 Task: Go to Program & Features. Select Whole Food Market. Add to cart Organic Kale-3. Select Amazon Health. Add to cart MSM Nutritional Supplements-3. Place order for Dale Allen, _x000D_
Rr 1_x000D_
Hamlin, Texas(TX), 79520, Cell Number (325) 576-2974
Action: Mouse moved to (16, 61)
Screenshot: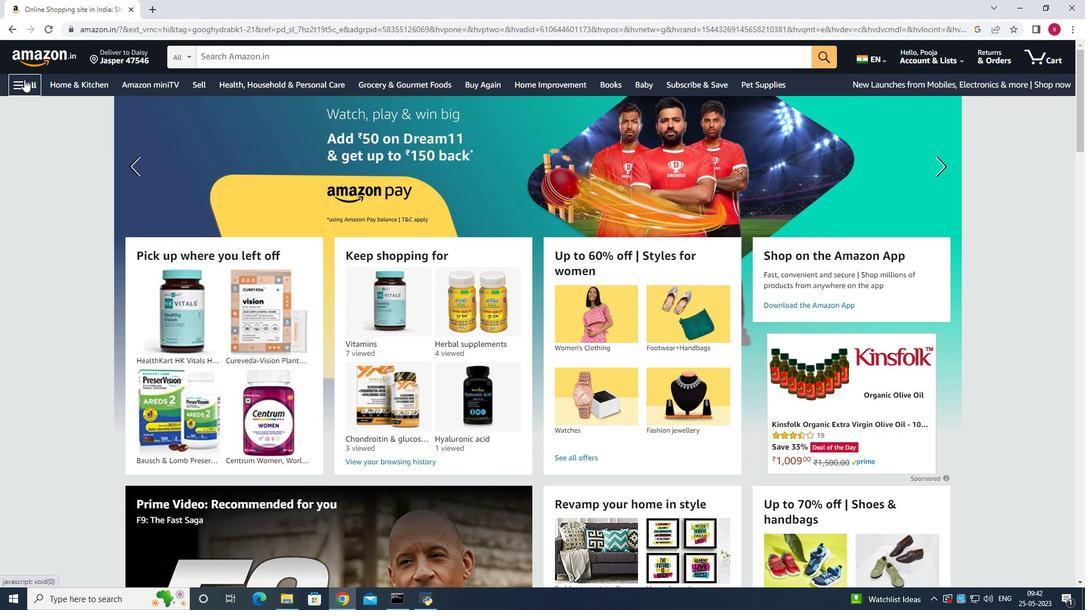
Action: Mouse pressed left at (16, 61)
Screenshot: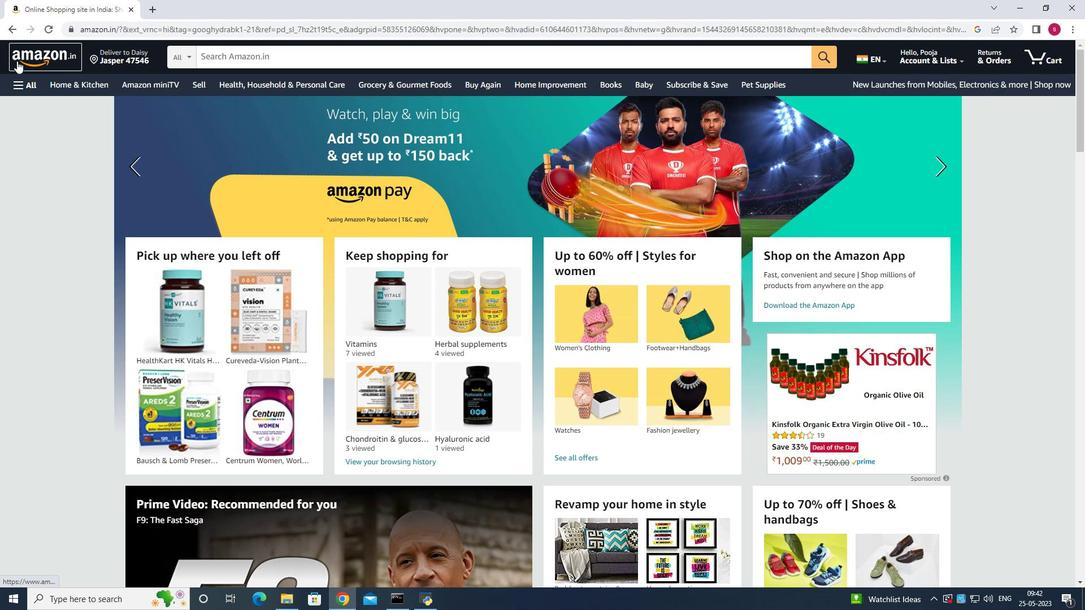 
Action: Mouse moved to (13, 79)
Screenshot: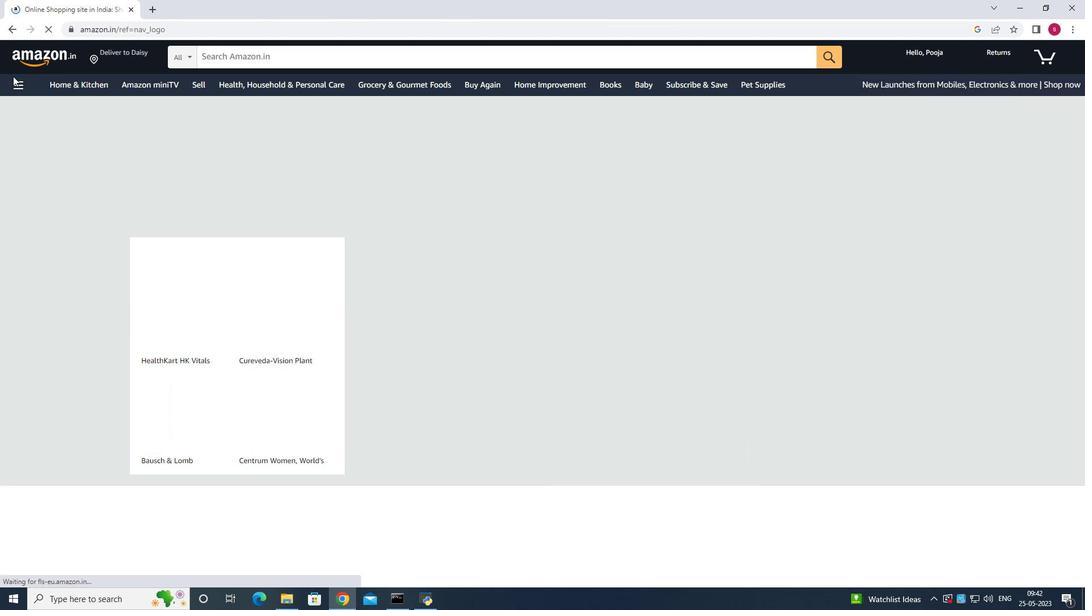 
Action: Mouse pressed left at (13, 79)
Screenshot: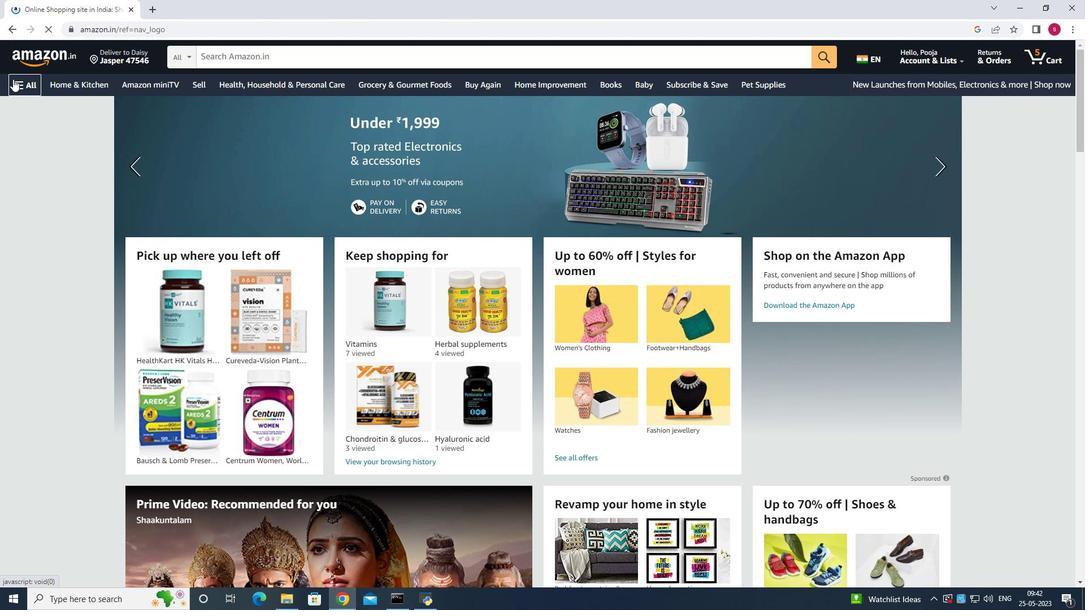 
Action: Mouse moved to (65, 161)
Screenshot: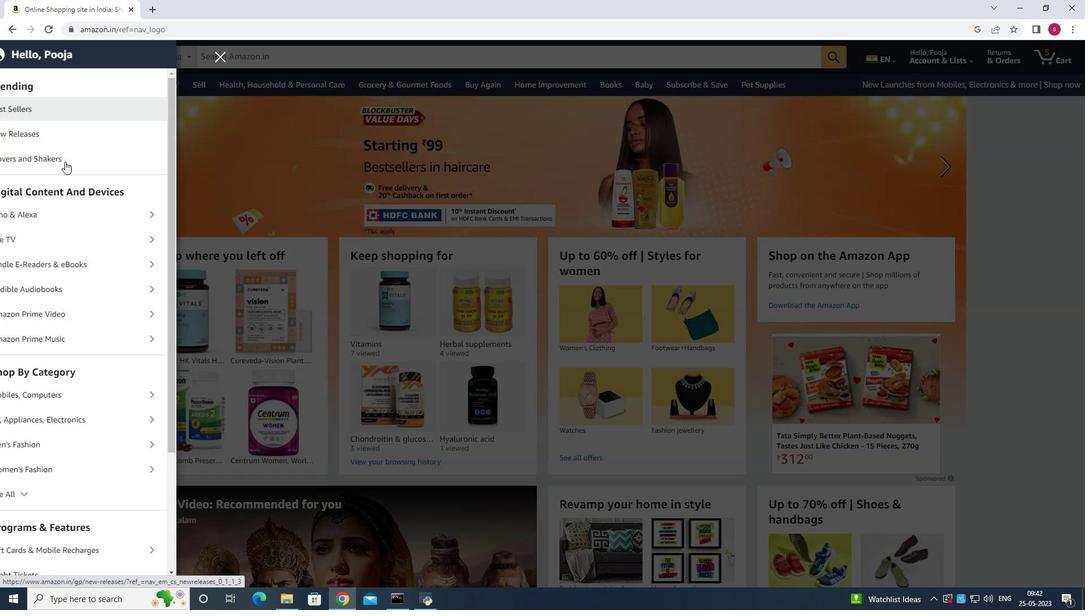 
Action: Mouse scrolled (65, 161) with delta (0, 0)
Screenshot: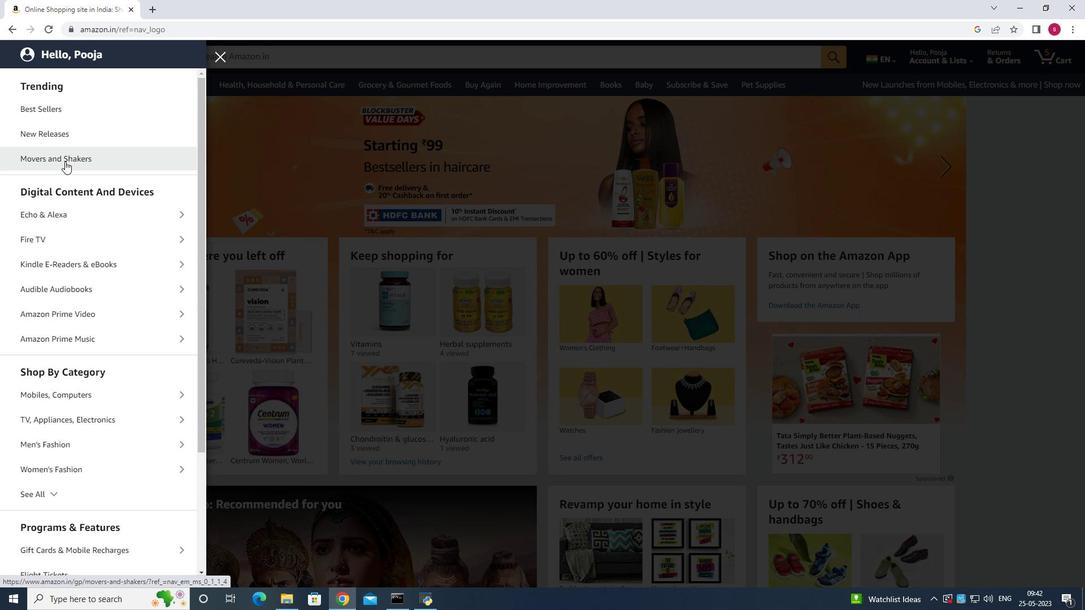 
Action: Mouse scrolled (65, 161) with delta (0, 0)
Screenshot: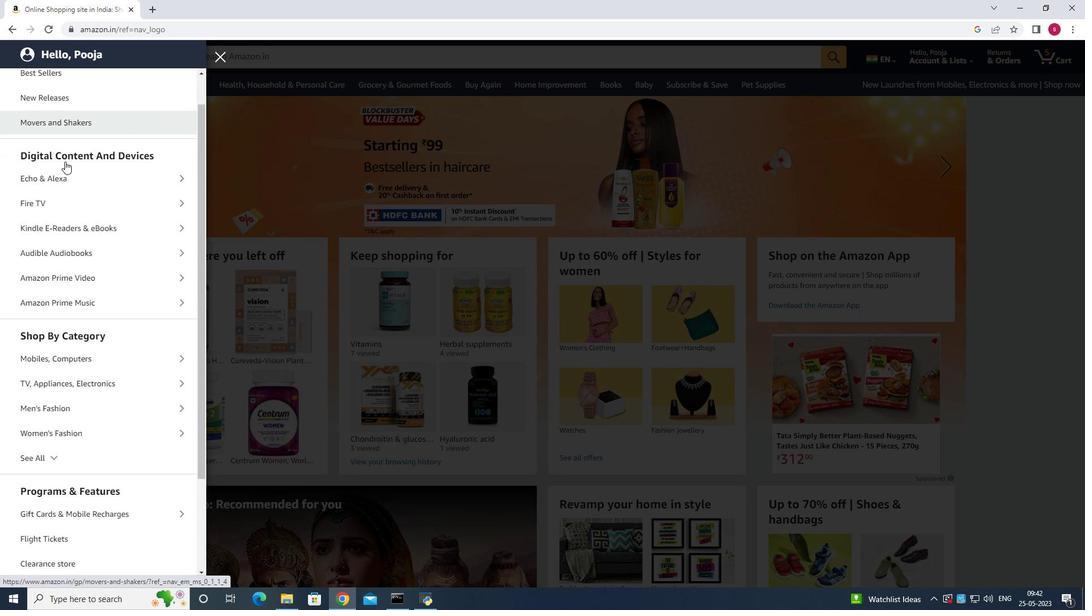 
Action: Mouse scrolled (65, 161) with delta (0, 0)
Screenshot: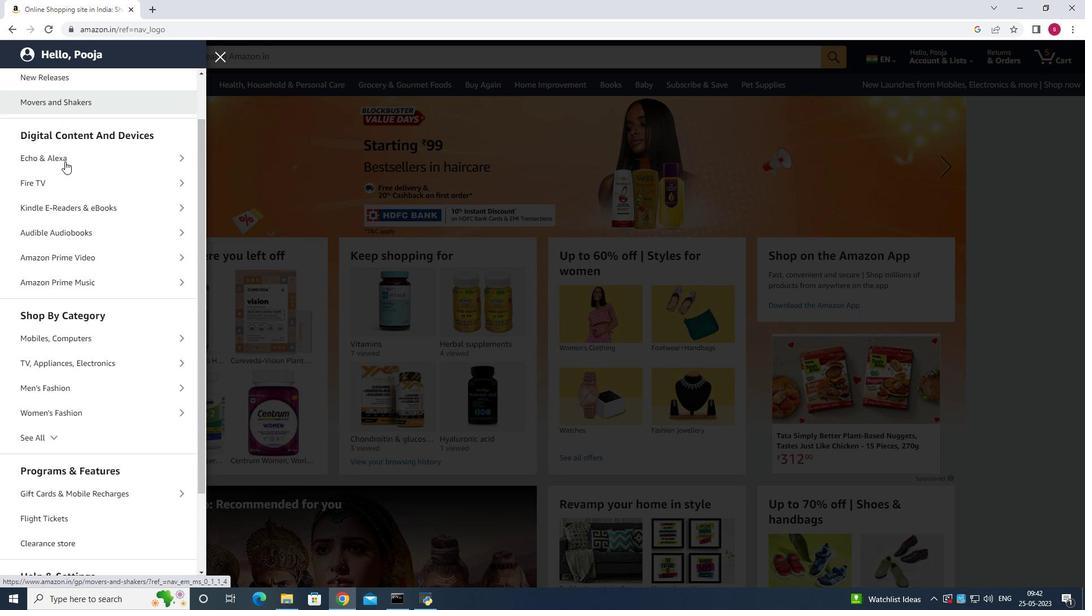 
Action: Mouse scrolled (65, 161) with delta (0, 0)
Screenshot: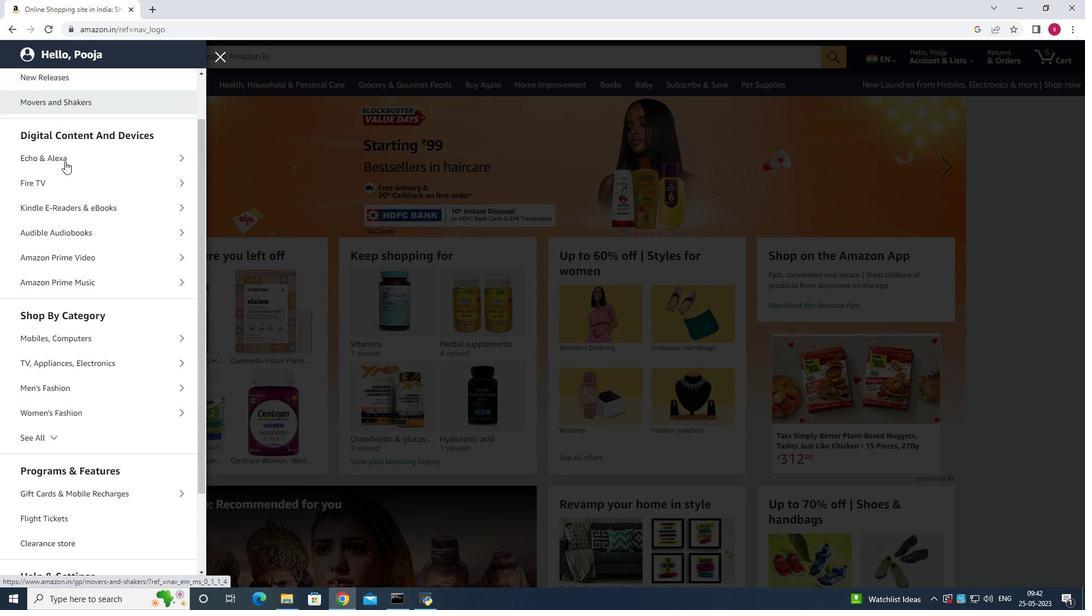
Action: Mouse scrolled (65, 161) with delta (0, 0)
Screenshot: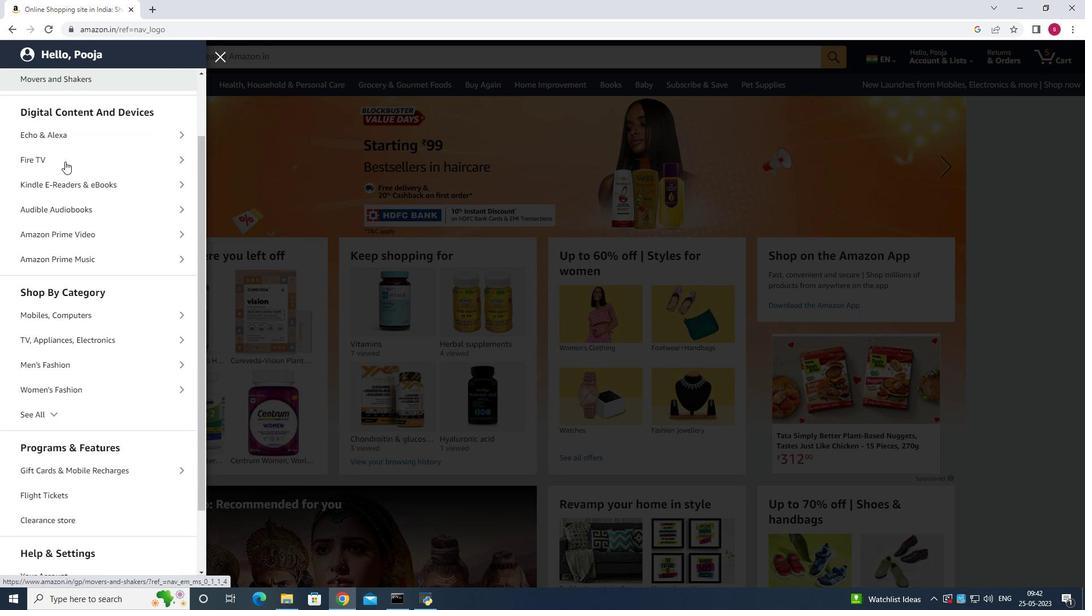 
Action: Mouse scrolled (65, 161) with delta (0, 0)
Screenshot: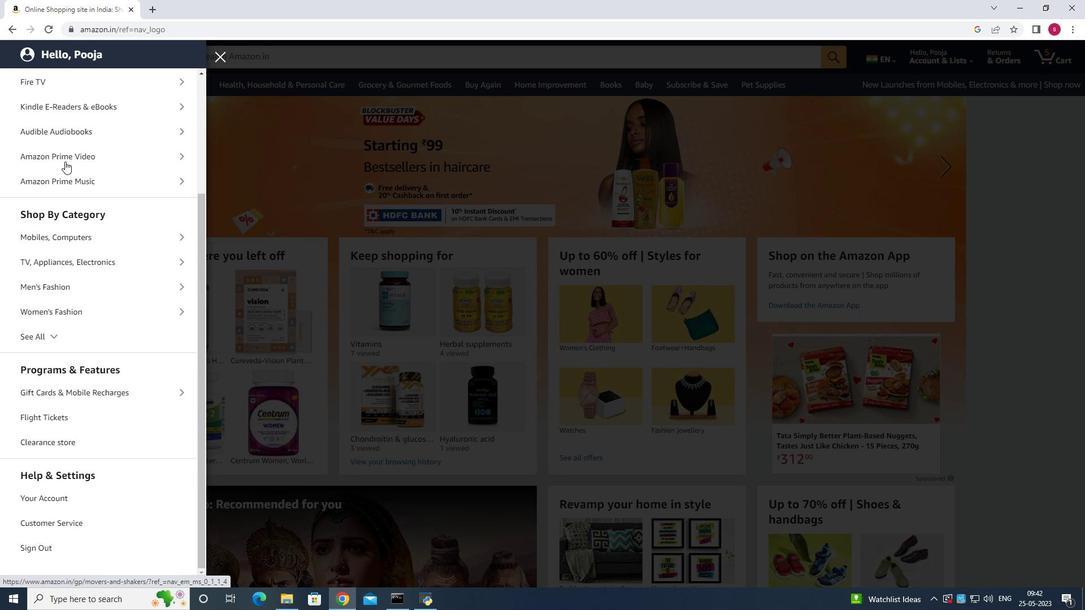 
Action: Mouse scrolled (65, 161) with delta (0, 0)
Screenshot: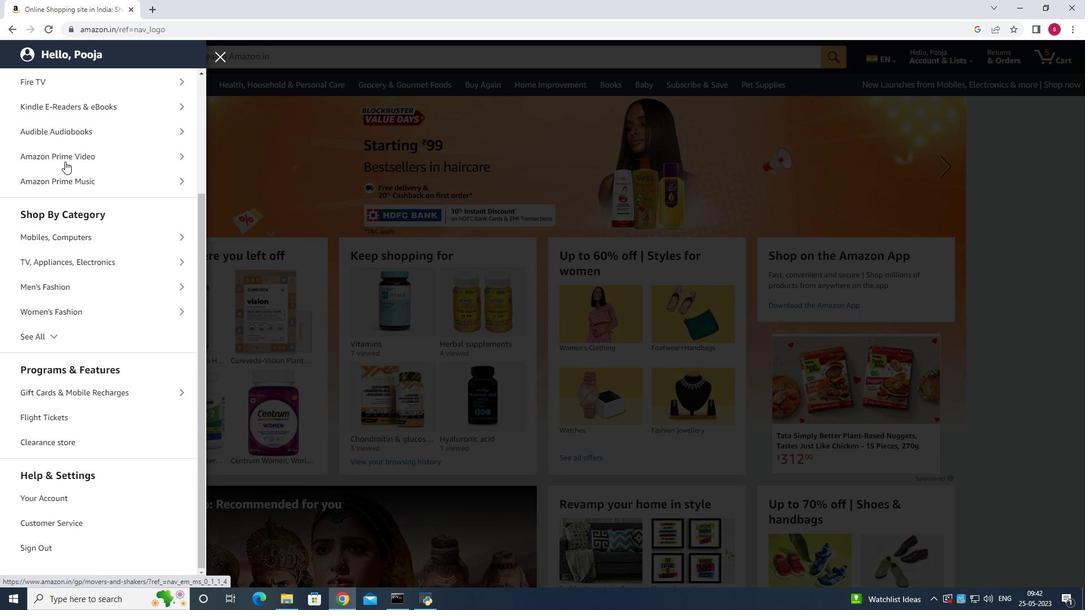 
Action: Mouse scrolled (65, 161) with delta (0, 0)
Screenshot: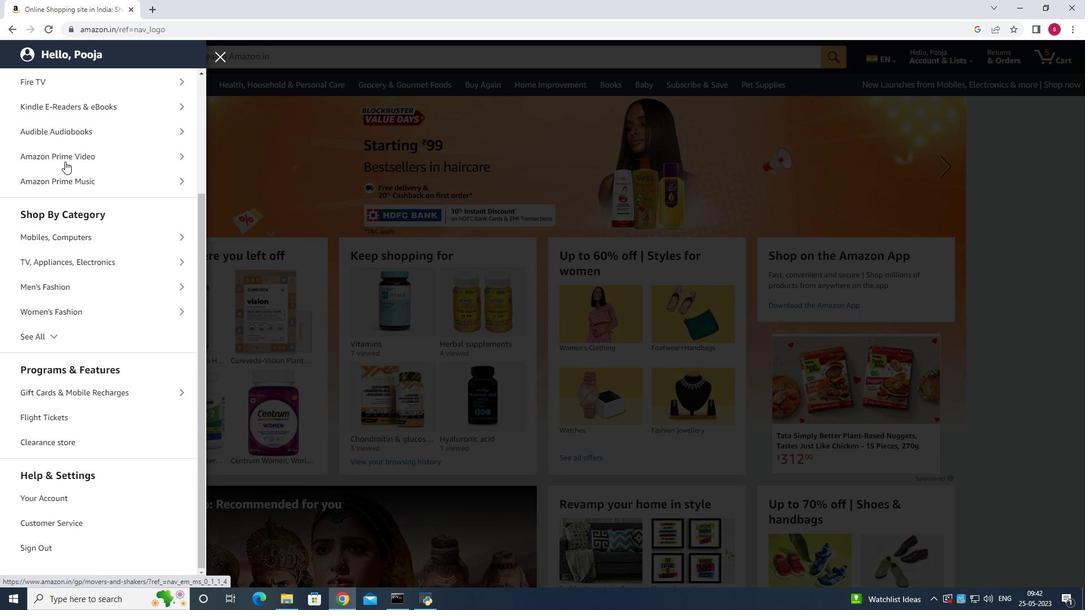 
Action: Mouse scrolled (65, 161) with delta (0, 0)
Screenshot: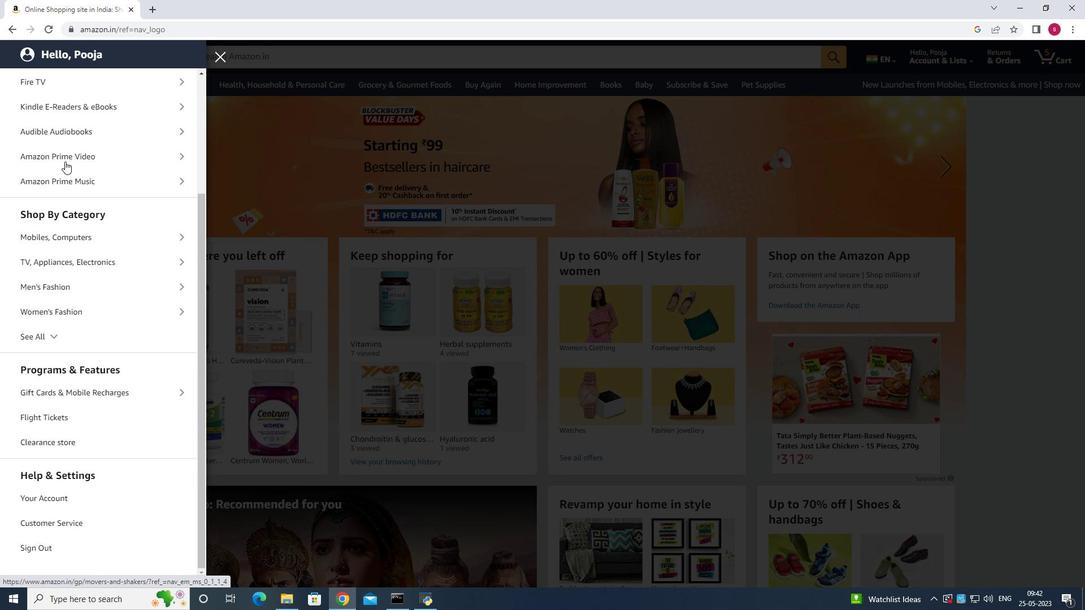 
Action: Mouse moved to (89, 371)
Screenshot: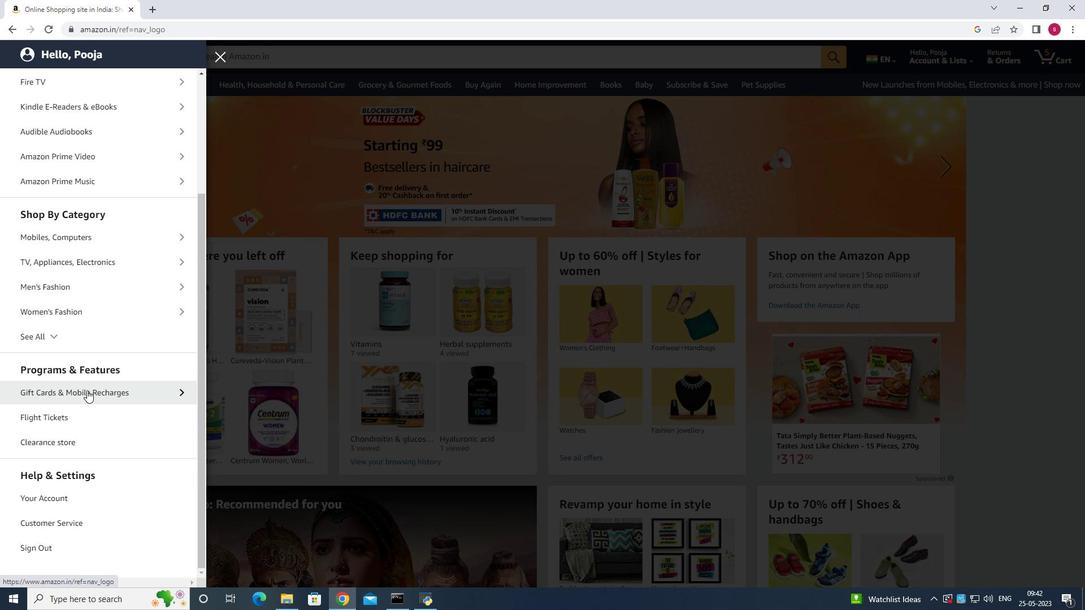 
Action: Mouse pressed left at (89, 371)
Screenshot: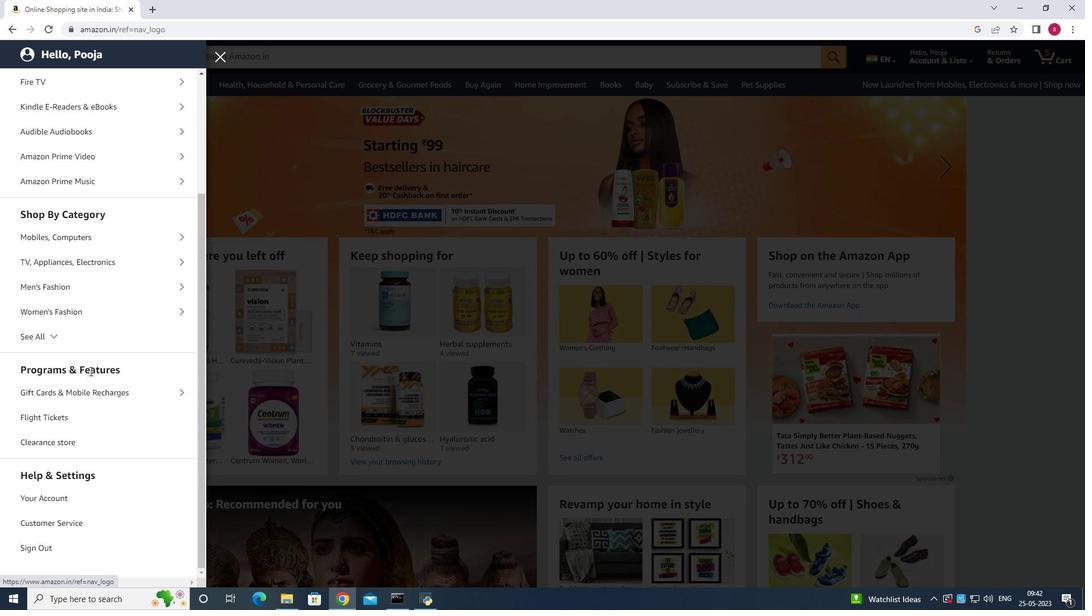 
Action: Mouse moved to (133, 395)
Screenshot: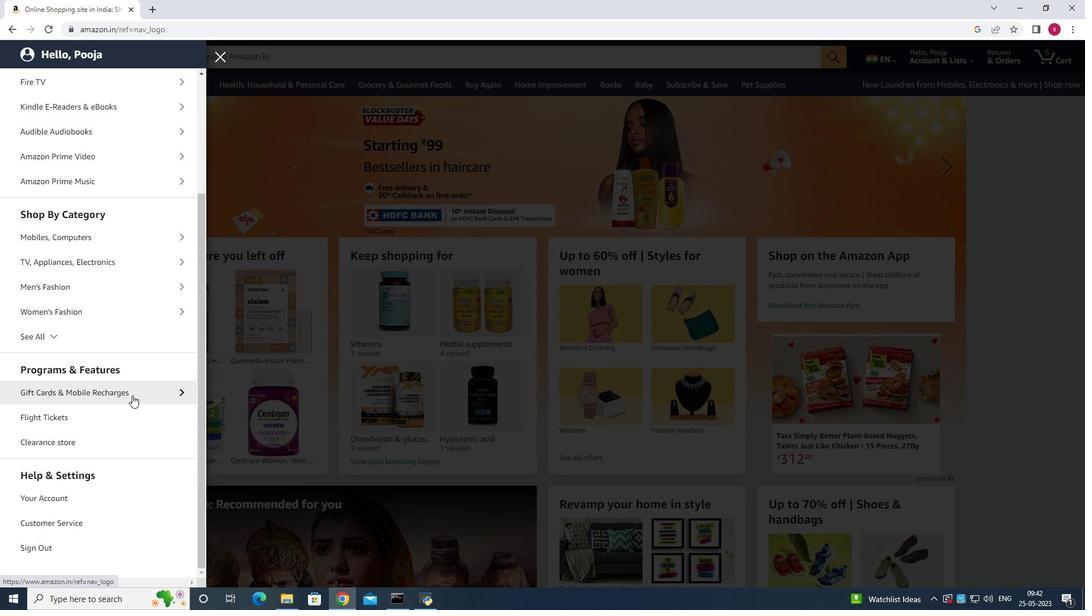 
Action: Mouse pressed left at (133, 395)
Screenshot: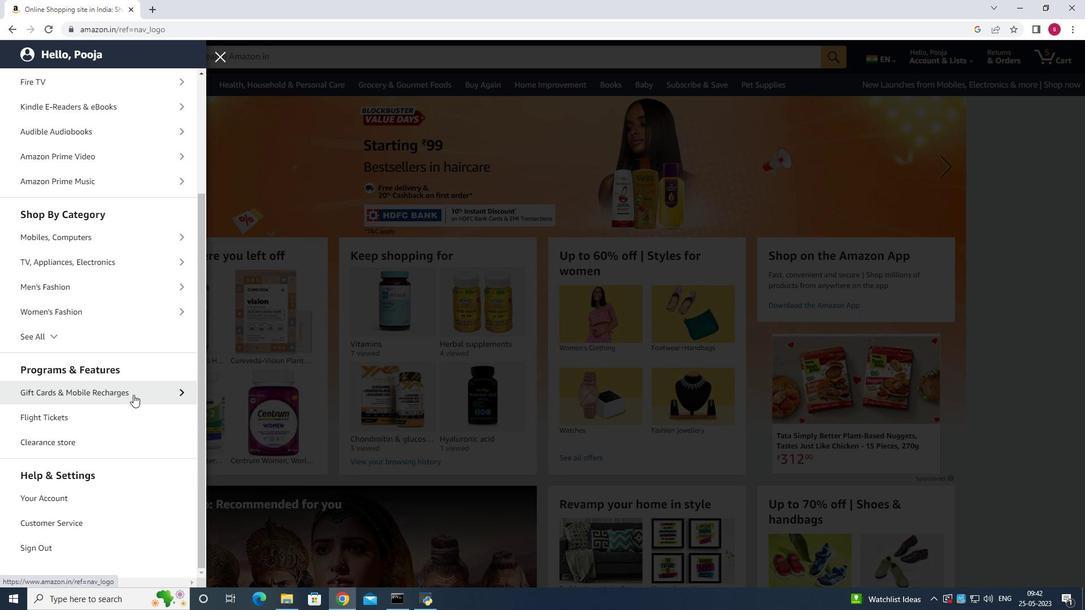 
Action: Mouse moved to (317, 296)
Screenshot: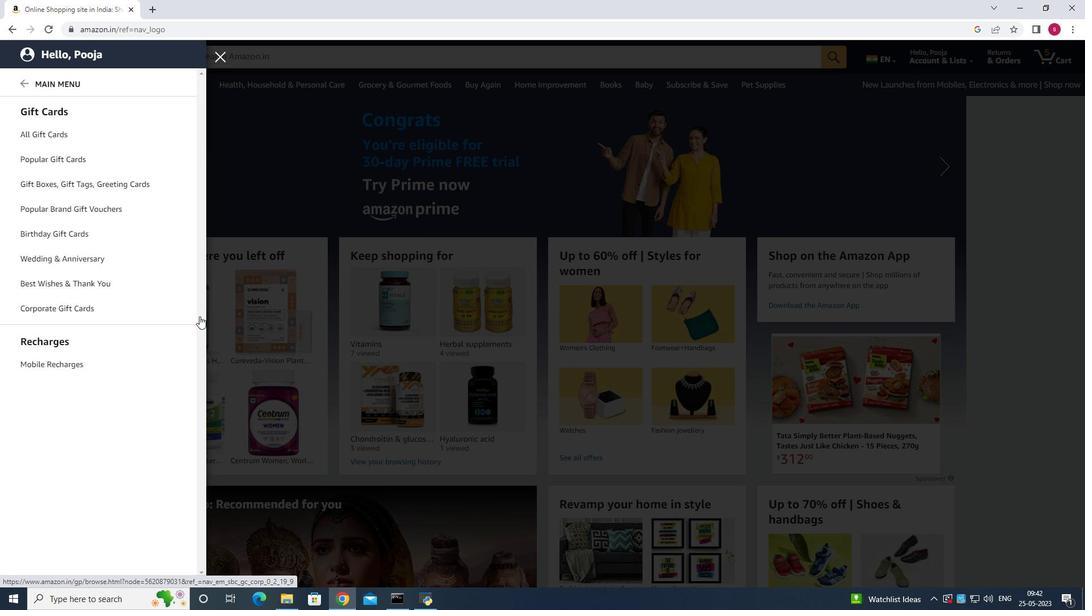 
Action: Mouse pressed left at (317, 296)
Screenshot: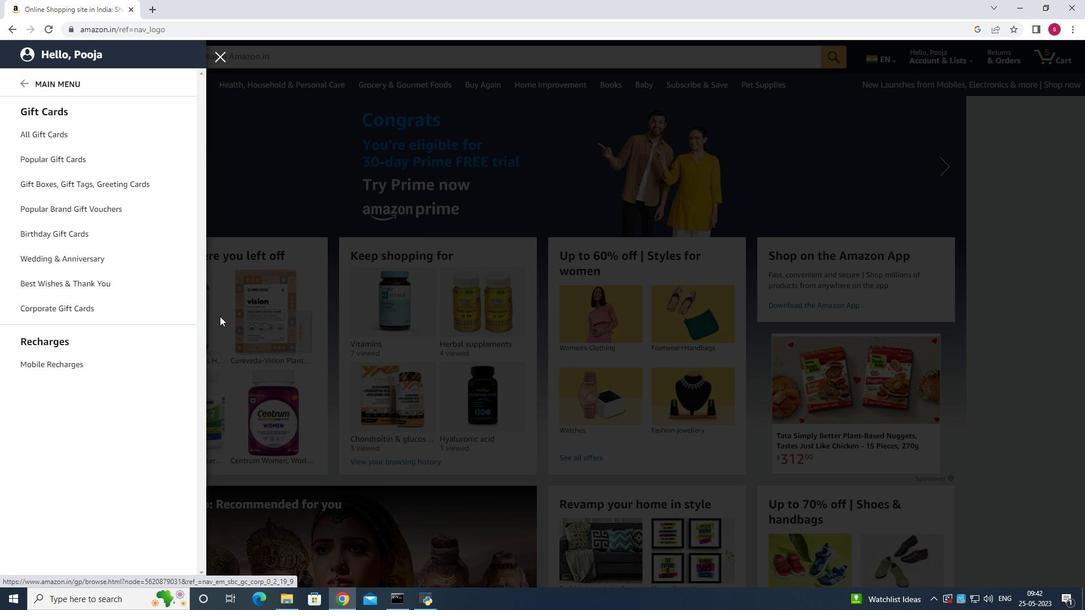 
Action: Mouse moved to (239, 58)
Screenshot: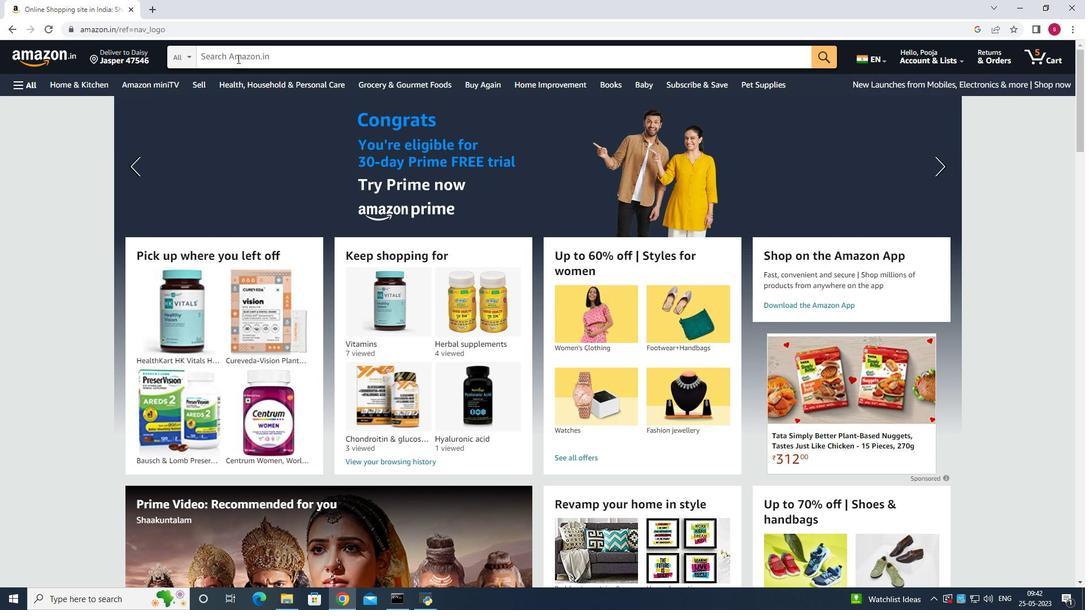 
Action: Mouse pressed left at (239, 58)
Screenshot: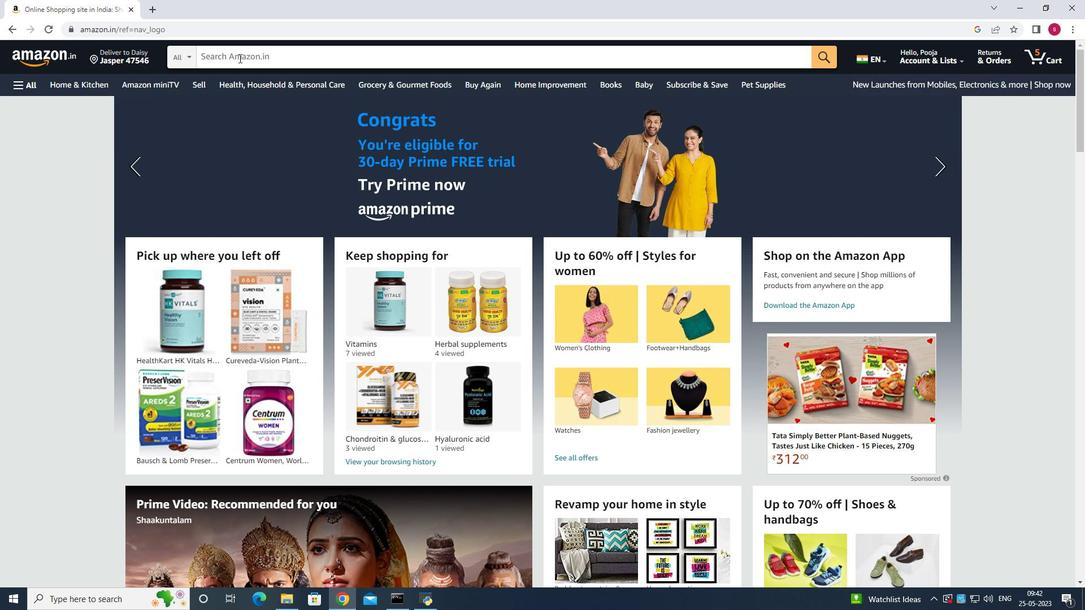 
Action: Key pressed <Key.down><Key.enter>
Screenshot: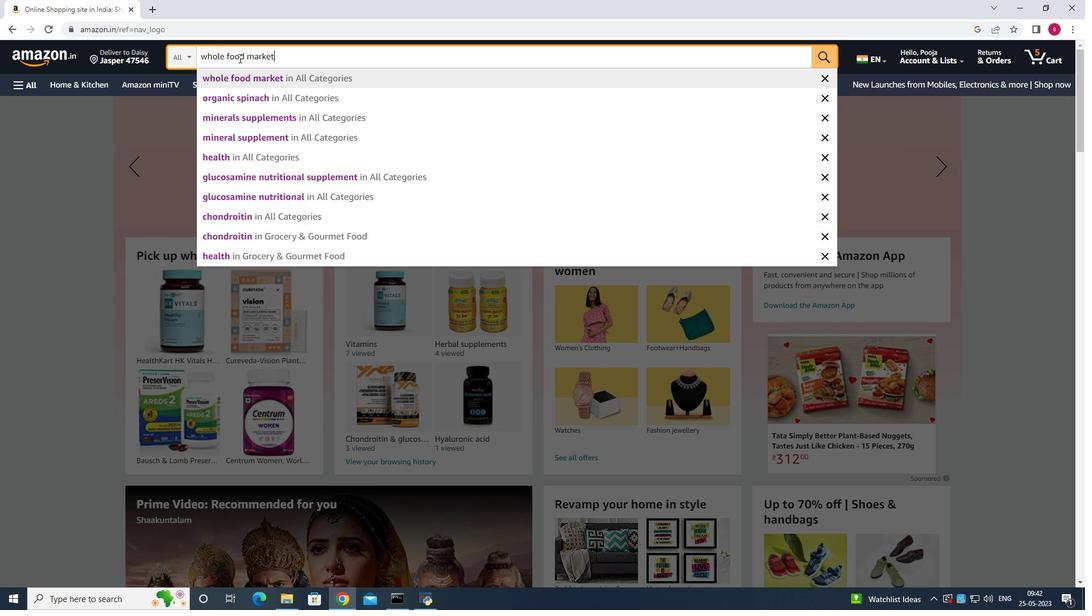 
Action: Mouse moved to (300, 52)
Screenshot: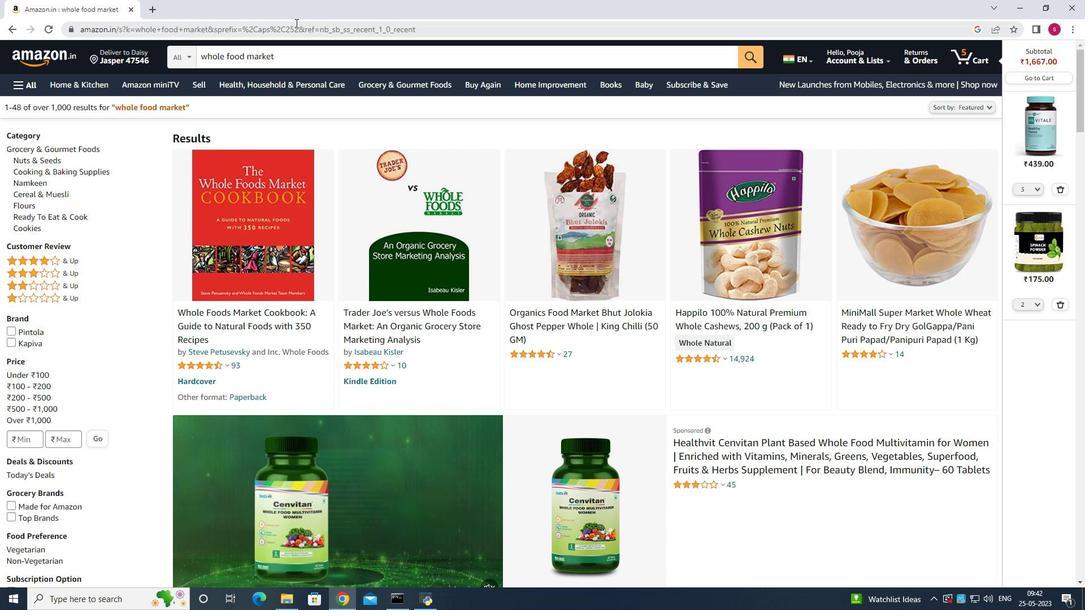 
Action: Mouse pressed left at (300, 52)
Screenshot: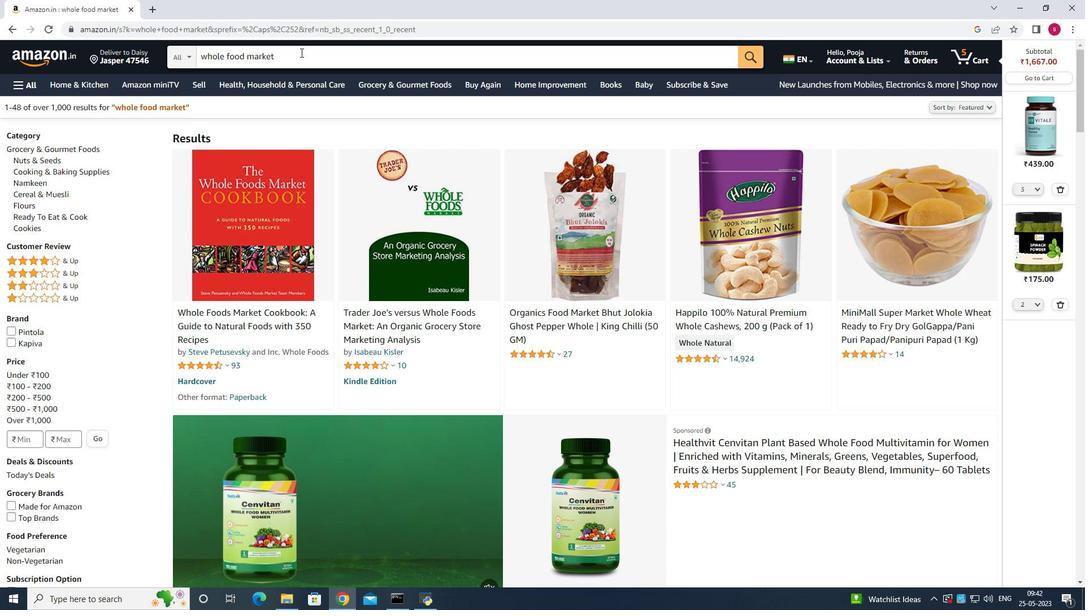 
Action: Key pressed <Key.backspace><Key.backspace><Key.backspace><Key.backspace><Key.backspace><Key.backspace><Key.backspace><Key.backspace><Key.backspace><Key.backspace><Key.backspace><Key.backspace><Key.backspace><Key.backspace><Key.backspace><Key.backspace><Key.backspace><Key.backspace><Key.backspace><Key.backspace><Key.backspace><Key.backspace><Key.backspace><Key.backspace><Key.backspace><Key.backspace><Key.backspace><Key.backspace><Key.backspace><Key.backspace><Key.backspace><Key.backspace><Key.backspace><Key.backspace>organic<Key.space>kale<Key.enter>
Screenshot: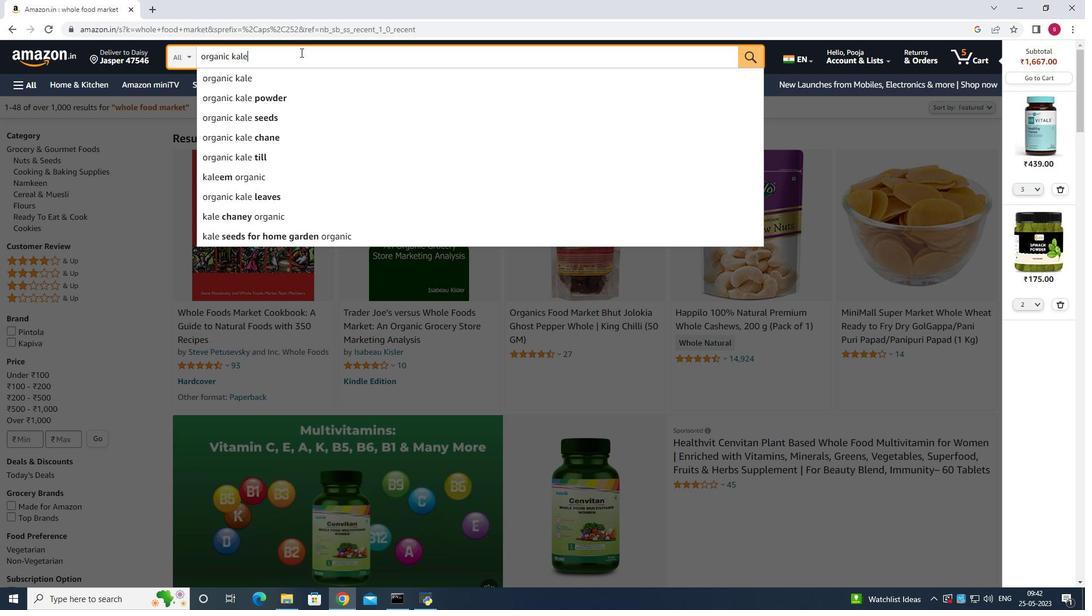 
Action: Mouse moved to (352, 3)
Screenshot: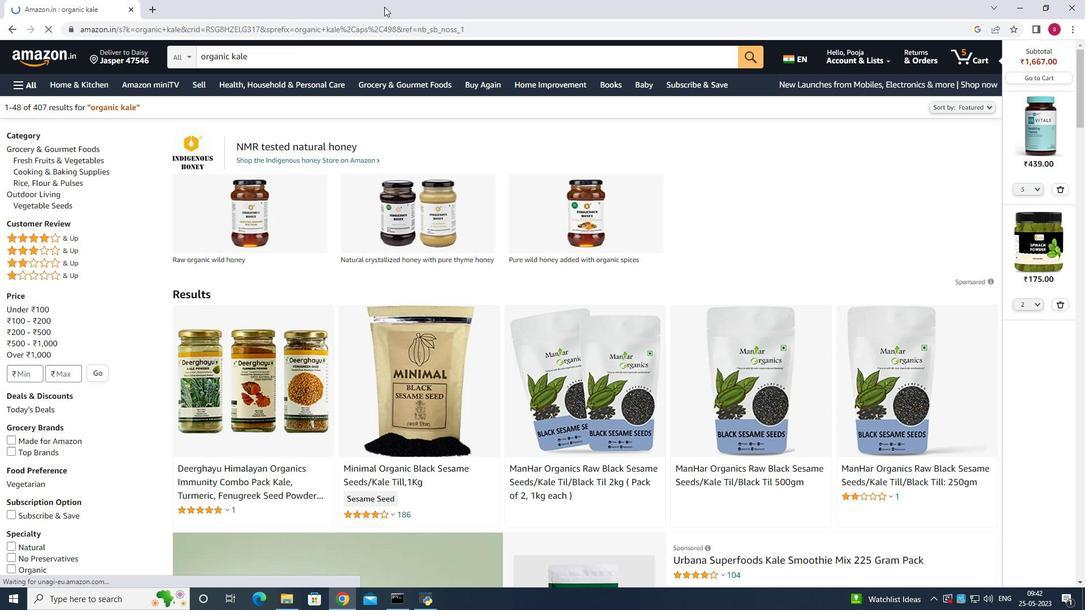 
Action: Mouse scrolled (352, 3) with delta (0, 0)
Screenshot: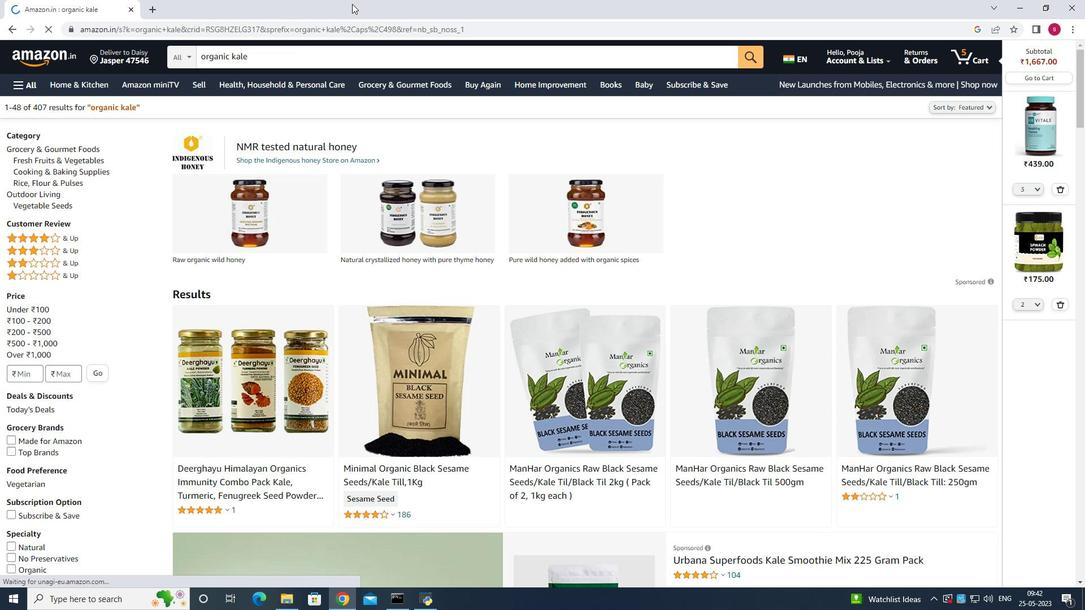 
Action: Mouse moved to (350, 4)
Screenshot: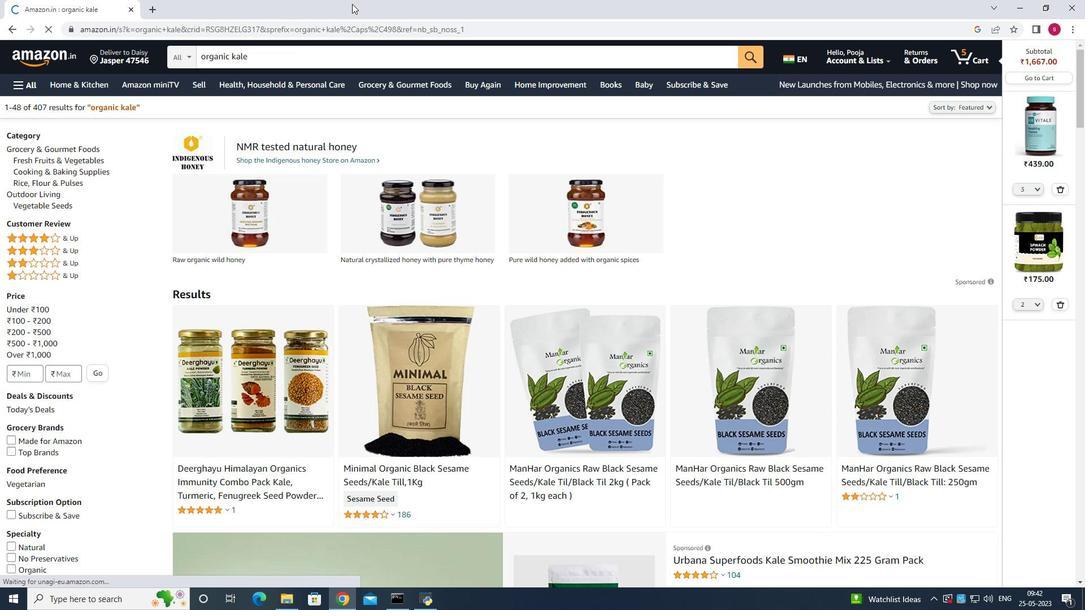 
Action: Mouse scrolled (350, 3) with delta (0, 0)
Screenshot: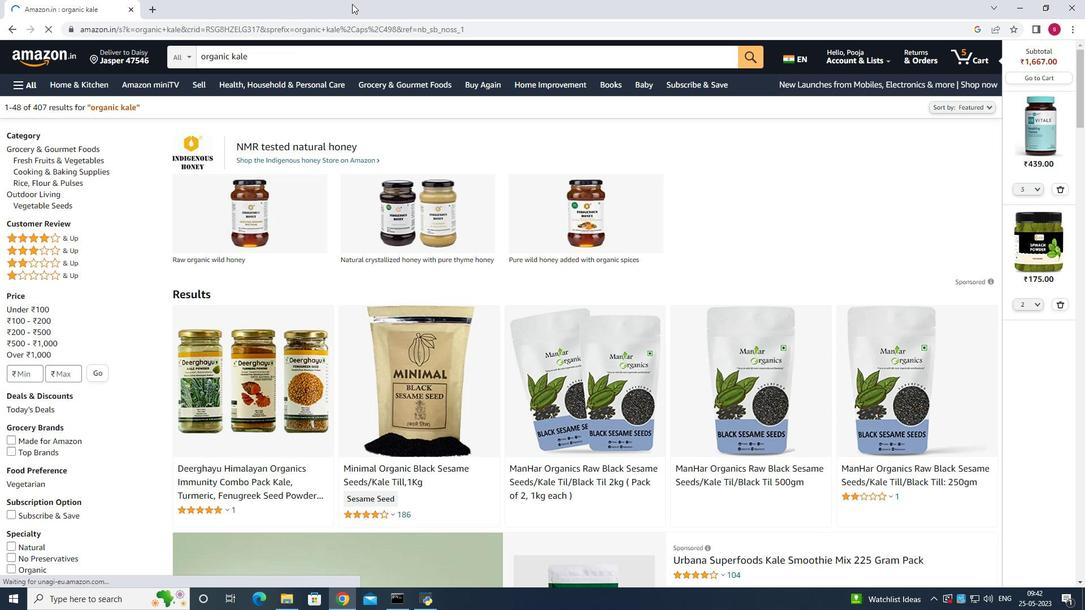 
Action: Mouse scrolled (350, 3) with delta (0, 0)
Screenshot: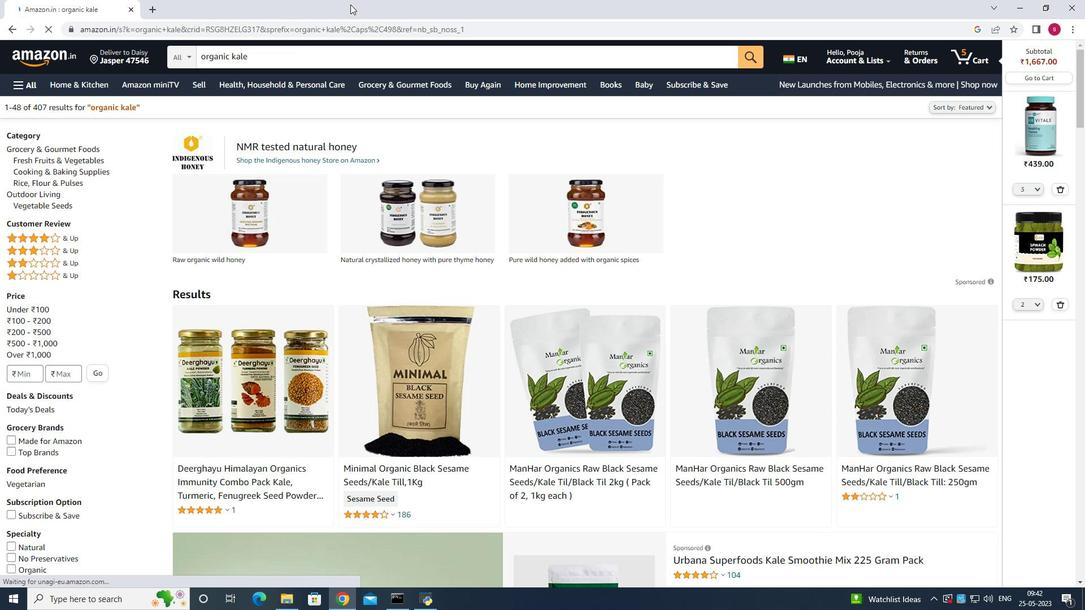 
Action: Mouse scrolled (350, 3) with delta (0, 0)
Screenshot: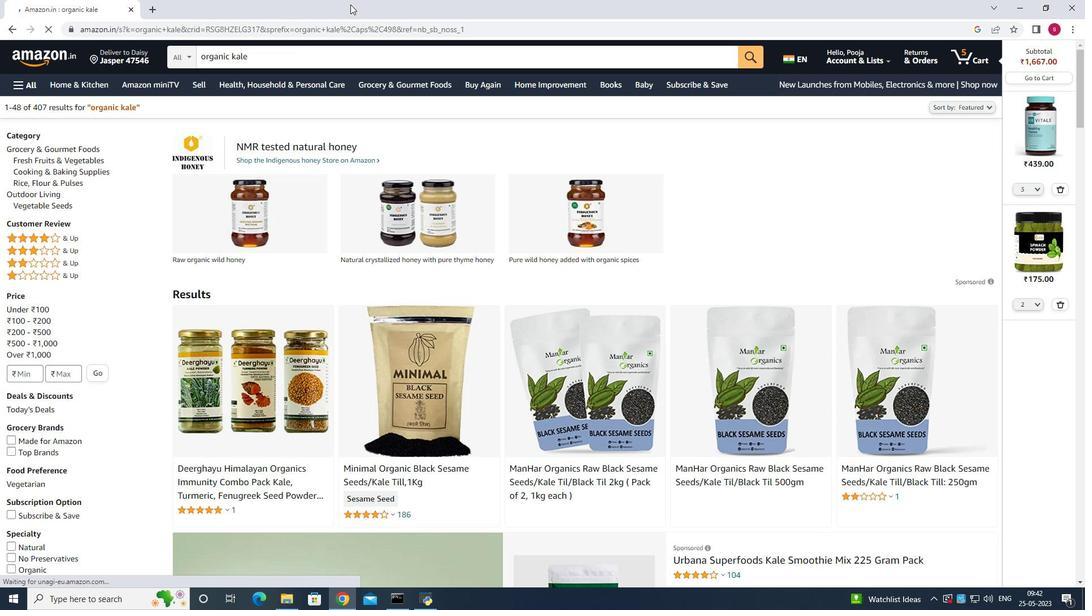 
Action: Mouse scrolled (350, 3) with delta (0, 0)
Screenshot: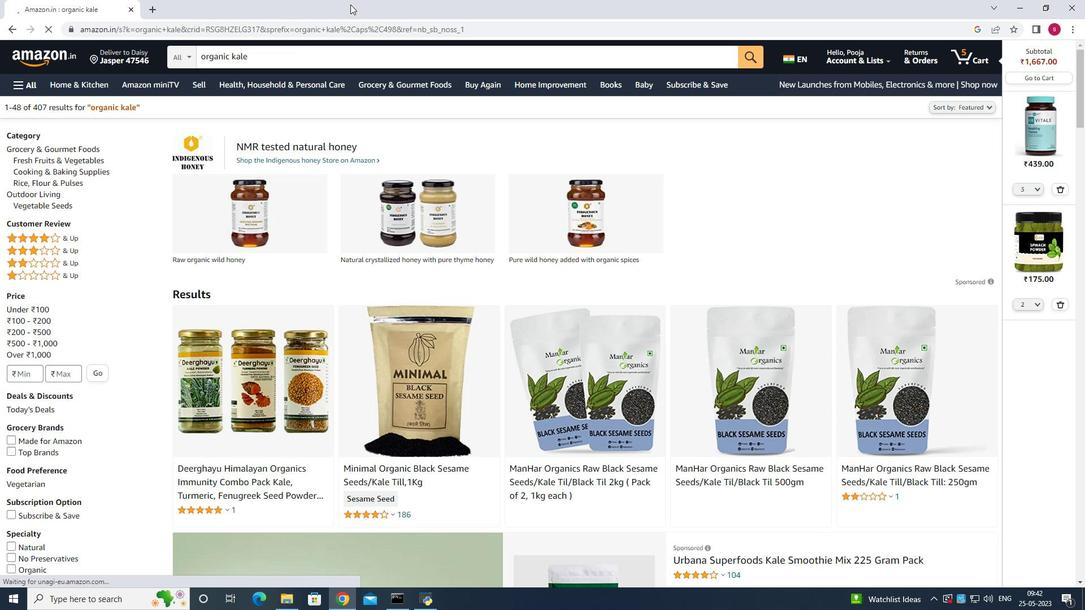 
Action: Mouse scrolled (350, 3) with delta (0, 0)
Screenshot: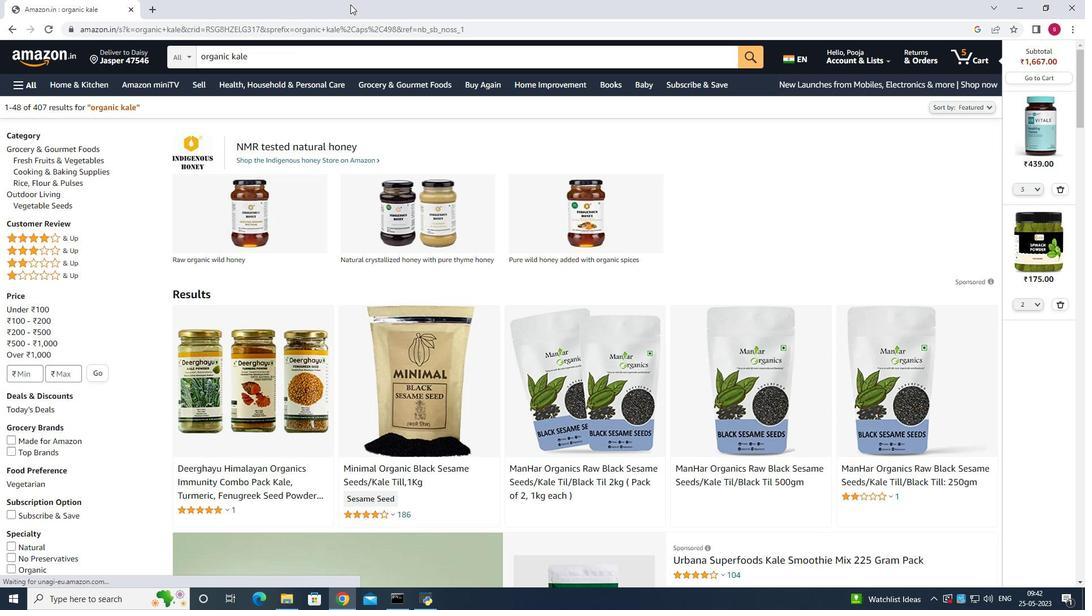
Action: Mouse scrolled (350, 3) with delta (0, 0)
Screenshot: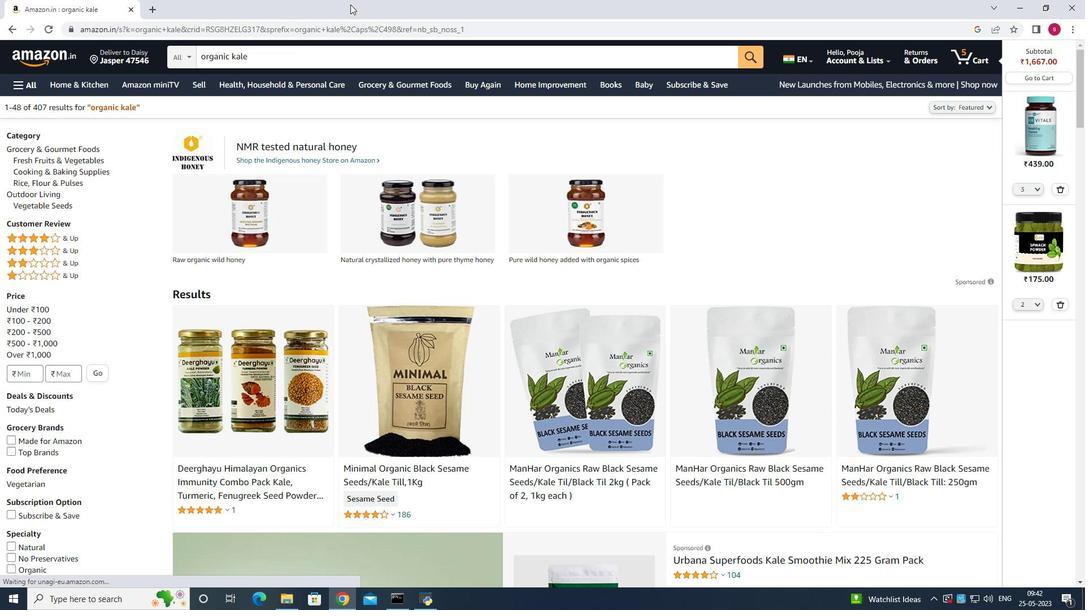 
Action: Mouse scrolled (350, 3) with delta (0, 0)
Screenshot: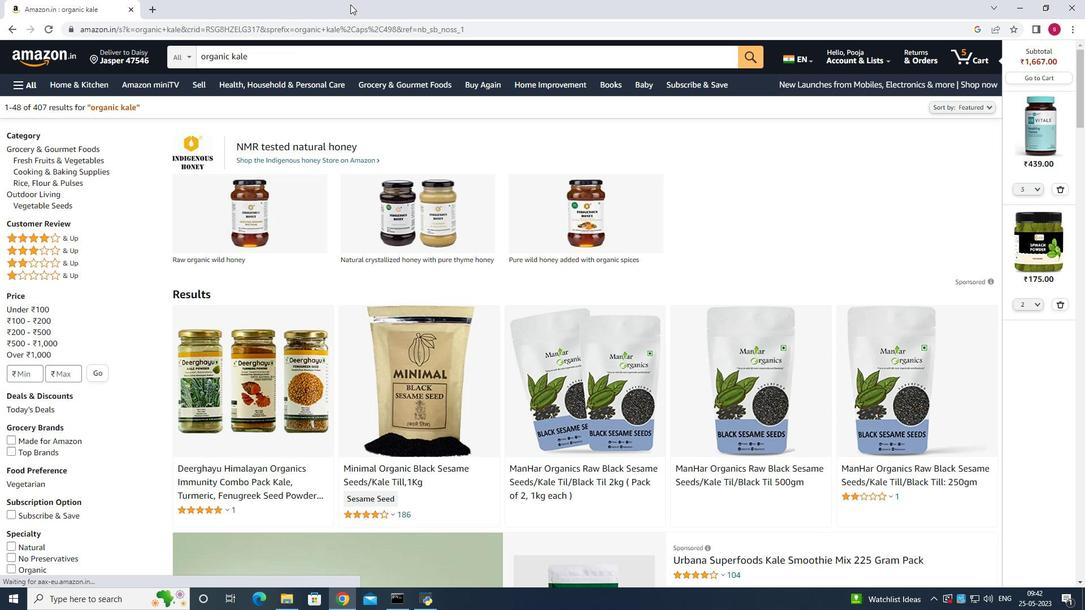 
Action: Mouse scrolled (350, 3) with delta (0, 0)
Screenshot: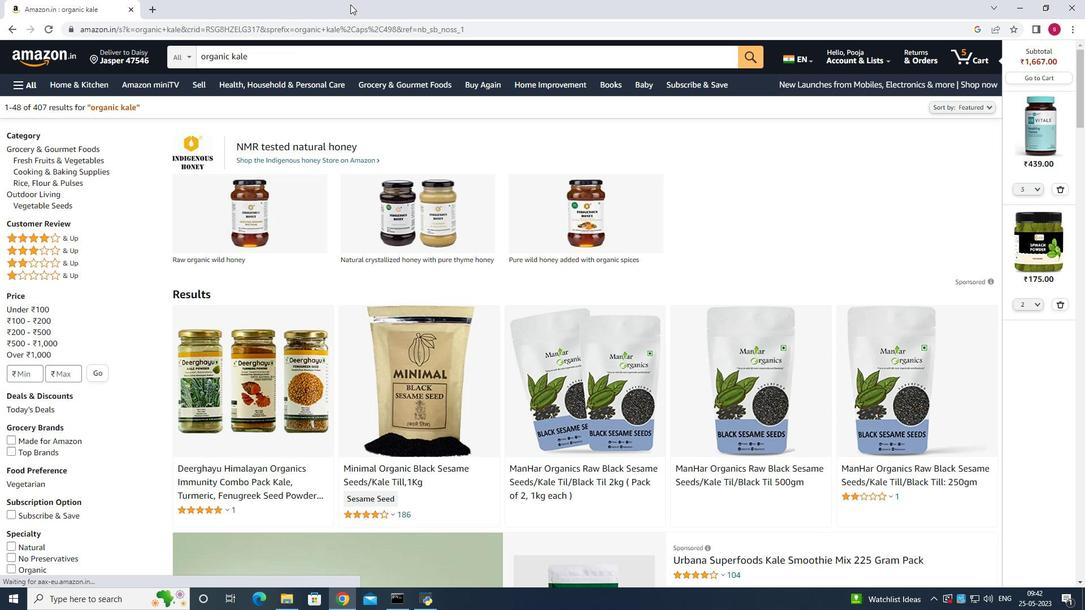 
Action: Mouse scrolled (350, 3) with delta (0, 0)
Screenshot: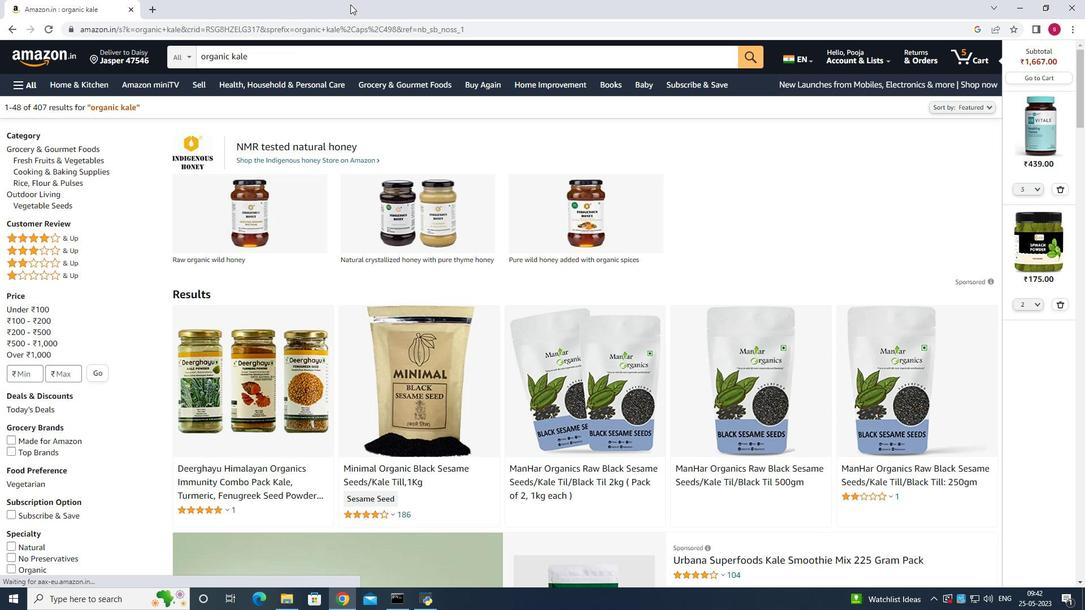 
Action: Mouse scrolled (350, 3) with delta (0, 0)
Screenshot: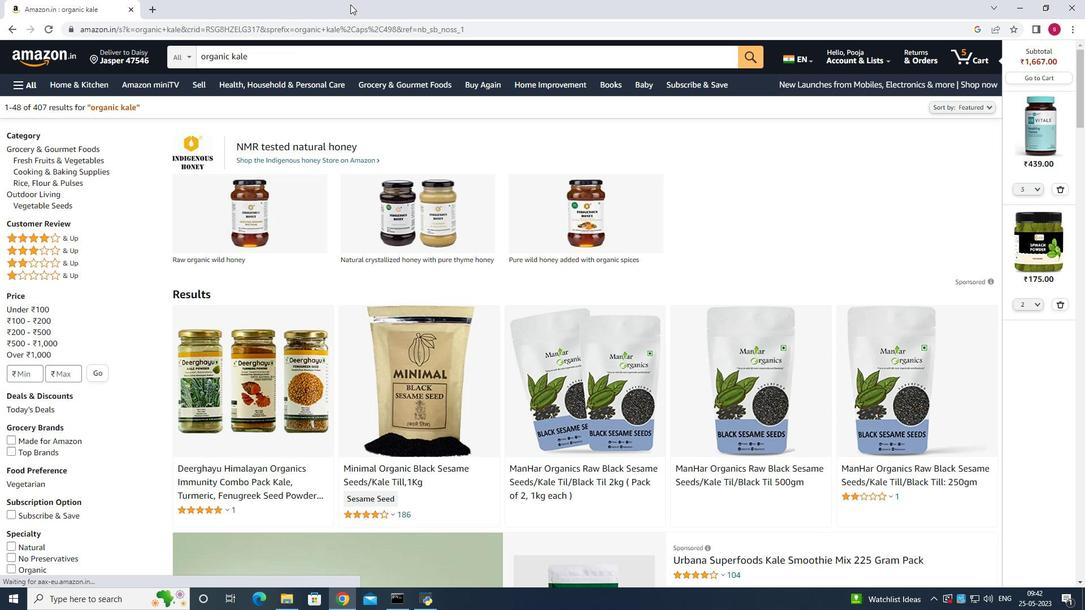 
Action: Mouse scrolled (350, 3) with delta (0, 0)
Screenshot: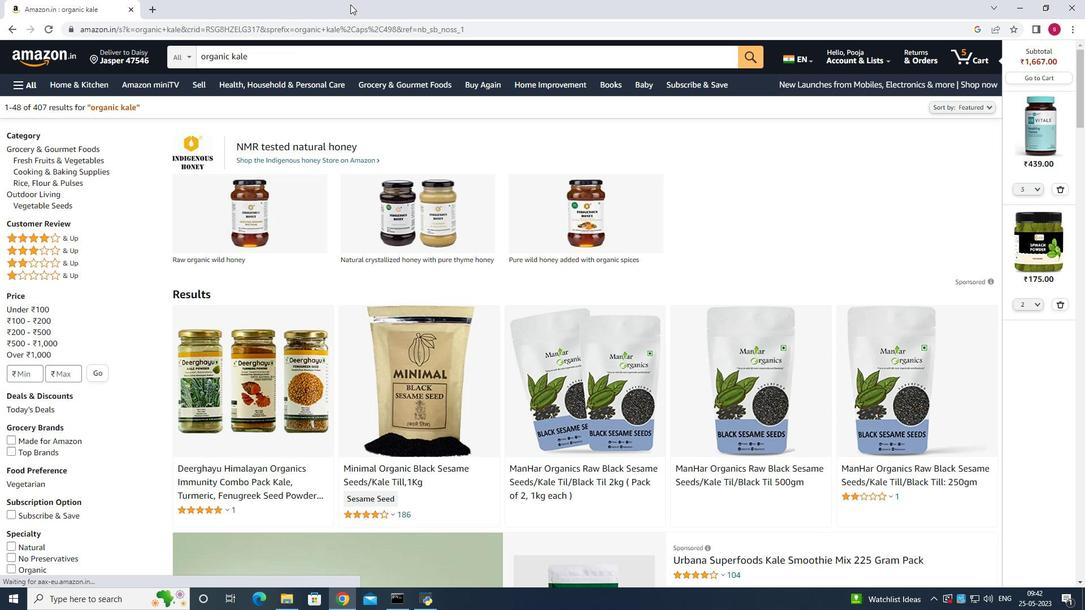 
Action: Mouse moved to (463, 350)
Screenshot: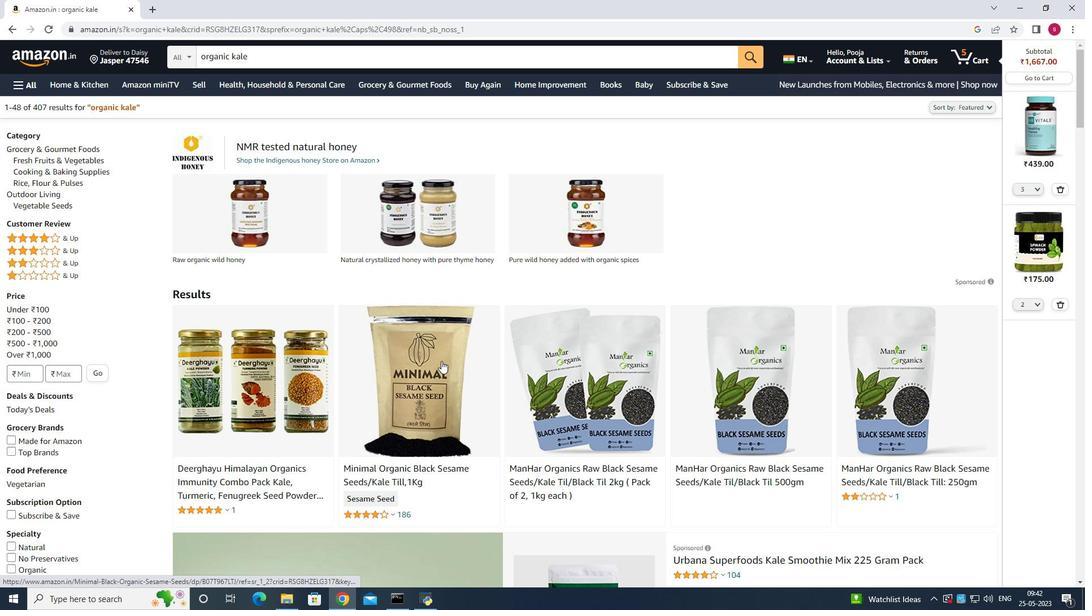
Action: Mouse scrolled (463, 349) with delta (0, 0)
Screenshot: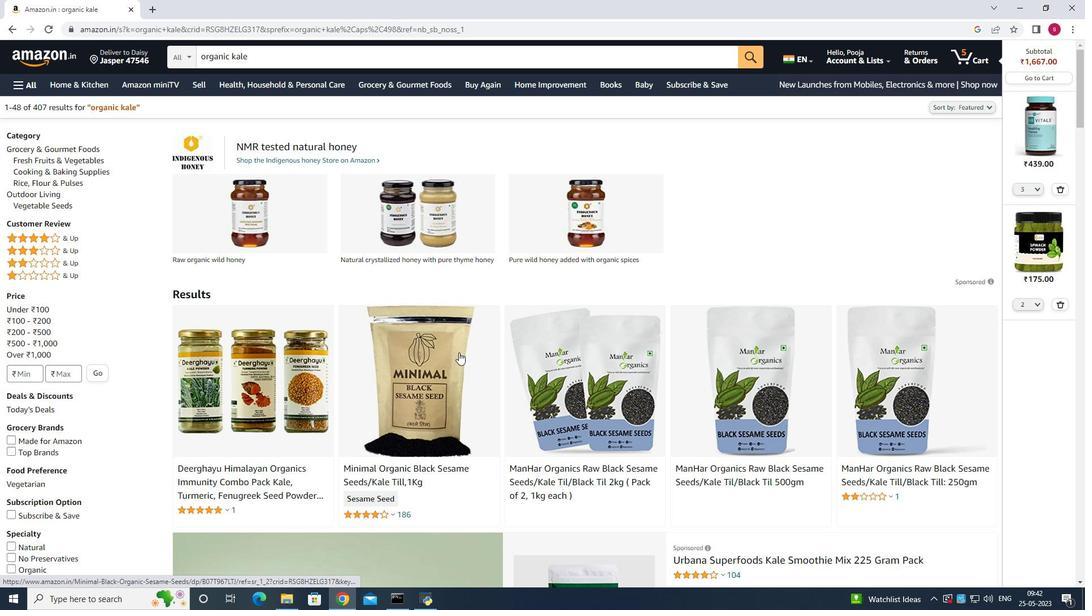 
Action: Mouse scrolled (463, 349) with delta (0, 0)
Screenshot: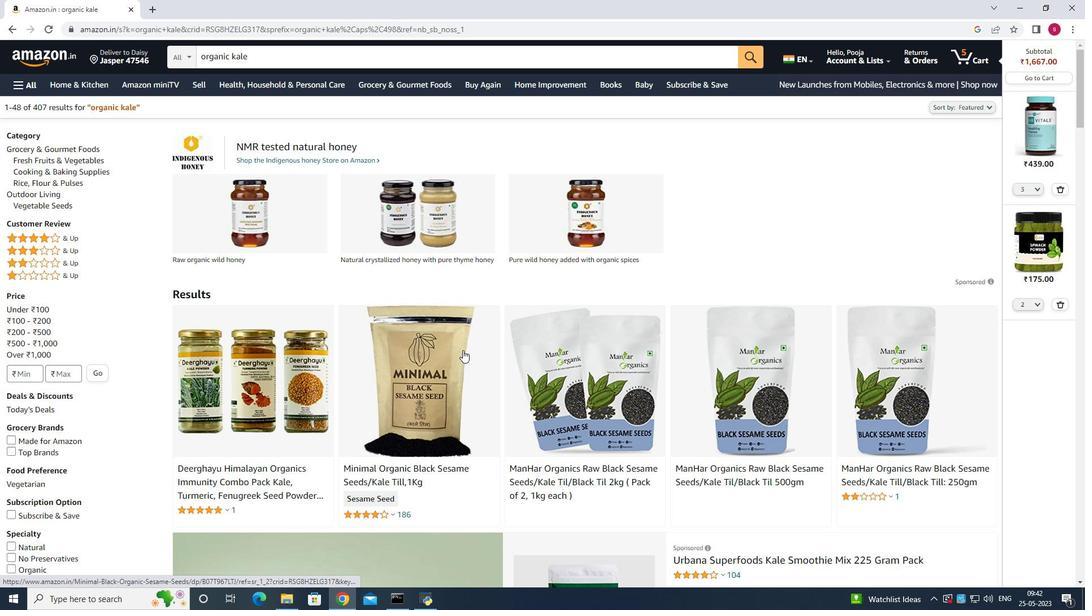 
Action: Mouse scrolled (463, 349) with delta (0, 0)
Screenshot: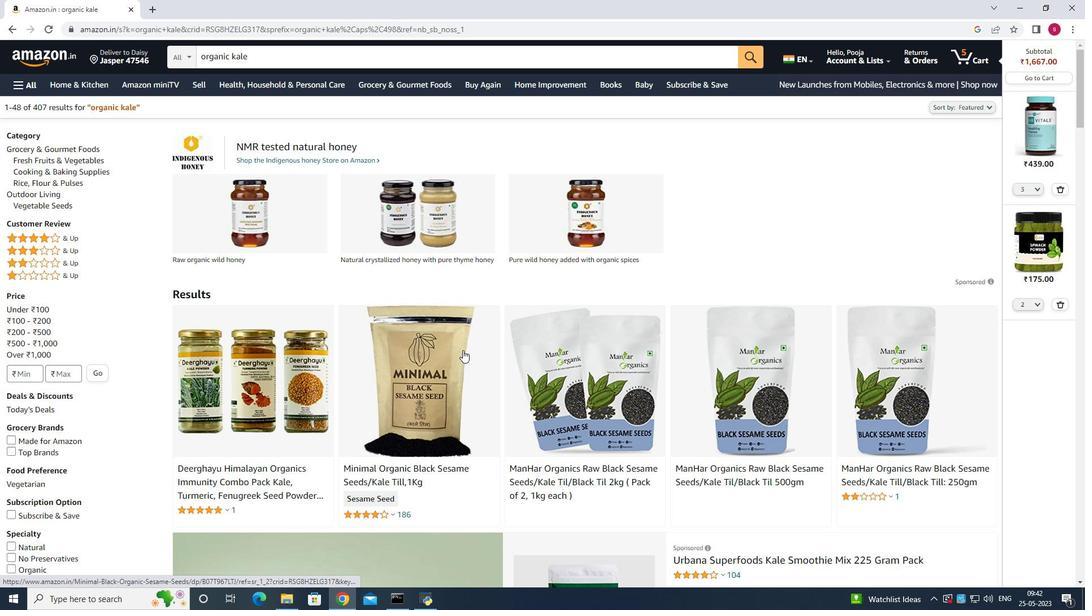 
Action: Mouse scrolled (463, 349) with delta (0, 0)
Screenshot: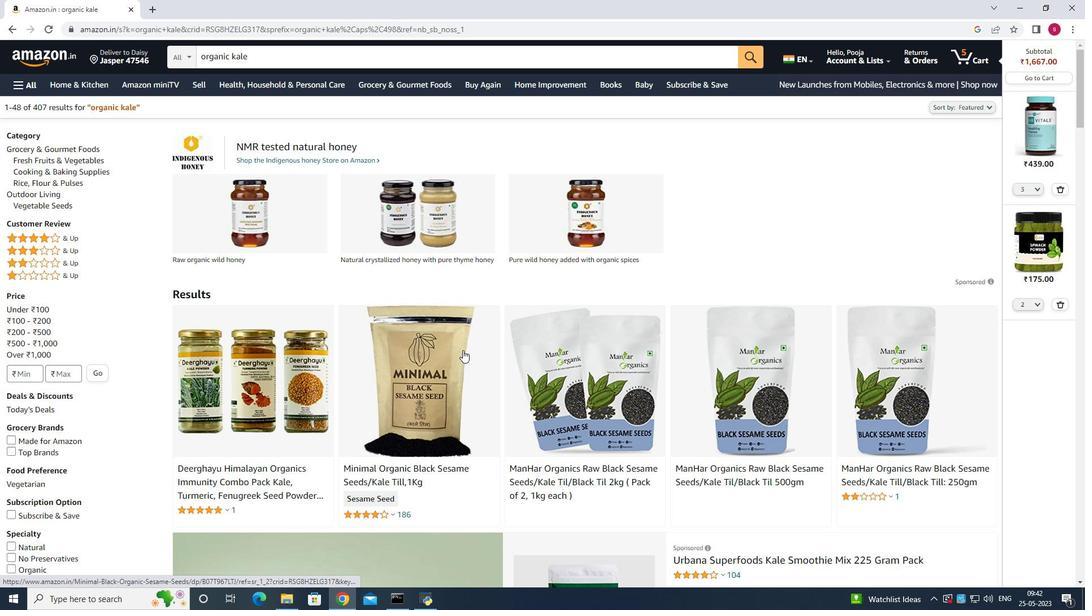 
Action: Mouse scrolled (463, 349) with delta (0, 0)
Screenshot: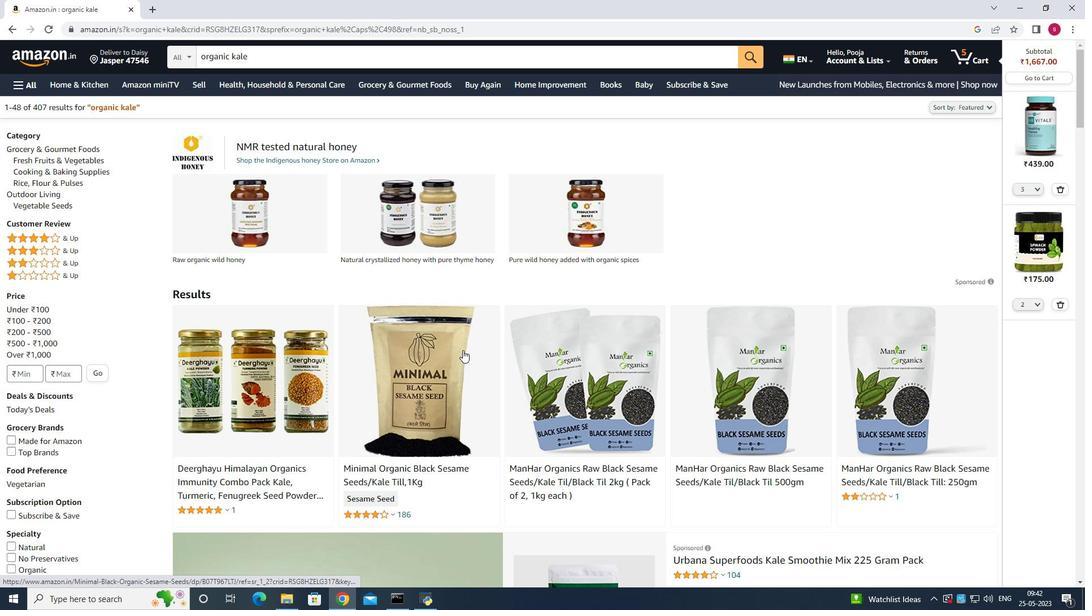 
Action: Mouse scrolled (463, 350) with delta (0, 0)
Screenshot: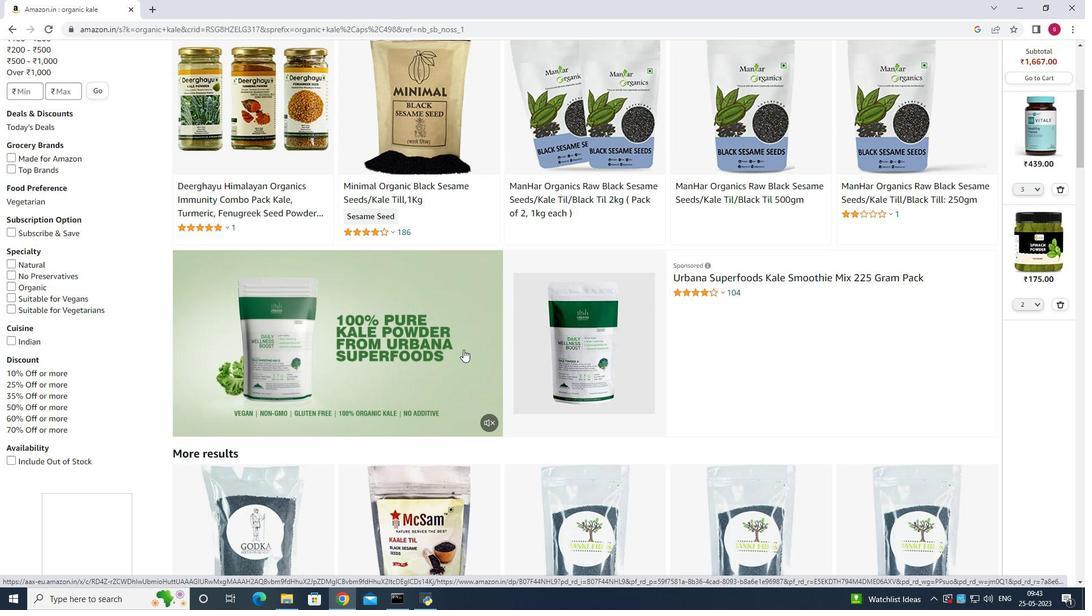 
Action: Mouse moved to (604, 373)
Screenshot: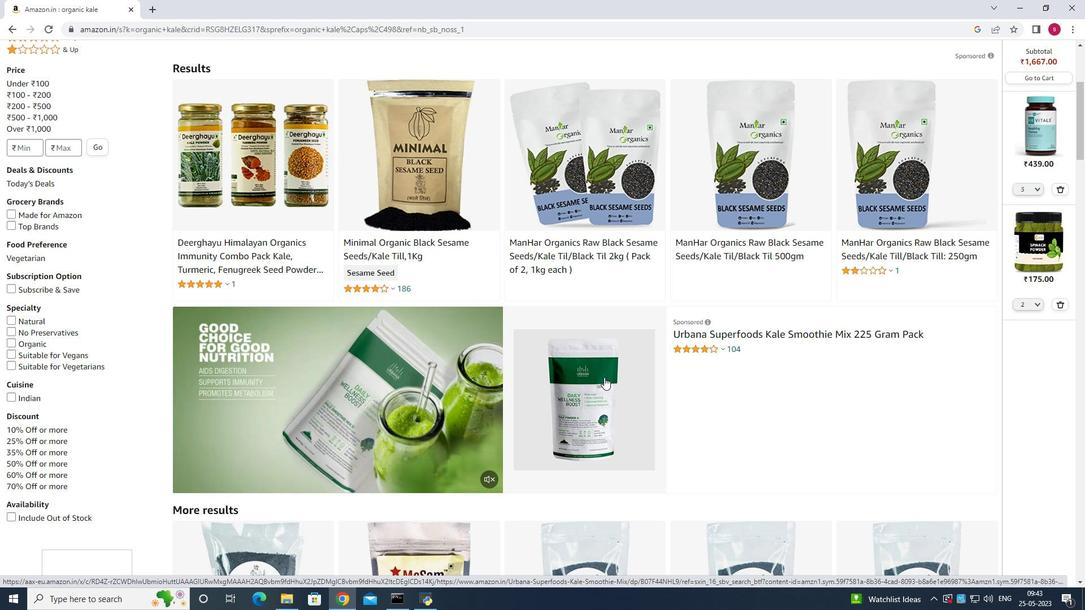 
Action: Mouse scrolled (604, 373) with delta (0, 0)
Screenshot: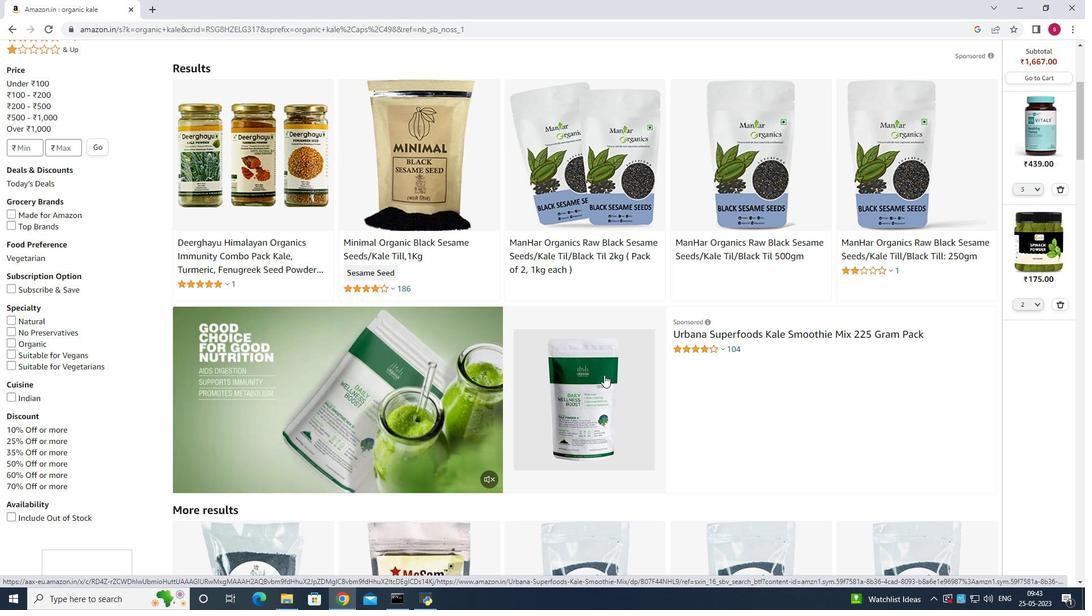 
Action: Mouse scrolled (604, 373) with delta (0, 0)
Screenshot: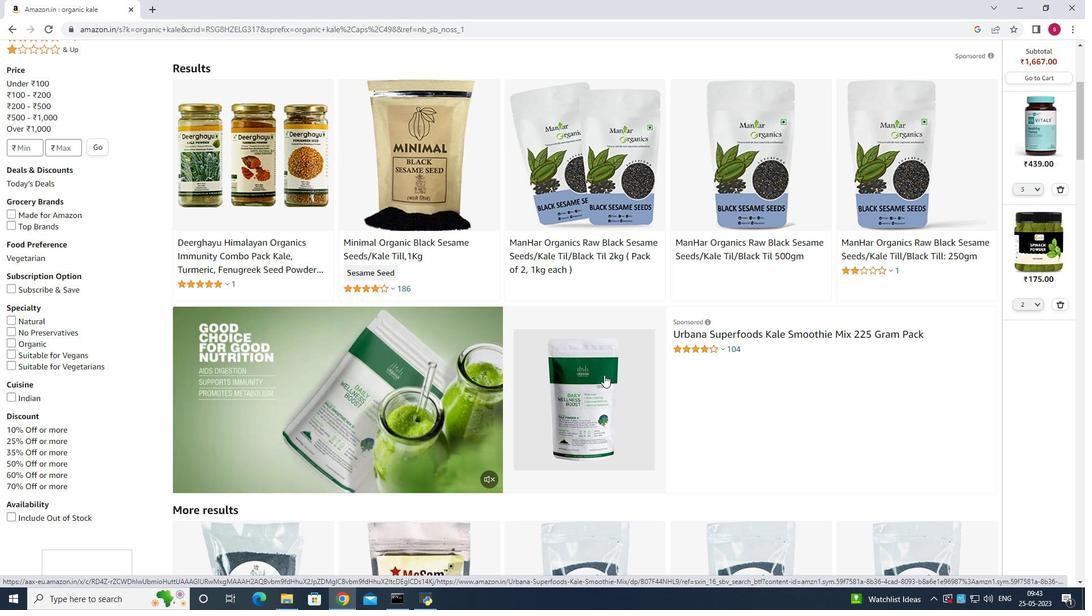 
Action: Mouse scrolled (604, 373) with delta (0, 0)
Screenshot: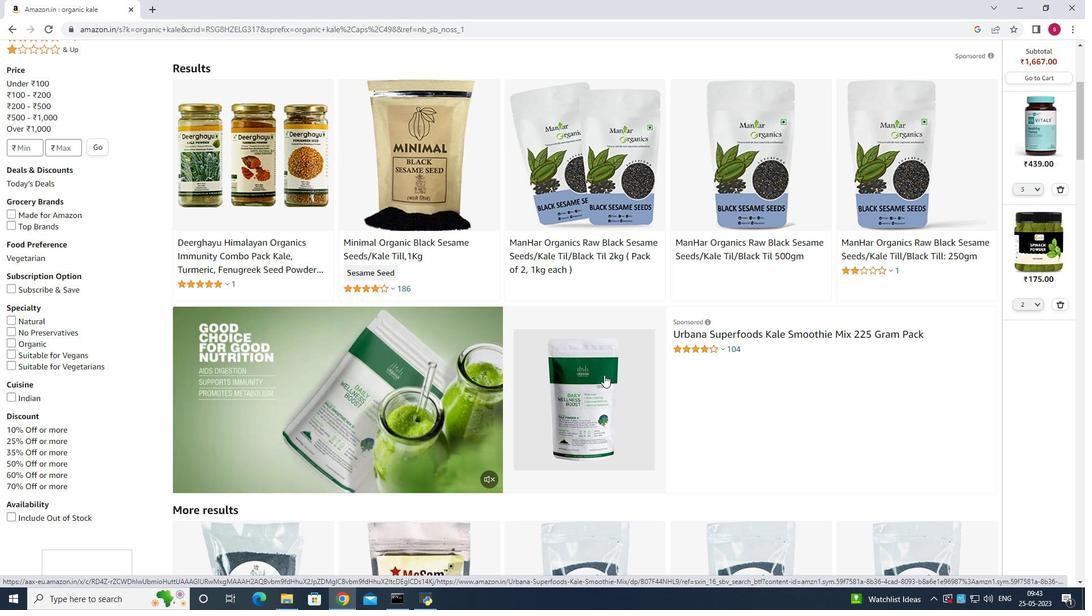 
Action: Mouse scrolled (604, 373) with delta (0, 0)
Screenshot: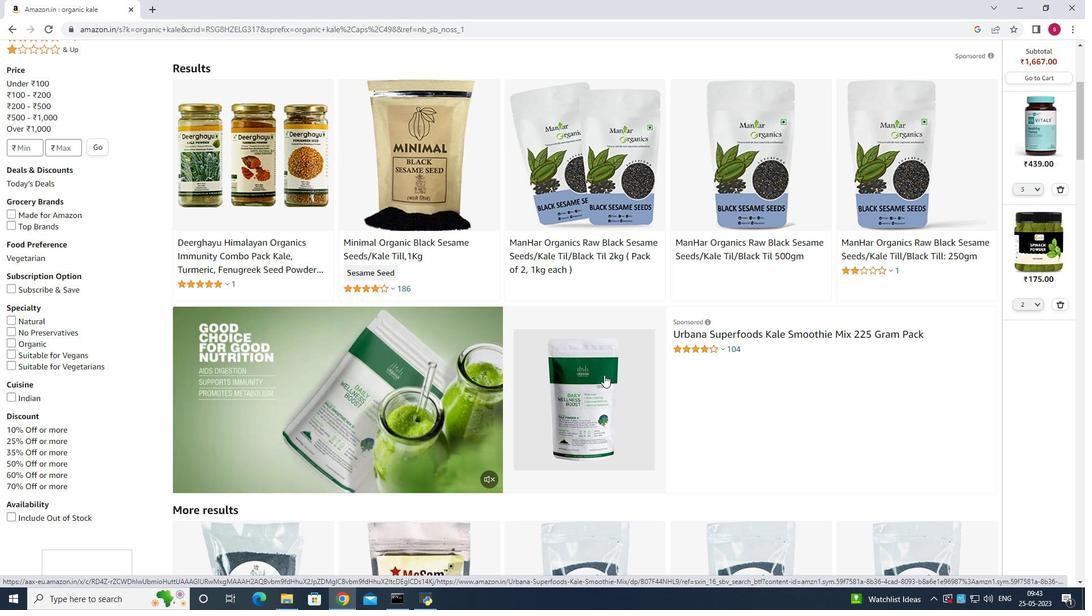 
Action: Mouse scrolled (604, 373) with delta (0, 0)
Screenshot: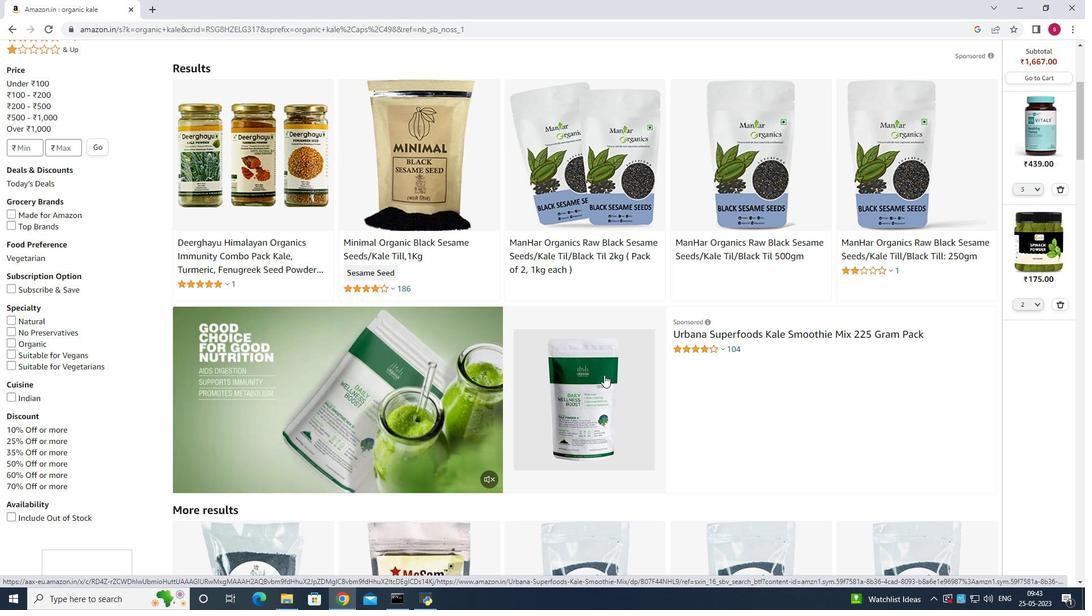 
Action: Mouse moved to (1058, 302)
Screenshot: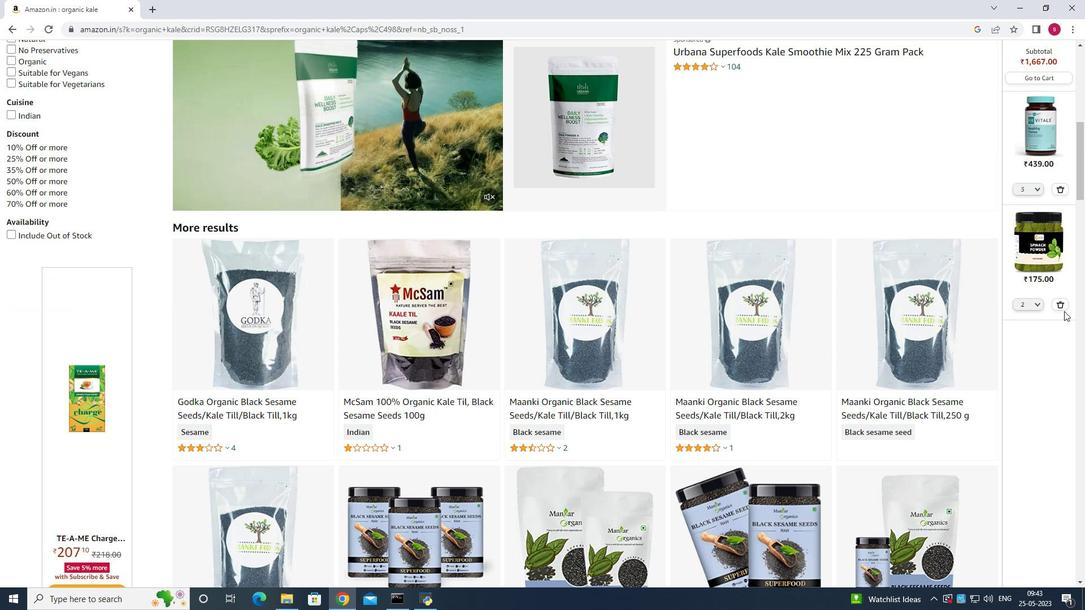 
Action: Mouse pressed left at (1058, 302)
Screenshot: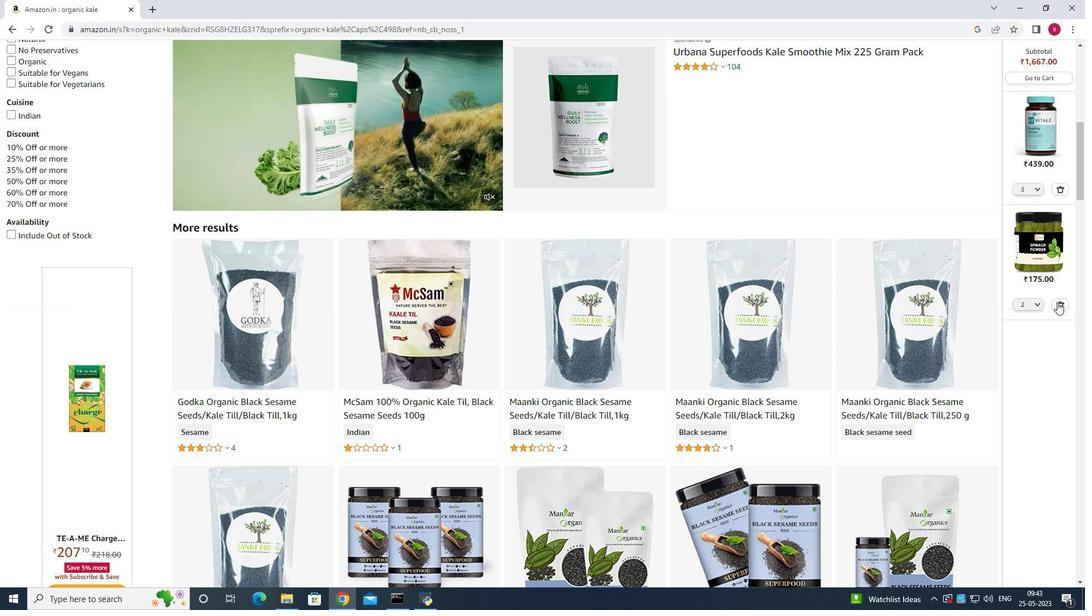 
Action: Mouse moved to (1065, 188)
Screenshot: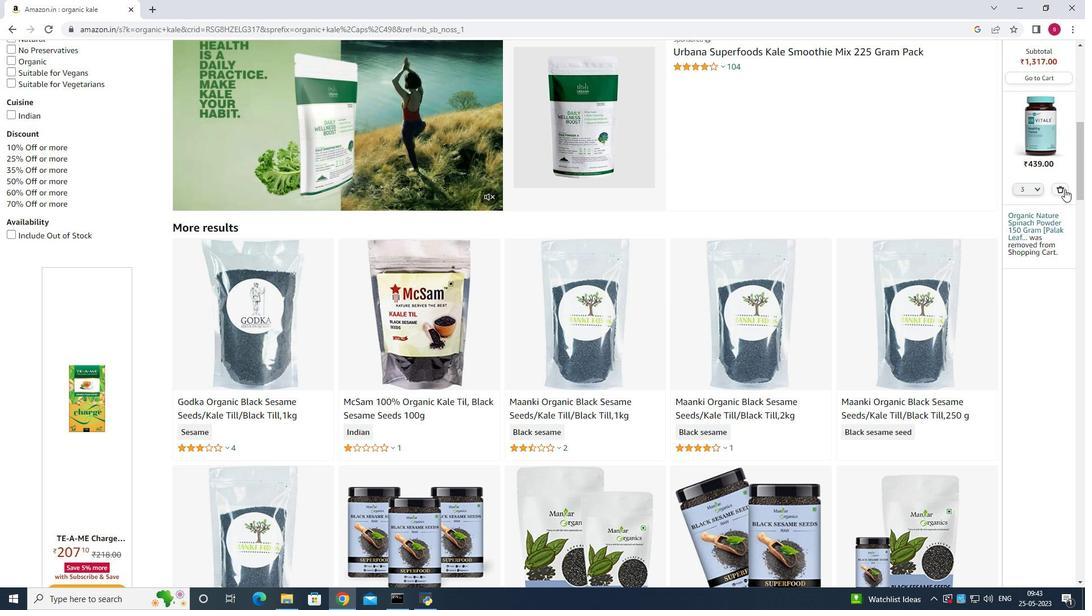 
Action: Mouse pressed left at (1065, 188)
Screenshot: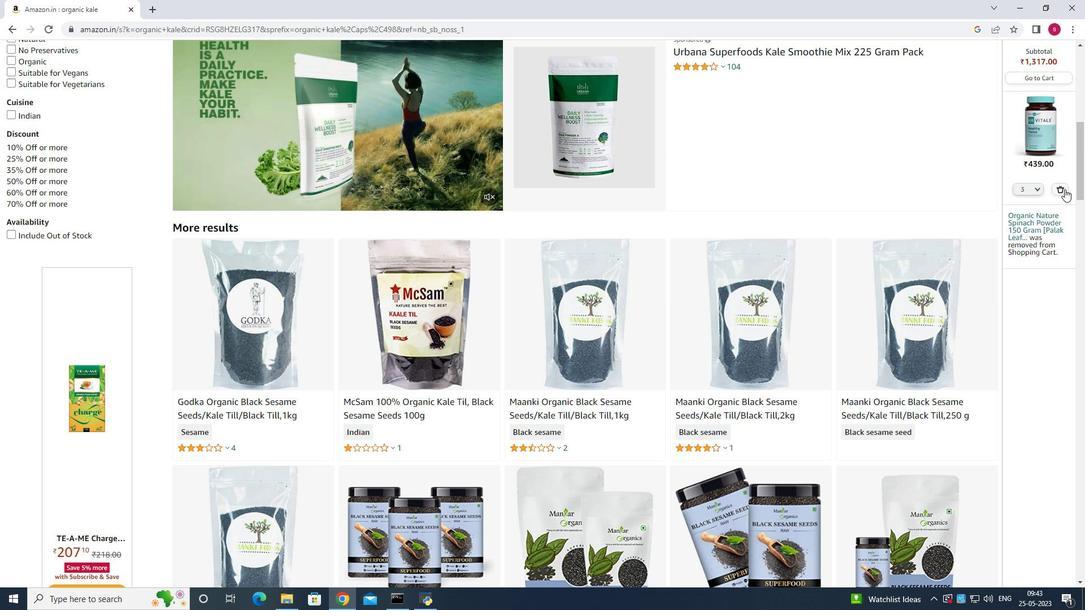 
Action: Mouse moved to (669, 344)
Screenshot: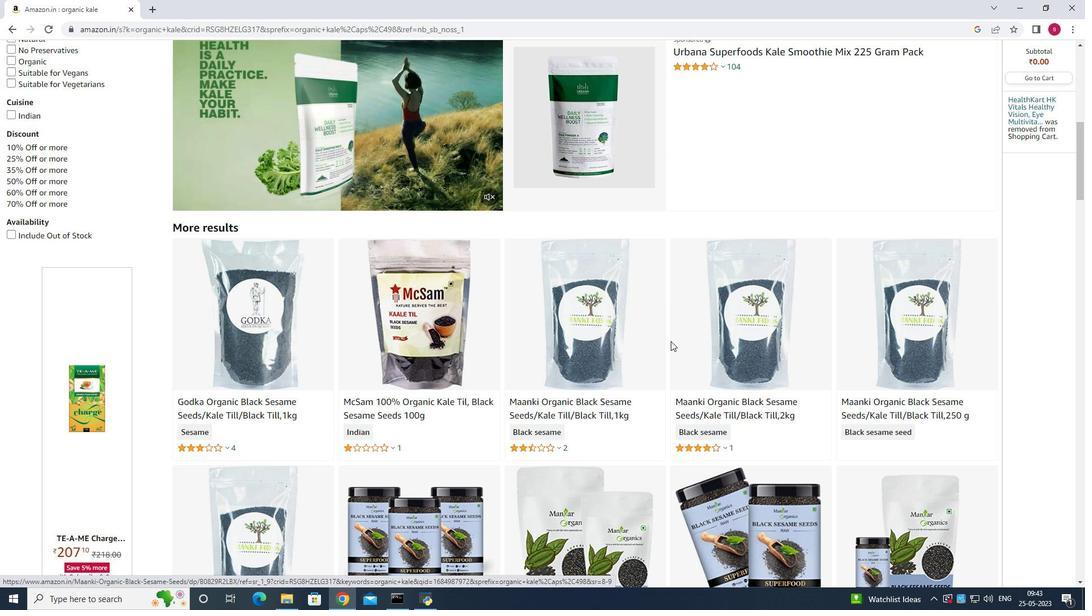 
Action: Mouse scrolled (669, 343) with delta (0, 0)
Screenshot: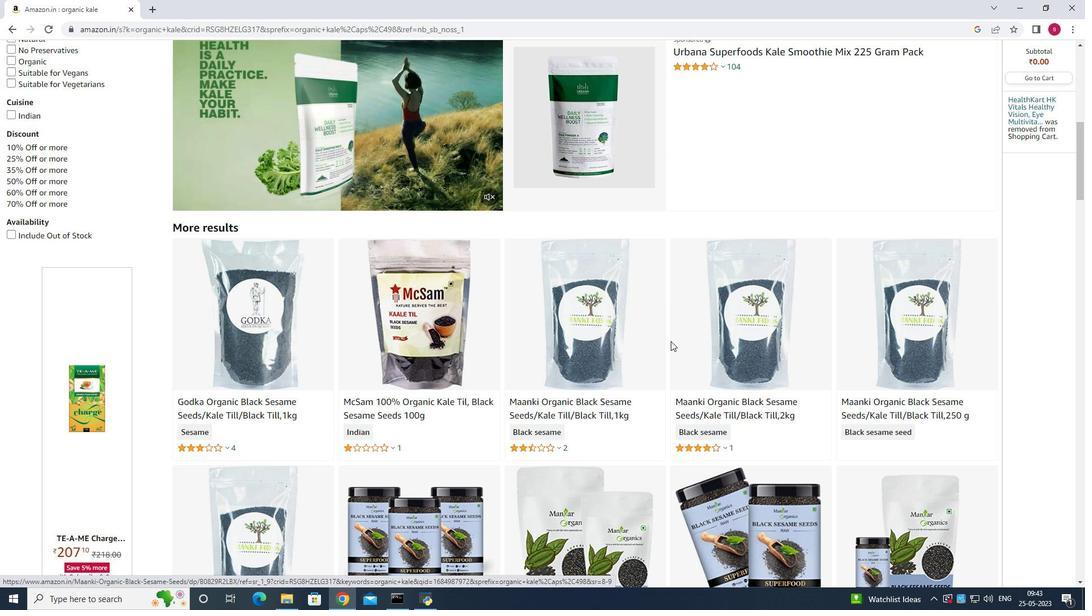 
Action: Mouse scrolled (669, 343) with delta (0, 0)
Screenshot: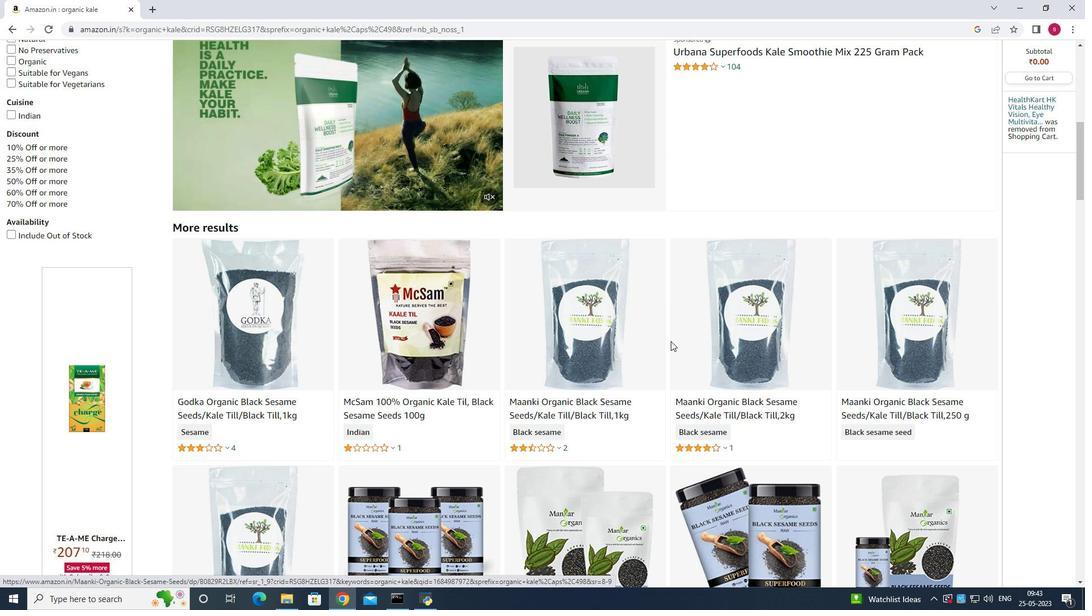 
Action: Mouse scrolled (669, 343) with delta (0, 0)
Screenshot: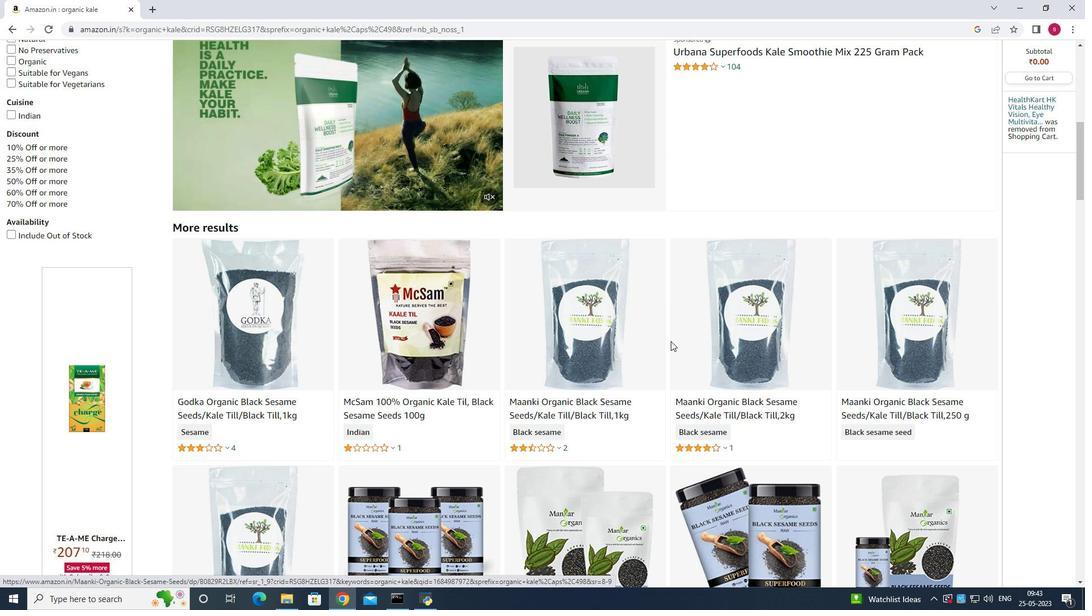 
Action: Mouse scrolled (669, 343) with delta (0, 0)
Screenshot: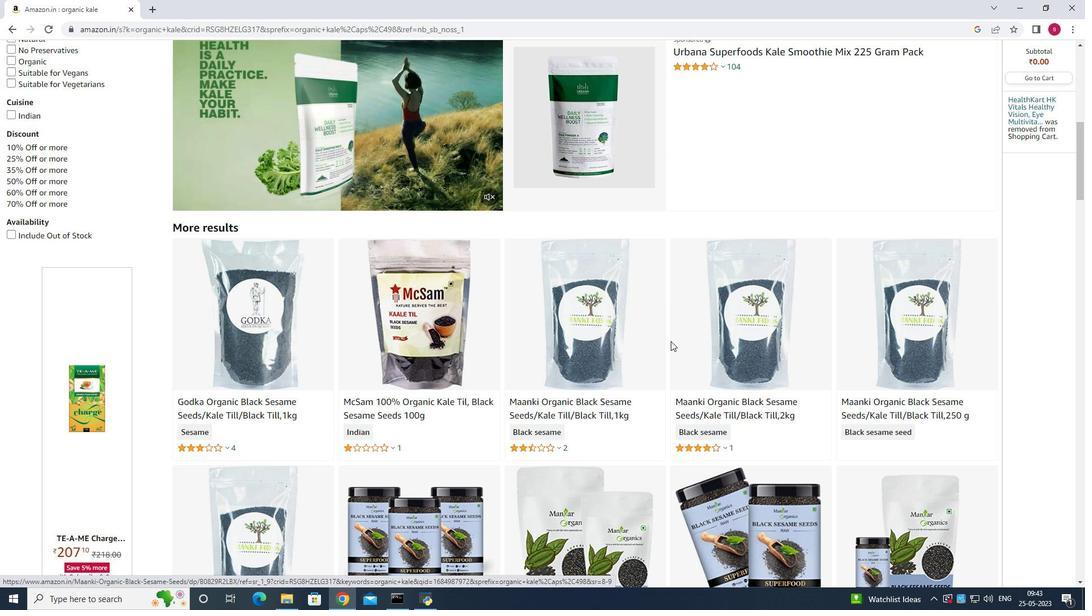 
Action: Mouse scrolled (669, 343) with delta (0, 0)
Screenshot: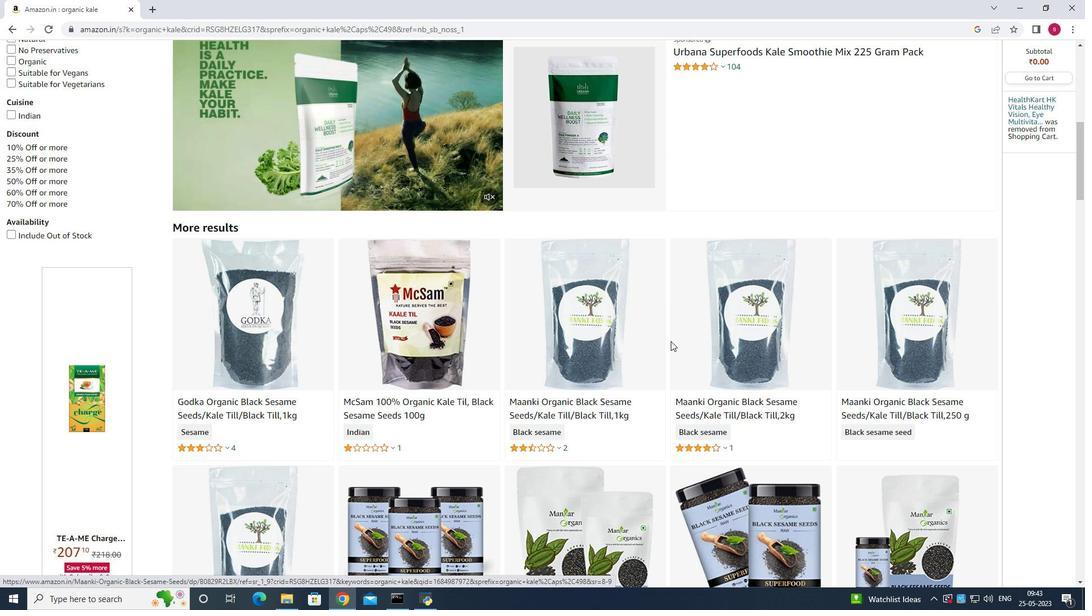 
Action: Mouse scrolled (669, 344) with delta (0, 0)
Screenshot: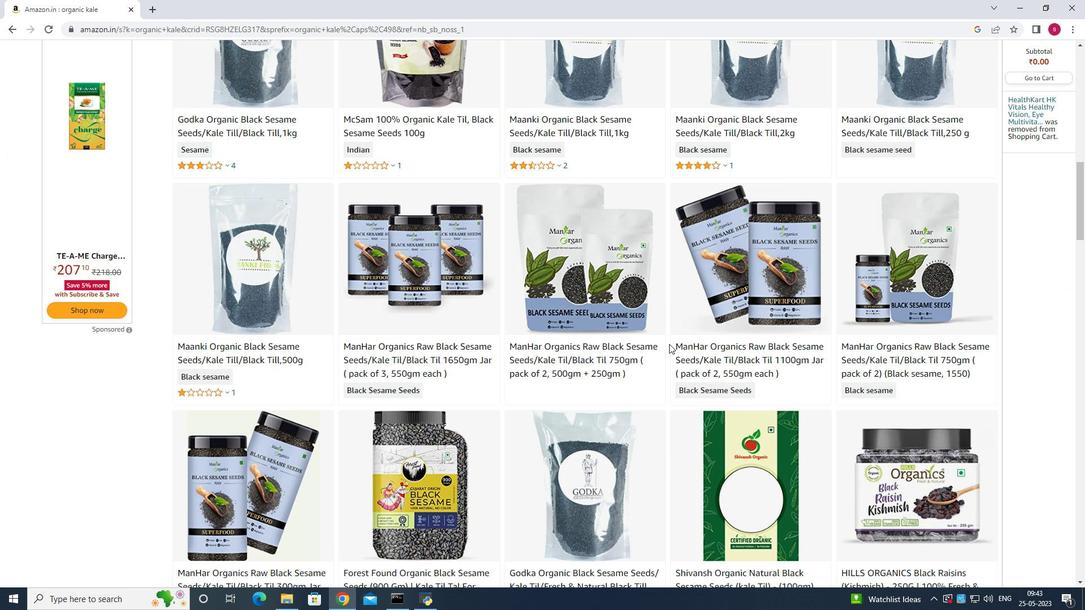 
Action: Mouse scrolled (669, 344) with delta (0, 0)
Screenshot: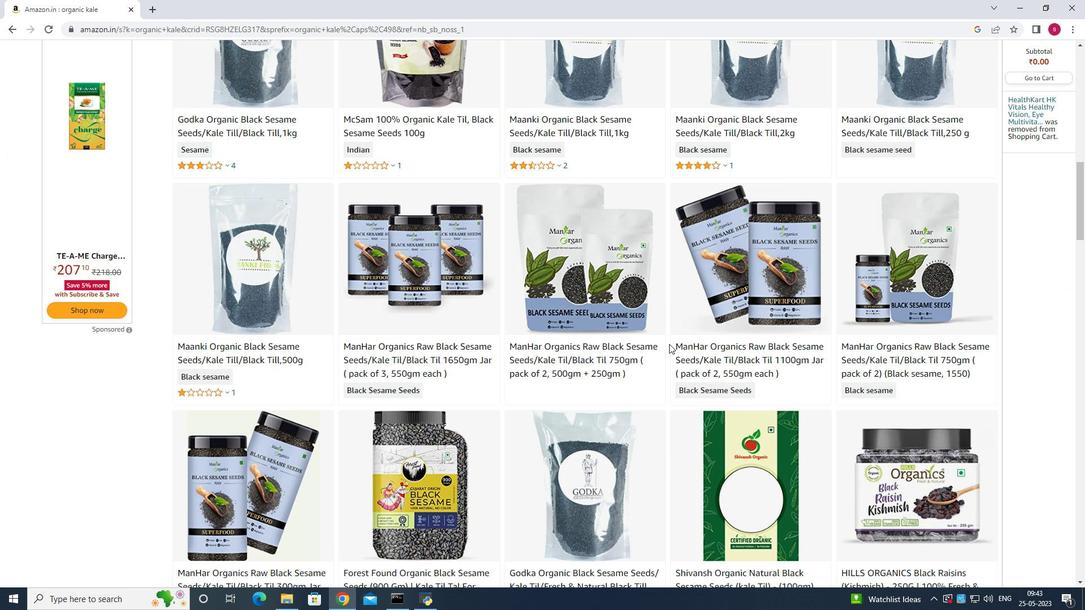 
Action: Mouse scrolled (669, 343) with delta (0, 0)
Screenshot: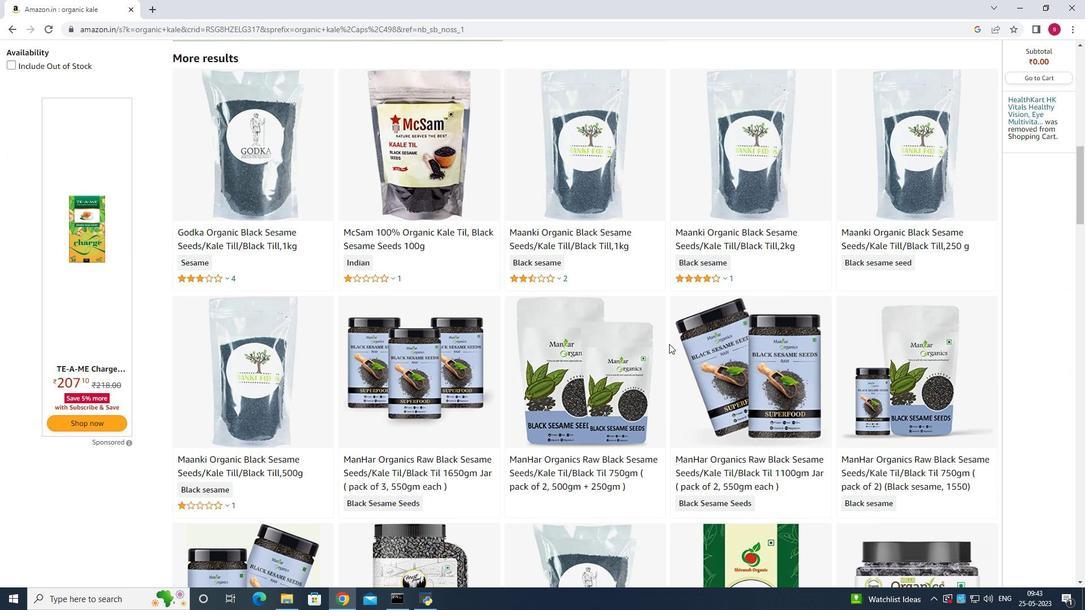 
Action: Mouse scrolled (669, 343) with delta (0, 0)
Screenshot: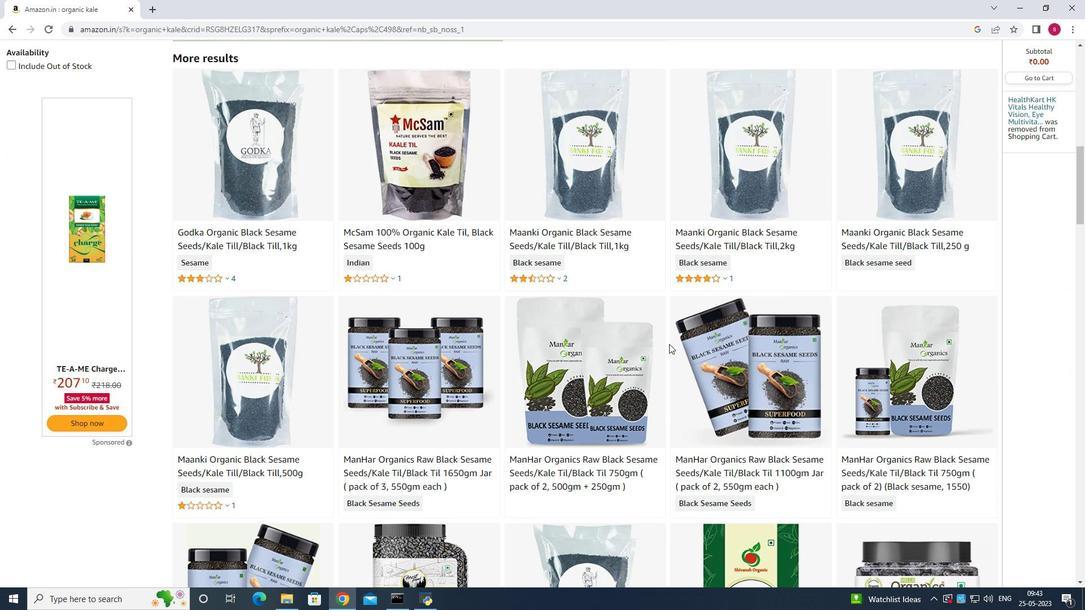 
Action: Mouse scrolled (669, 343) with delta (0, 0)
Screenshot: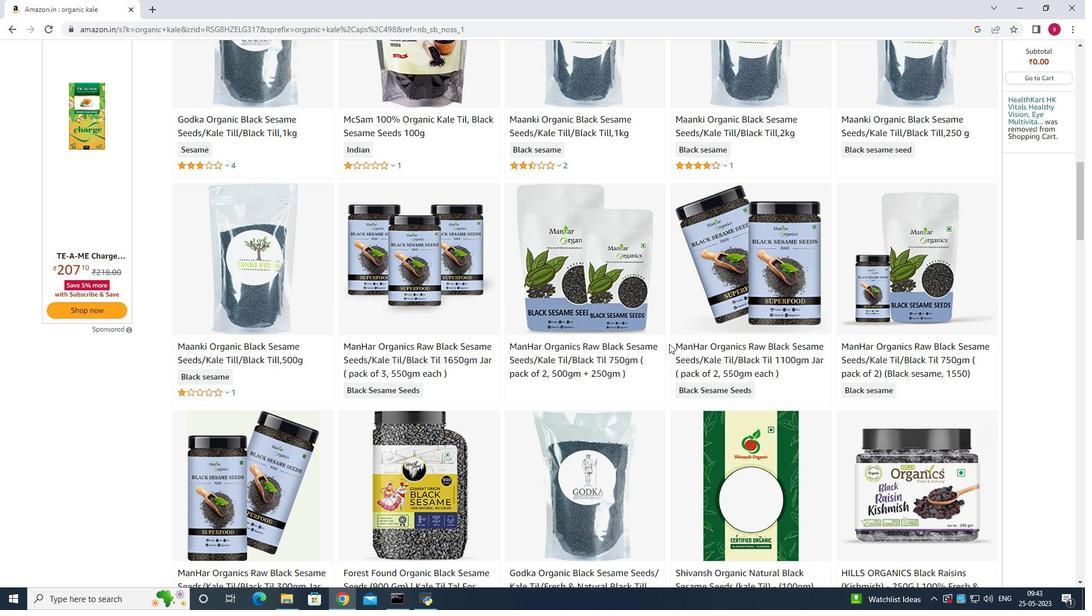 
Action: Mouse scrolled (669, 343) with delta (0, 0)
Screenshot: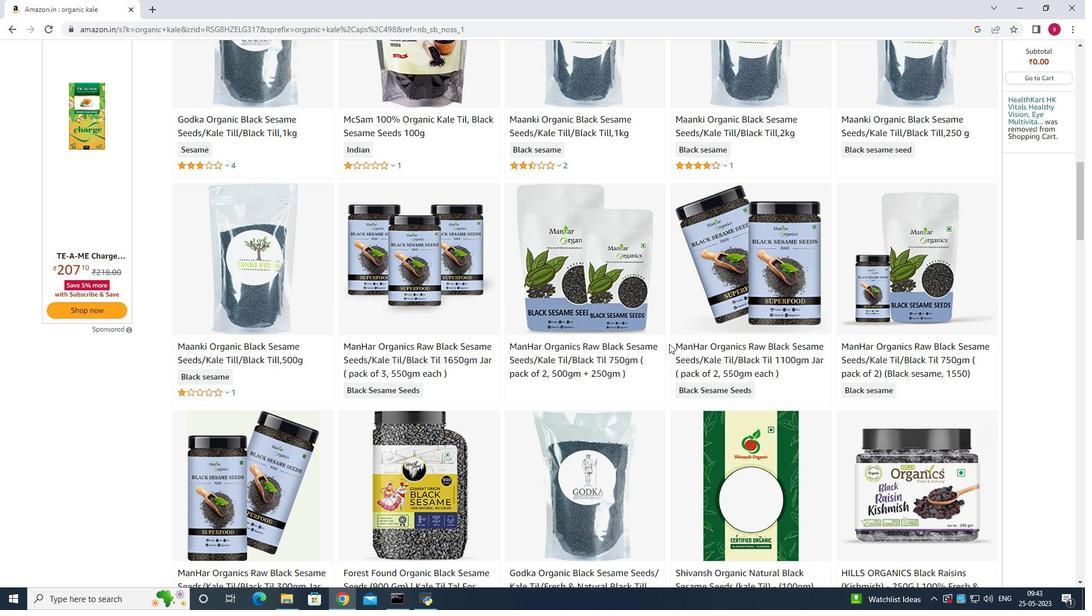 
Action: Mouse scrolled (669, 343) with delta (0, 0)
Screenshot: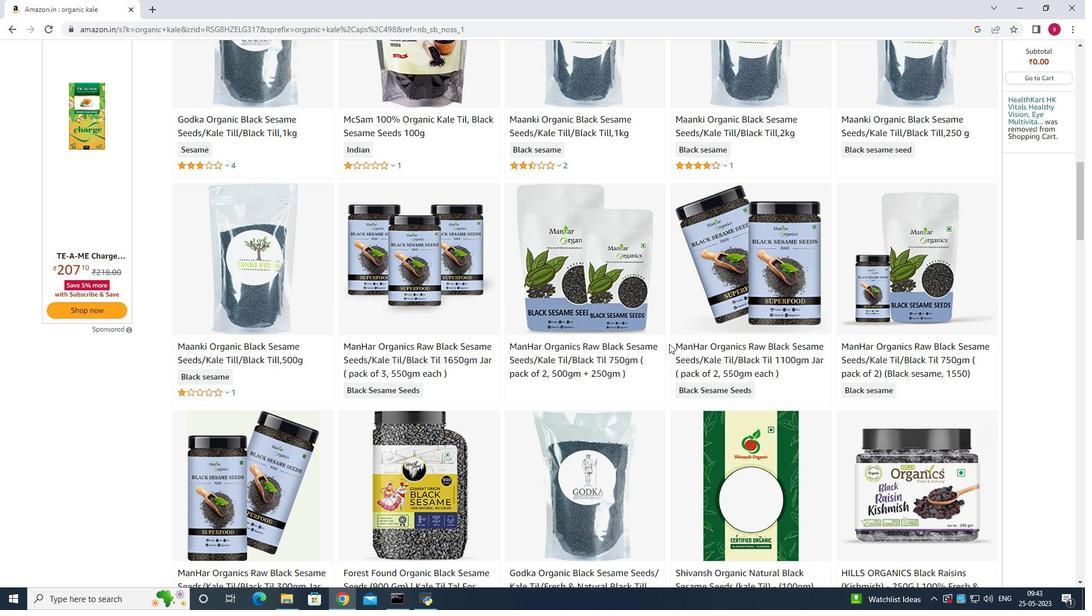 
Action: Mouse scrolled (669, 343) with delta (0, 0)
Screenshot: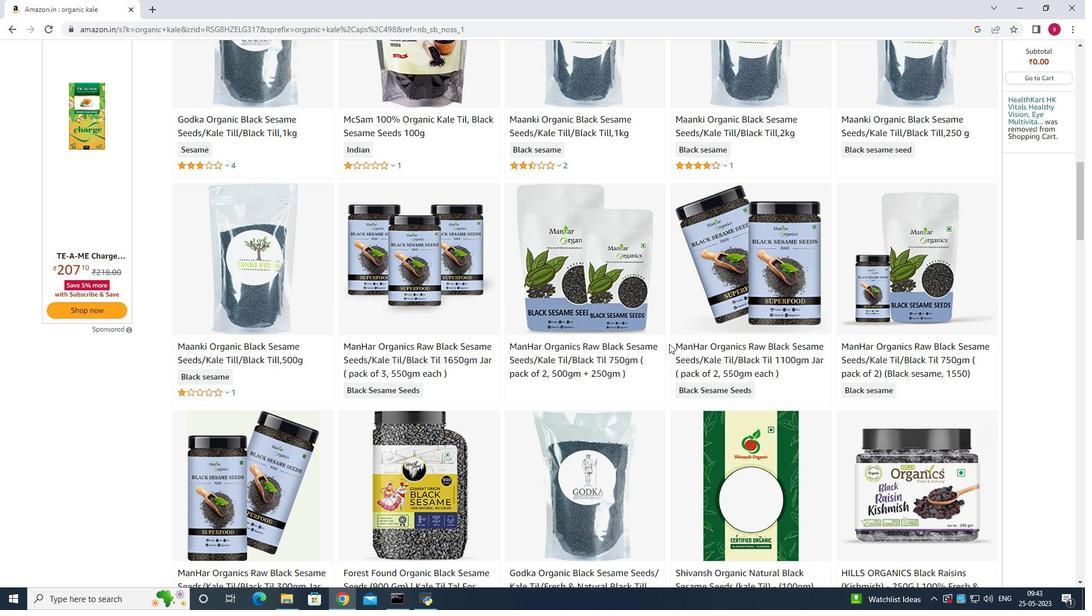 
Action: Mouse moved to (452, 320)
Screenshot: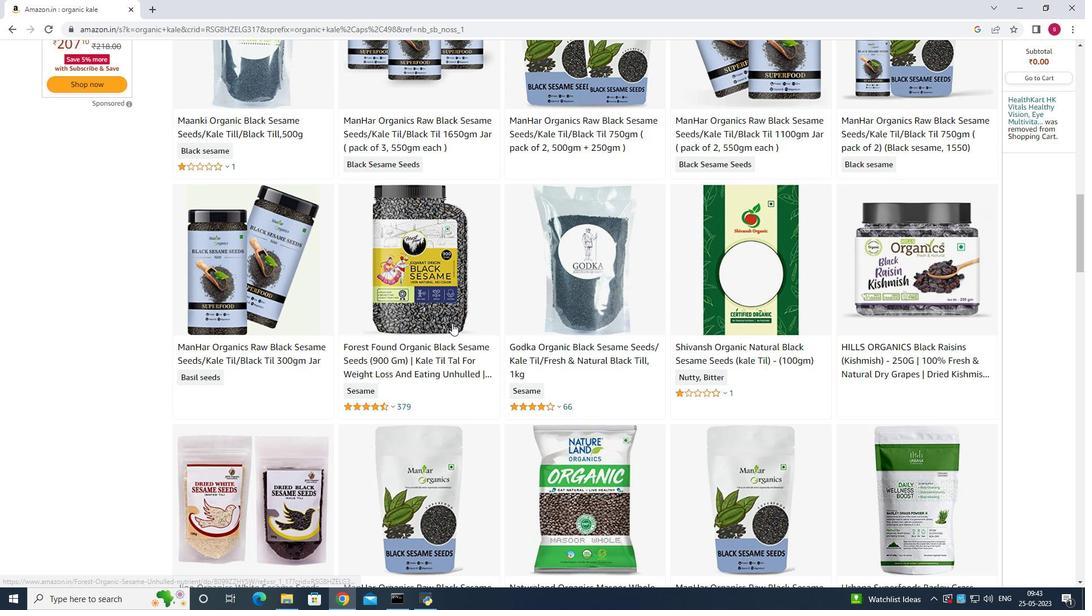 
Action: Mouse pressed left at (452, 320)
Screenshot: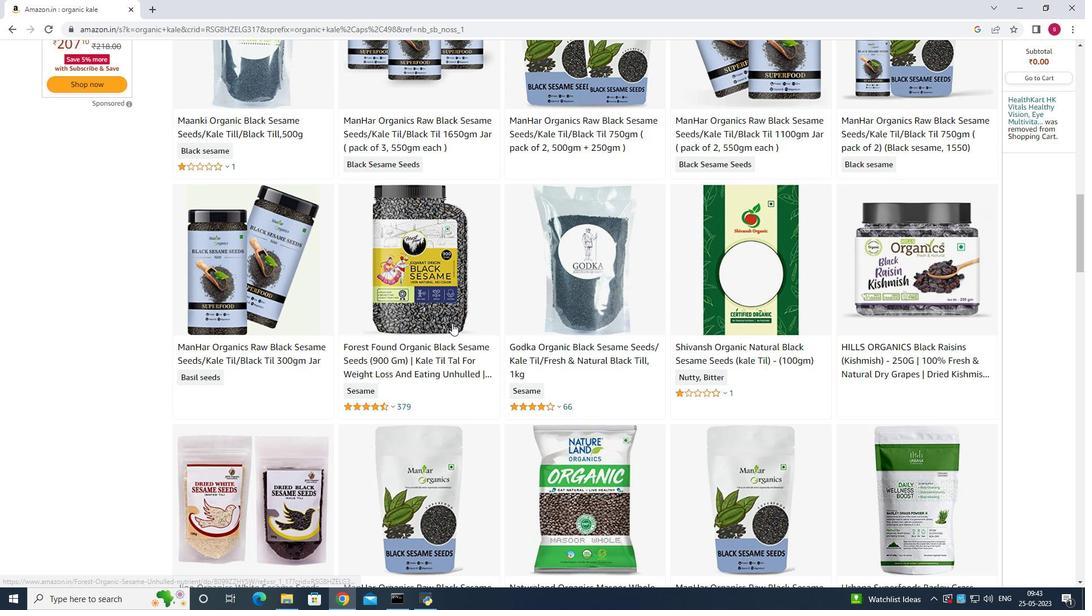 
Action: Mouse moved to (266, 8)
Screenshot: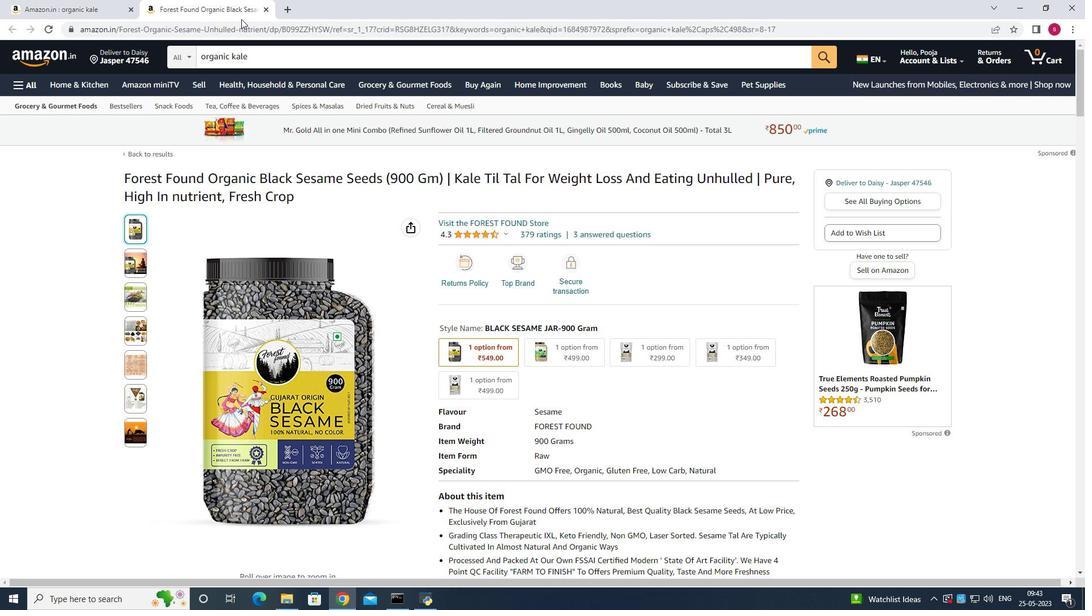 
Action: Mouse pressed left at (266, 8)
Screenshot: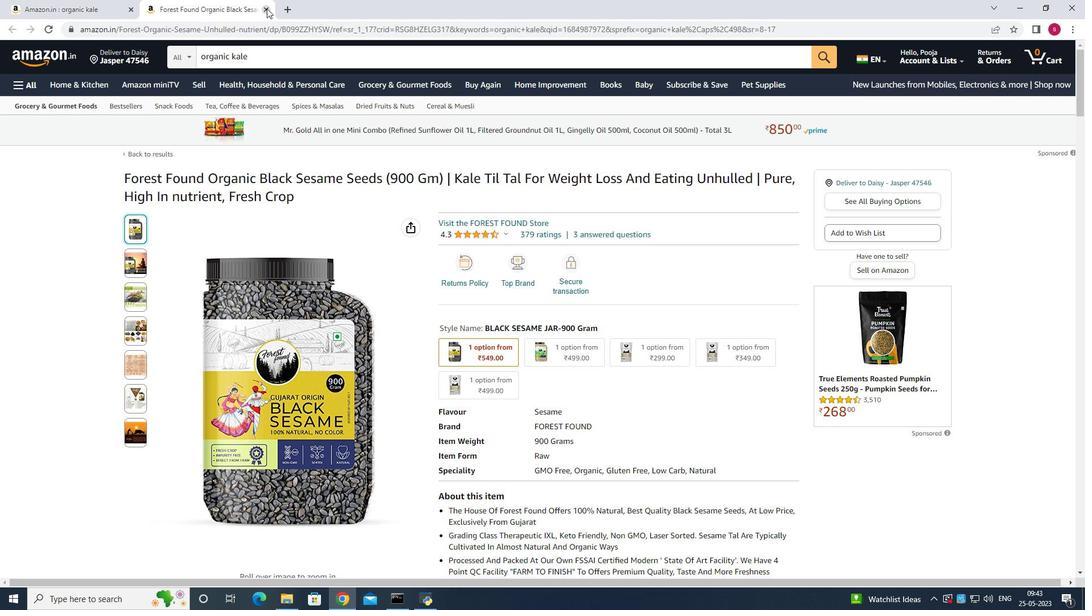 
Action: Mouse moved to (363, 178)
Screenshot: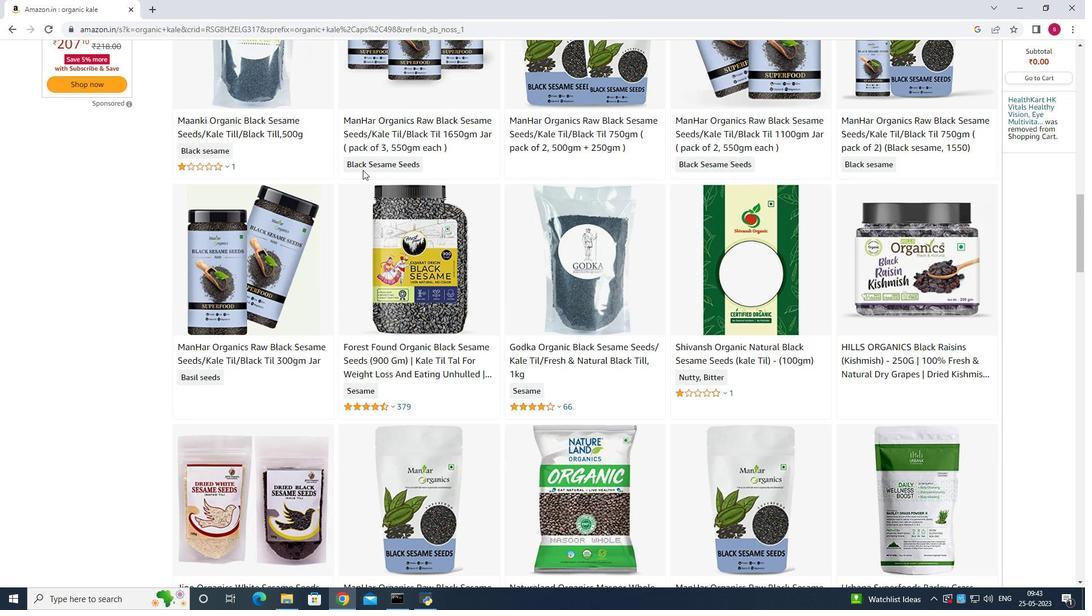 
Action: Mouse scrolled (363, 177) with delta (0, 0)
Screenshot: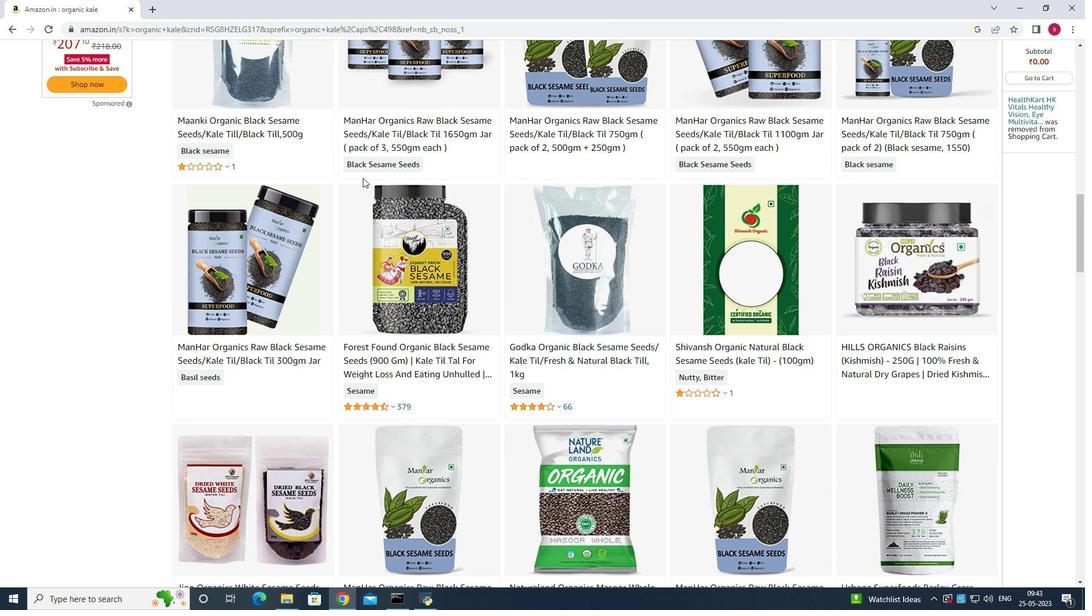 
Action: Mouse scrolled (363, 177) with delta (0, 0)
Screenshot: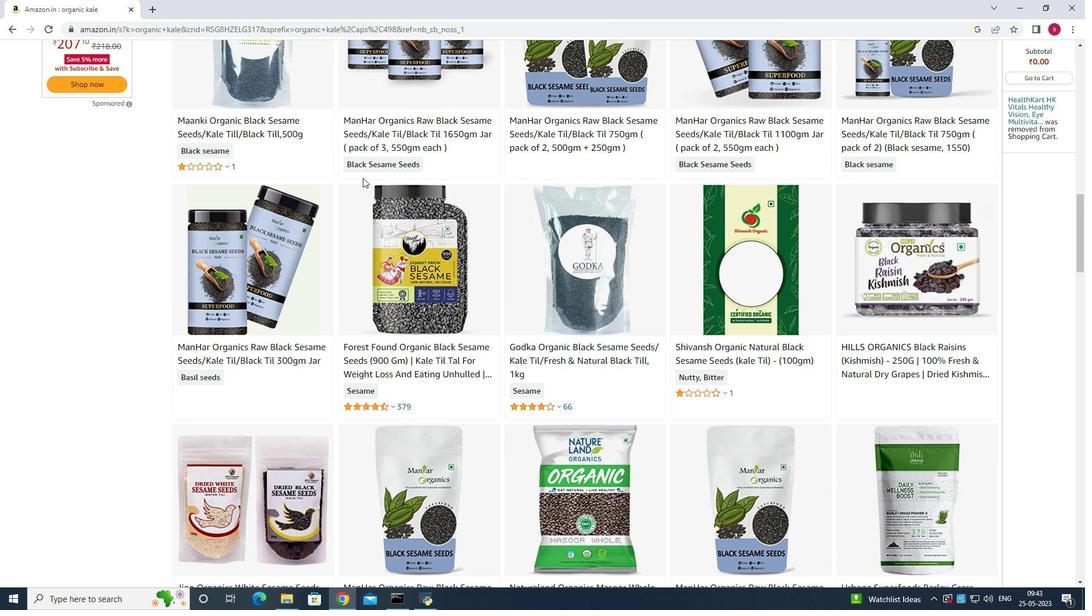 
Action: Mouse scrolled (363, 178) with delta (0, 0)
Screenshot: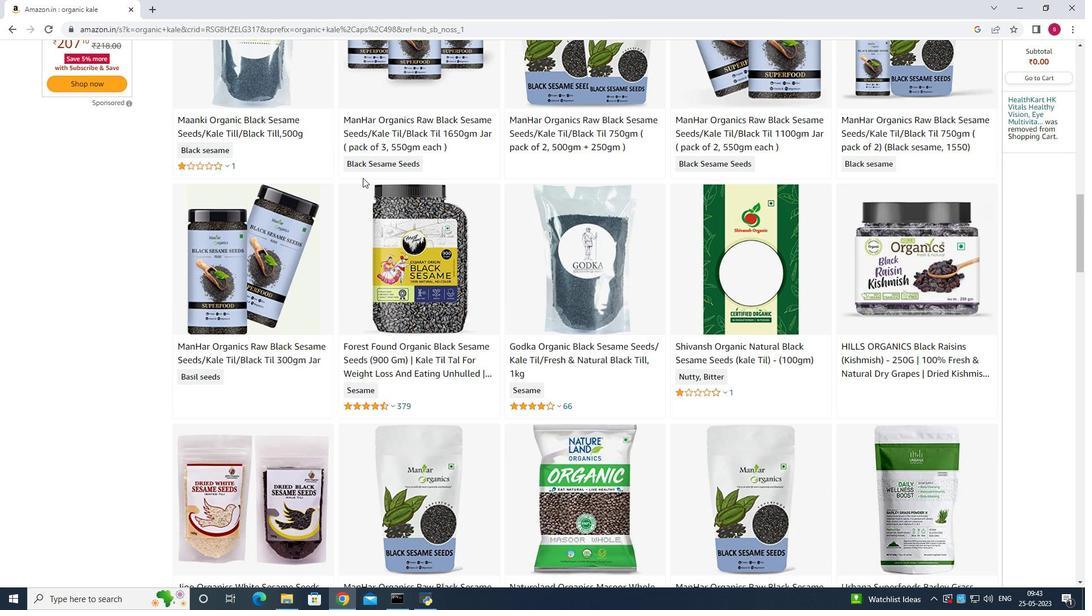 
Action: Mouse scrolled (363, 178) with delta (0, 0)
Screenshot: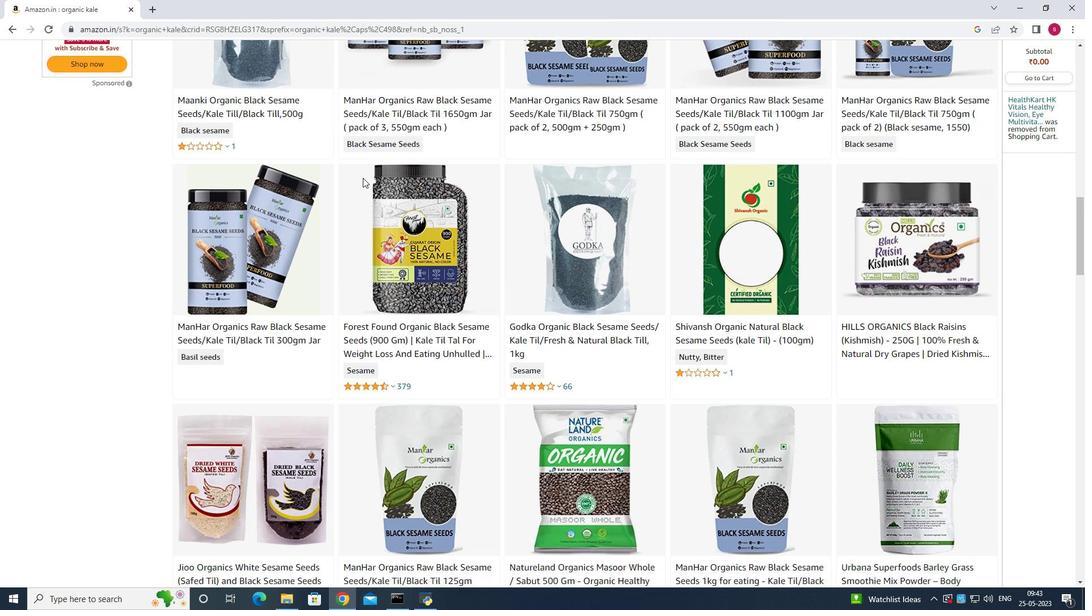 
Action: Mouse scrolled (363, 178) with delta (0, 0)
Screenshot: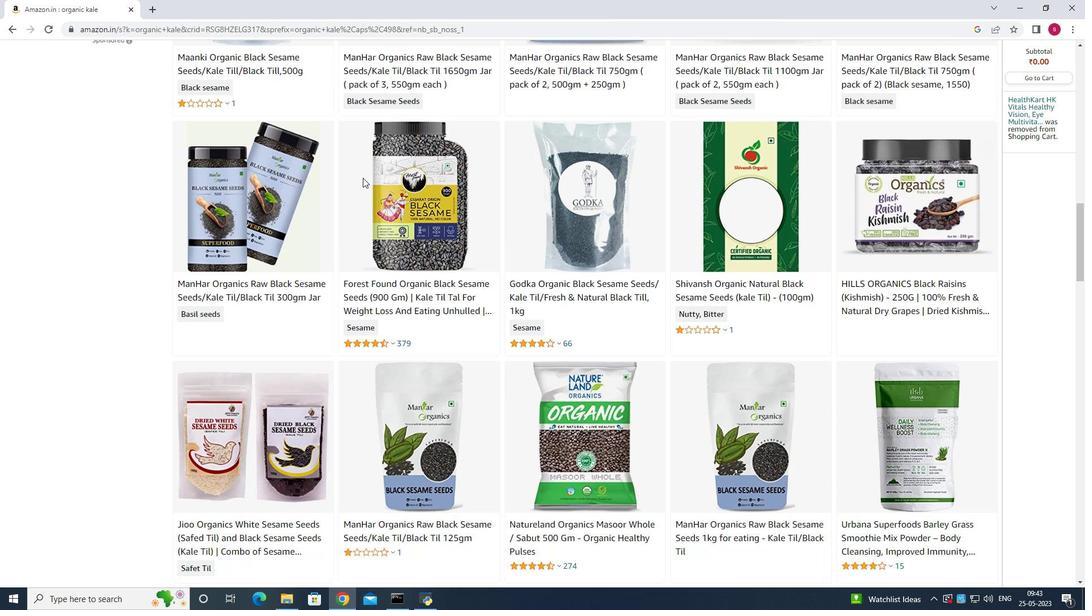 
Action: Mouse scrolled (363, 178) with delta (0, 0)
Screenshot: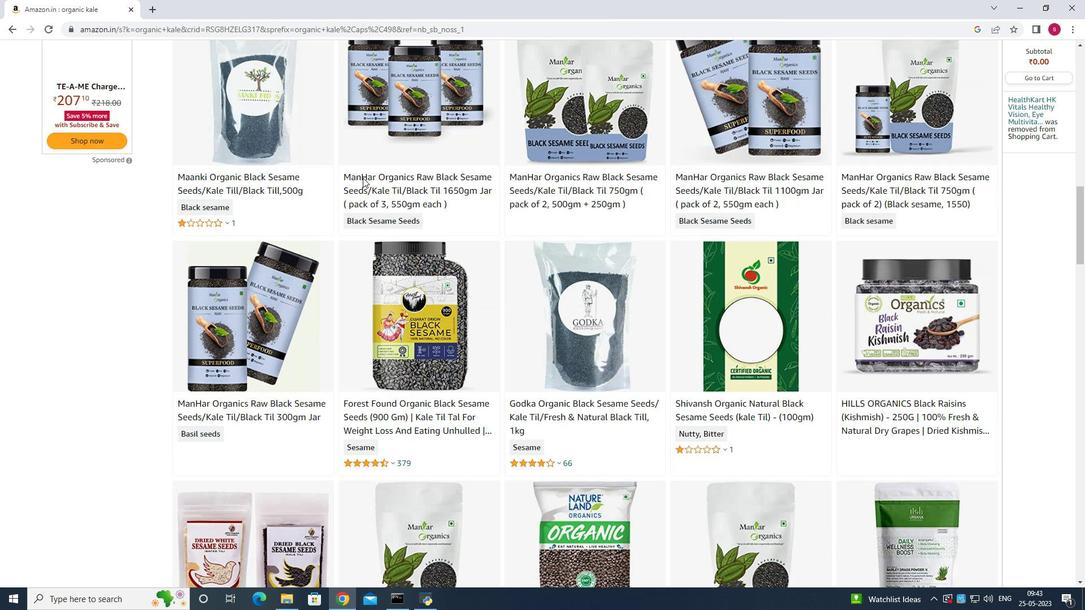
Action: Mouse scrolled (363, 178) with delta (0, 0)
Screenshot: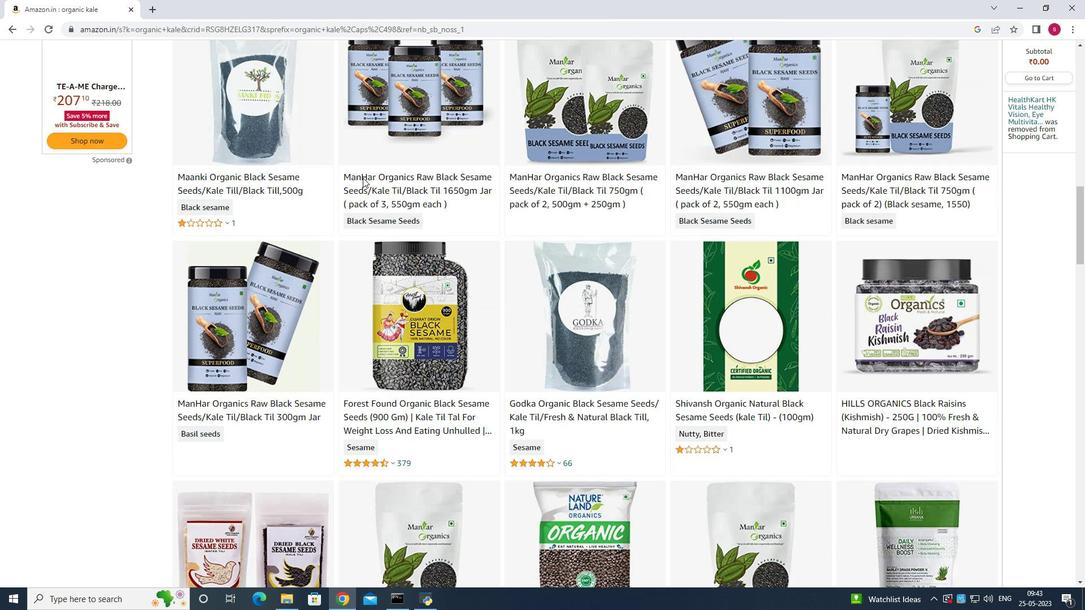 
Action: Mouse scrolled (363, 178) with delta (0, 0)
Screenshot: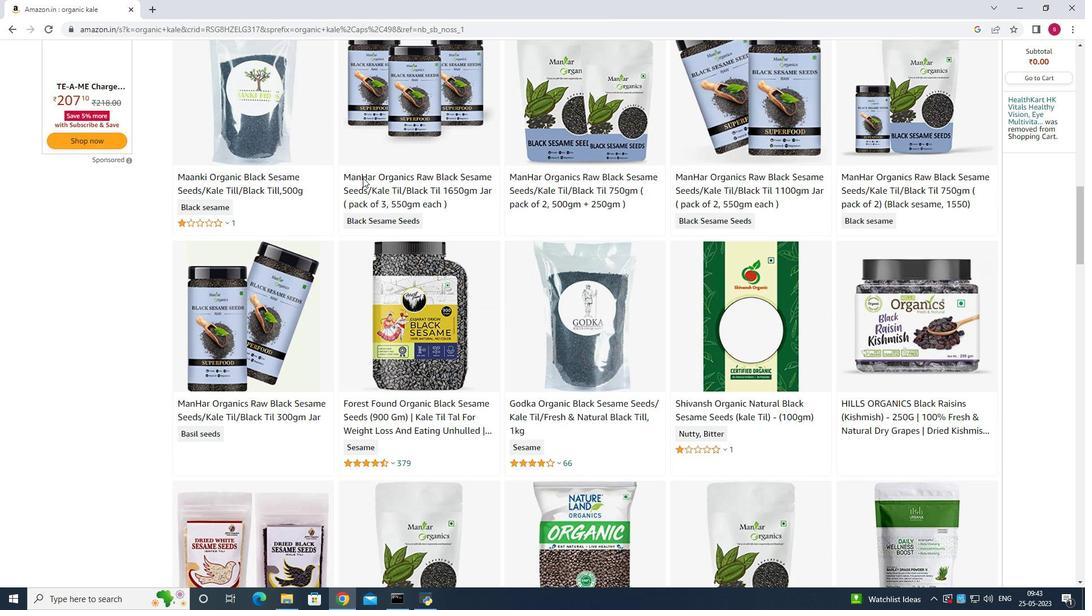 
Action: Mouse scrolled (363, 178) with delta (0, 0)
Screenshot: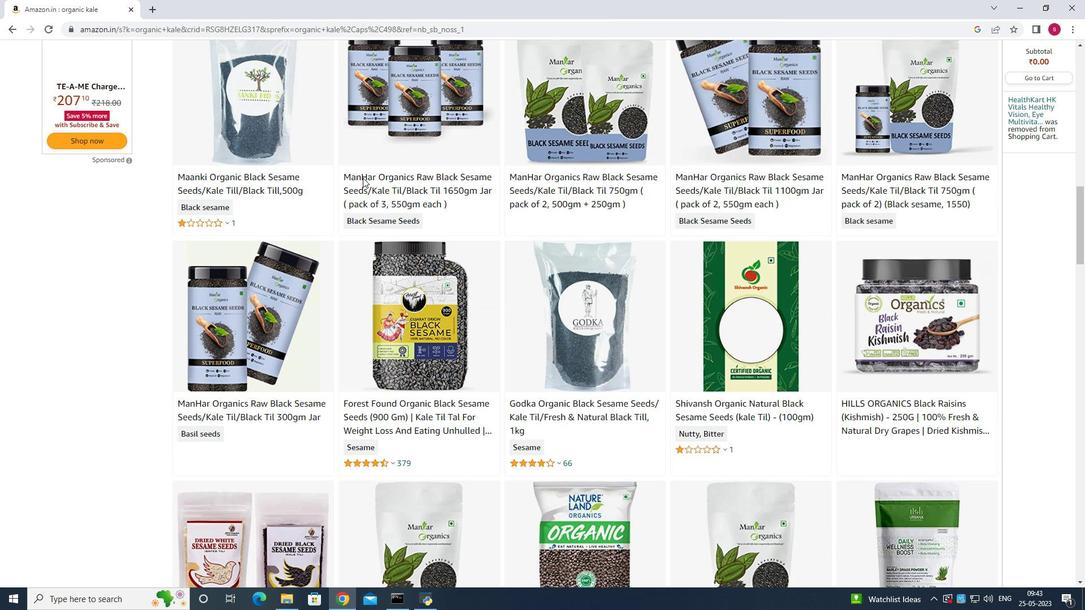 
Action: Mouse scrolled (363, 178) with delta (0, 0)
Screenshot: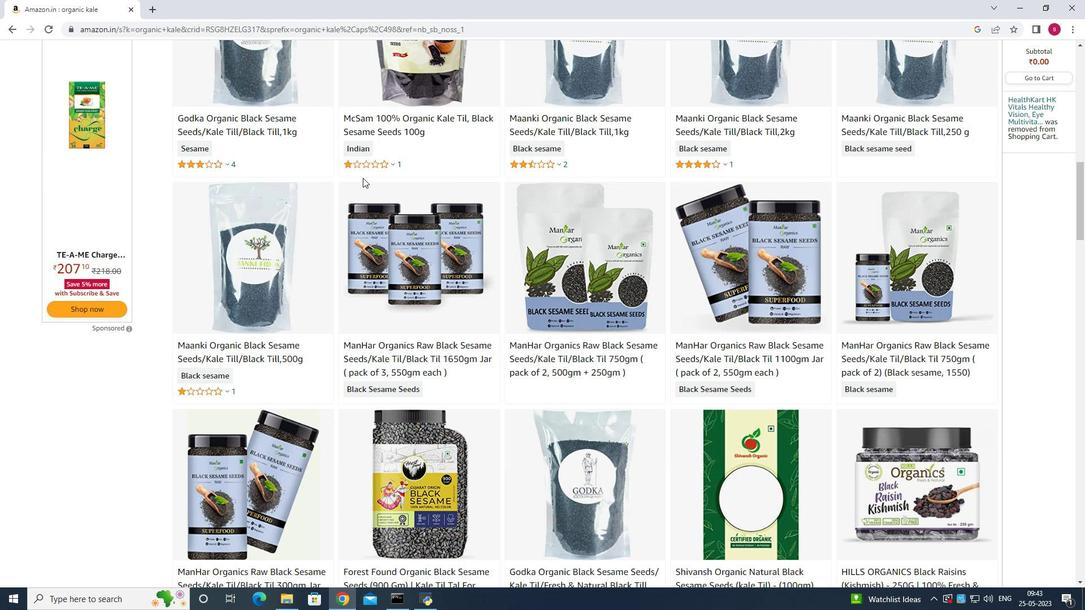 
Action: Mouse scrolled (363, 178) with delta (0, 0)
Screenshot: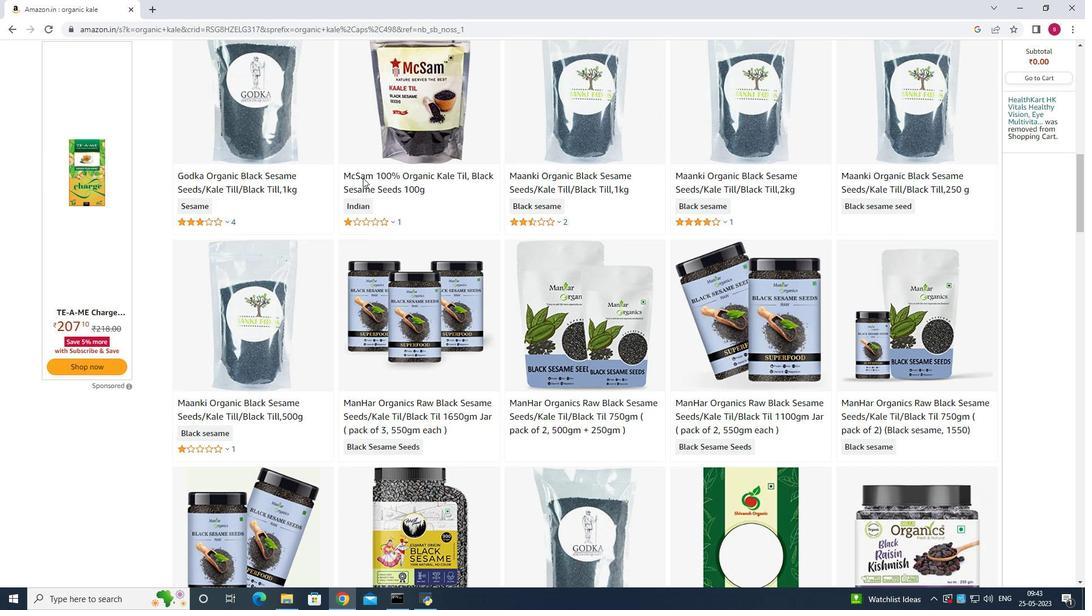 
Action: Mouse scrolled (363, 178) with delta (0, 0)
Screenshot: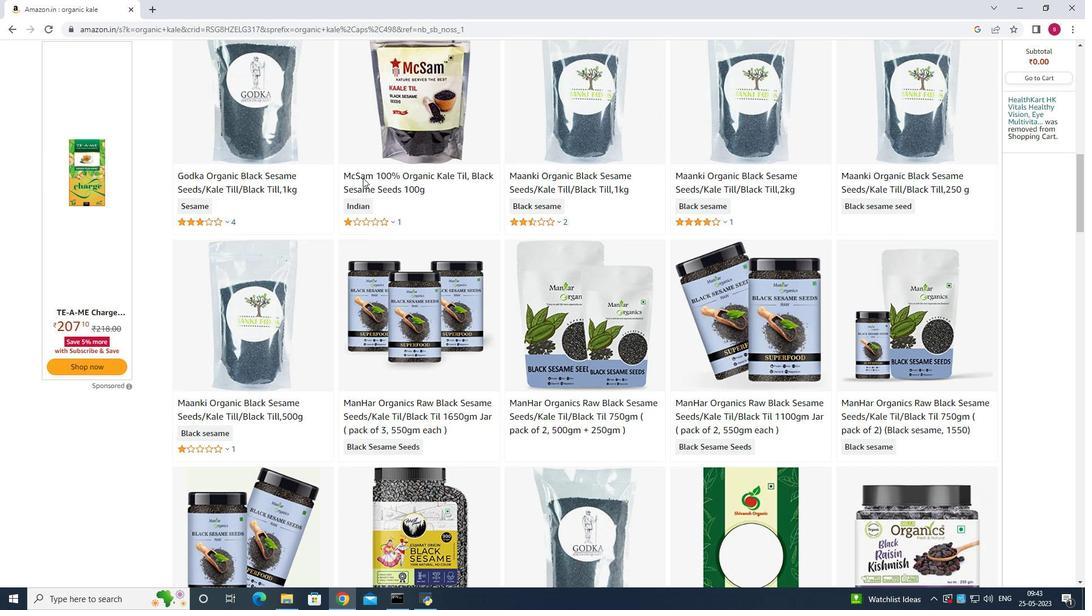 
Action: Mouse scrolled (363, 178) with delta (0, 0)
Screenshot: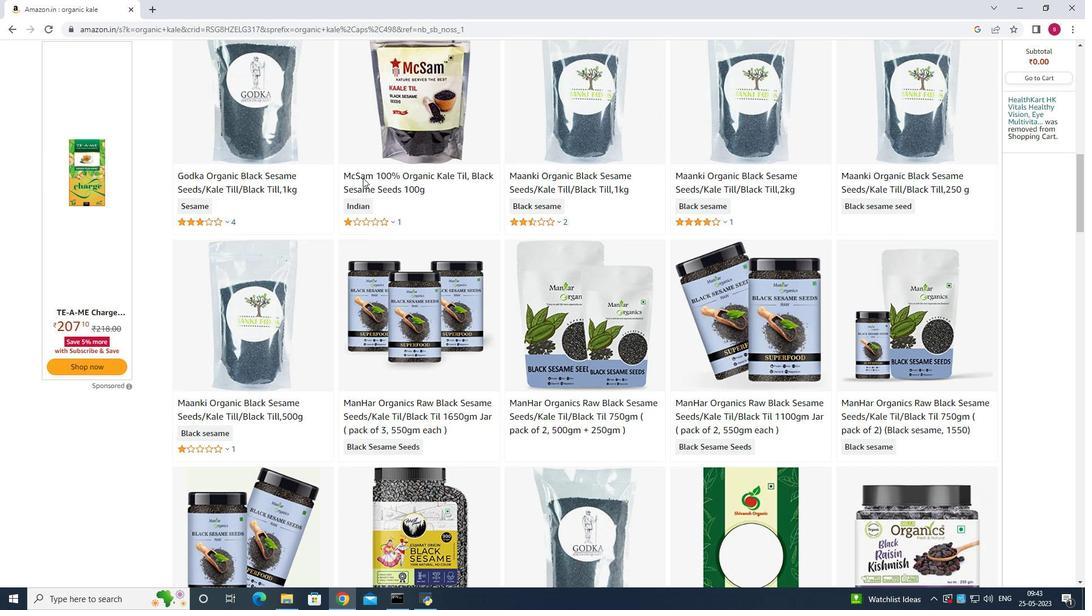 
Action: Mouse scrolled (363, 178) with delta (0, 0)
Screenshot: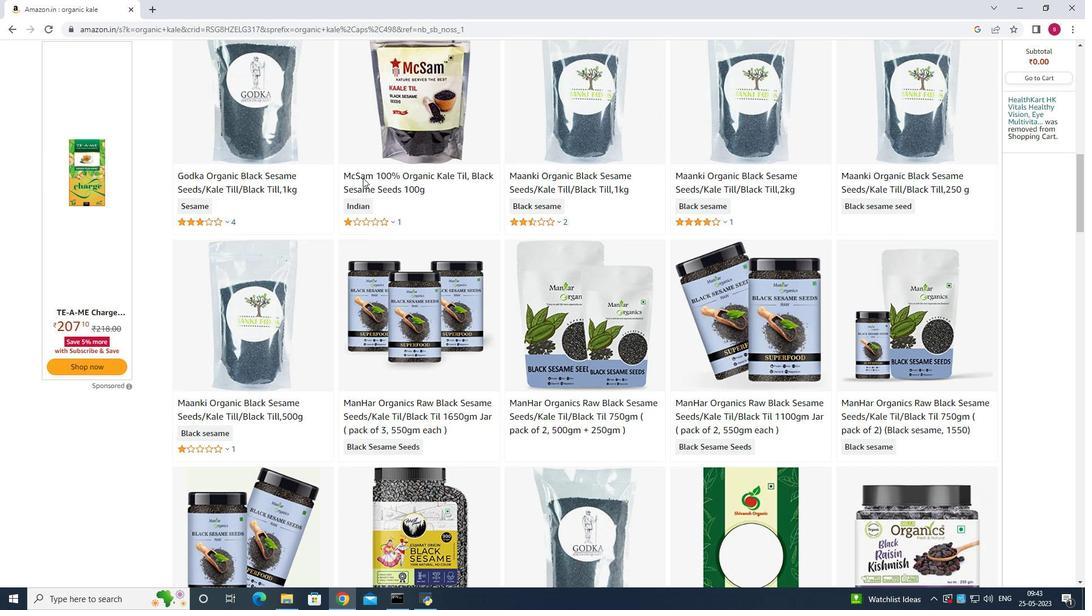 
Action: Mouse scrolled (363, 178) with delta (0, 0)
Screenshot: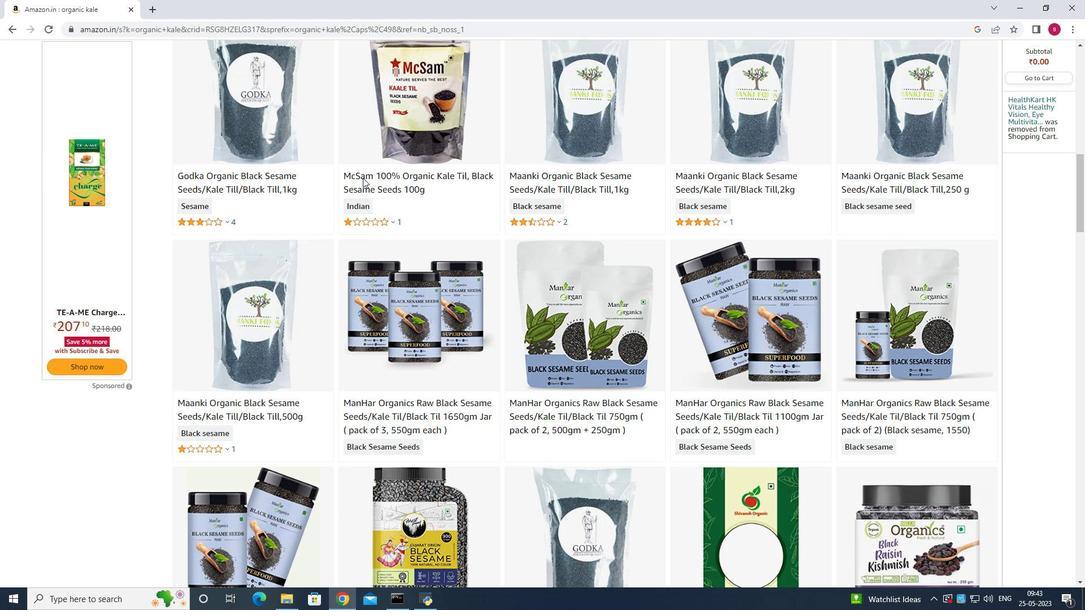 
Action: Mouse scrolled (363, 178) with delta (0, 0)
Screenshot: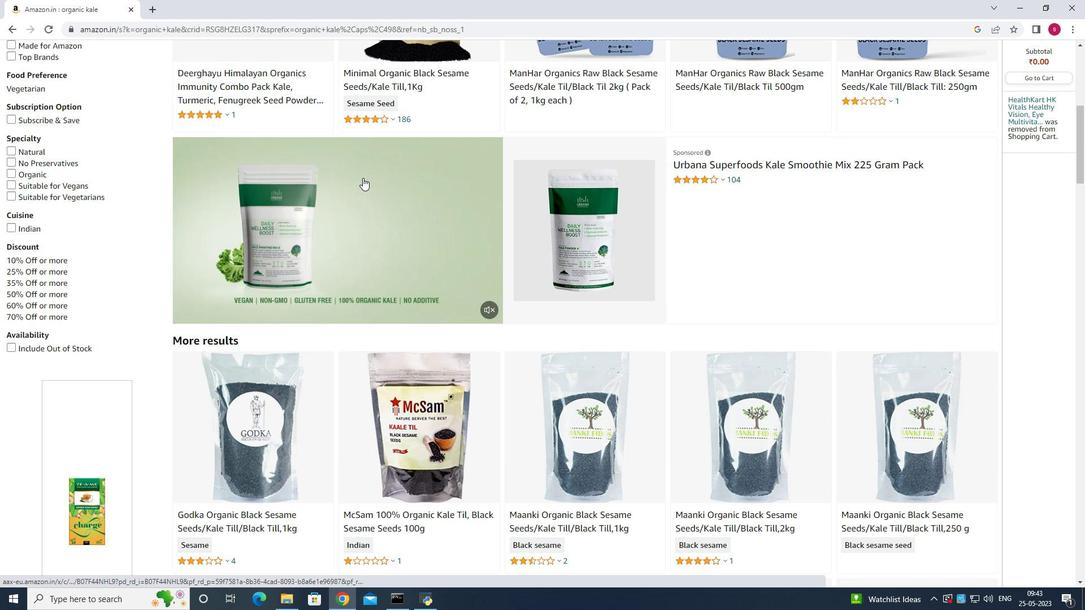 
Action: Mouse scrolled (363, 178) with delta (0, 0)
Screenshot: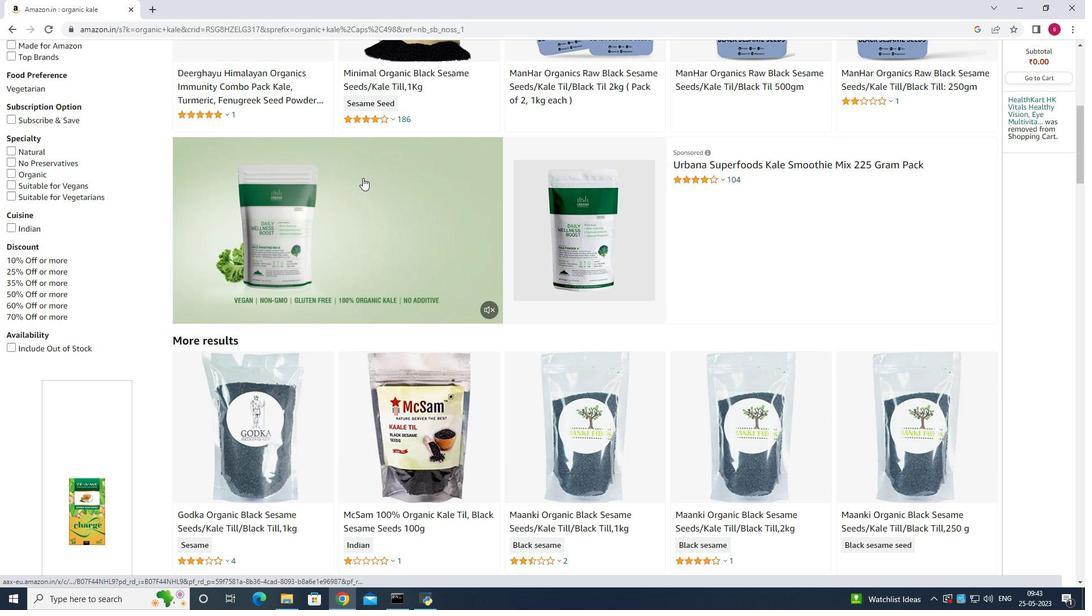 
Action: Mouse scrolled (363, 178) with delta (0, 0)
Screenshot: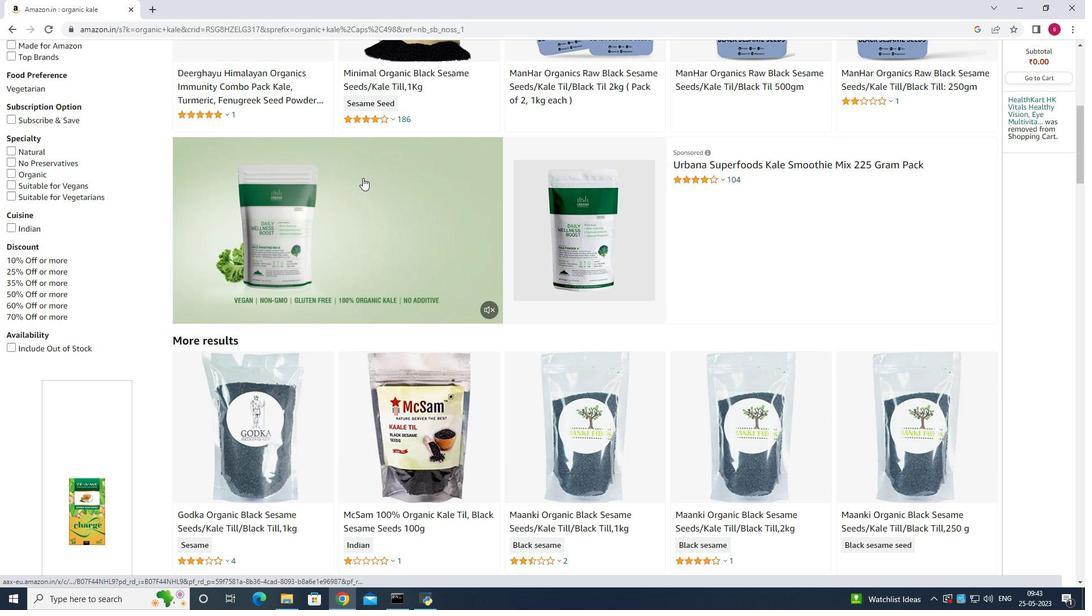
Action: Mouse scrolled (363, 178) with delta (0, 0)
Screenshot: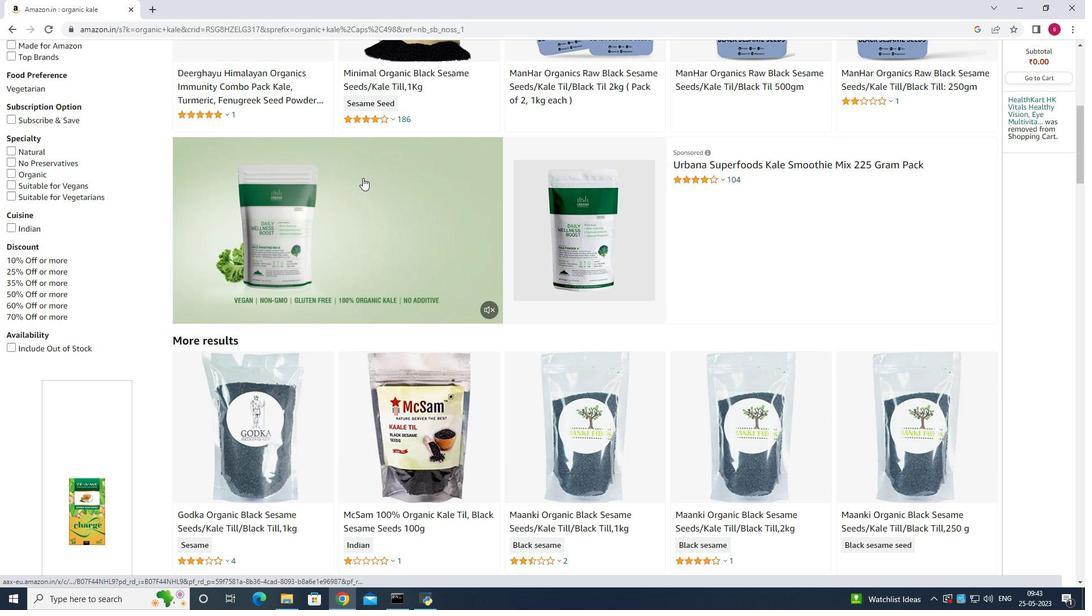 
Action: Mouse scrolled (363, 178) with delta (0, 0)
Screenshot: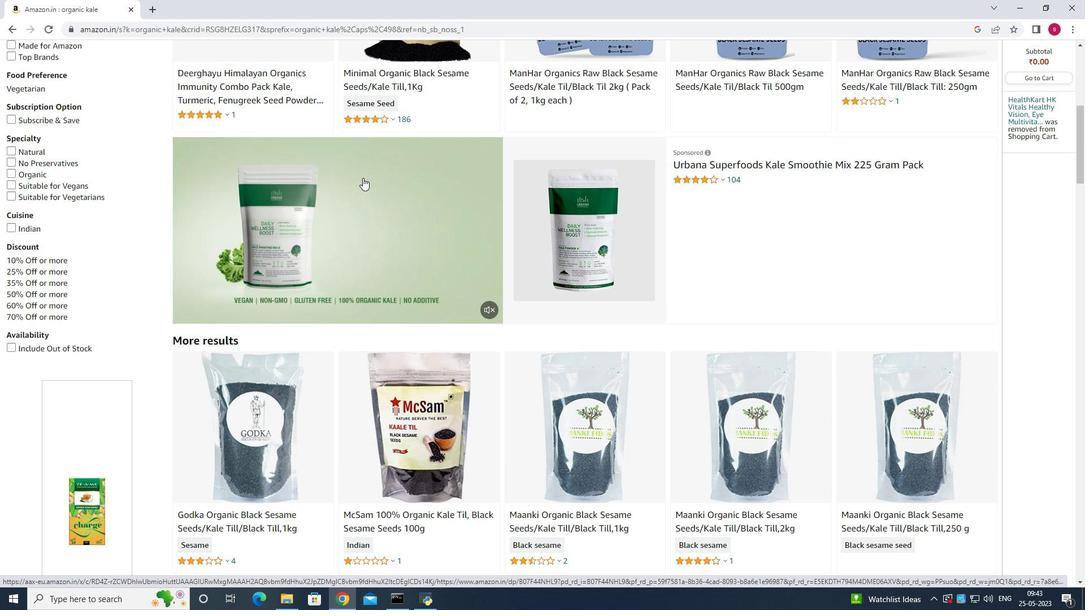 
Action: Mouse moved to (220, 315)
Screenshot: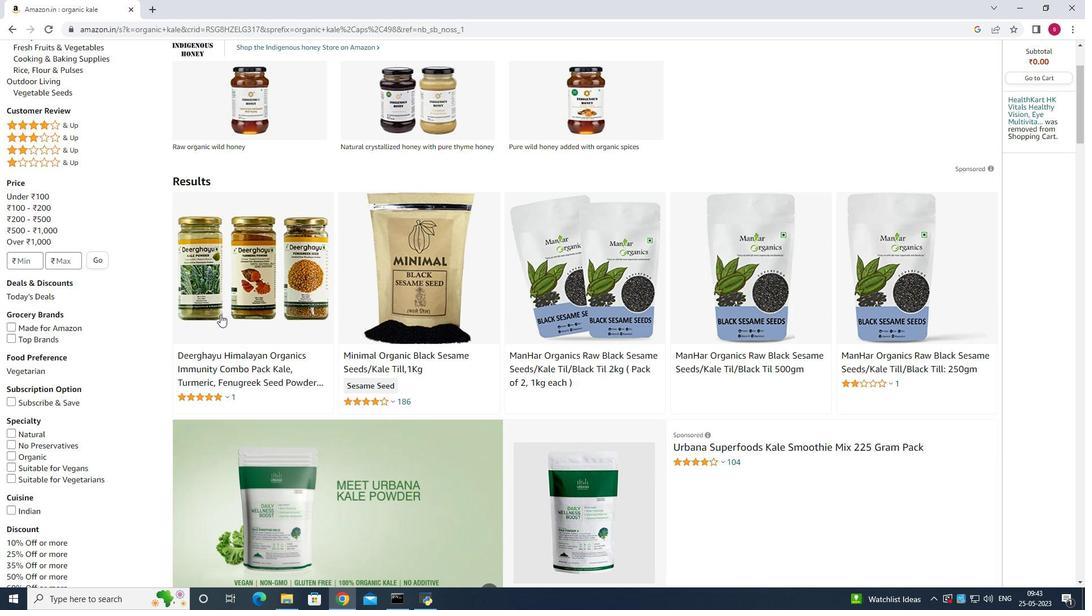 
Action: Mouse scrolled (220, 315) with delta (0, 0)
Screenshot: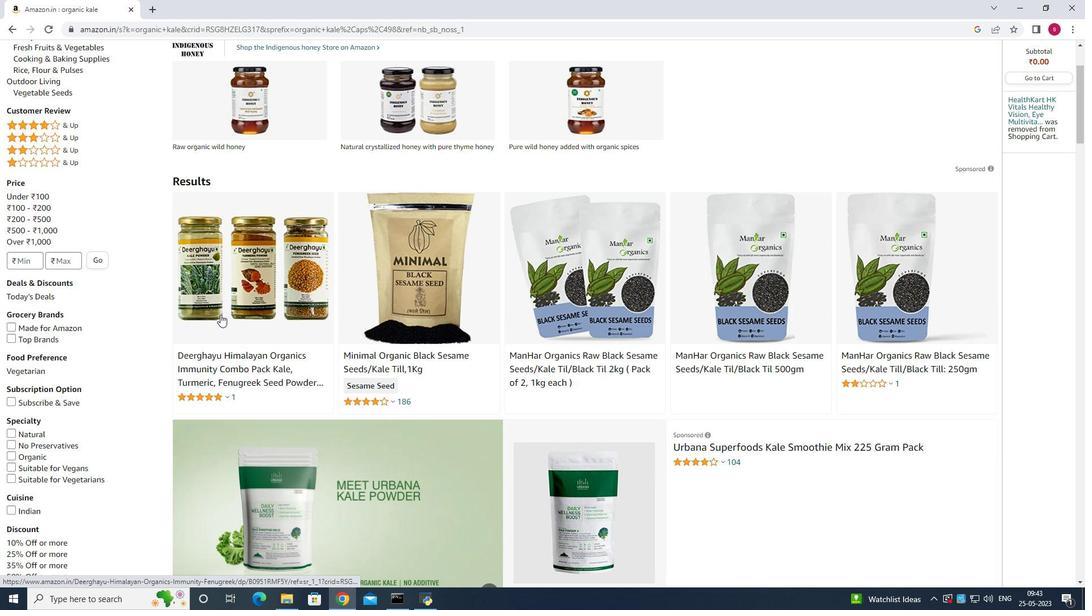 
Action: Mouse scrolled (220, 315) with delta (0, 0)
Screenshot: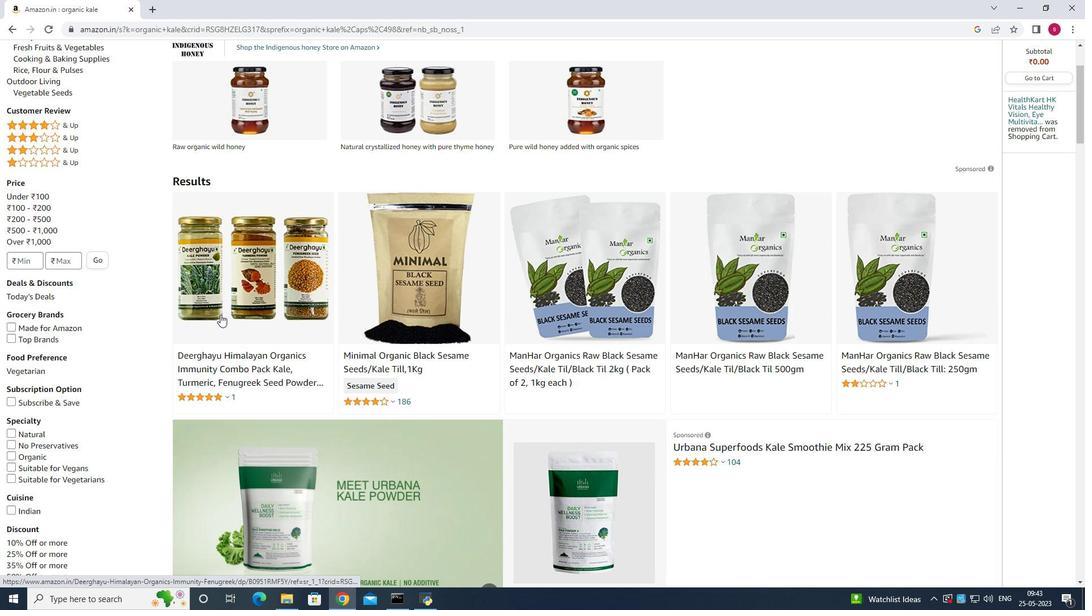 
Action: Mouse scrolled (220, 315) with delta (0, 0)
Screenshot: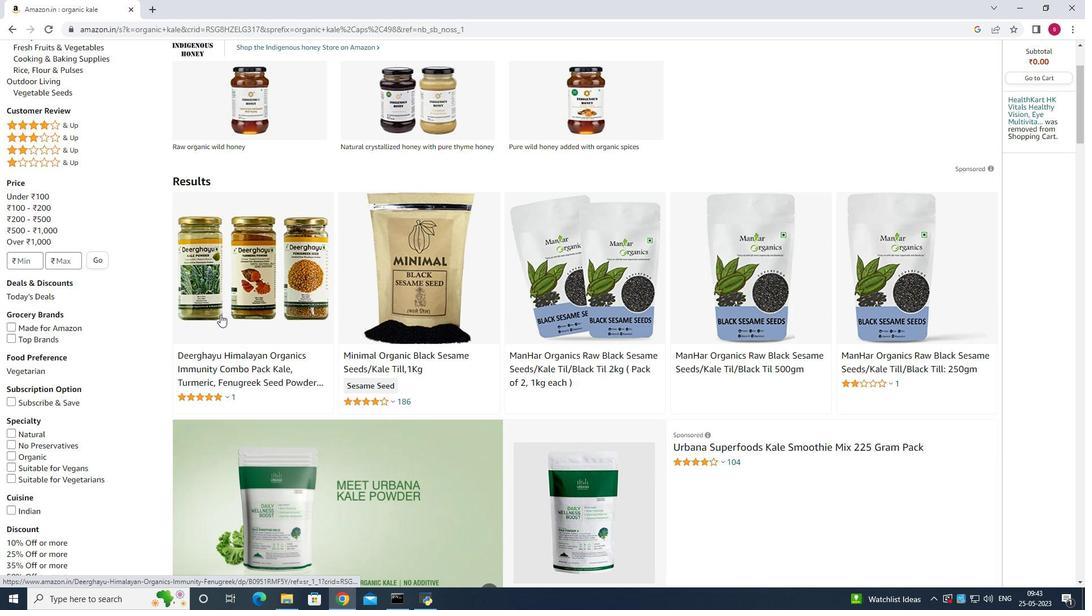 
Action: Mouse moved to (608, 268)
Screenshot: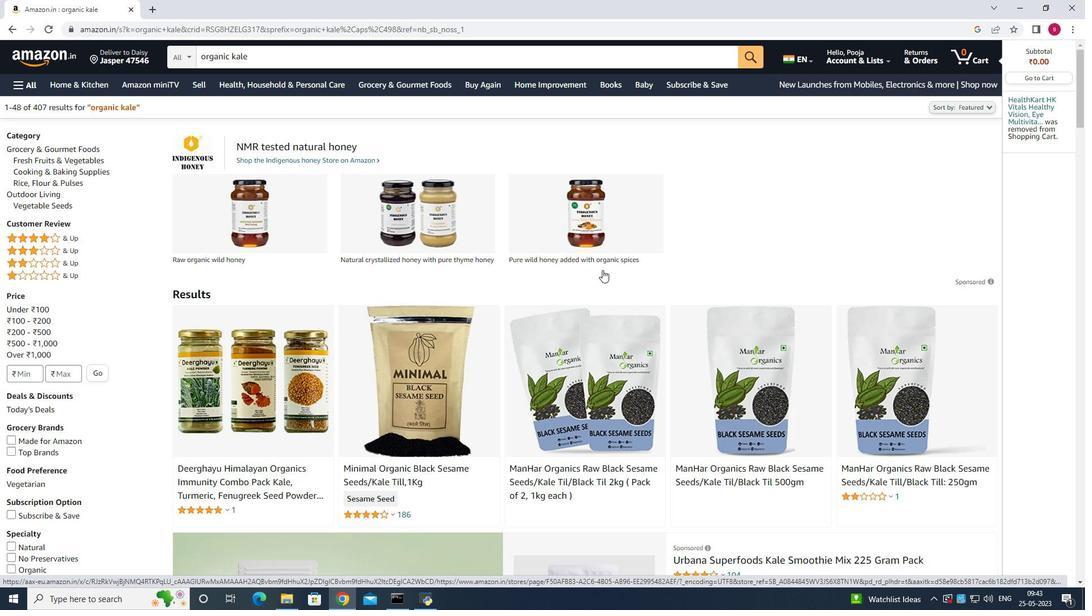 
Action: Mouse scrolled (608, 267) with delta (0, 0)
Screenshot: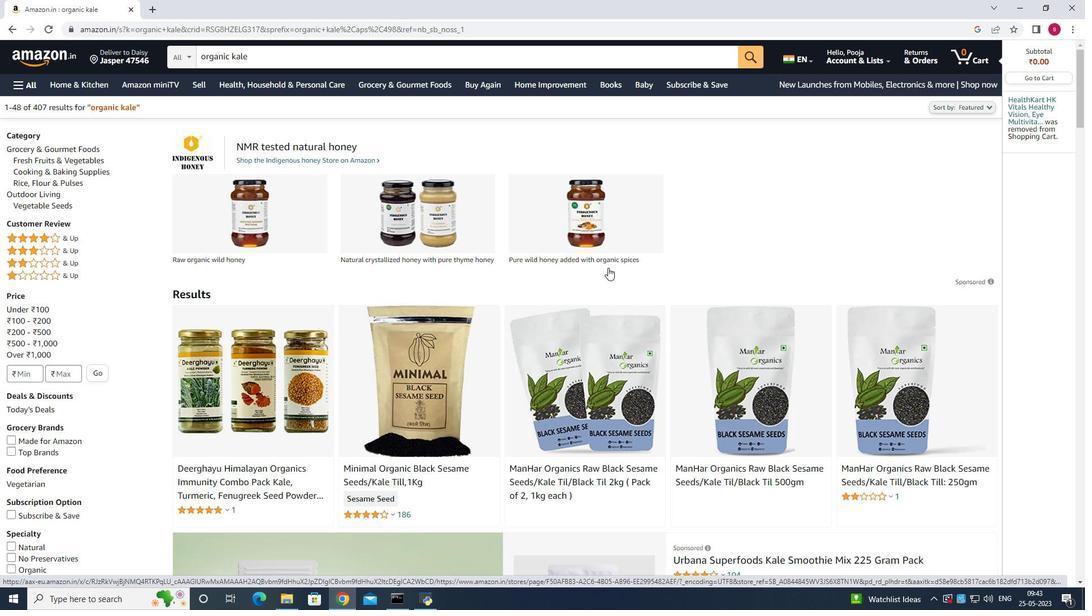 
Action: Mouse scrolled (608, 267) with delta (0, 0)
Screenshot: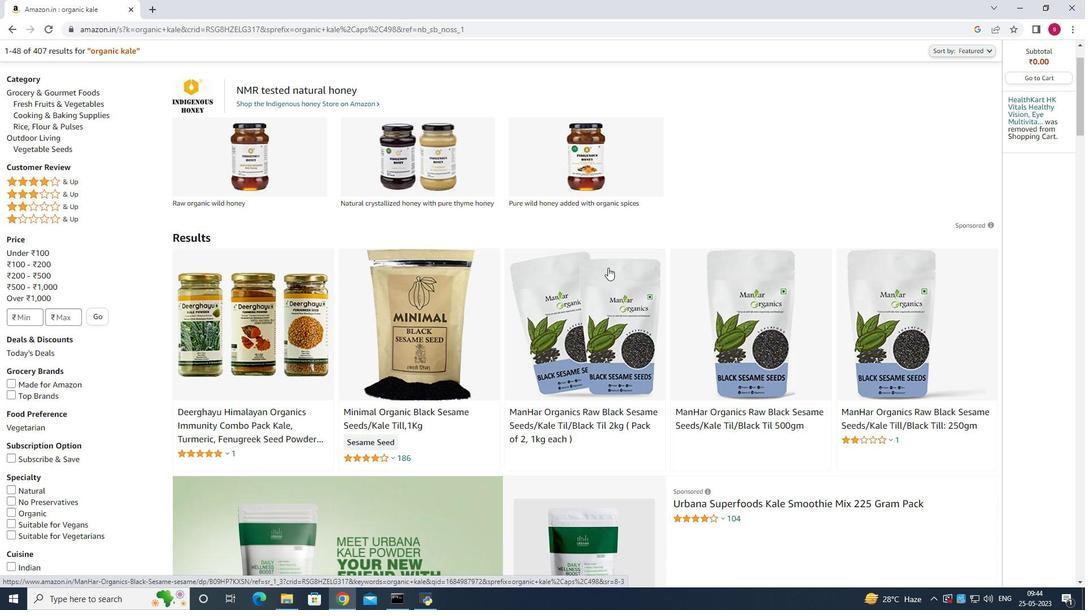 
Action: Mouse scrolled (608, 267) with delta (0, 0)
Screenshot: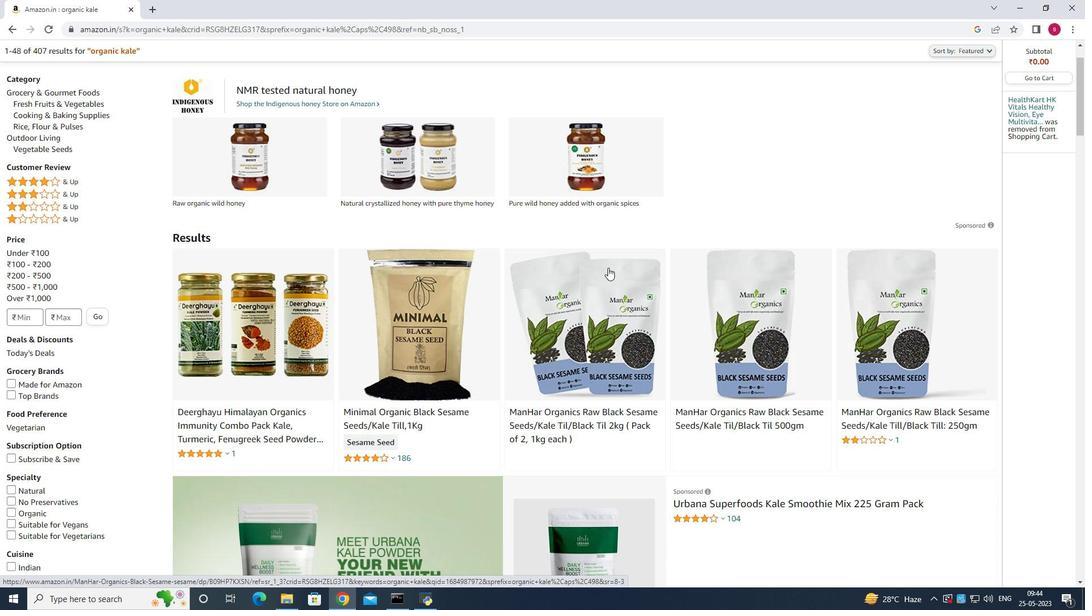 
Action: Mouse moved to (549, 308)
Screenshot: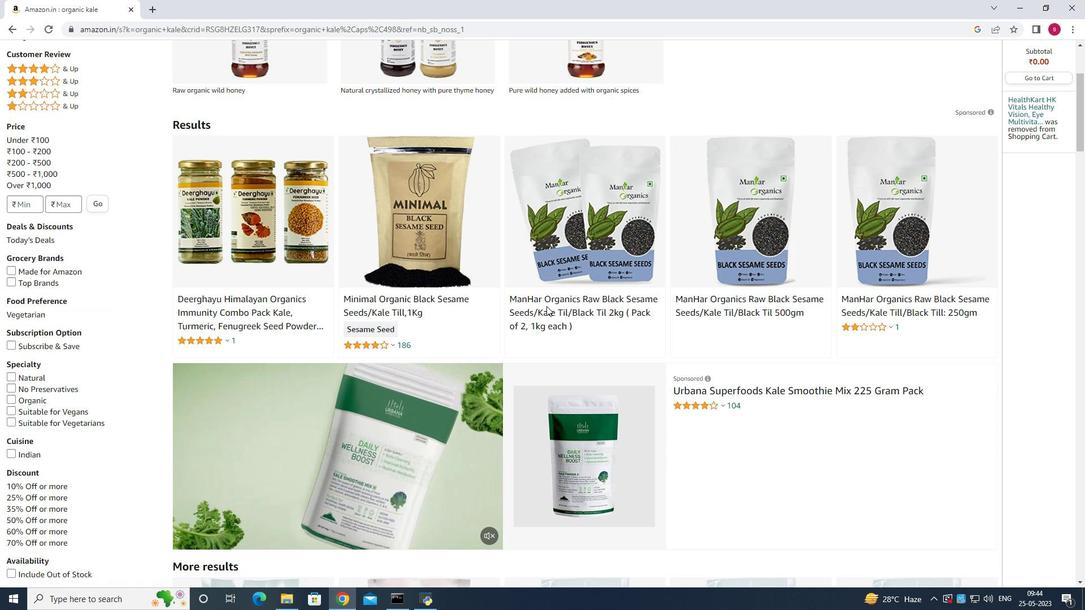
Action: Mouse scrolled (549, 308) with delta (0, 0)
Screenshot: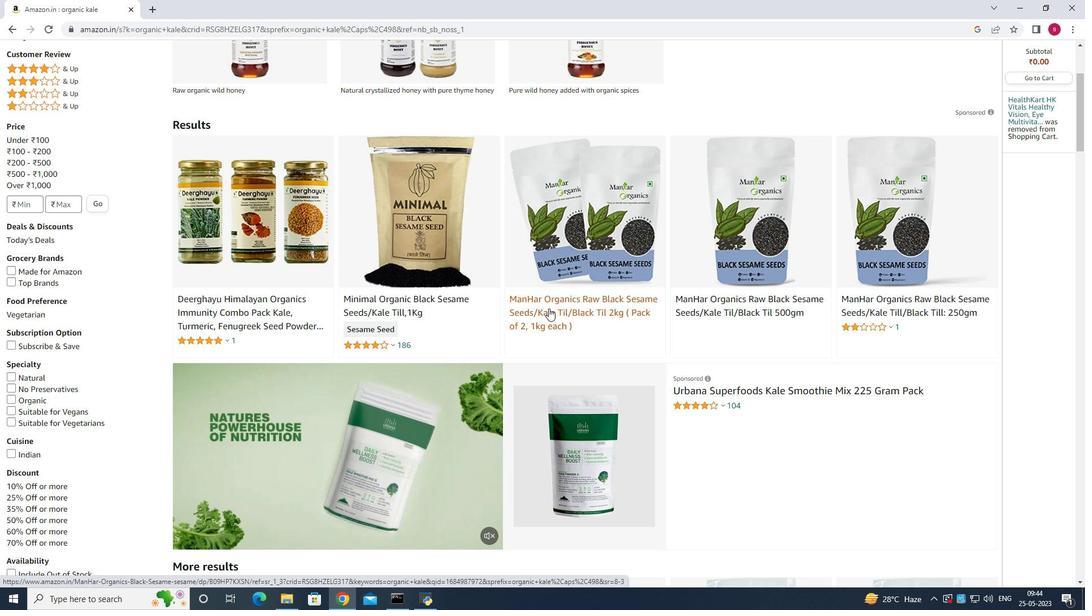 
Action: Mouse scrolled (549, 308) with delta (0, 0)
Screenshot: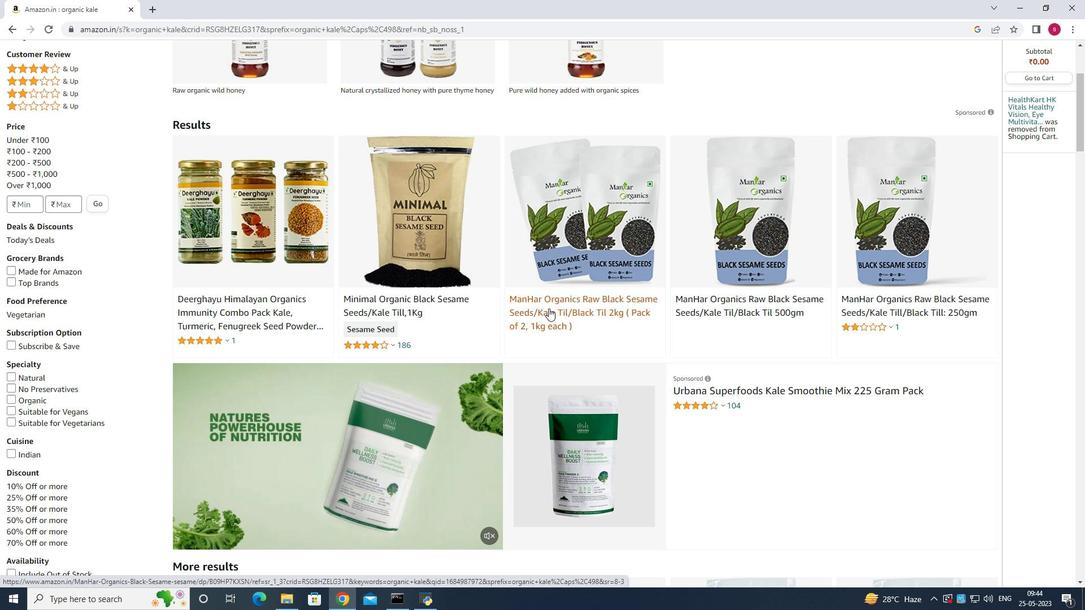 
Action: Mouse scrolled (549, 308) with delta (0, 0)
Screenshot: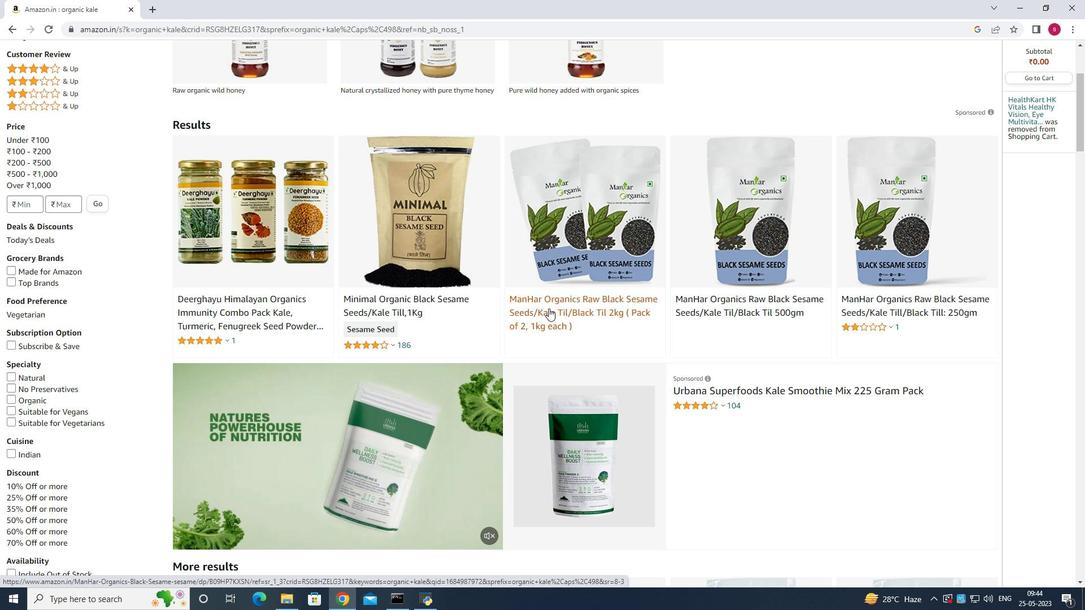 
Action: Mouse scrolled (549, 308) with delta (0, 0)
Screenshot: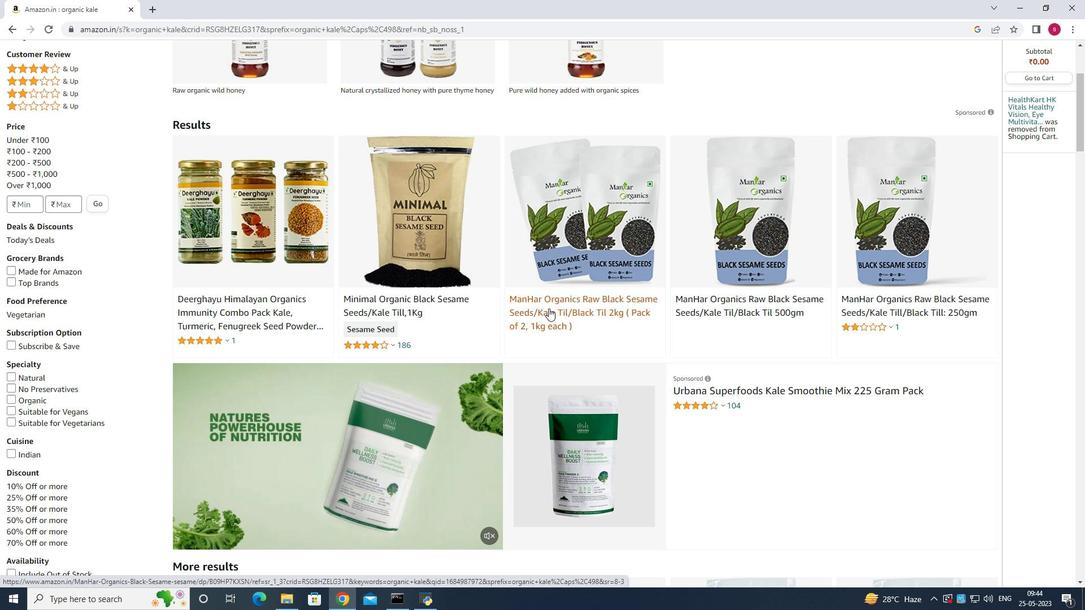 
Action: Mouse scrolled (549, 308) with delta (0, 0)
Screenshot: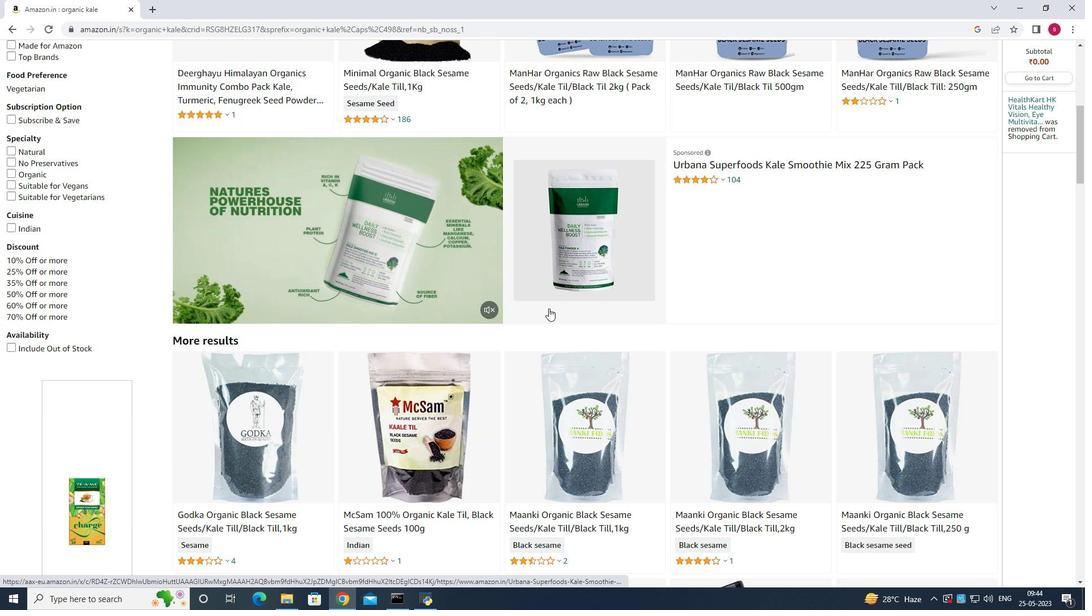 
Action: Mouse scrolled (549, 308) with delta (0, 0)
Screenshot: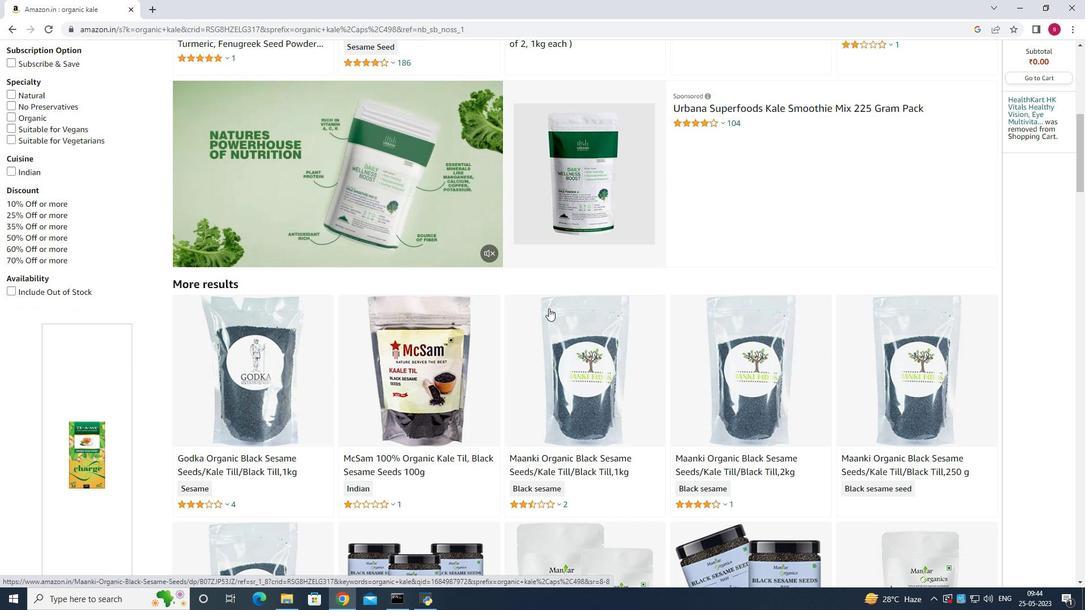 
Action: Mouse scrolled (549, 308) with delta (0, 0)
Screenshot: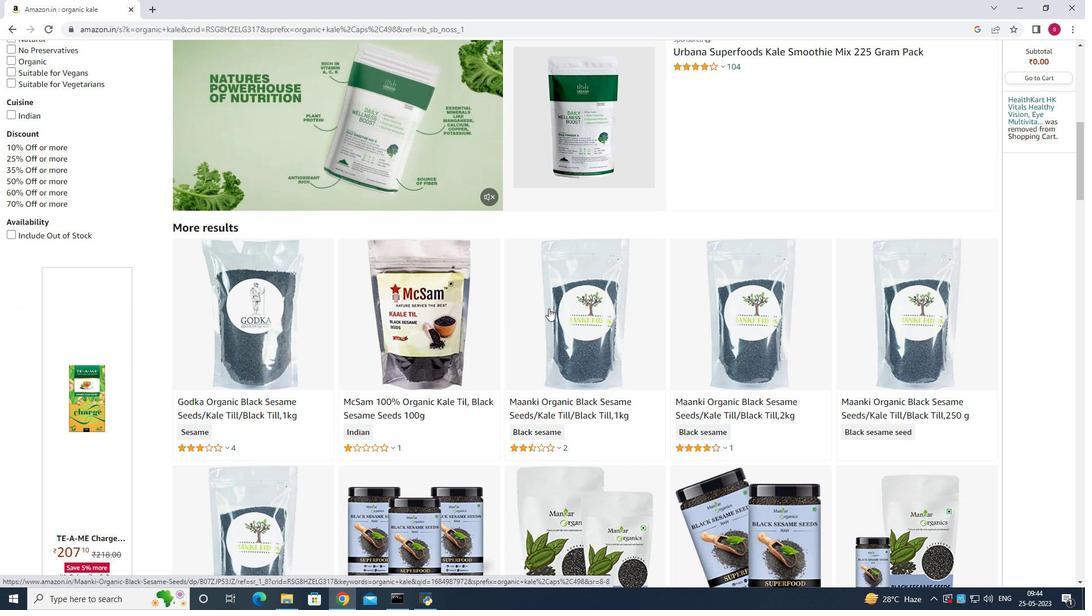 
Action: Mouse scrolled (549, 308) with delta (0, 0)
Screenshot: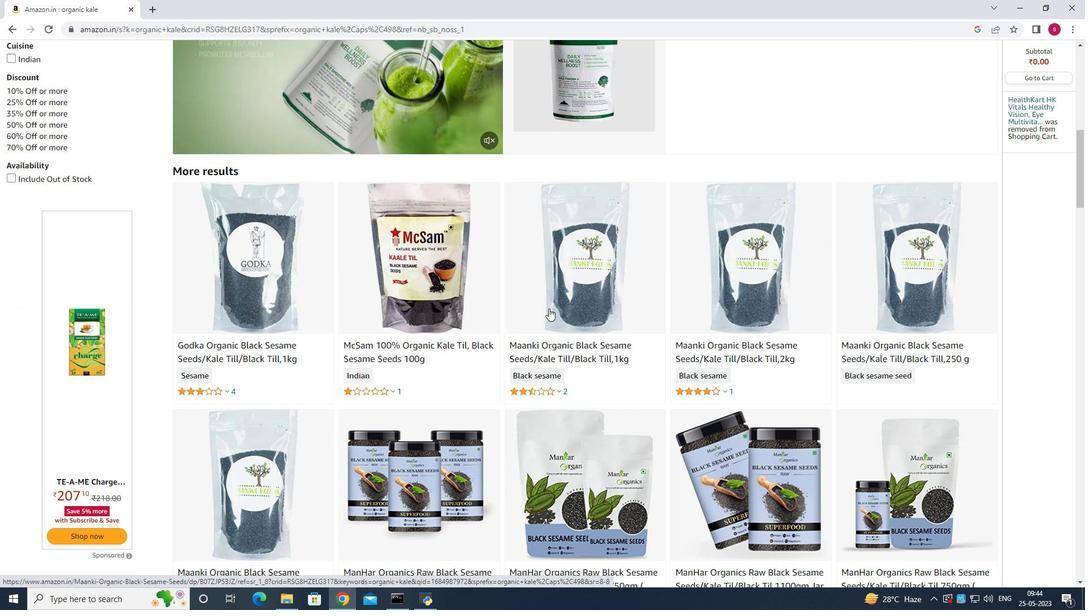 
Action: Mouse scrolled (549, 308) with delta (0, 0)
Screenshot: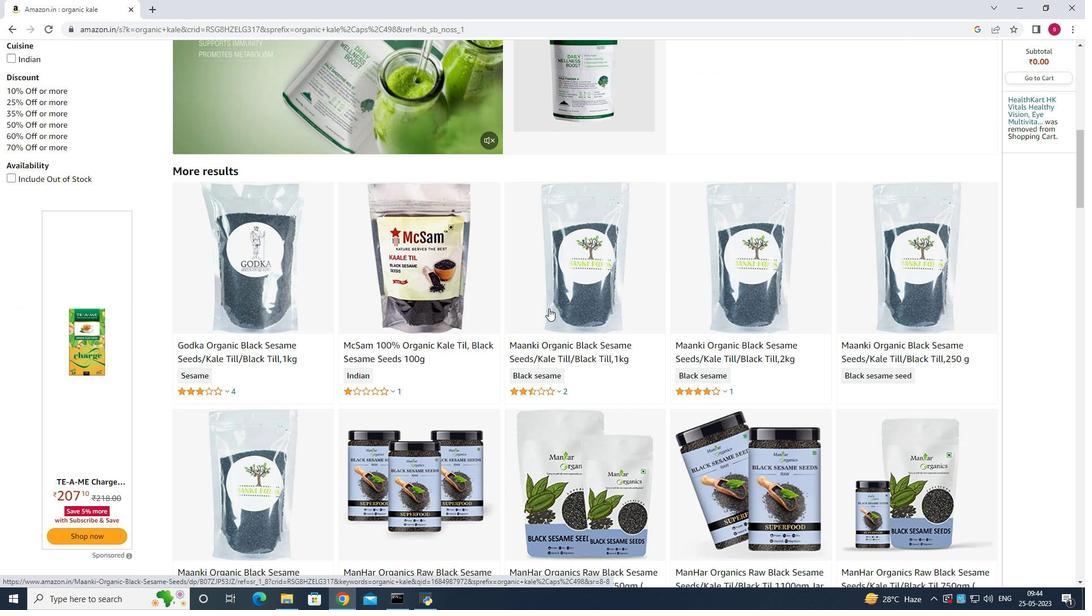 
Action: Mouse scrolled (549, 308) with delta (0, 0)
Screenshot: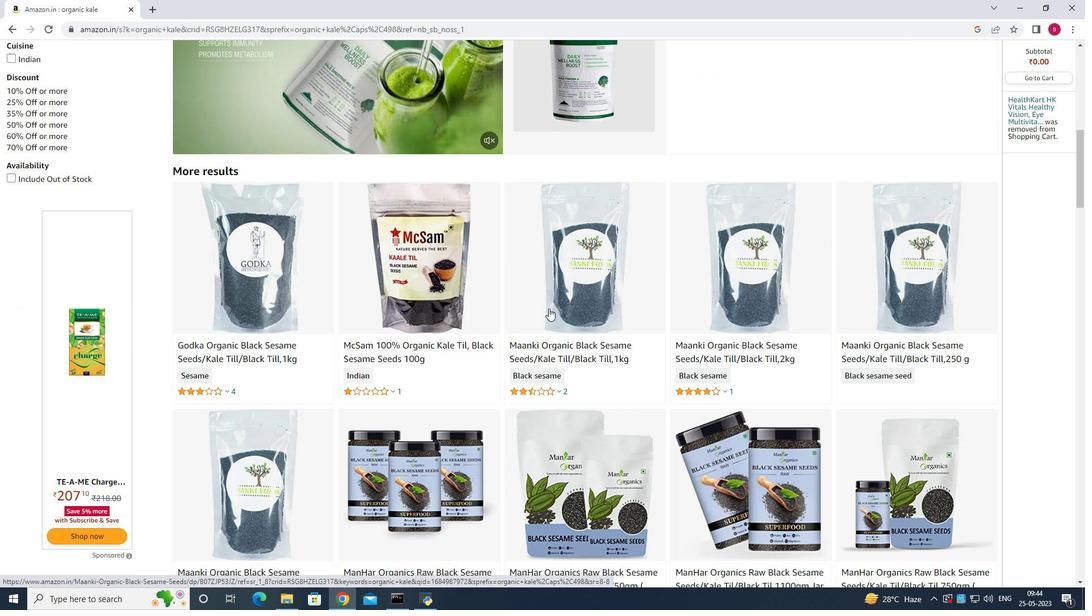 
Action: Mouse scrolled (549, 308) with delta (0, 0)
Screenshot: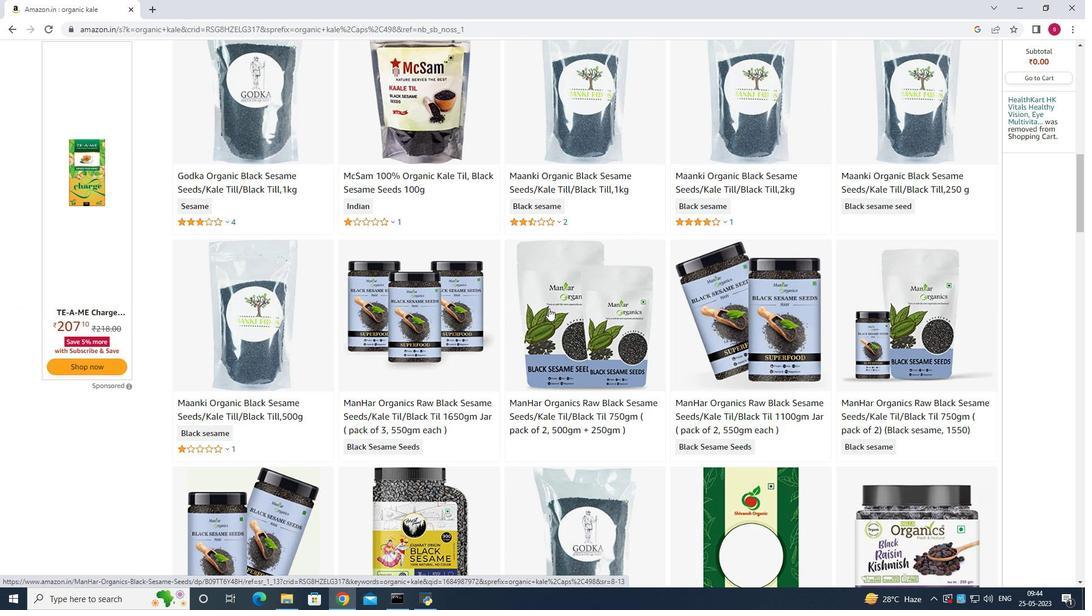 
Action: Mouse scrolled (549, 308) with delta (0, 0)
Screenshot: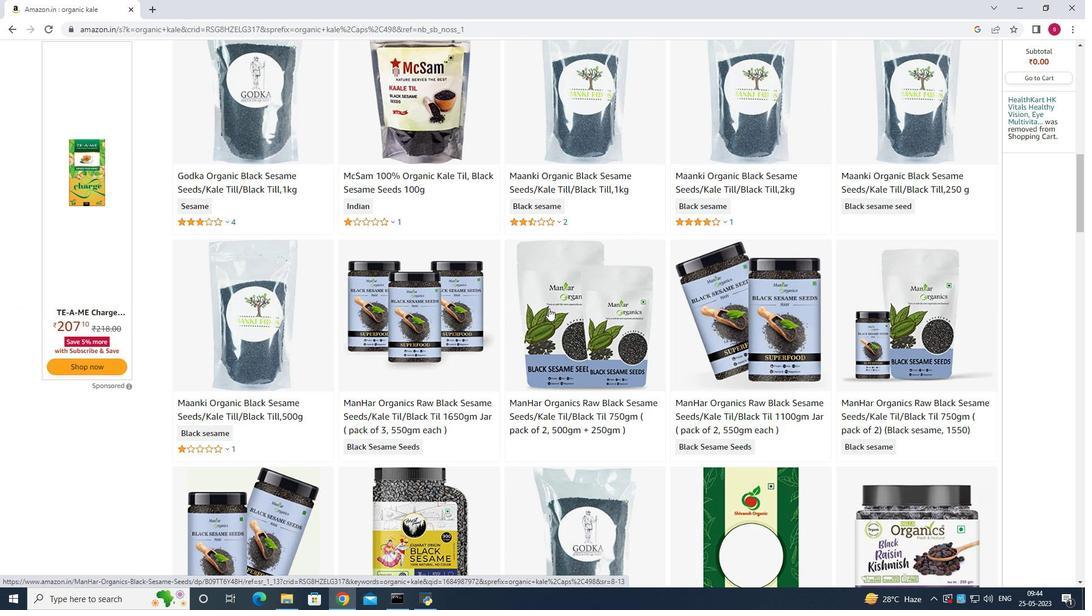 
Action: Mouse scrolled (549, 308) with delta (0, 0)
Screenshot: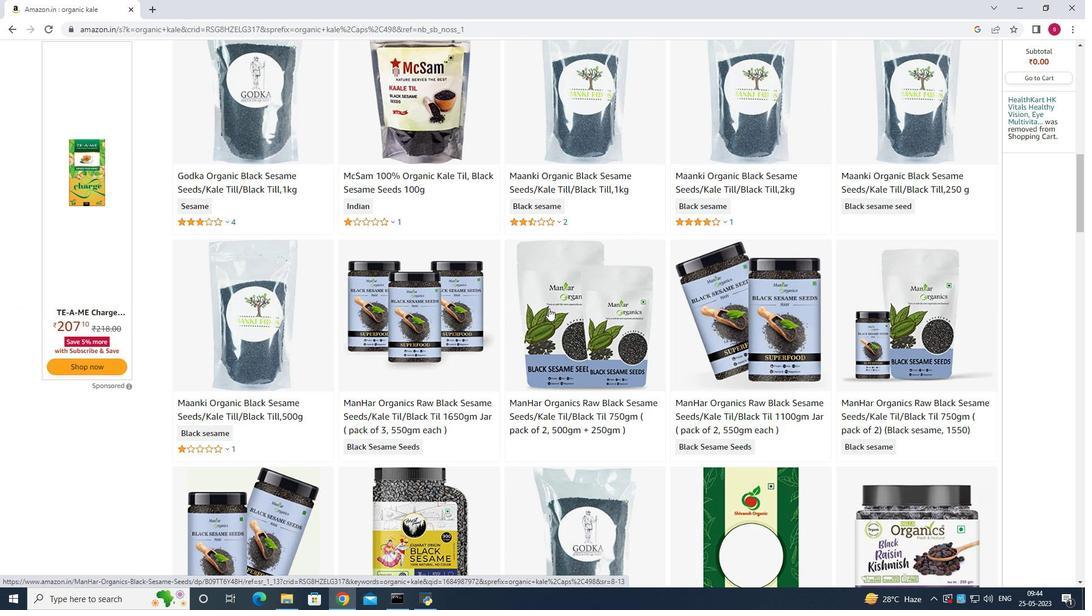 
Action: Mouse scrolled (549, 308) with delta (0, 0)
Screenshot: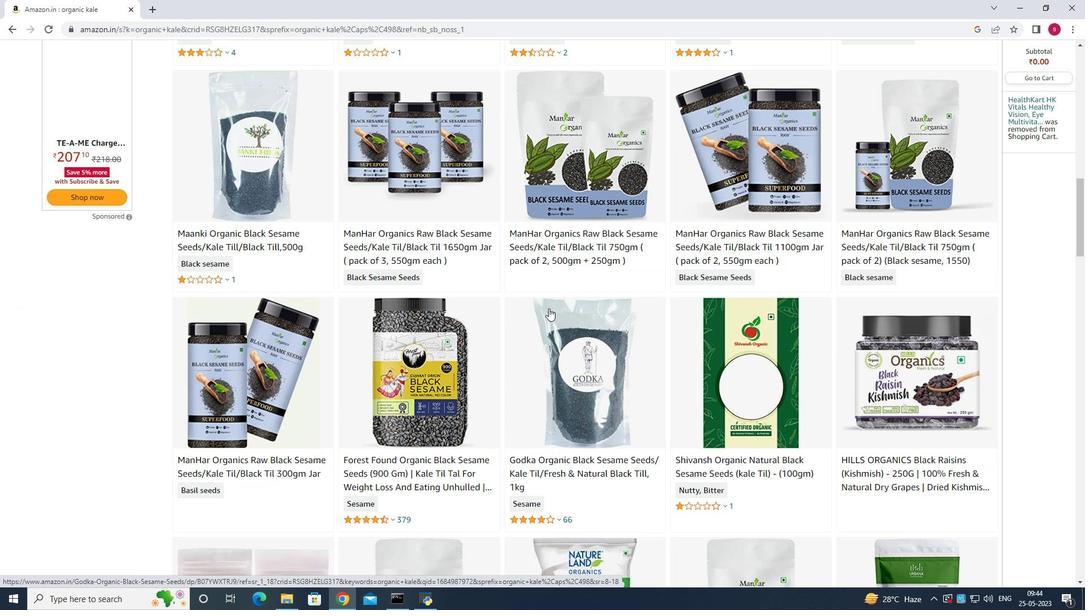 
Action: Mouse scrolled (549, 308) with delta (0, 0)
Screenshot: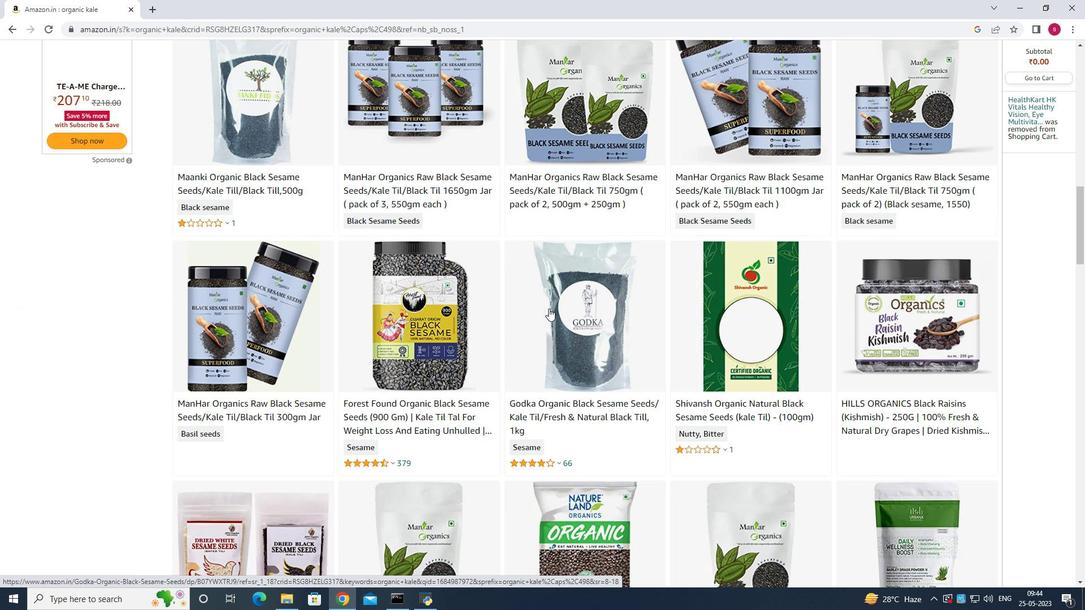 
Action: Mouse scrolled (549, 308) with delta (0, 0)
Screenshot: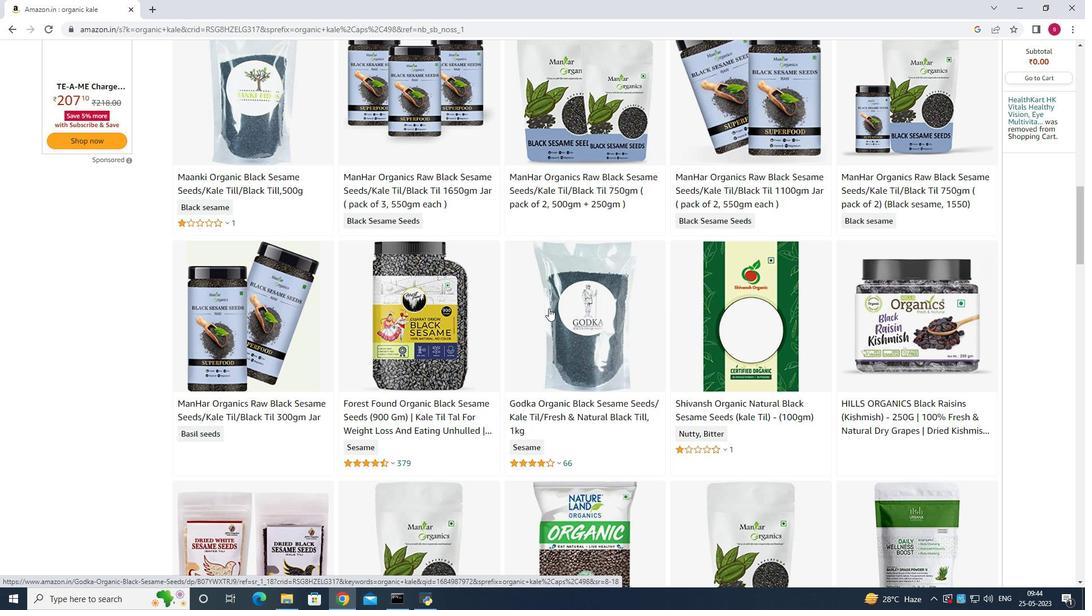 
Action: Mouse scrolled (549, 308) with delta (0, 0)
Screenshot: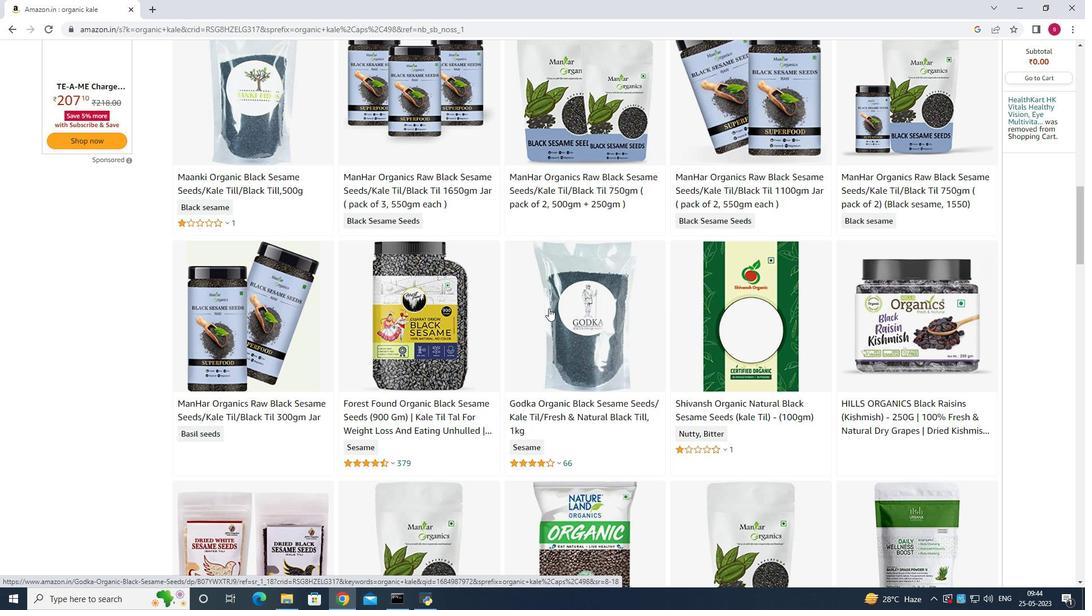 
Action: Mouse moved to (565, 360)
Screenshot: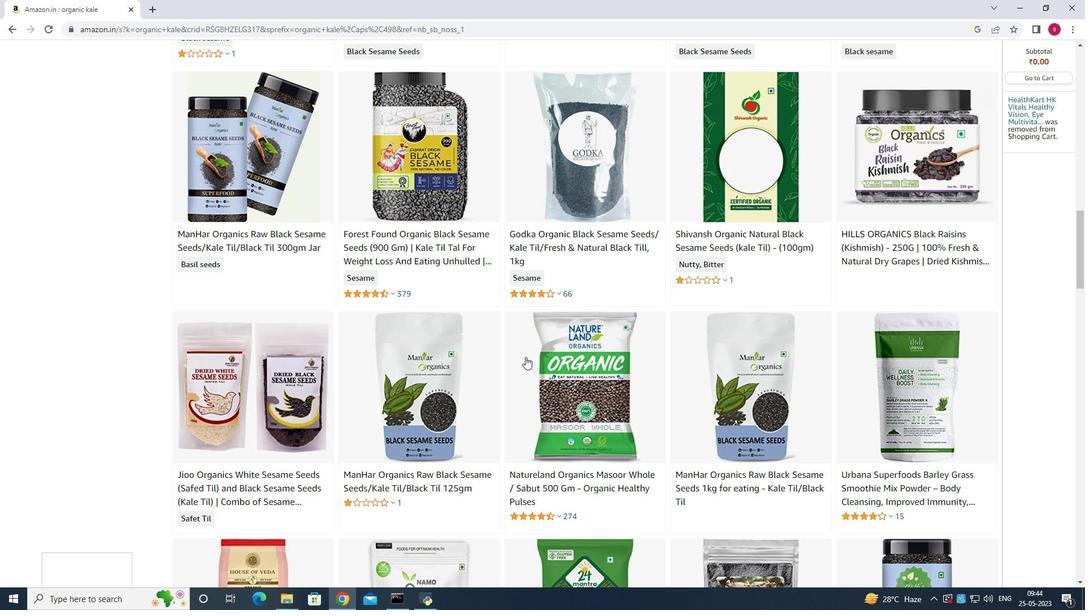 
Action: Mouse pressed left at (565, 360)
Screenshot: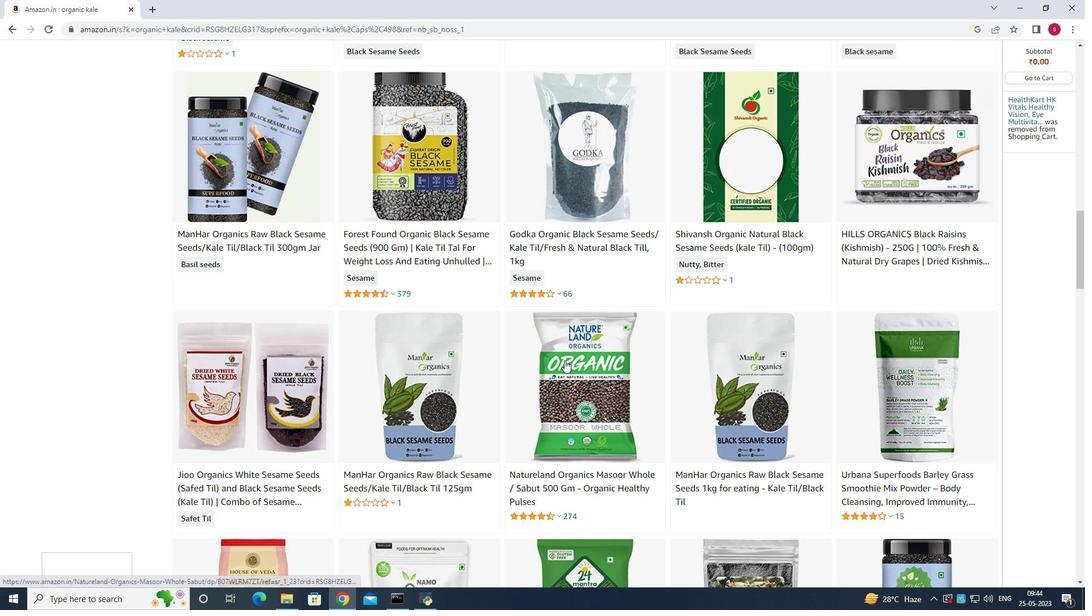 
Action: Mouse moved to (268, 14)
Screenshot: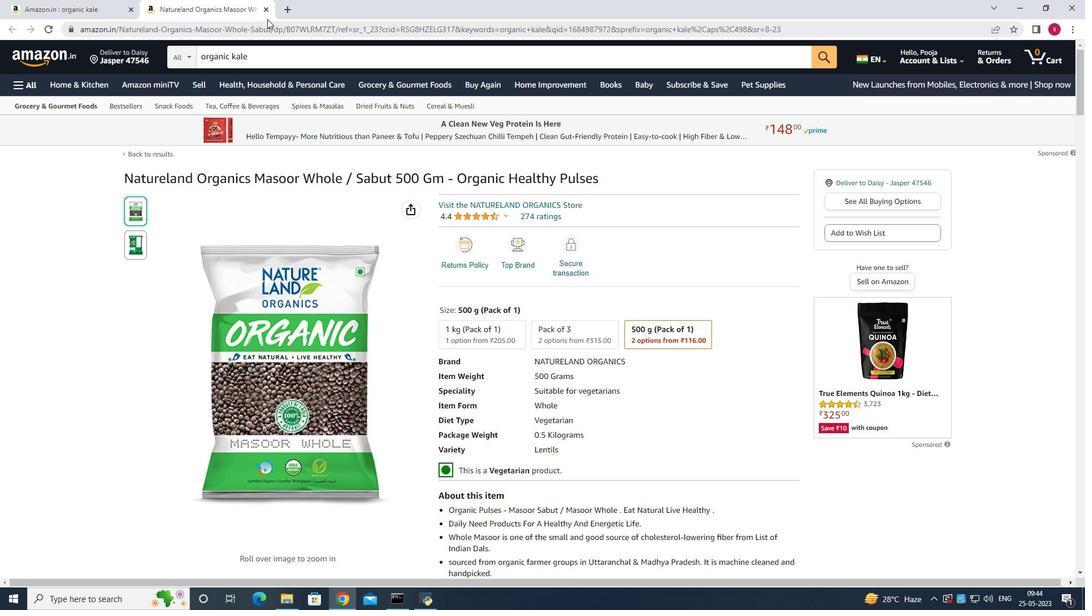 
Action: Mouse pressed left at (268, 14)
Screenshot: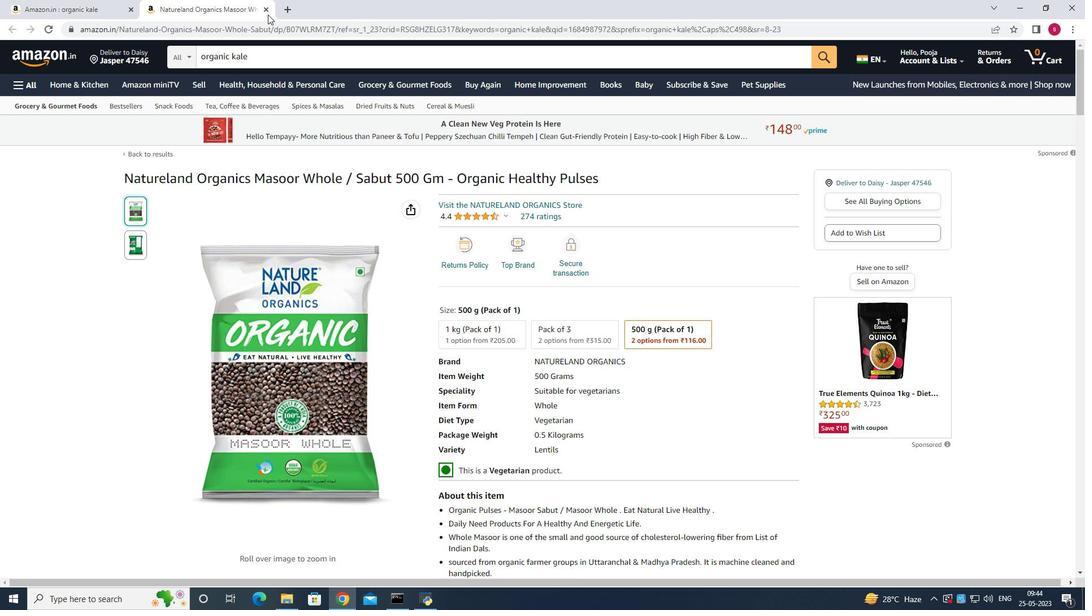 
Action: Mouse moved to (264, 6)
Screenshot: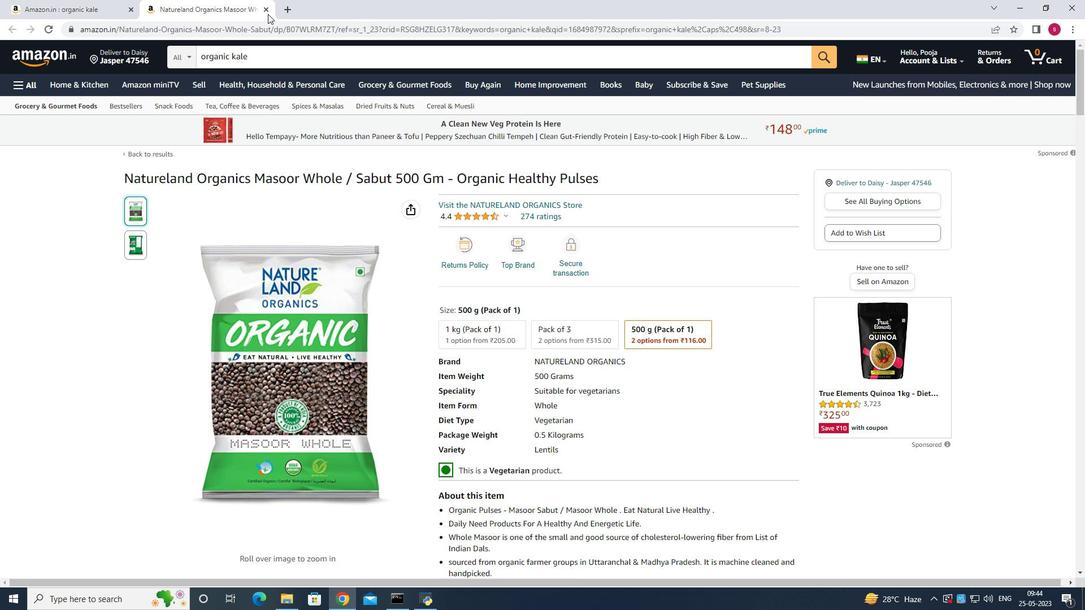 
Action: Mouse pressed left at (264, 6)
Screenshot: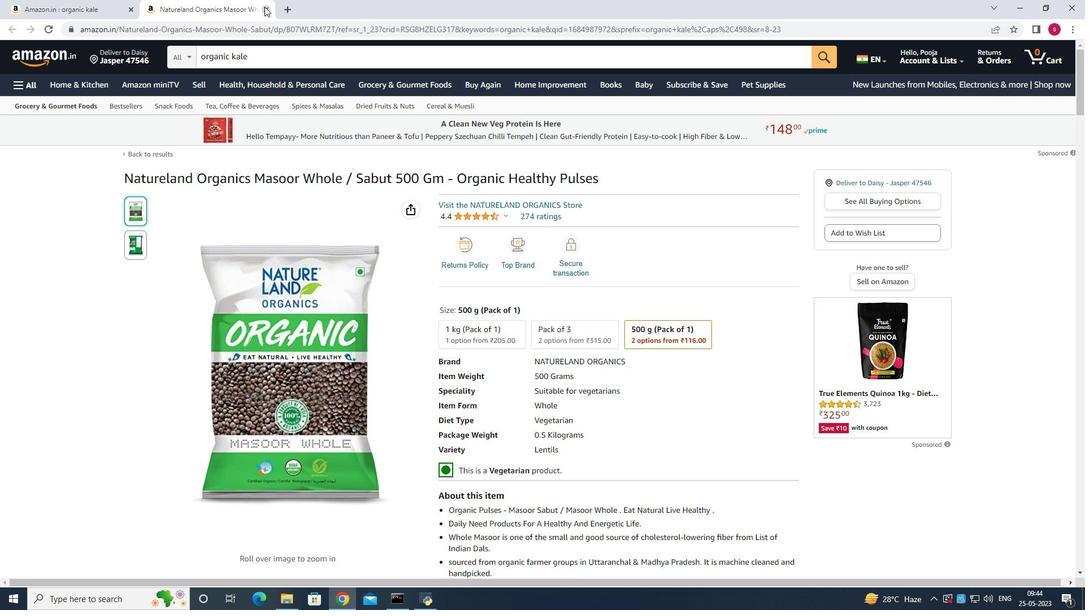 
Action: Mouse moved to (600, 204)
Screenshot: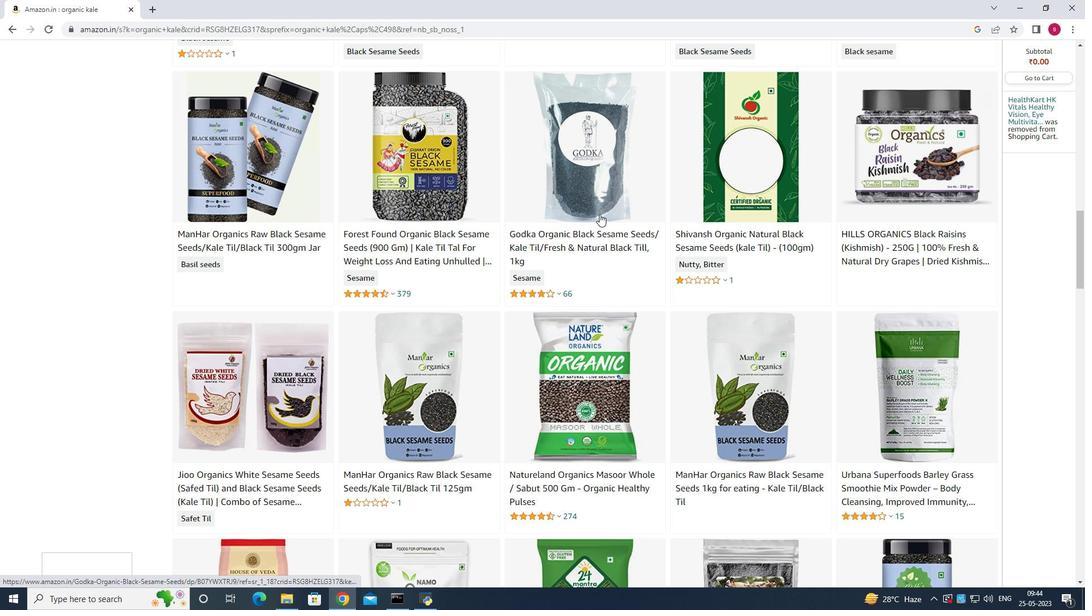 
Action: Mouse scrolled (600, 204) with delta (0, 0)
Screenshot: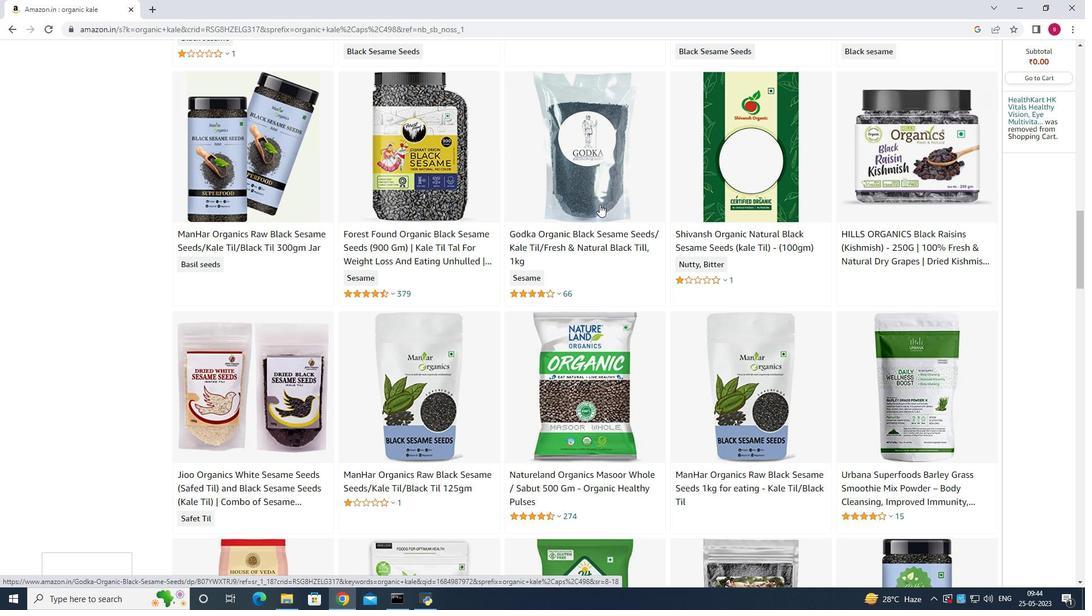 
Action: Mouse scrolled (600, 204) with delta (0, 0)
Screenshot: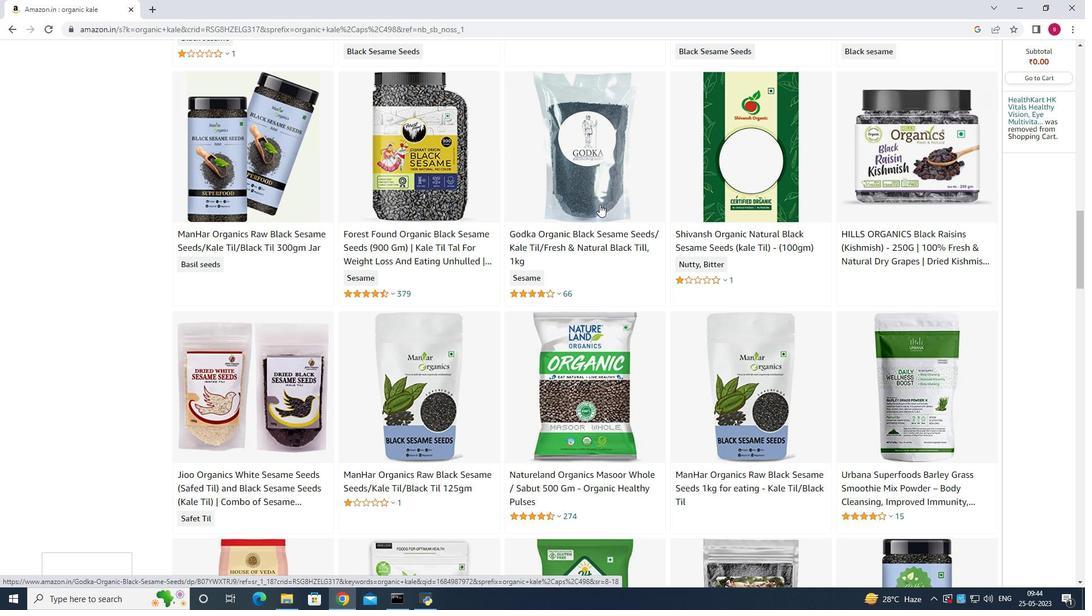 
Action: Mouse scrolled (600, 204) with delta (0, 0)
Screenshot: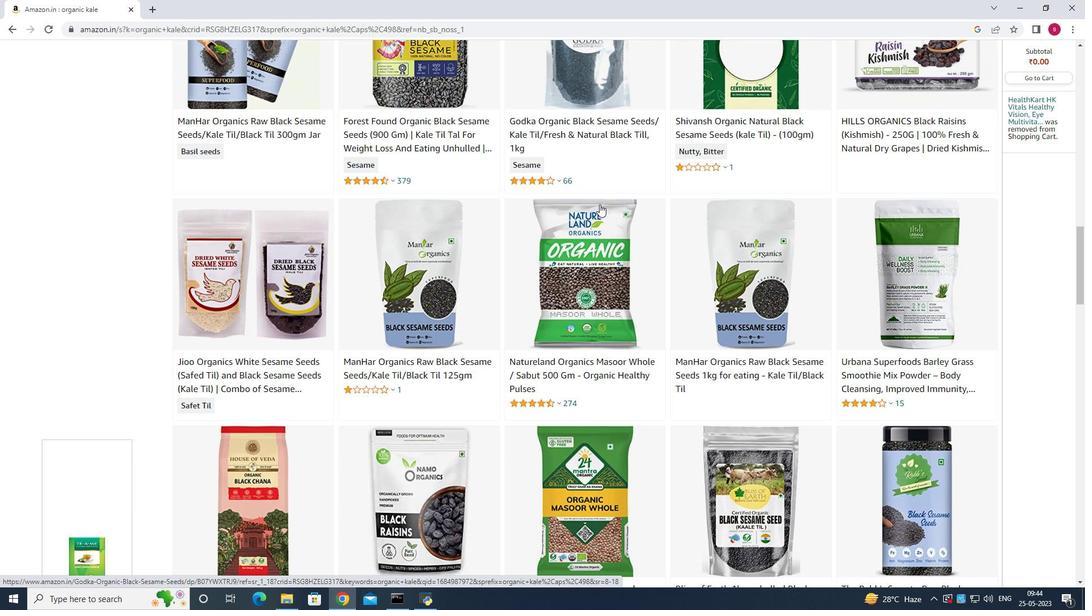 
Action: Mouse scrolled (600, 204) with delta (0, 0)
Screenshot: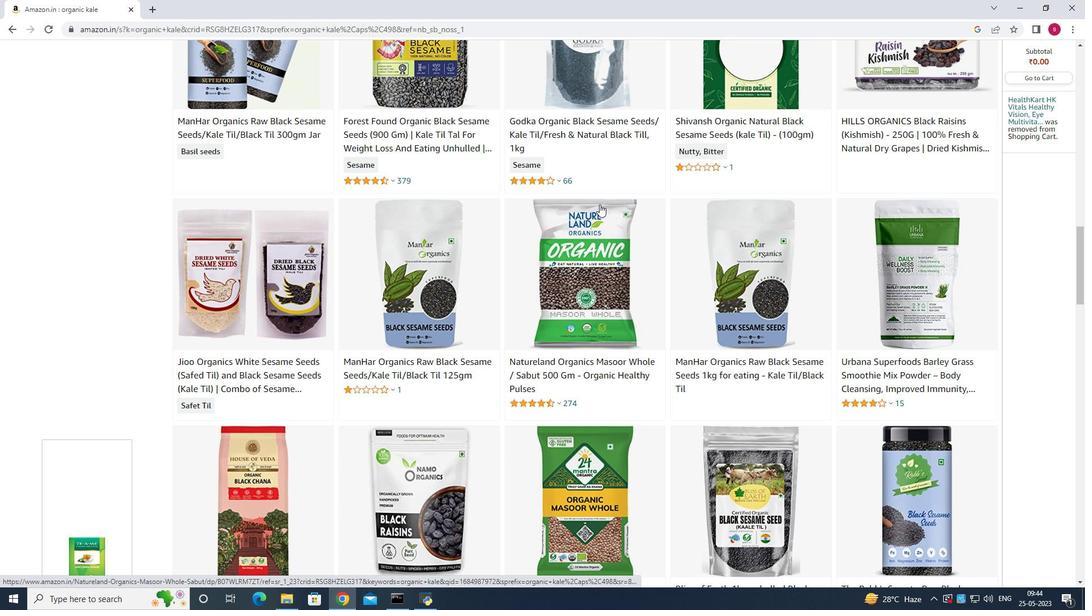 
Action: Mouse scrolled (600, 204) with delta (0, 0)
Screenshot: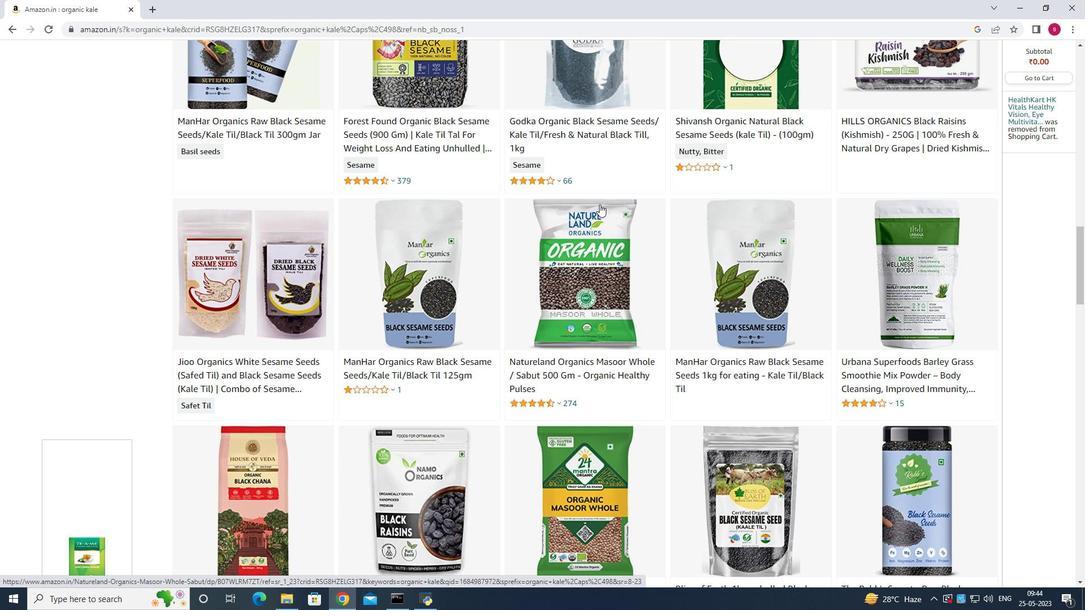 
Action: Mouse moved to (775, 351)
Screenshot: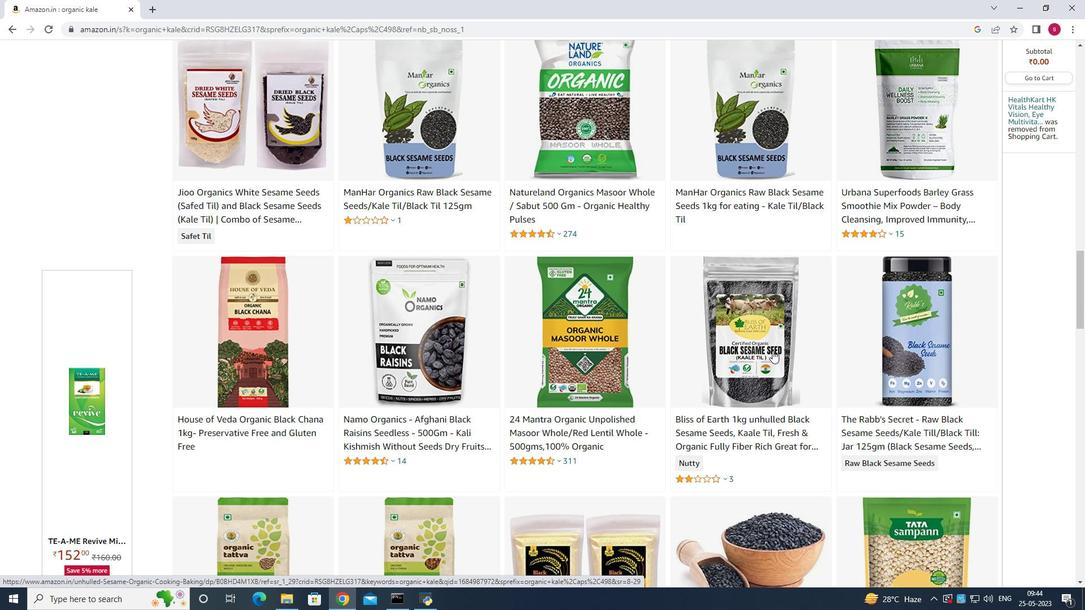 
Action: Mouse scrolled (775, 350) with delta (0, 0)
Screenshot: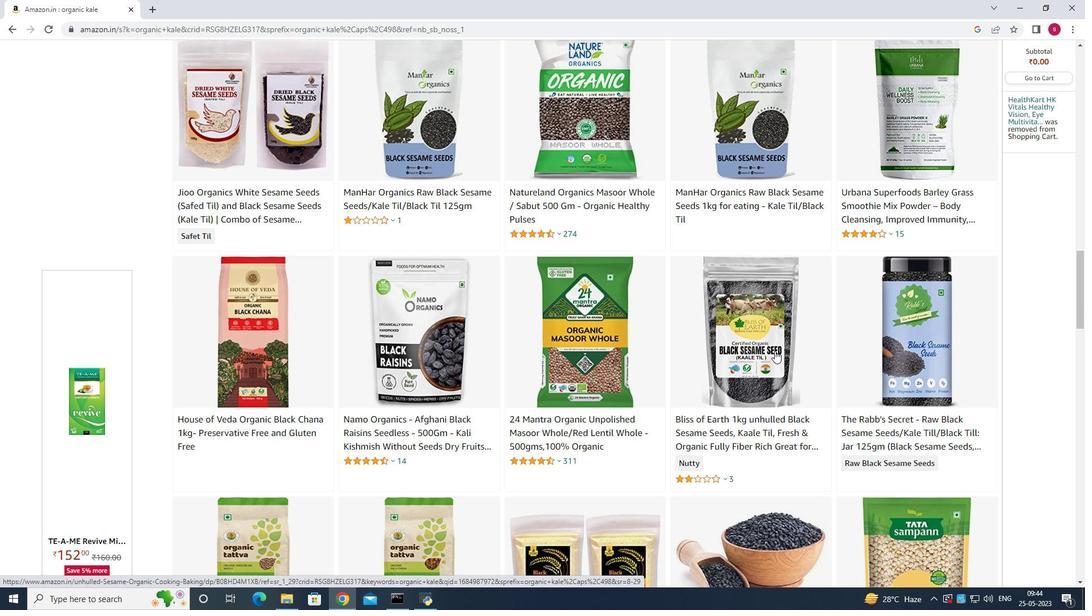 
Action: Mouse scrolled (775, 350) with delta (0, 0)
Screenshot: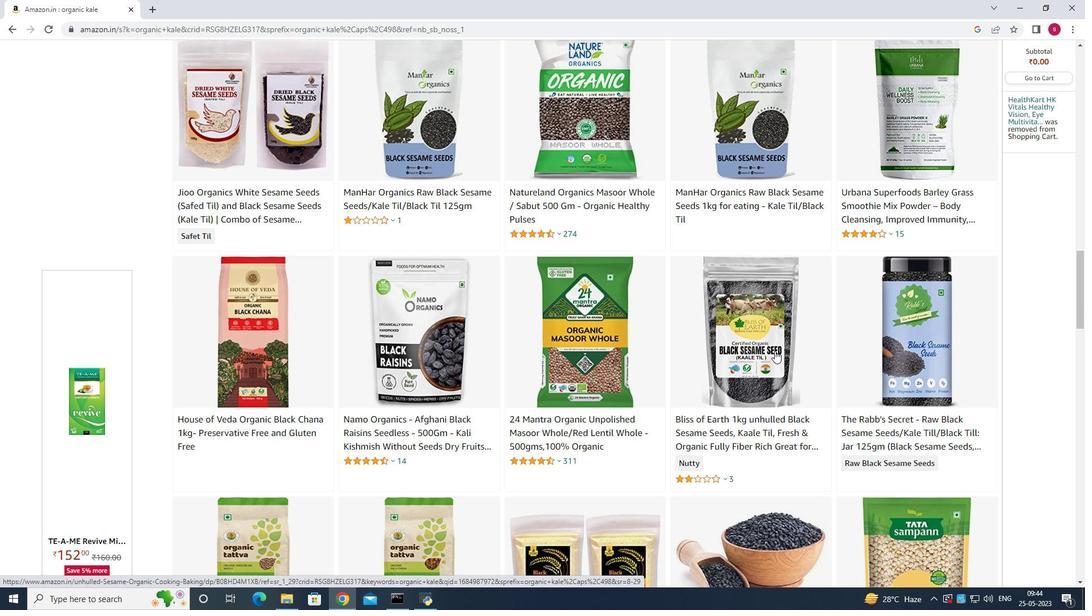 
Action: Mouse moved to (774, 351)
Screenshot: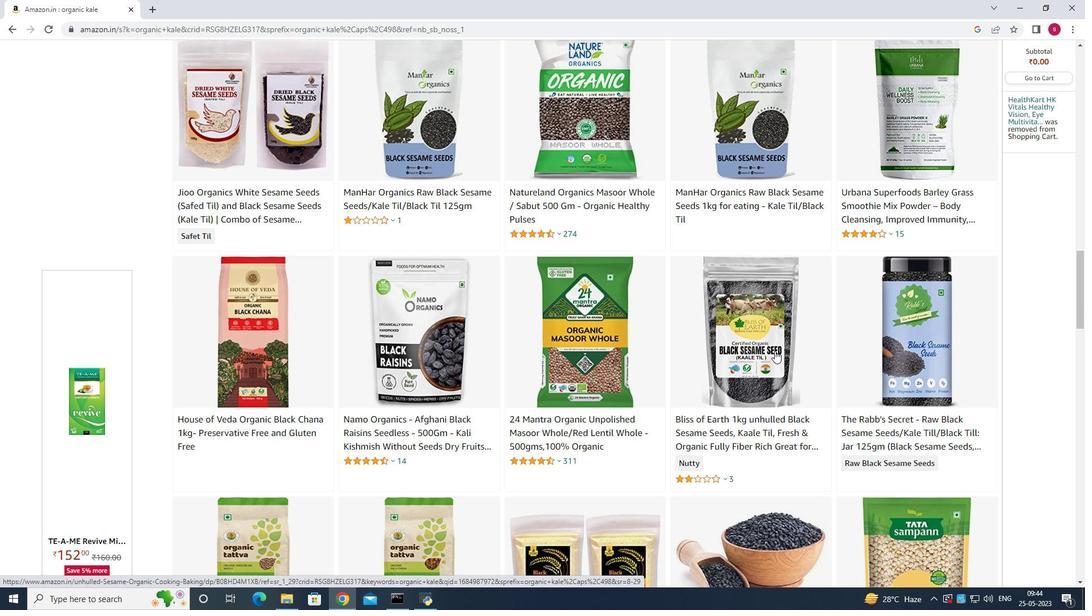 
Action: Mouse scrolled (774, 350) with delta (0, 0)
Screenshot: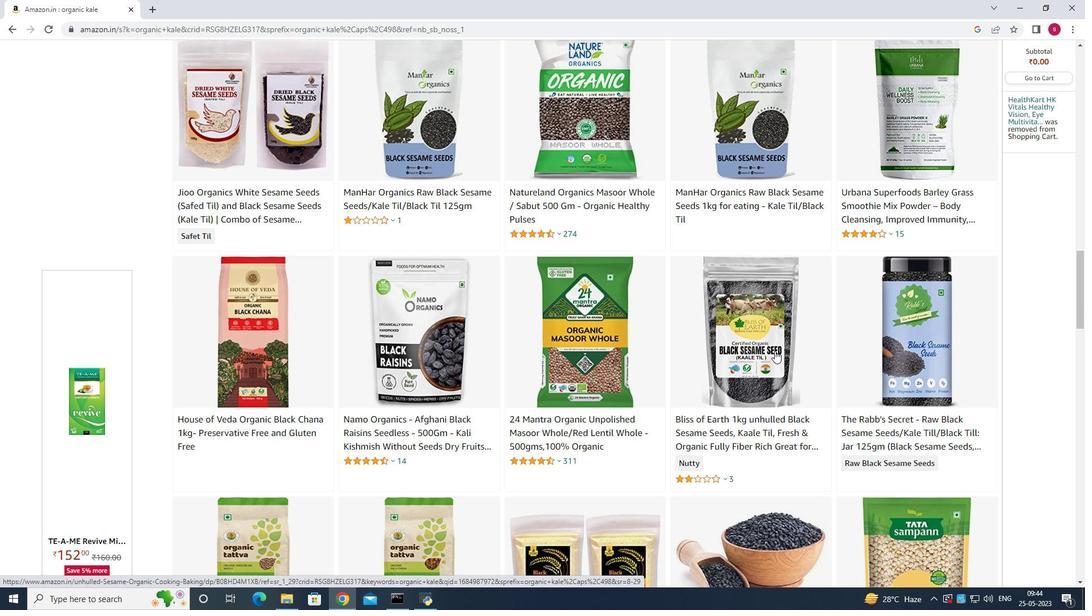 
Action: Mouse moved to (774, 351)
Screenshot: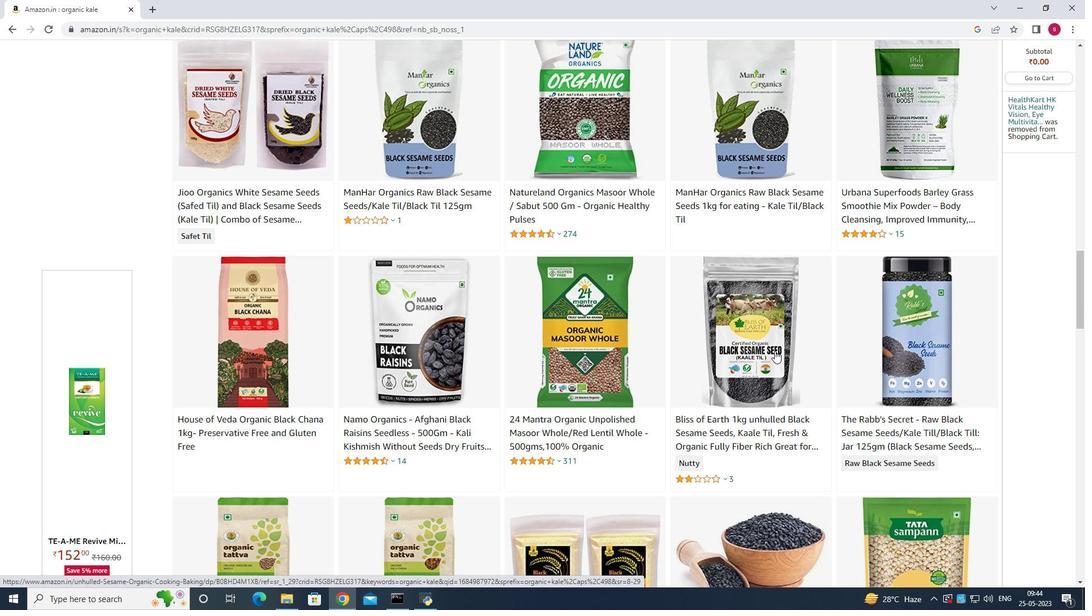 
Action: Mouse scrolled (774, 350) with delta (0, 0)
Screenshot: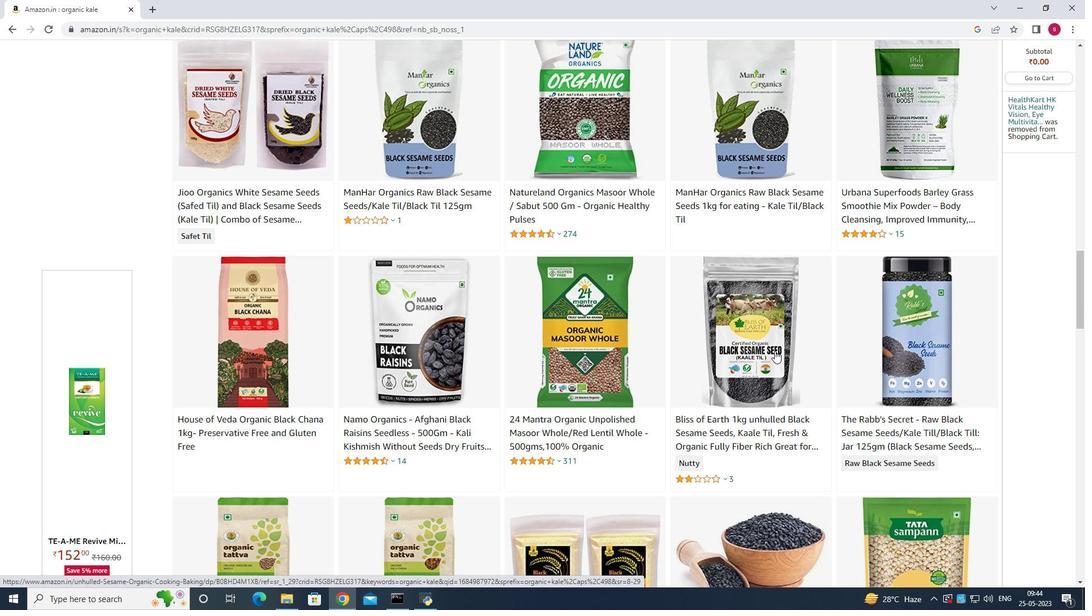 
Action: Mouse moved to (773, 352)
Screenshot: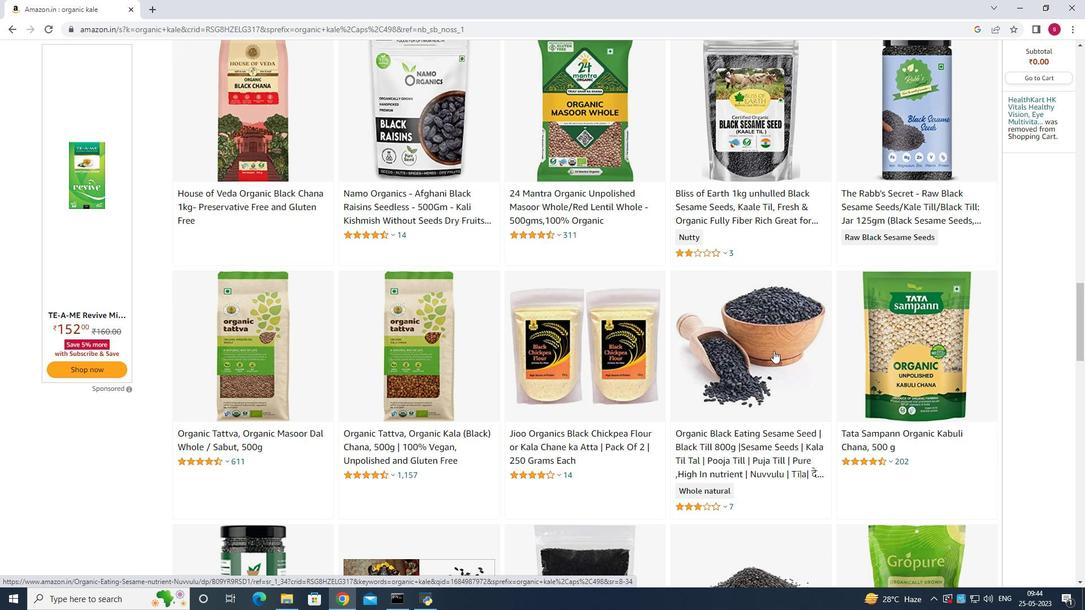 
Action: Mouse pressed left at (773, 352)
Screenshot: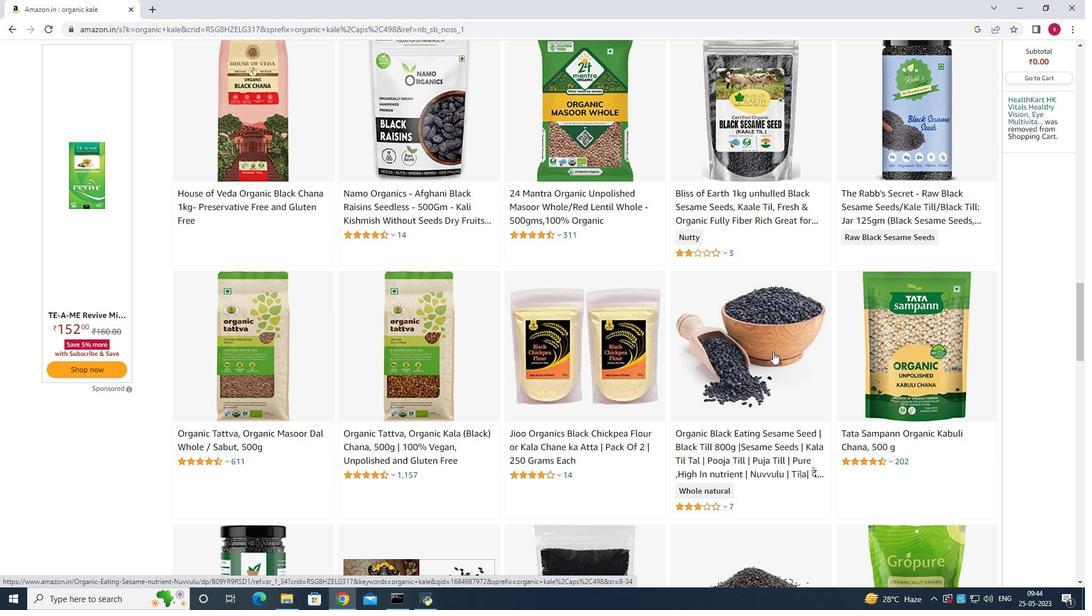 
Action: Mouse moved to (368, 436)
Screenshot: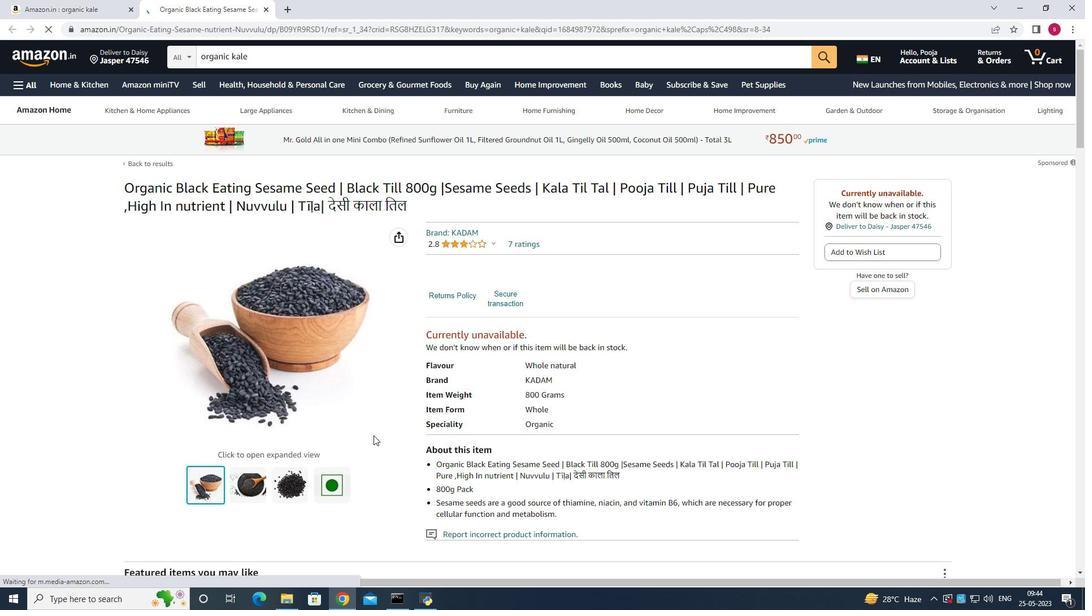 
Action: Mouse scrolled (368, 436) with delta (0, 0)
Screenshot: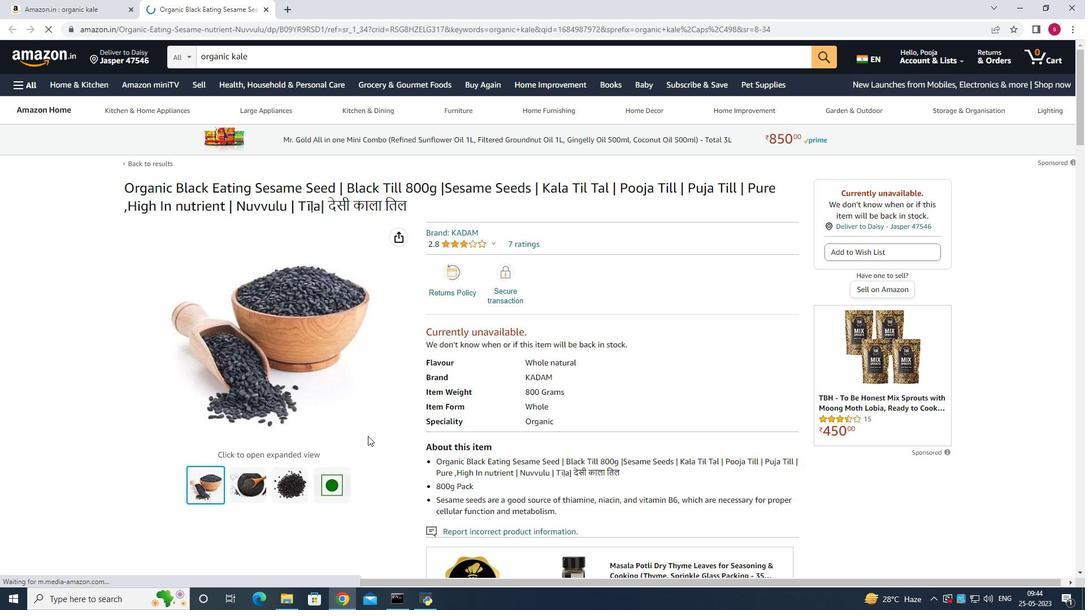 
Action: Mouse scrolled (368, 436) with delta (0, 0)
Screenshot: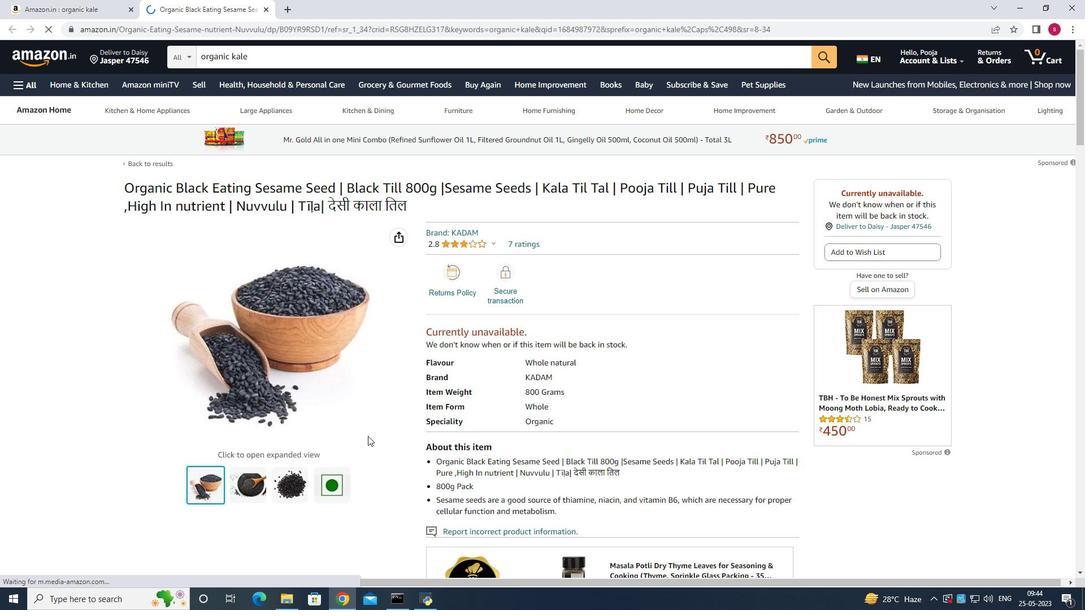 
Action: Mouse scrolled (368, 436) with delta (0, 0)
Screenshot: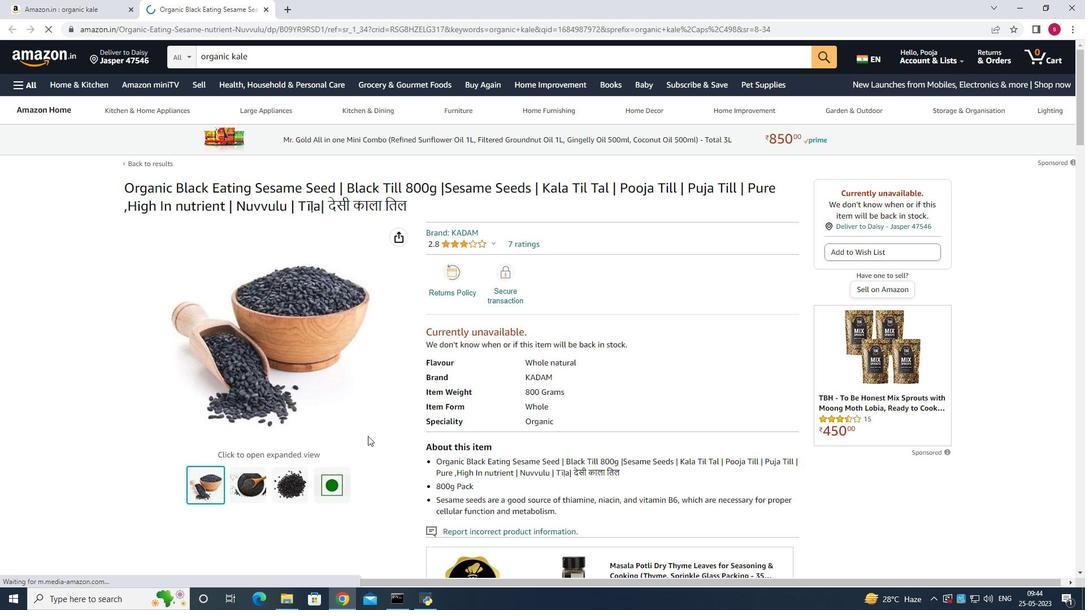 
Action: Mouse scrolled (368, 436) with delta (0, 0)
Screenshot: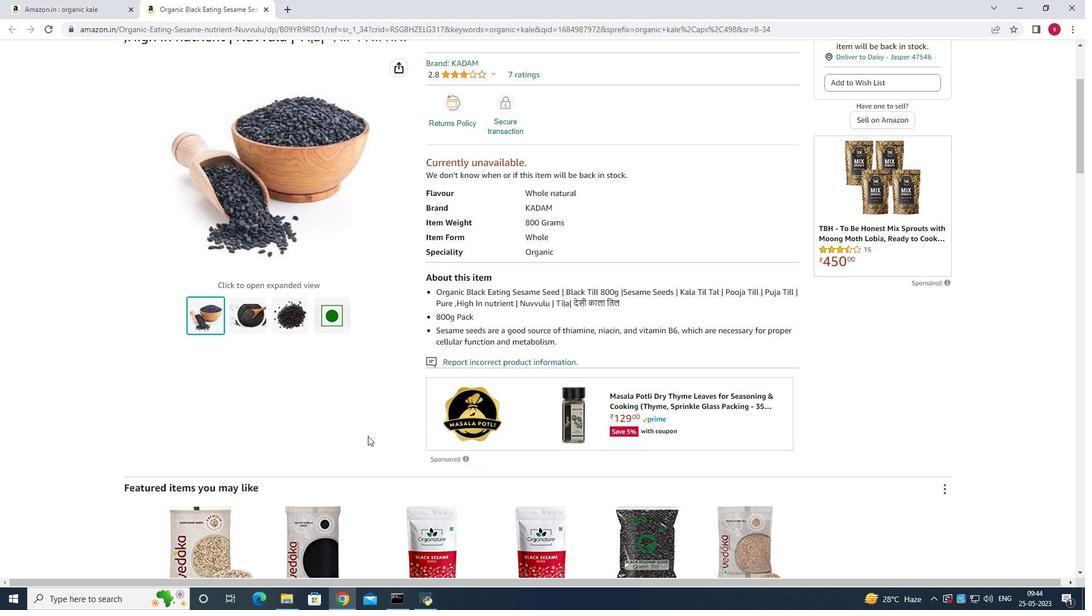 
Action: Mouse scrolled (368, 436) with delta (0, 0)
Screenshot: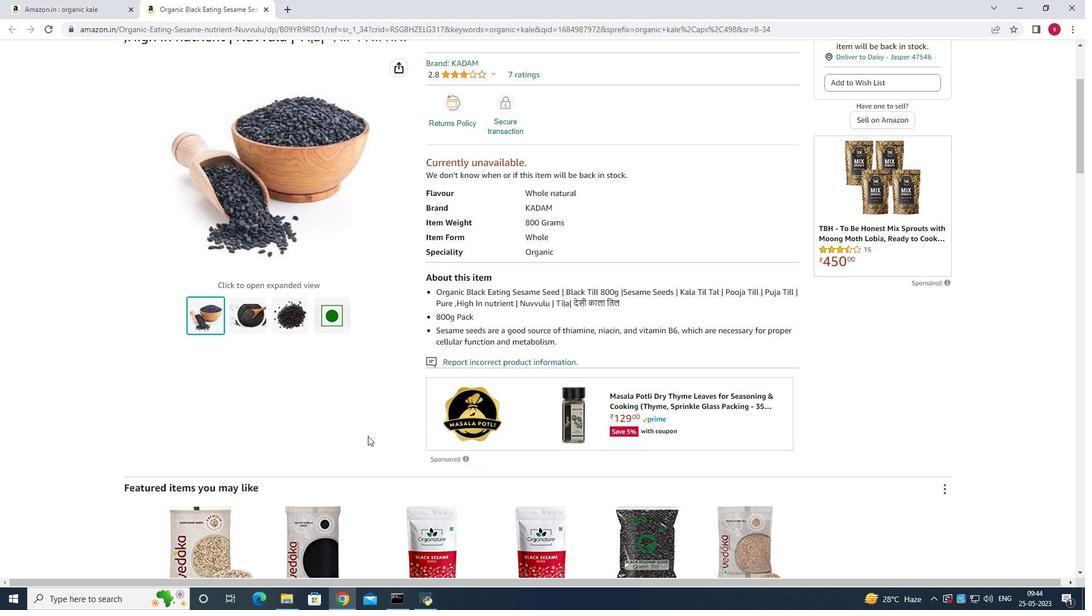 
Action: Mouse scrolled (368, 436) with delta (0, 0)
Screenshot: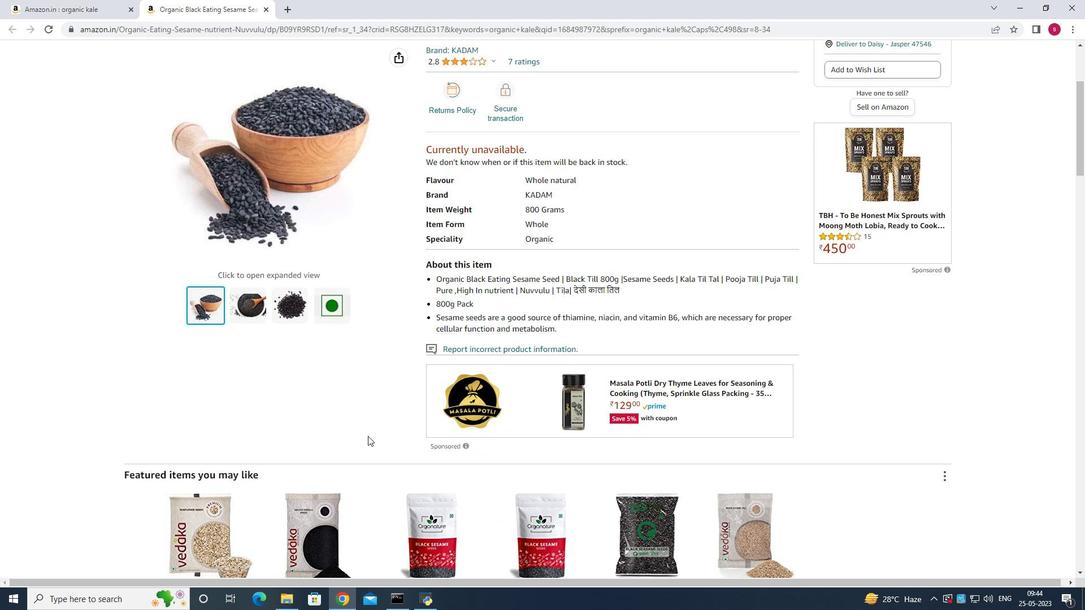 
Action: Mouse scrolled (368, 436) with delta (0, 0)
Screenshot: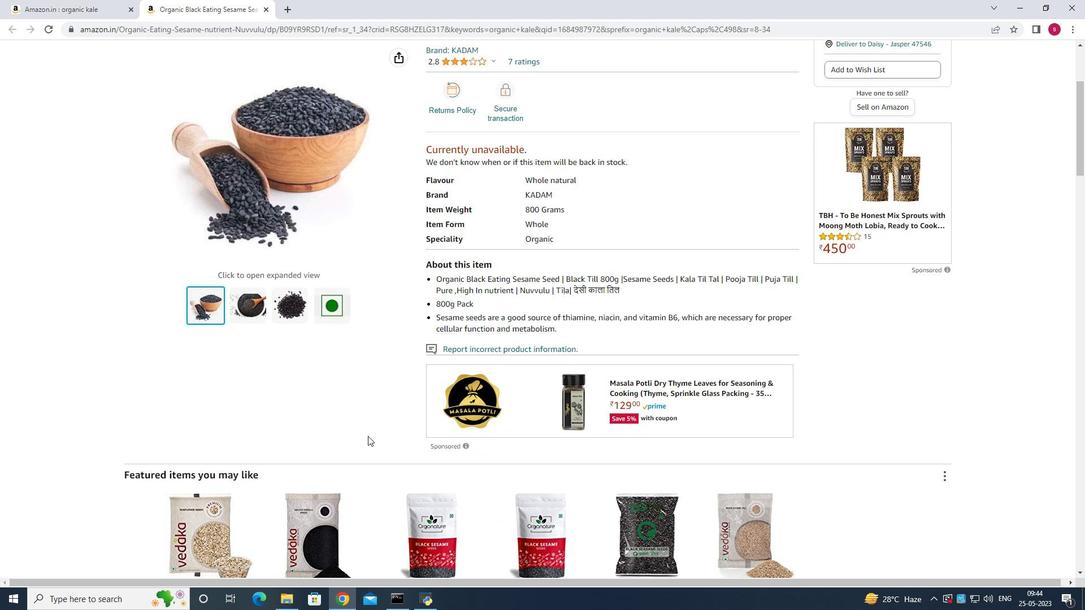 
Action: Mouse scrolled (368, 436) with delta (0, 0)
Screenshot: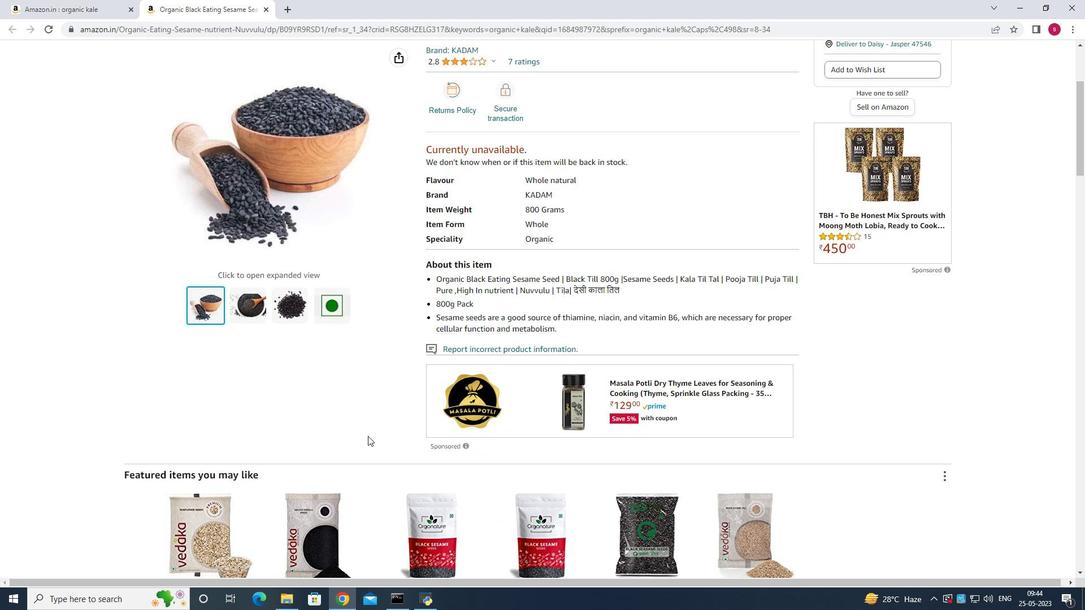 
Action: Mouse scrolled (368, 437) with delta (0, 0)
Screenshot: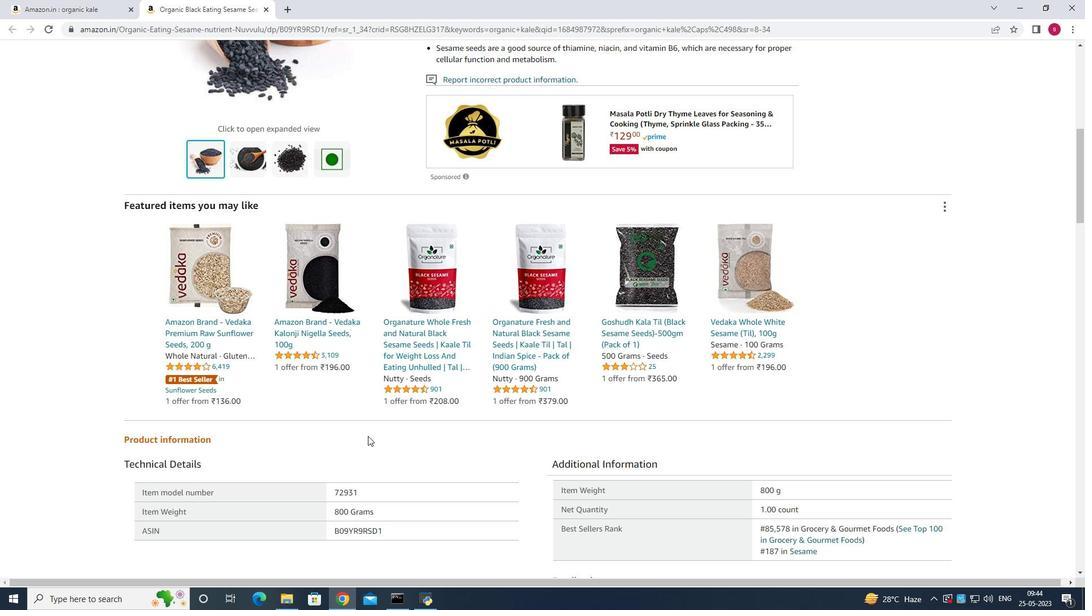 
Action: Mouse scrolled (368, 437) with delta (0, 0)
Screenshot: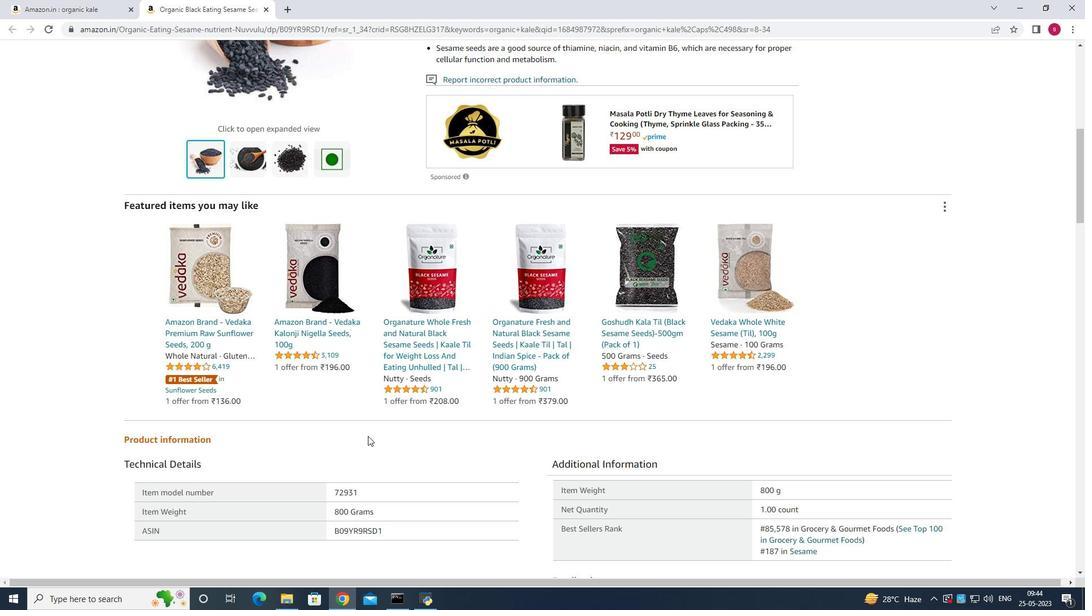 
Action: Mouse scrolled (368, 437) with delta (0, 0)
Screenshot: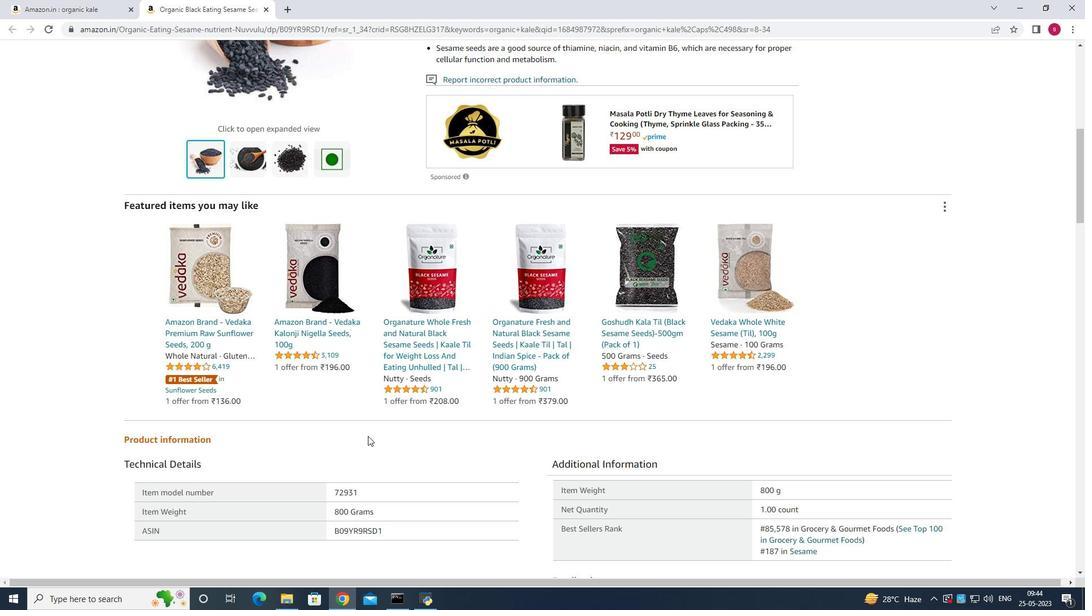 
Action: Mouse scrolled (368, 437) with delta (0, 0)
Screenshot: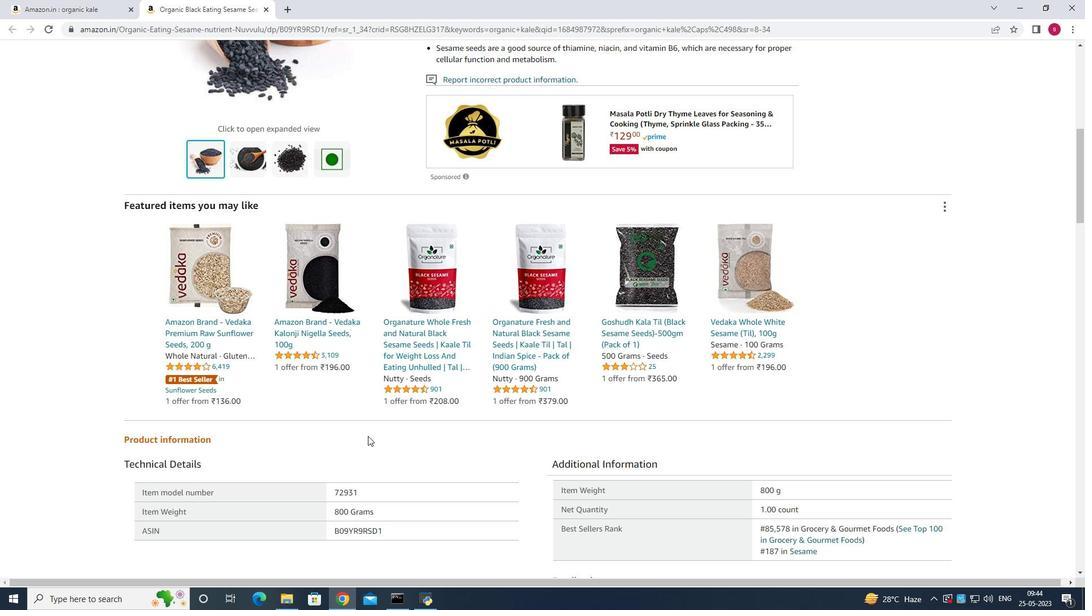 
Action: Mouse scrolled (368, 437) with delta (0, 0)
Screenshot: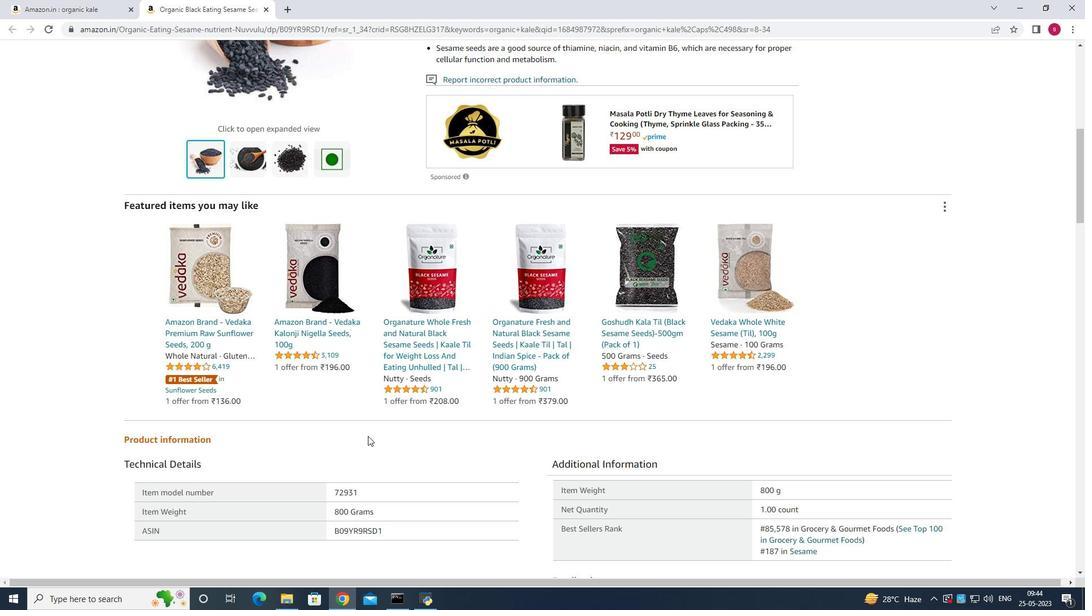 
Action: Mouse scrolled (368, 437) with delta (0, 0)
Screenshot: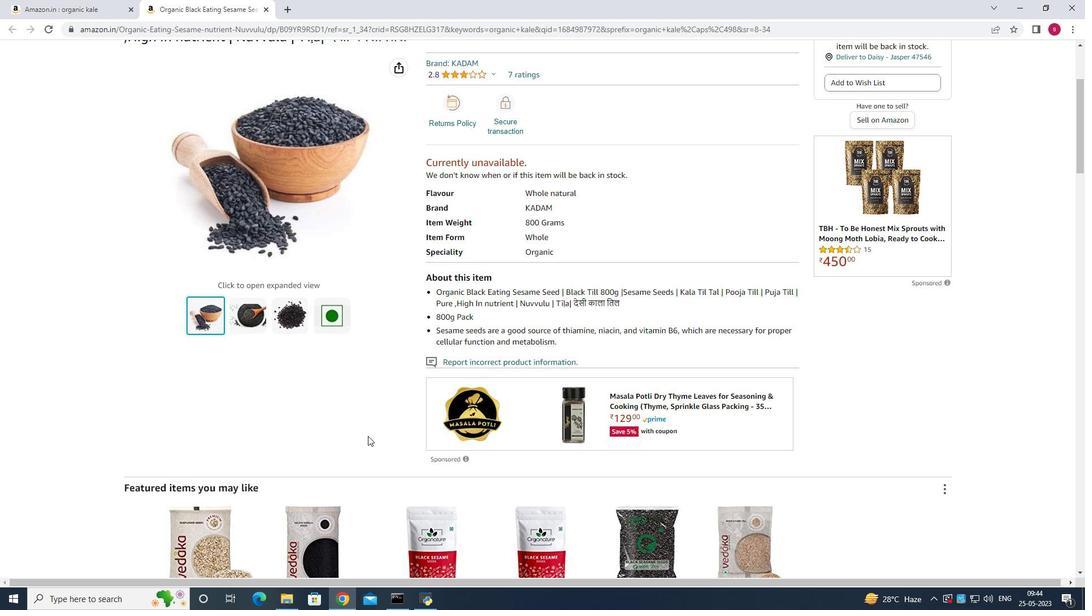 
Action: Mouse scrolled (368, 437) with delta (0, 0)
Screenshot: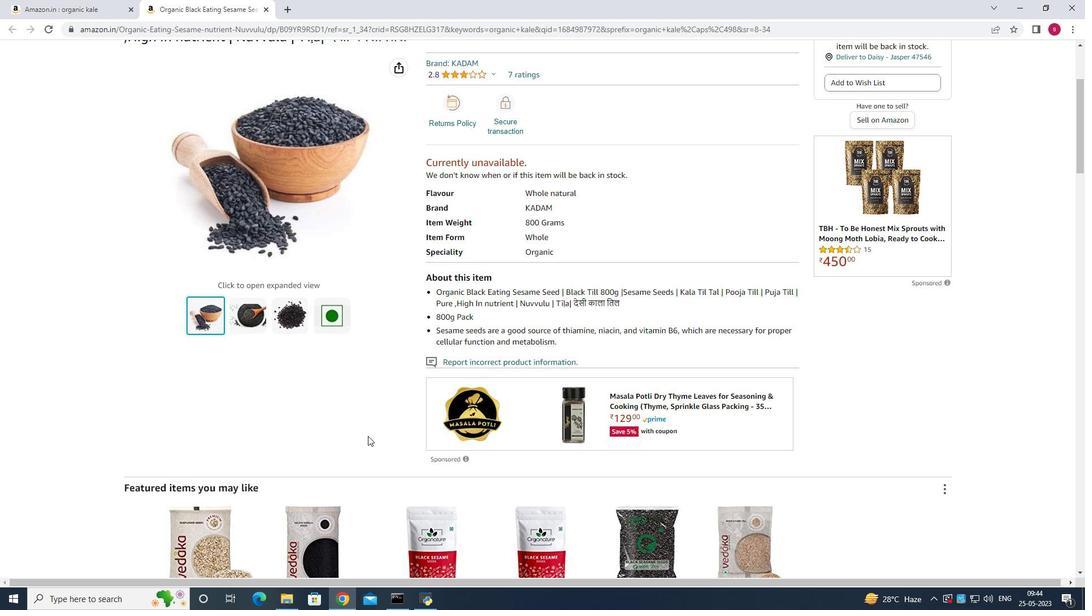 
Action: Mouse scrolled (368, 437) with delta (0, 0)
Screenshot: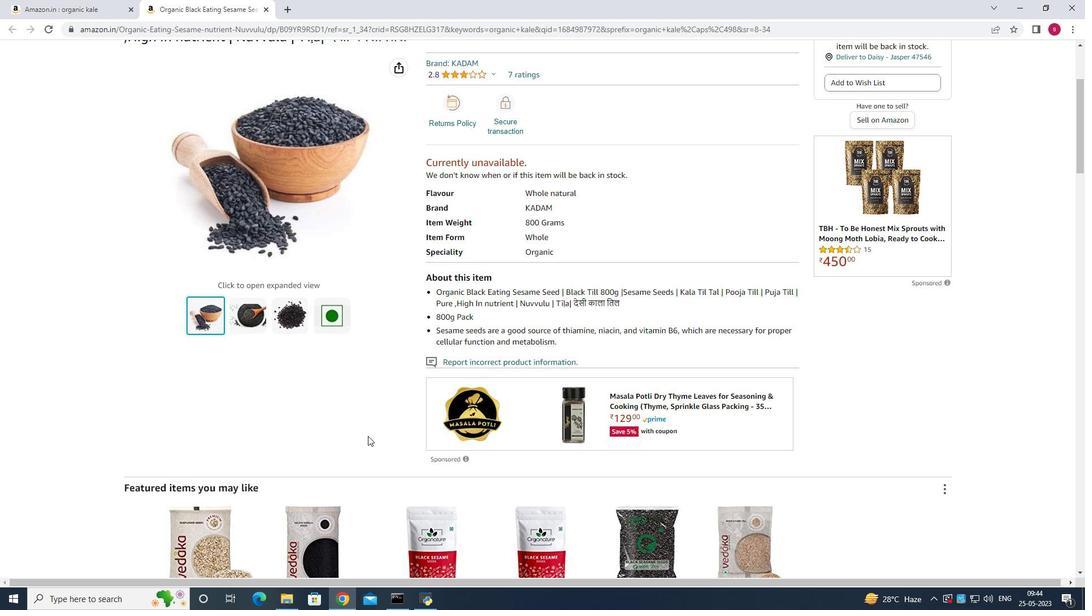 
Action: Mouse scrolled (368, 437) with delta (0, 0)
Screenshot: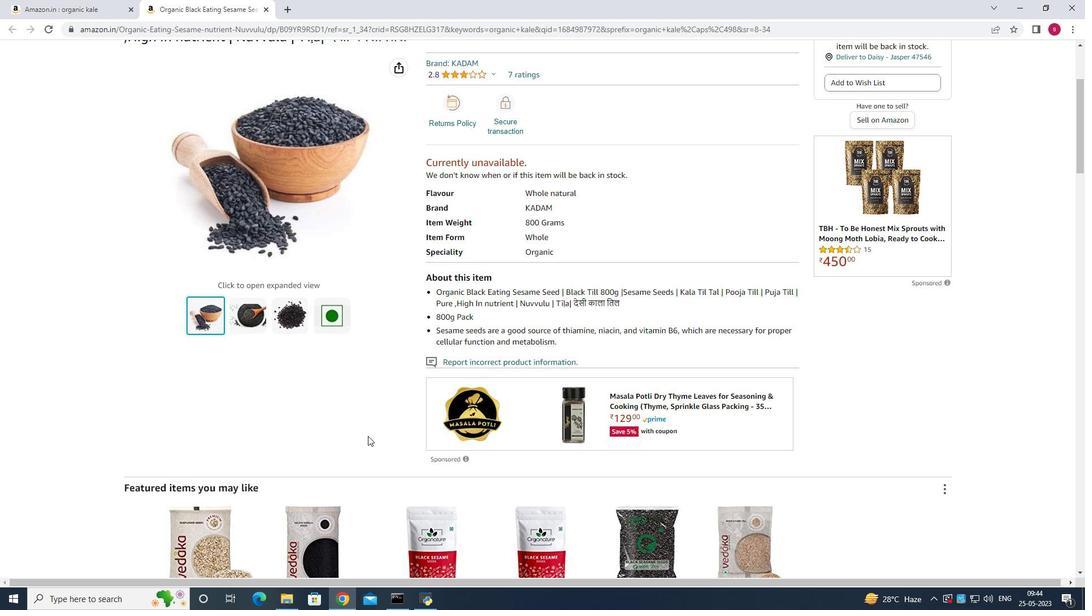 
Action: Mouse scrolled (368, 437) with delta (0, 0)
Screenshot: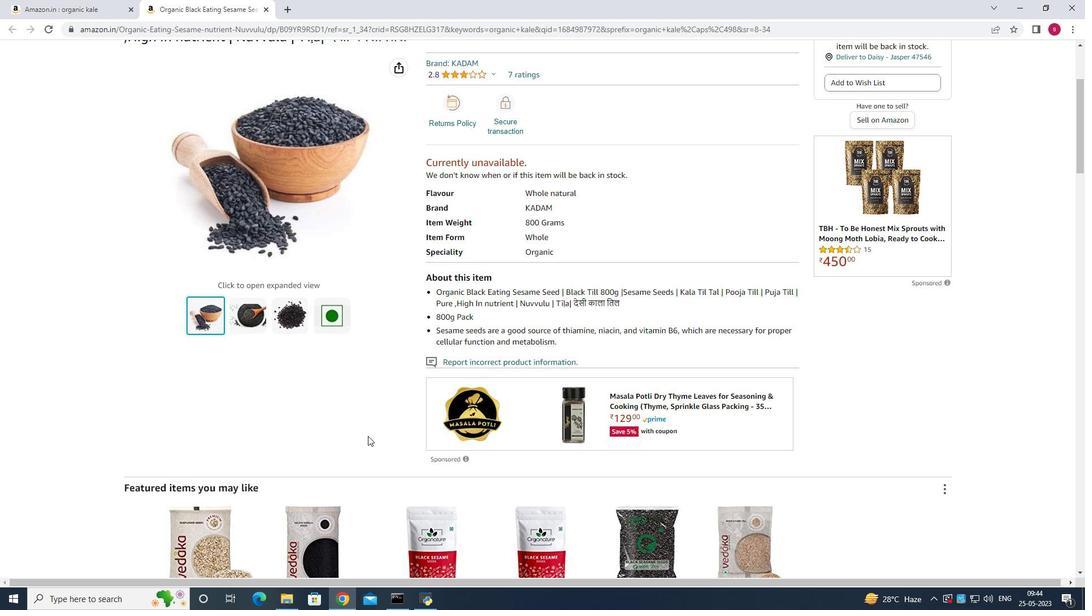 
Action: Mouse moved to (864, 248)
Screenshot: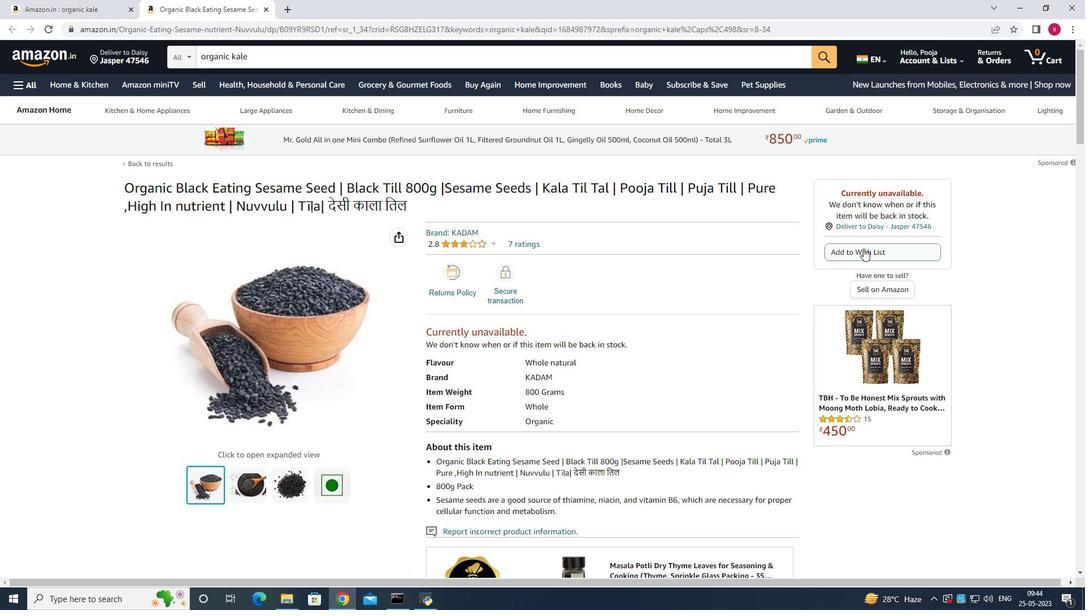 
Action: Mouse pressed left at (864, 248)
Screenshot: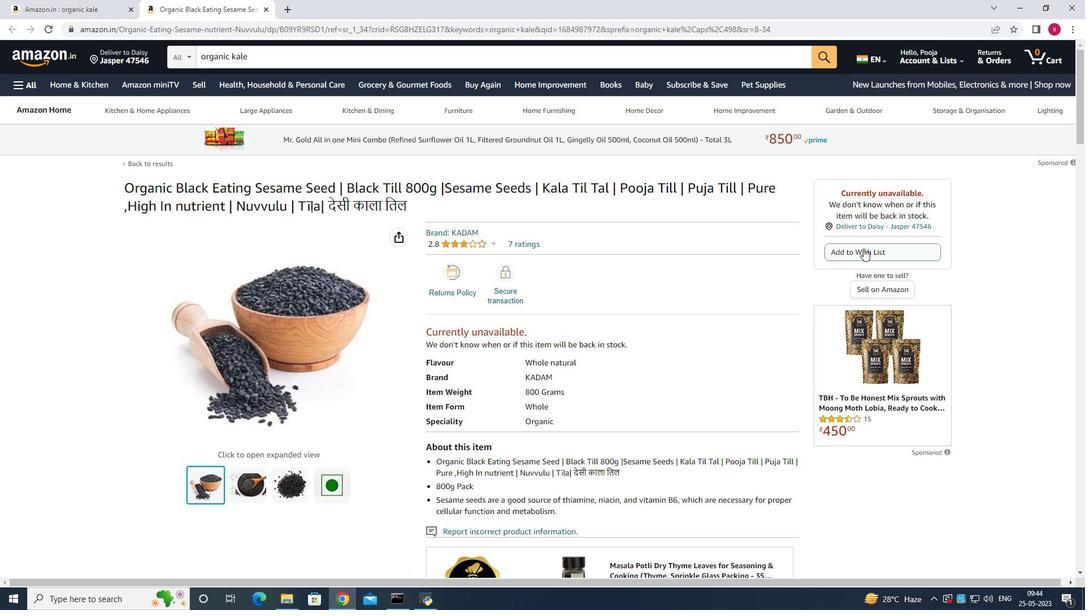 
Action: Mouse moved to (714, 249)
Screenshot: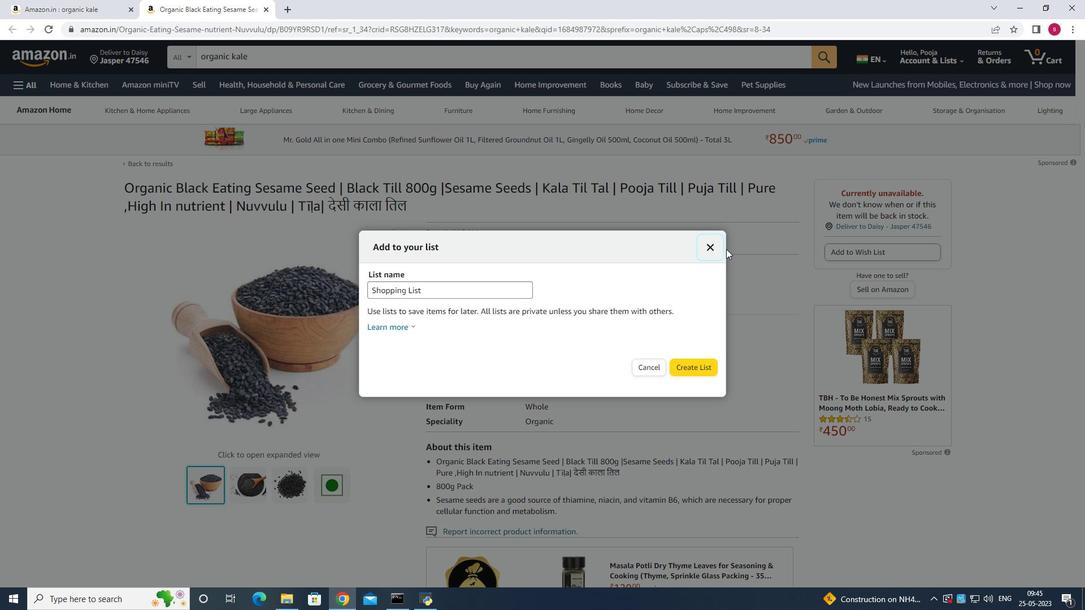 
Action: Mouse pressed left at (714, 249)
Screenshot: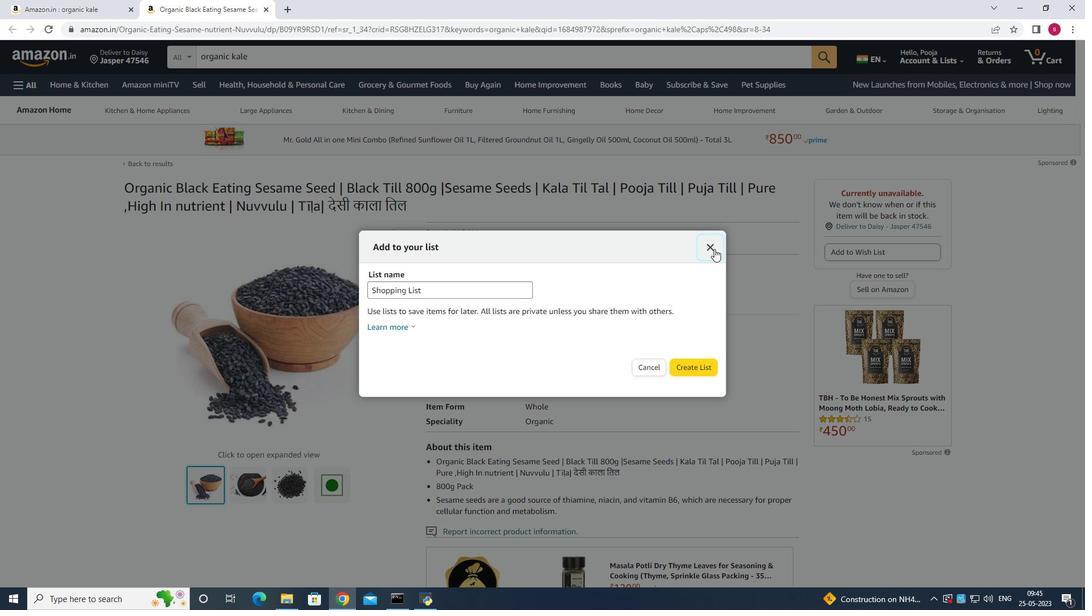 
Action: Mouse moved to (269, 7)
Screenshot: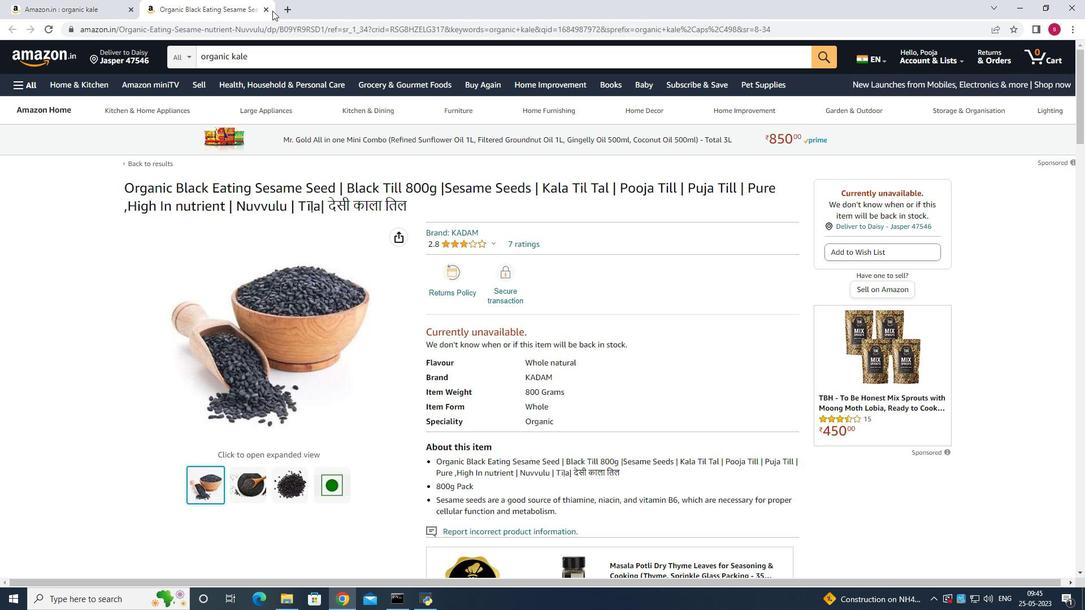 
Action: Mouse pressed left at (269, 7)
Screenshot: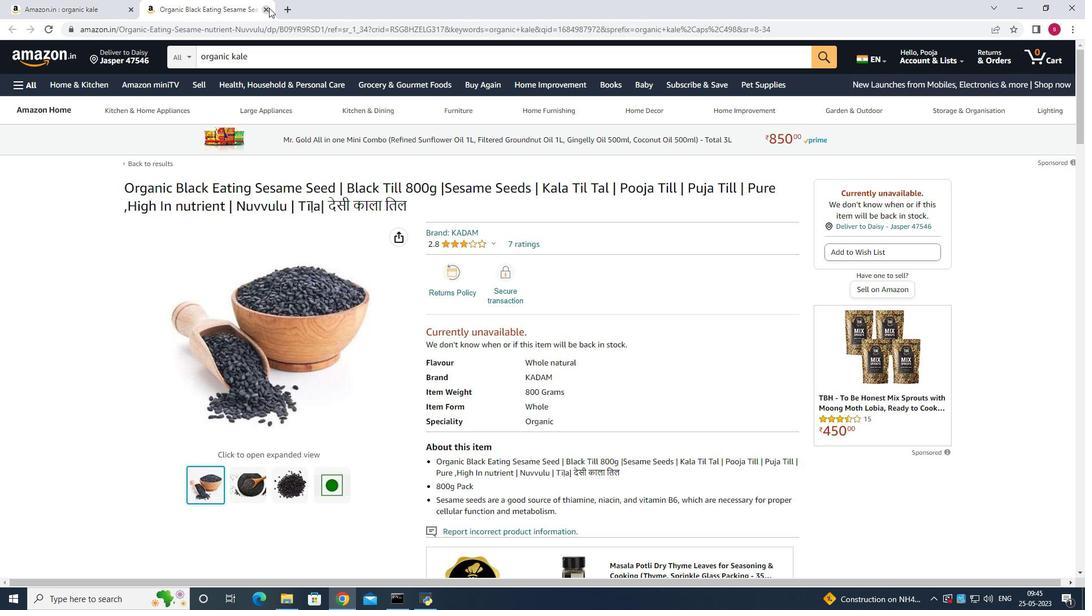 
Action: Mouse moved to (277, 337)
Screenshot: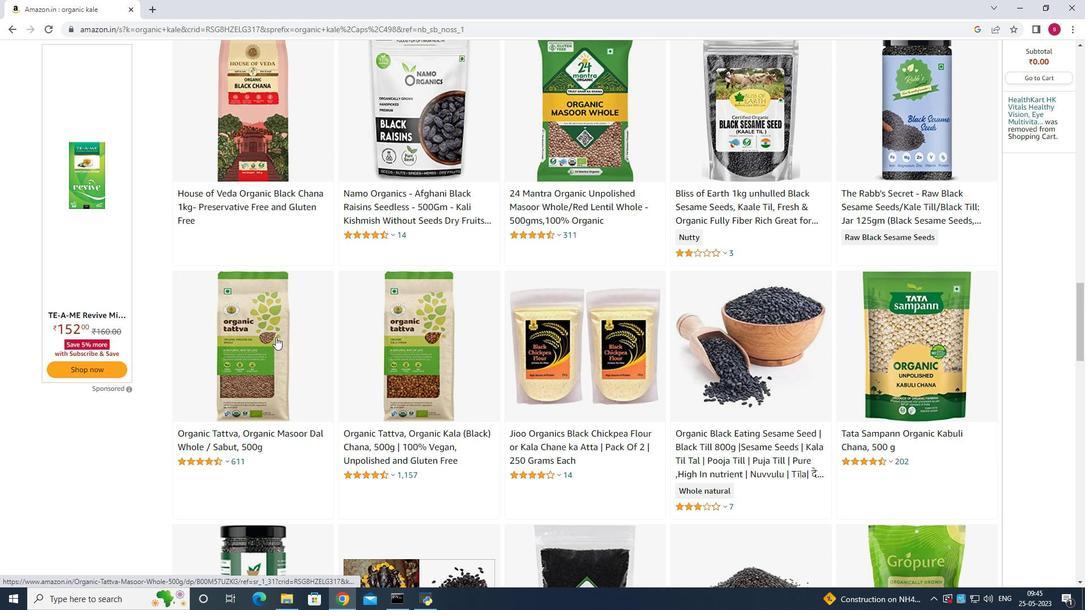 
Action: Mouse scrolled (277, 337) with delta (0, 0)
Screenshot: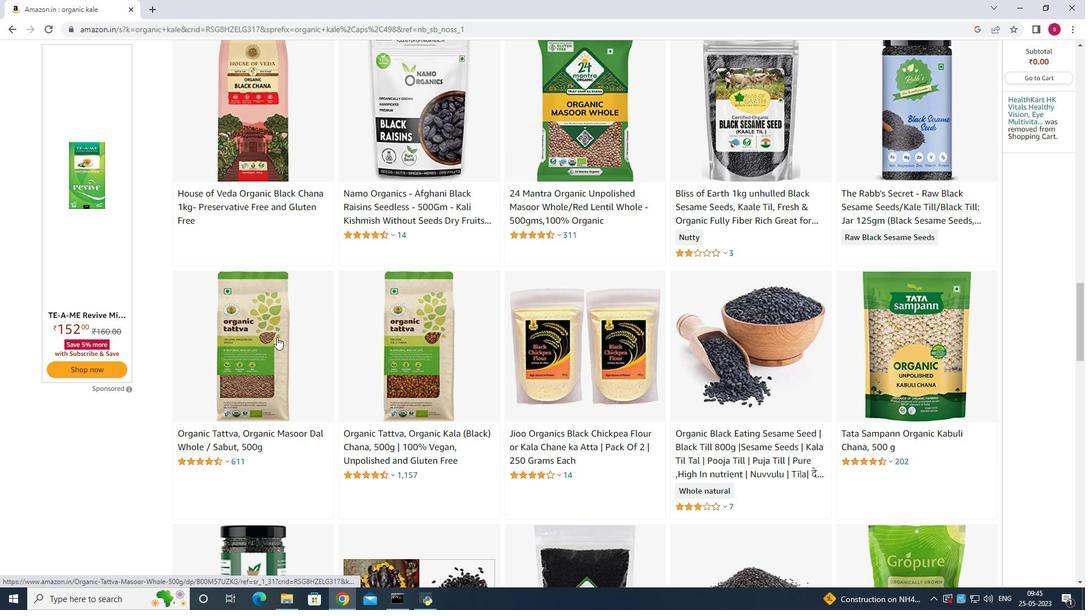 
Action: Mouse scrolled (277, 337) with delta (0, 0)
Screenshot: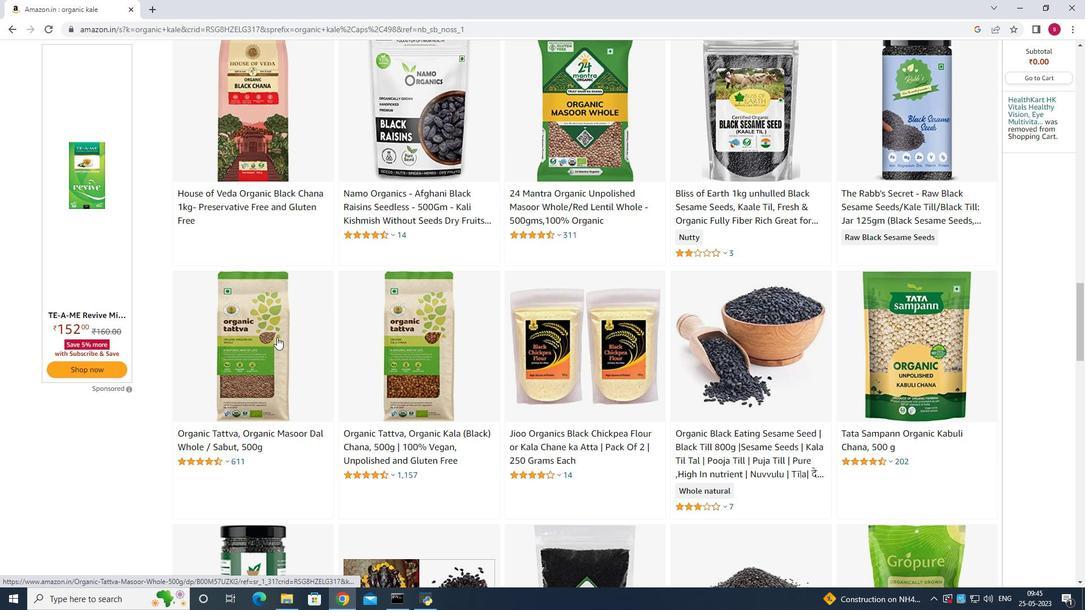 
Action: Mouse moved to (567, 298)
Screenshot: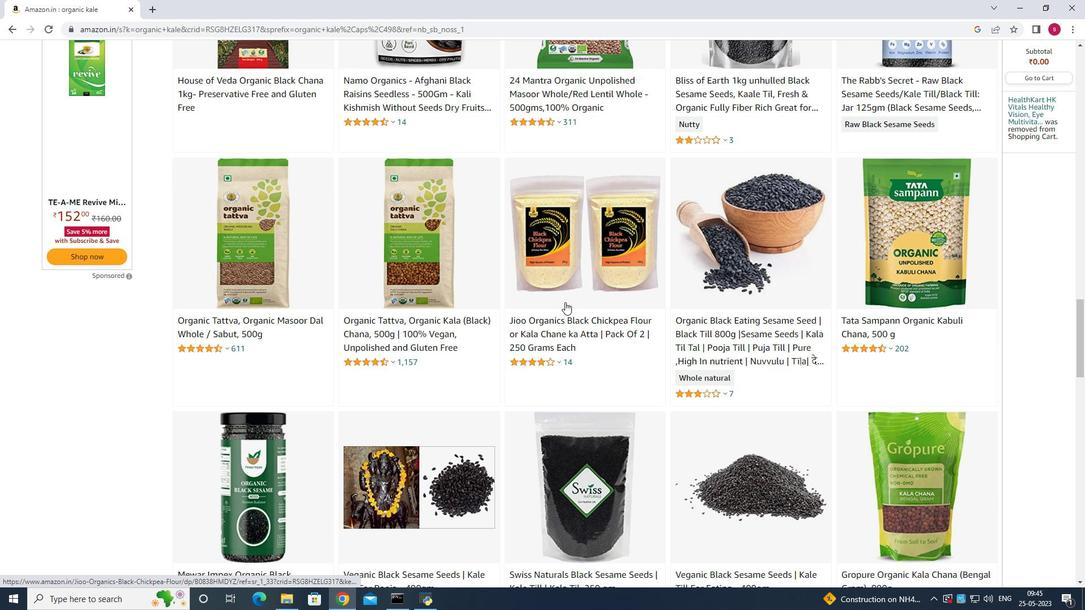 
Action: Mouse scrolled (567, 297) with delta (0, 0)
Screenshot: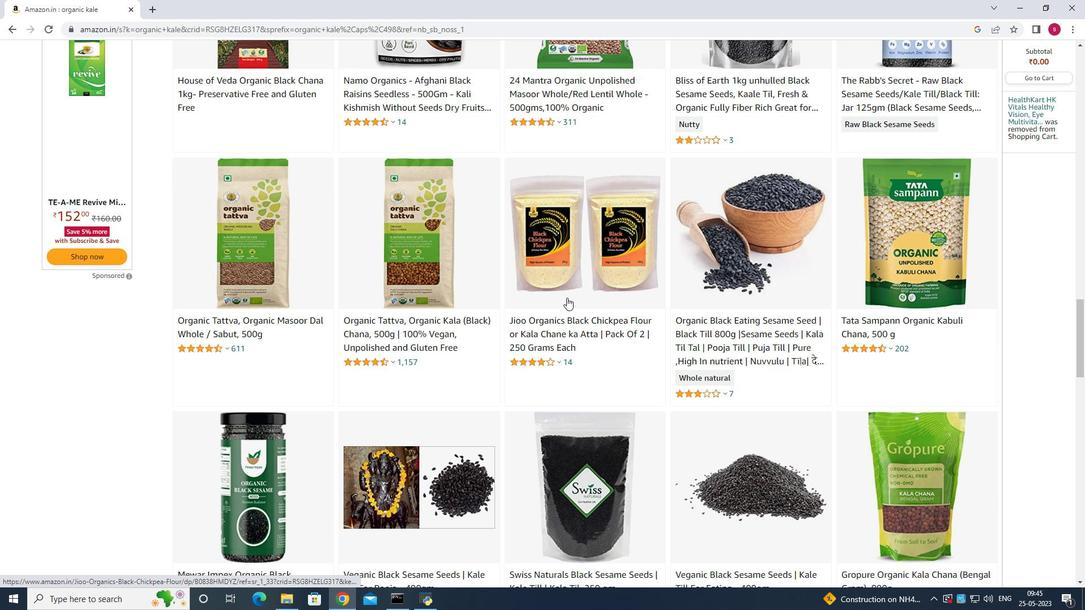 
Action: Mouse scrolled (567, 297) with delta (0, 0)
Screenshot: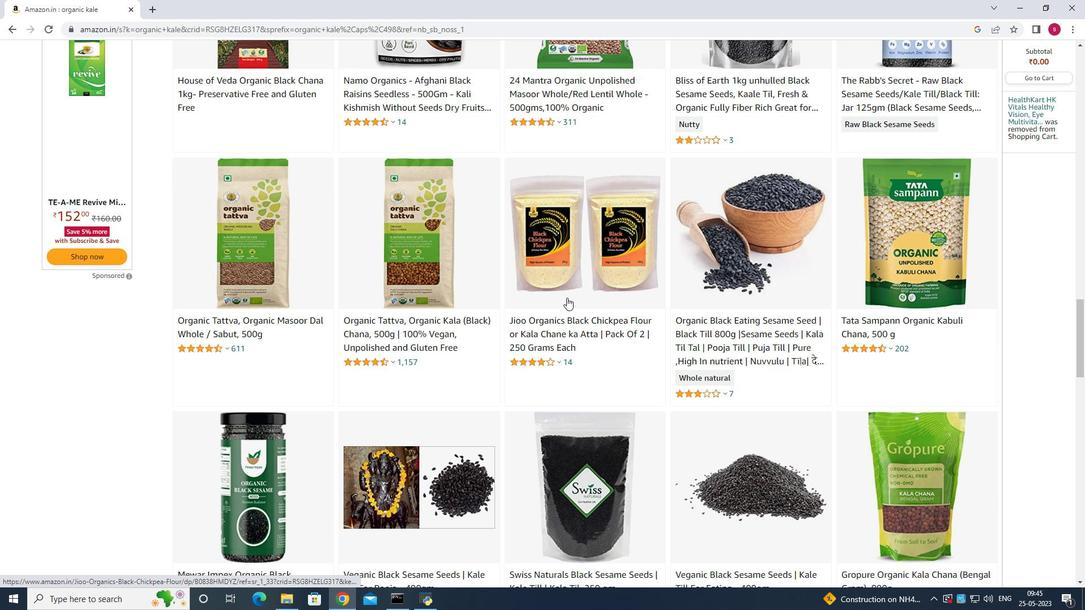 
Action: Mouse scrolled (567, 297) with delta (0, 0)
Screenshot: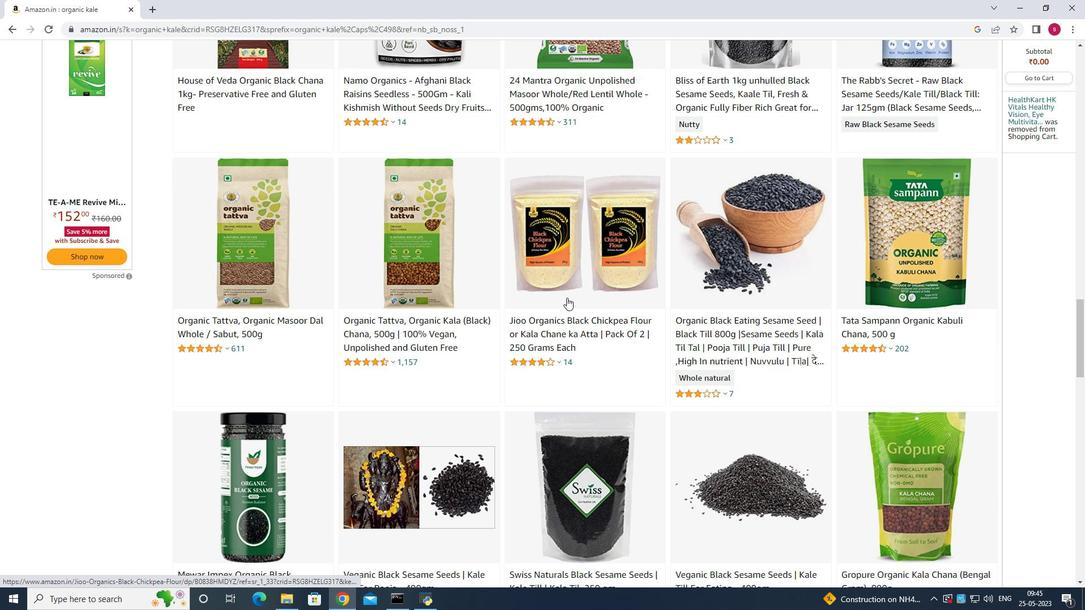 
Action: Mouse moved to (460, 355)
Screenshot: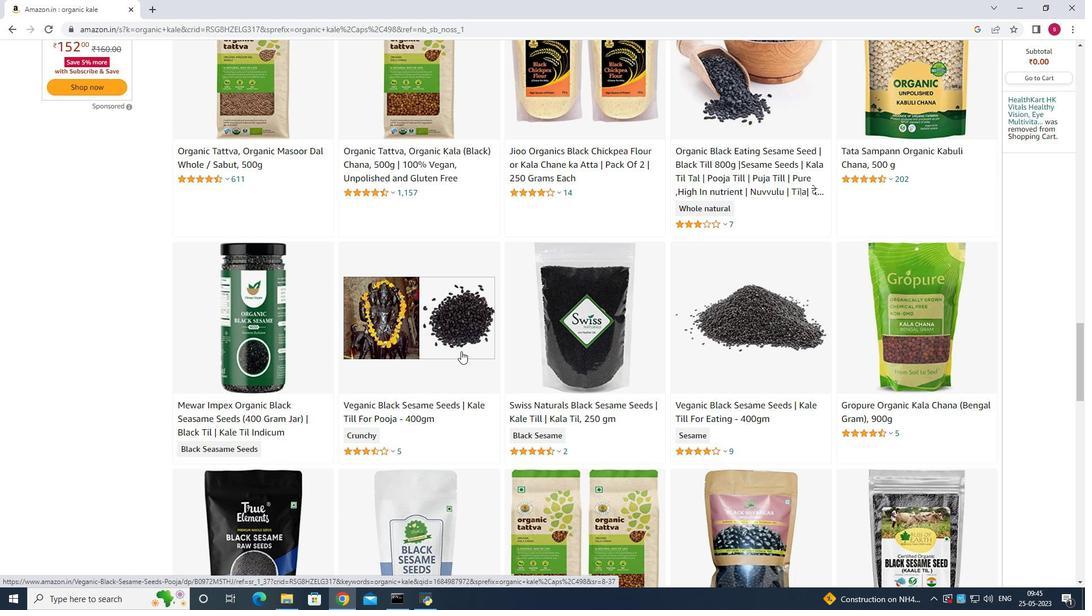 
Action: Mouse scrolled (460, 354) with delta (0, 0)
Screenshot: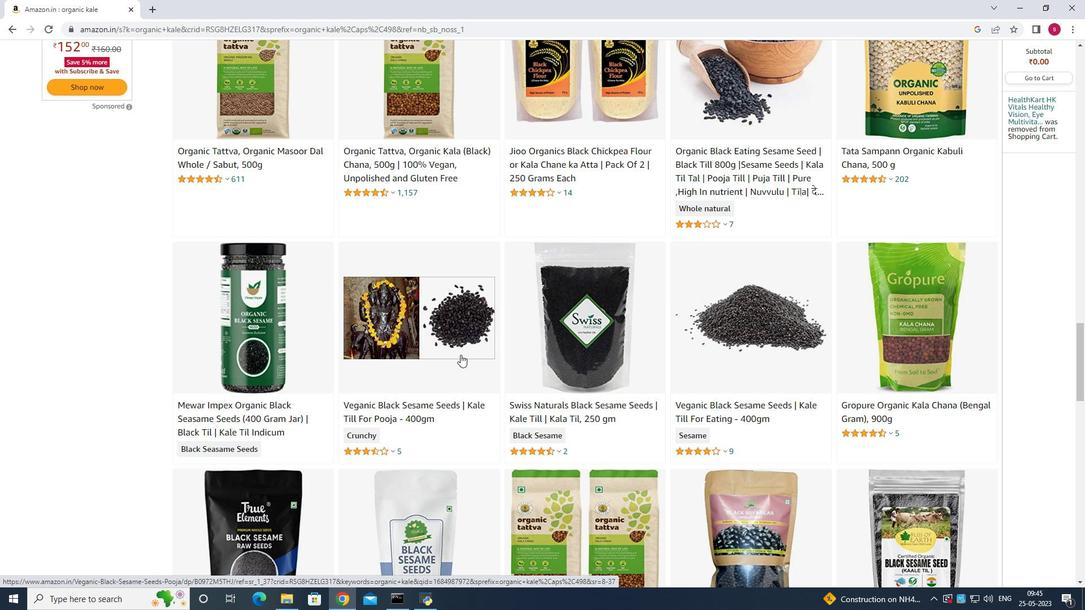 
Action: Mouse moved to (451, 328)
Screenshot: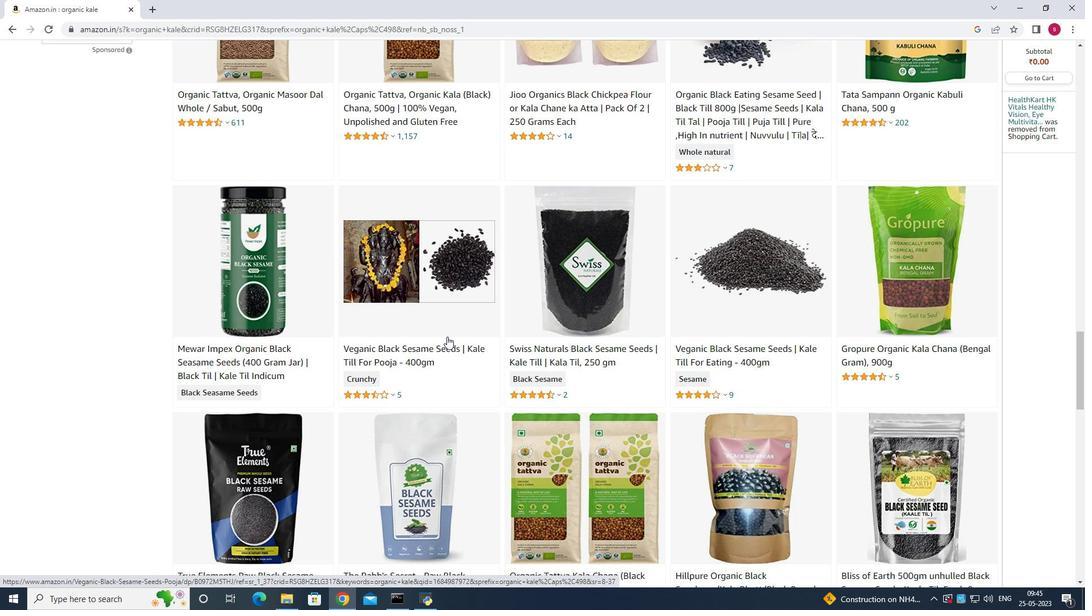 
Action: Mouse pressed left at (451, 328)
Screenshot: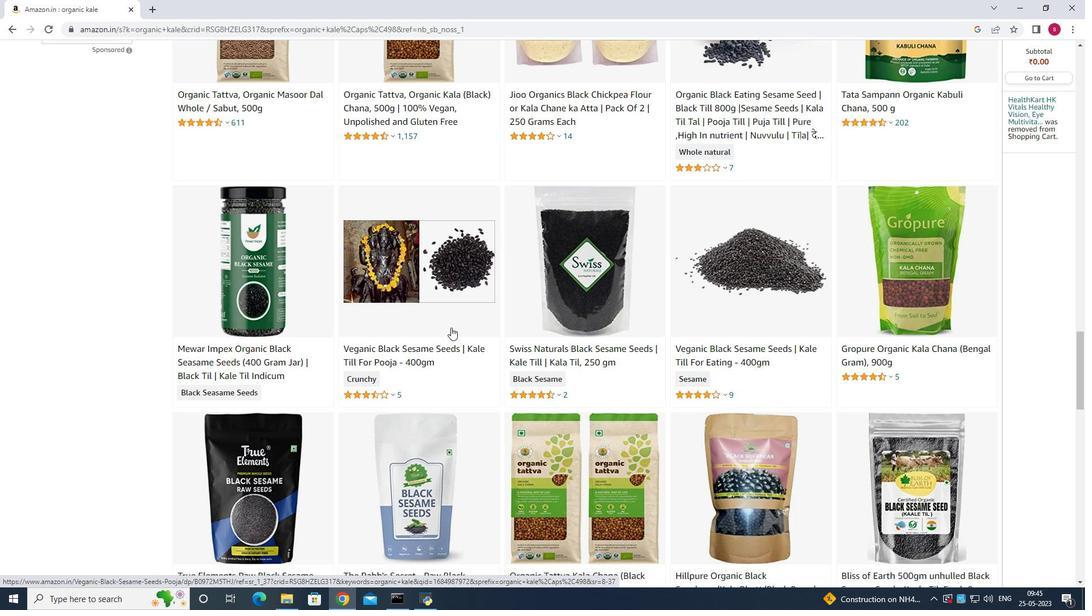 
Action: Mouse scrolled (451, 327) with delta (0, 0)
Screenshot: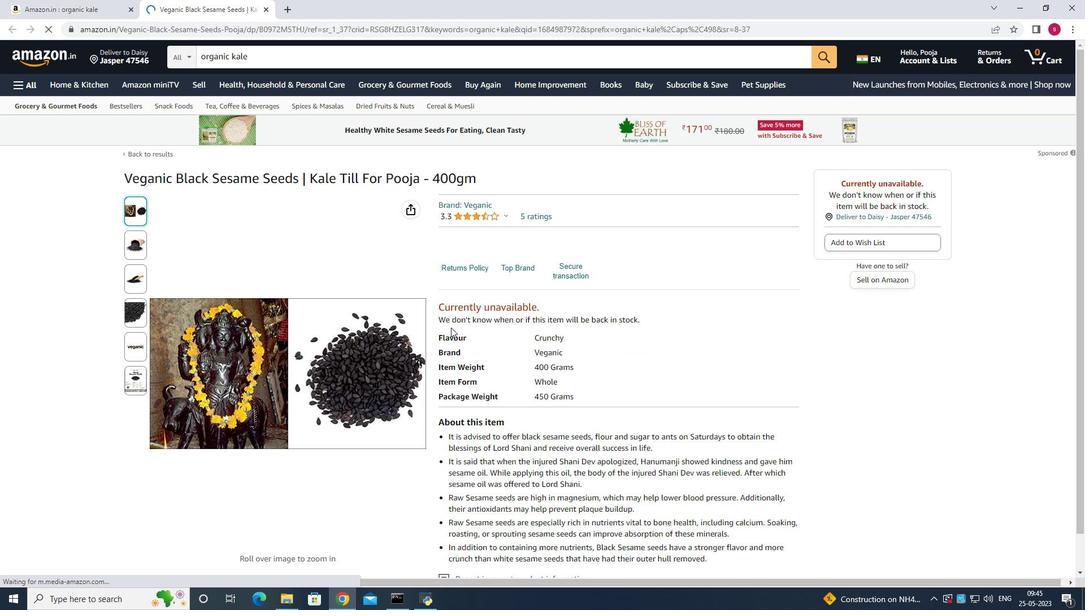 
Action: Mouse scrolled (451, 327) with delta (0, 0)
Screenshot: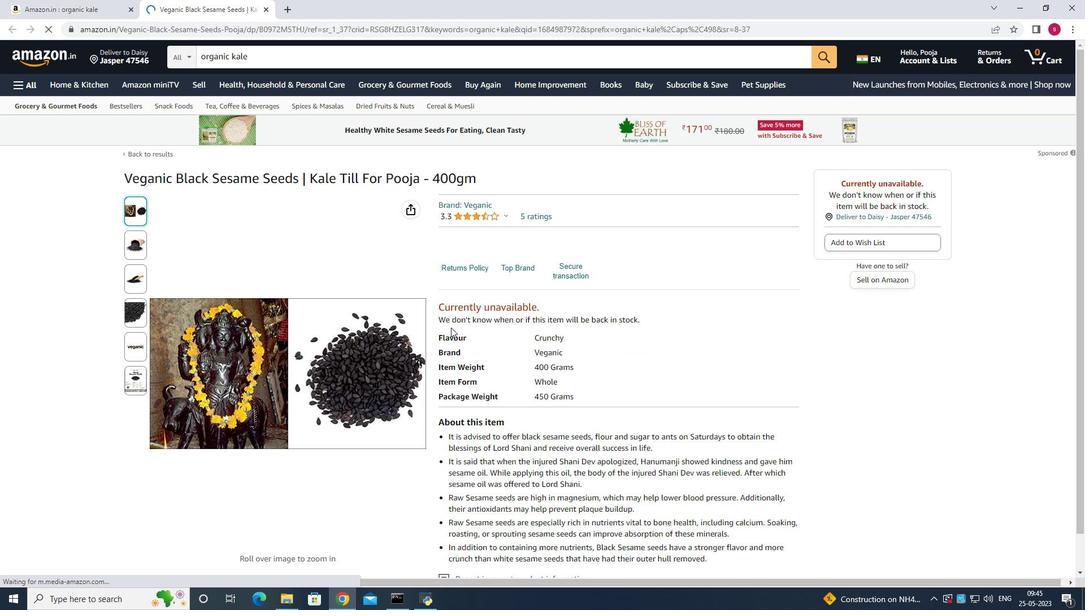 
Action: Mouse scrolled (451, 327) with delta (0, 0)
Screenshot: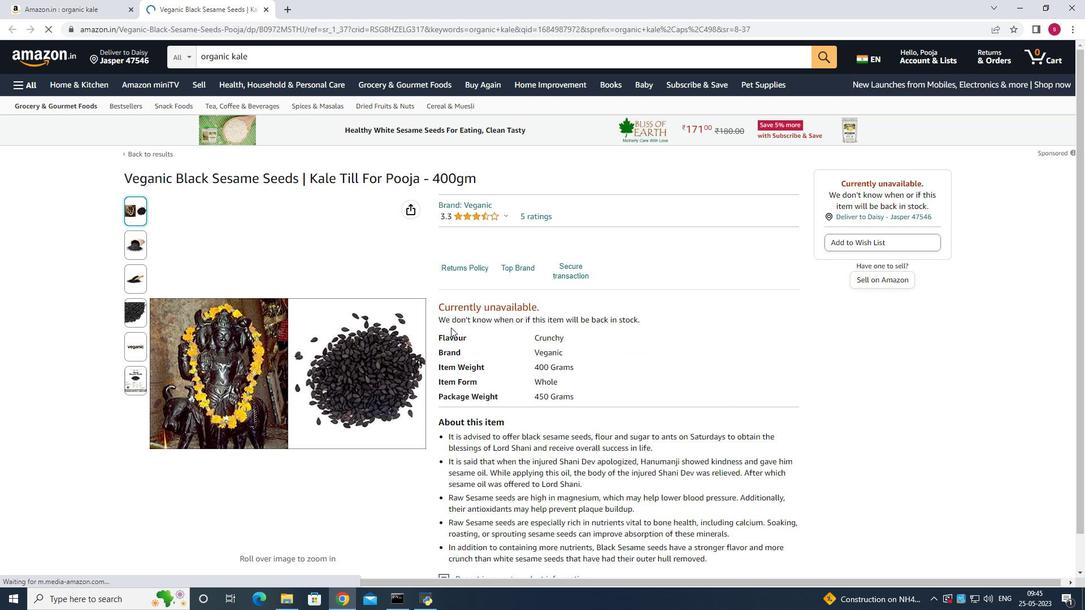 
Action: Mouse scrolled (451, 327) with delta (0, 0)
Screenshot: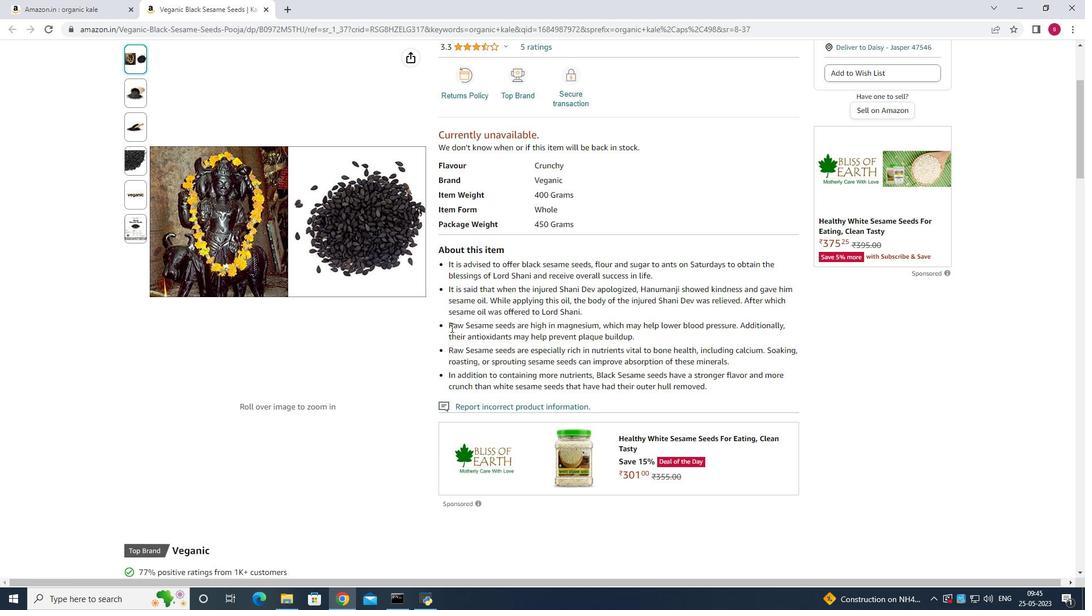 
Action: Mouse scrolled (451, 327) with delta (0, 0)
Screenshot: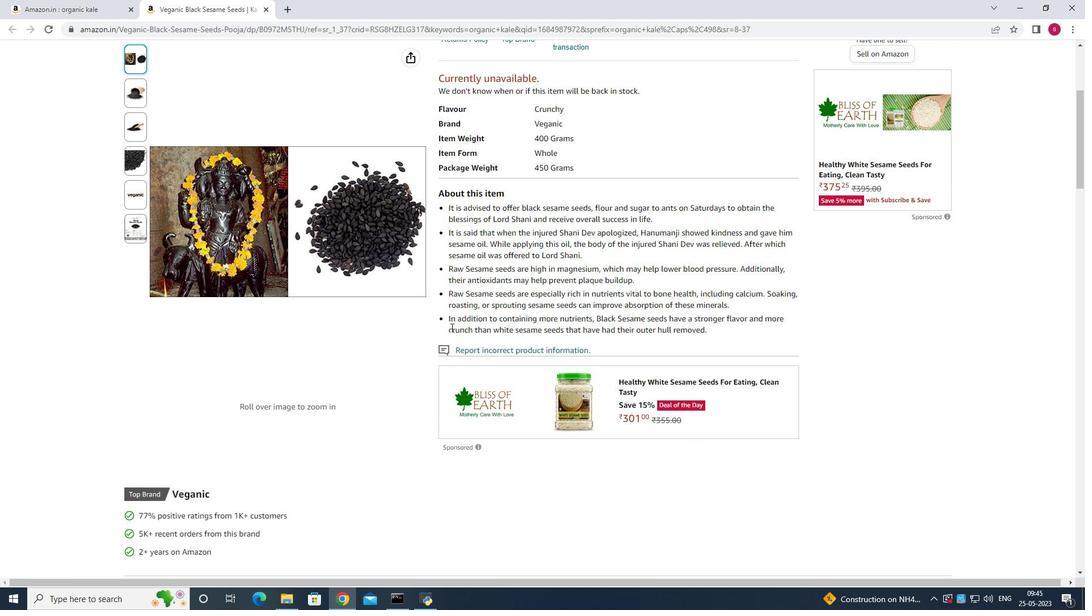 
Action: Mouse scrolled (451, 327) with delta (0, 0)
Screenshot: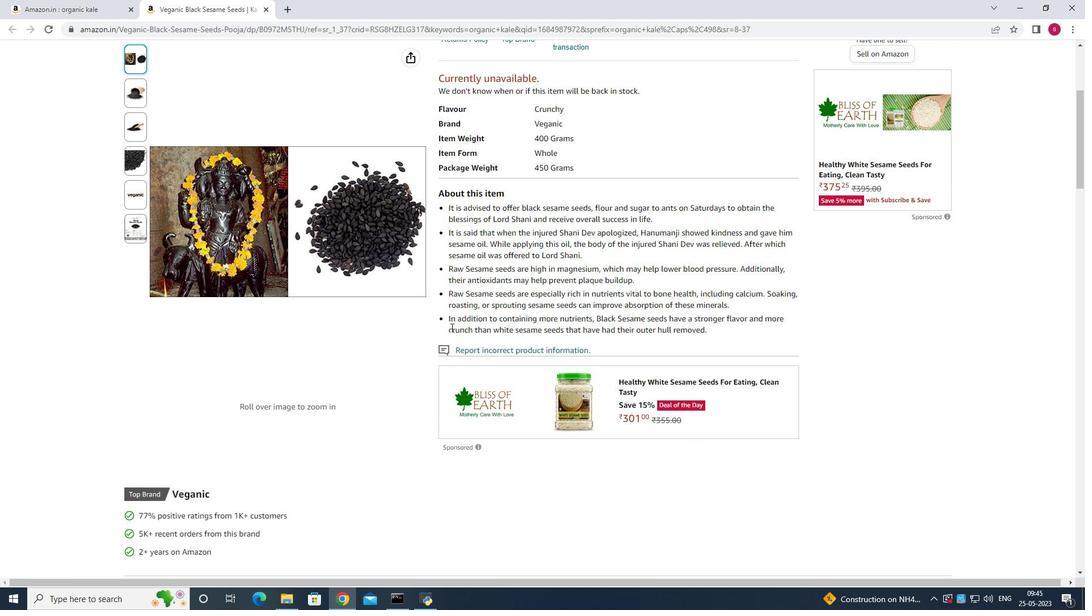 
Action: Mouse scrolled (451, 328) with delta (0, 0)
Screenshot: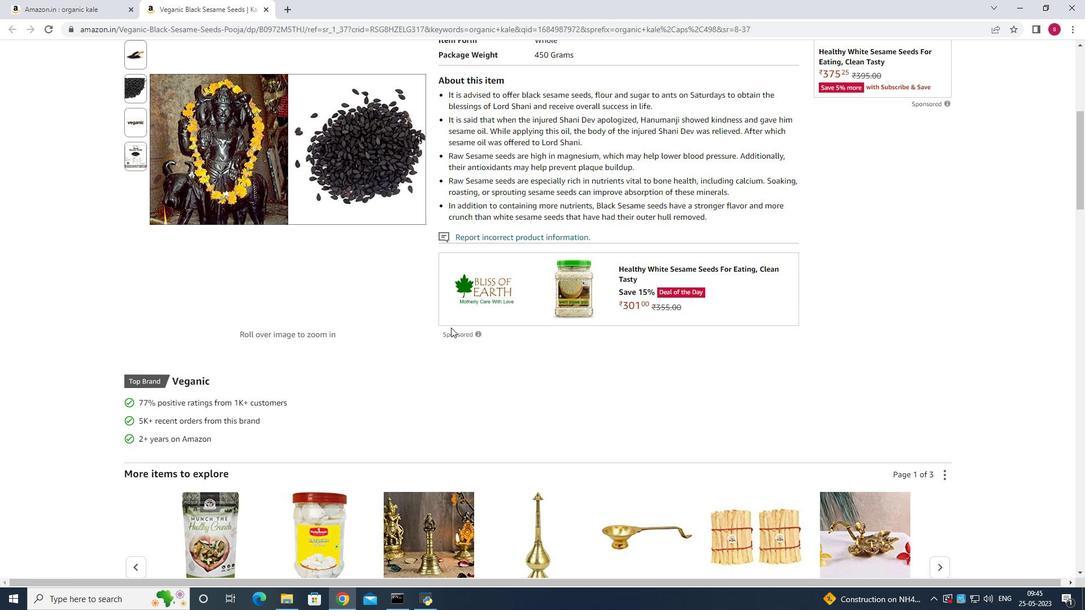 
Action: Mouse scrolled (451, 328) with delta (0, 0)
Screenshot: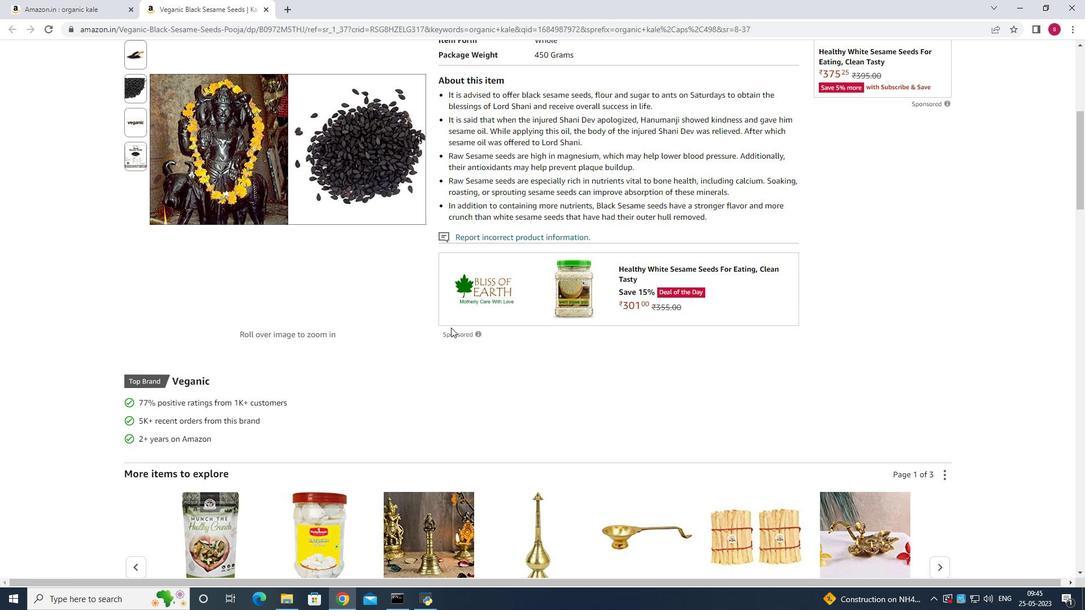 
Action: Mouse scrolled (451, 328) with delta (0, 0)
Screenshot: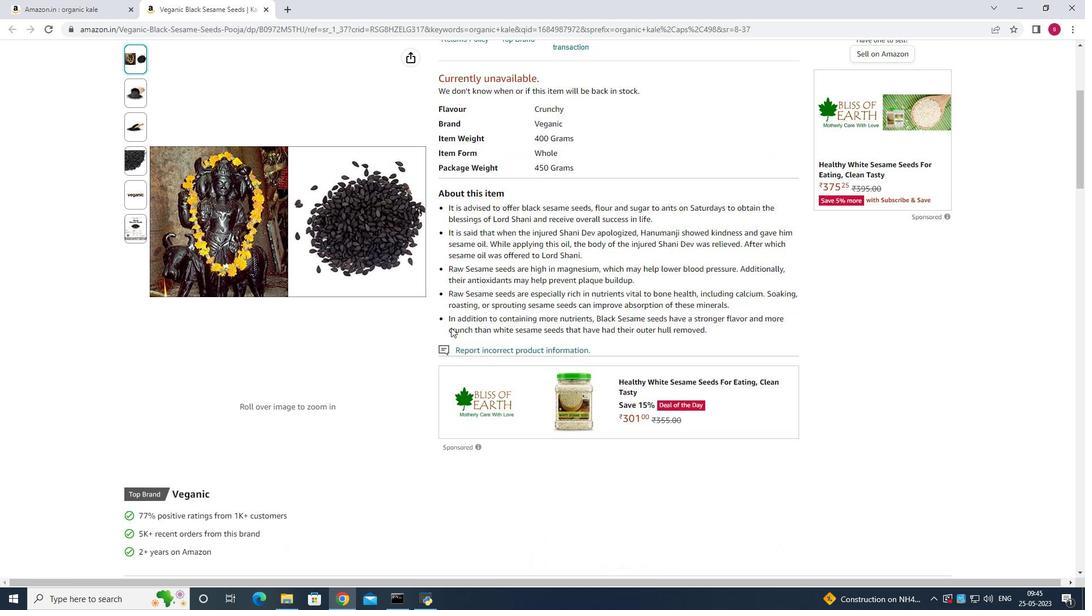 
Action: Mouse scrolled (451, 328) with delta (0, 0)
Screenshot: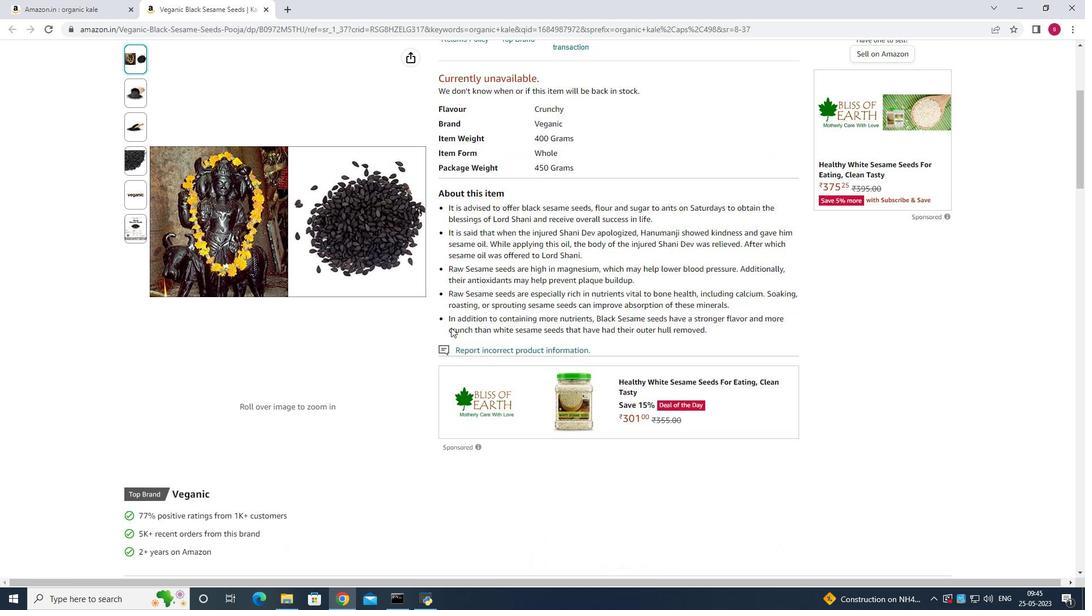 
Action: Mouse scrolled (451, 328) with delta (0, 0)
Screenshot: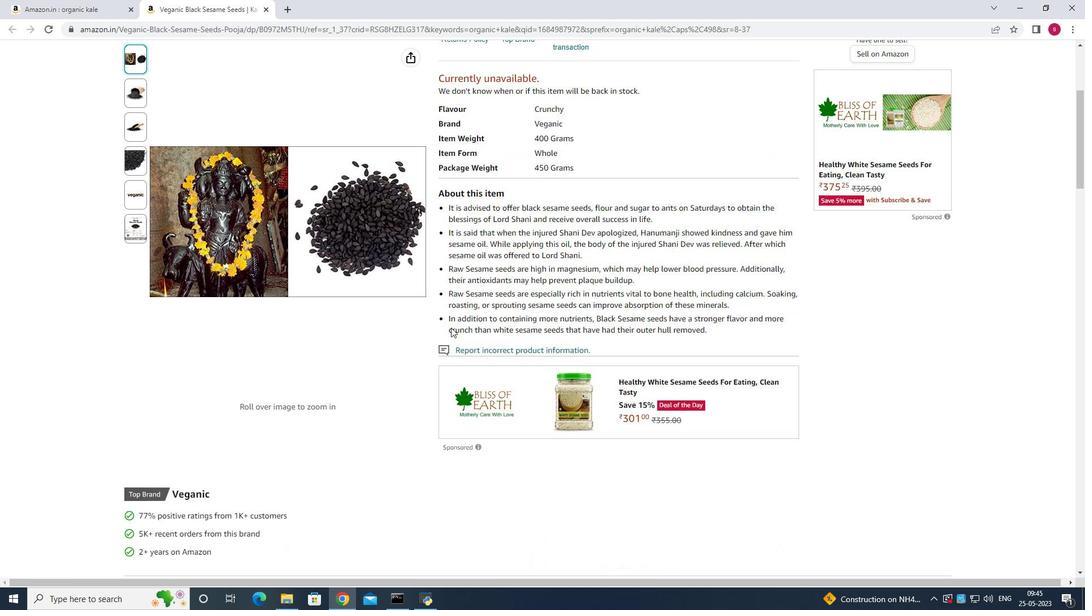 
Action: Mouse scrolled (451, 328) with delta (0, 0)
Screenshot: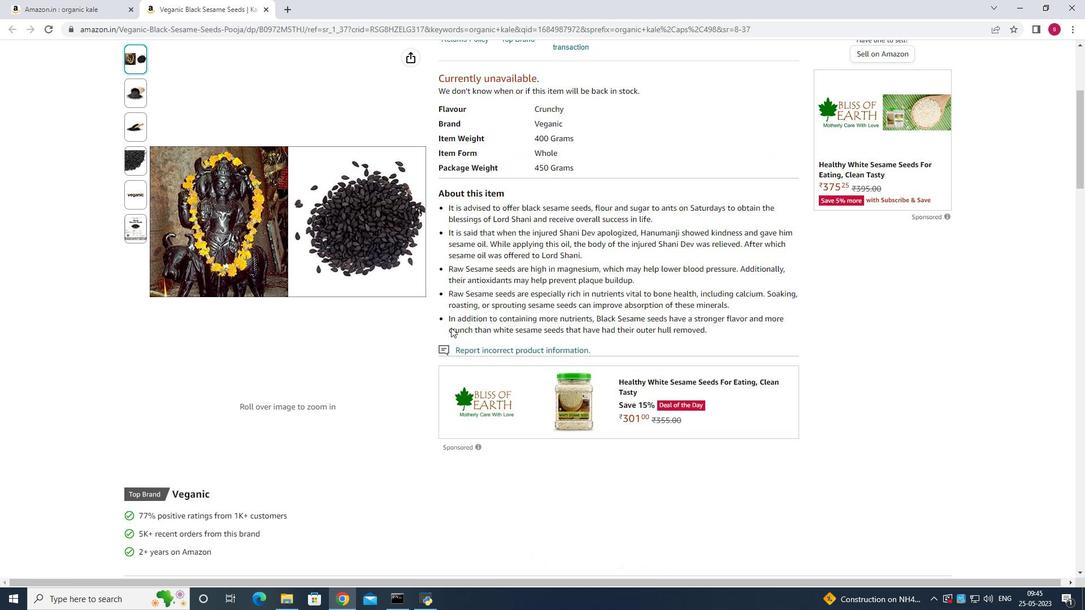 
Action: Mouse scrolled (451, 328) with delta (0, 0)
Screenshot: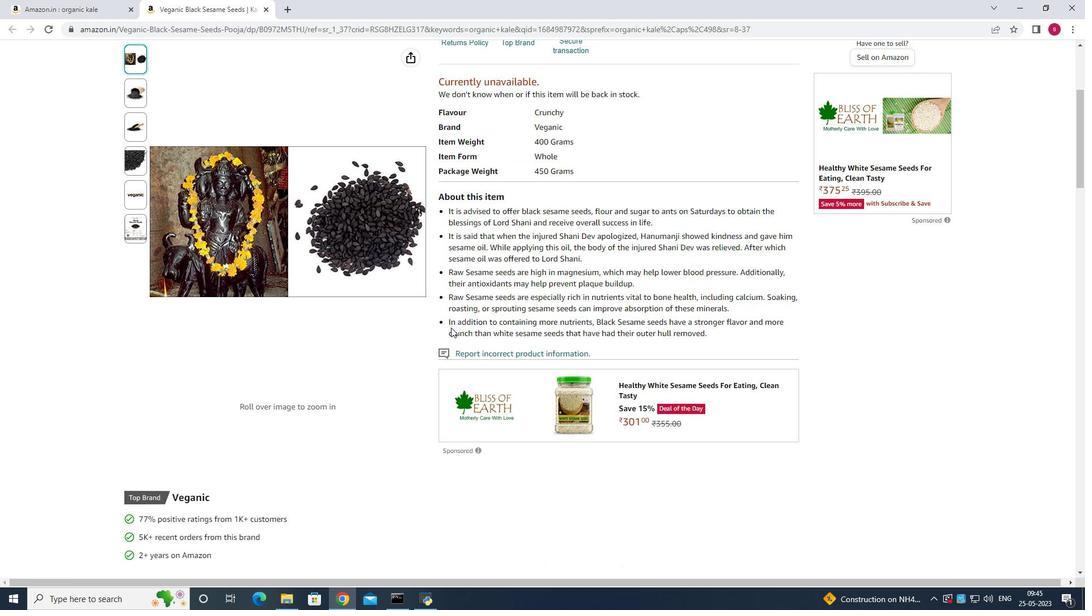 
Action: Mouse scrolled (451, 327) with delta (0, 0)
Screenshot: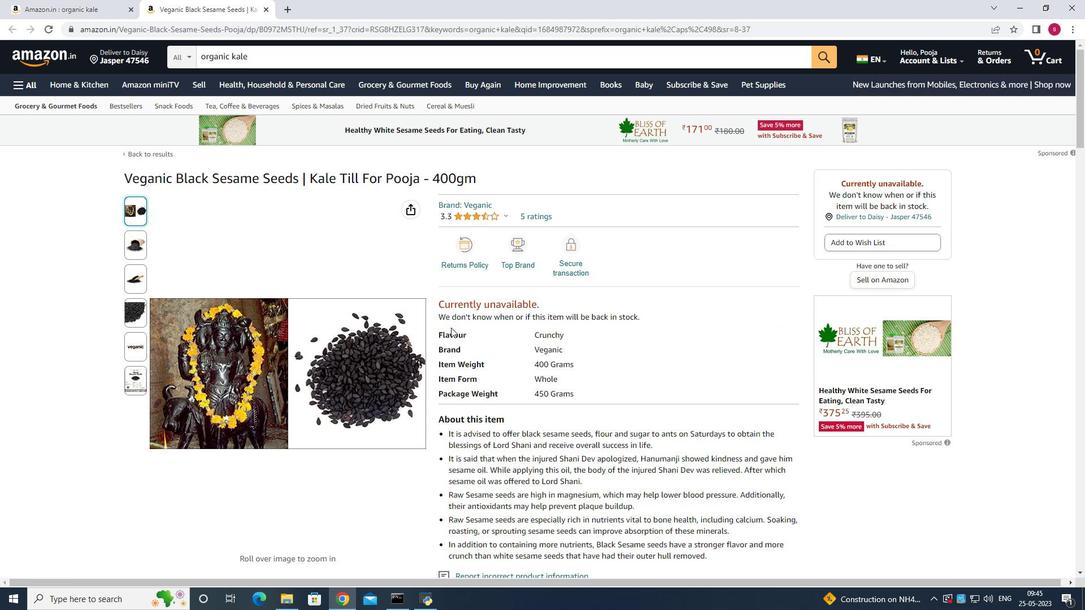 
Action: Mouse scrolled (451, 327) with delta (0, 0)
Screenshot: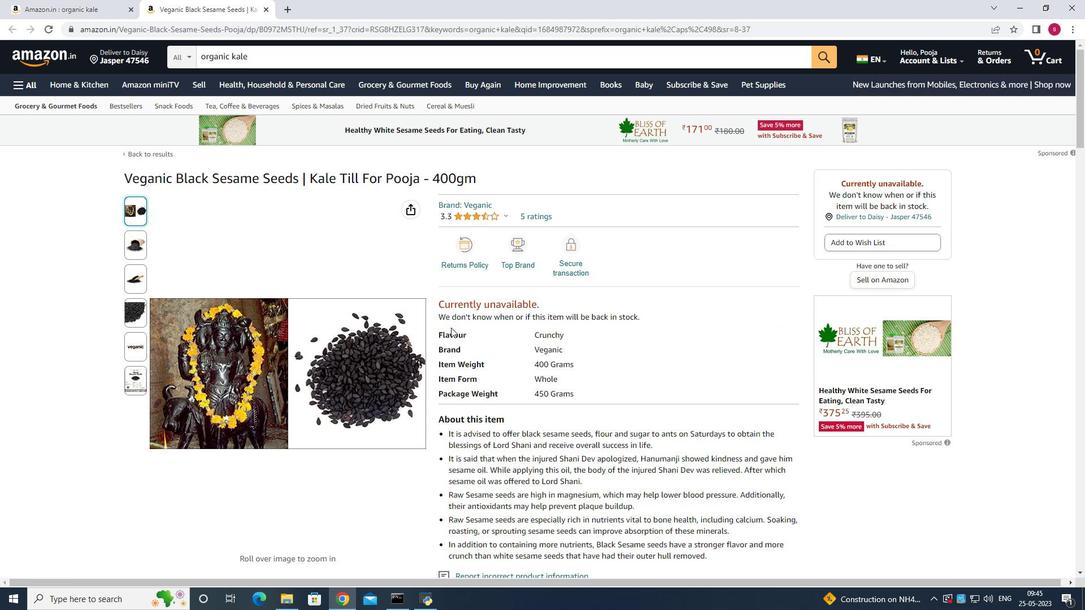 
Action: Mouse scrolled (451, 327) with delta (0, 0)
Screenshot: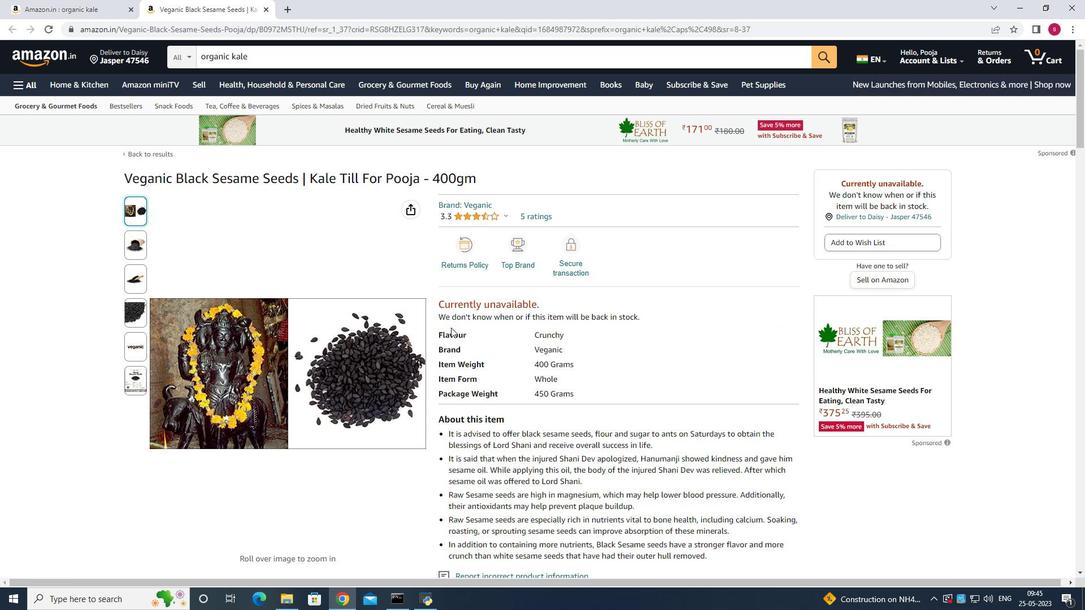 
Action: Mouse scrolled (451, 327) with delta (0, 0)
Screenshot: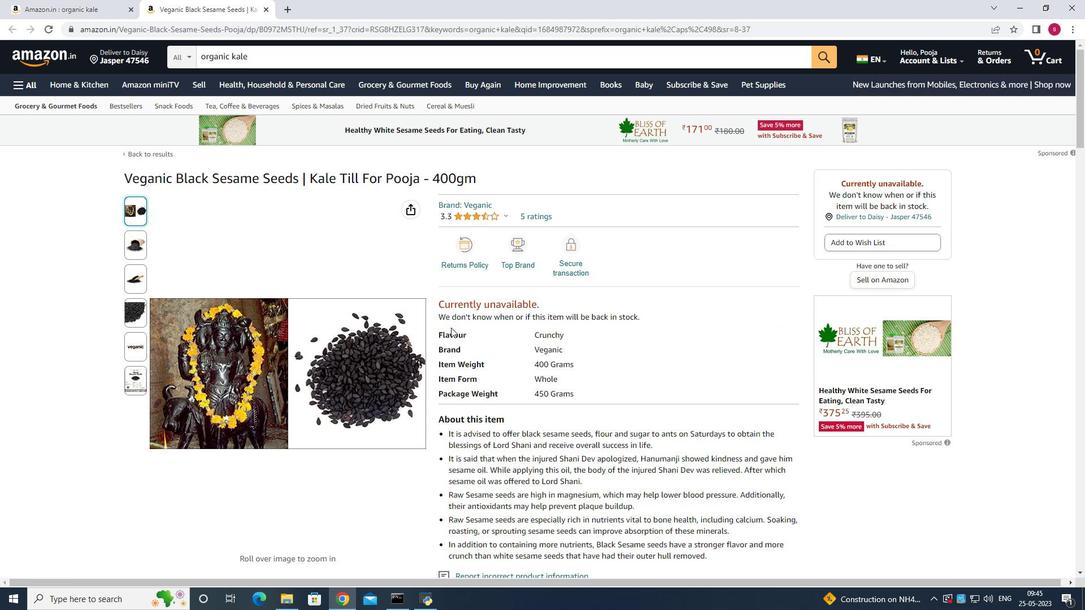 
Action: Mouse scrolled (451, 327) with delta (0, 0)
Screenshot: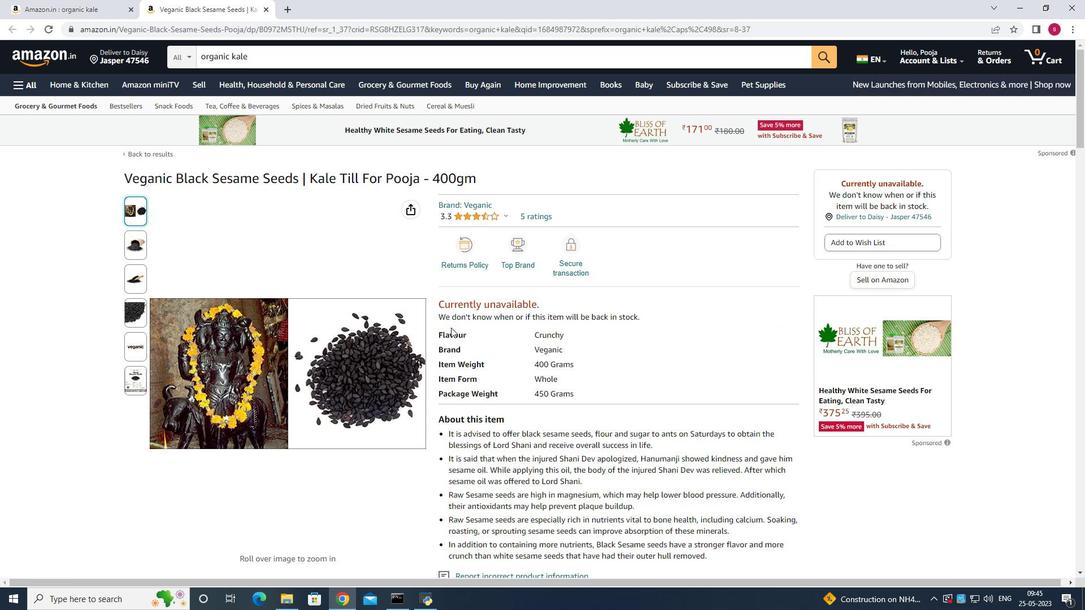 
Action: Mouse scrolled (451, 327) with delta (0, 0)
Screenshot: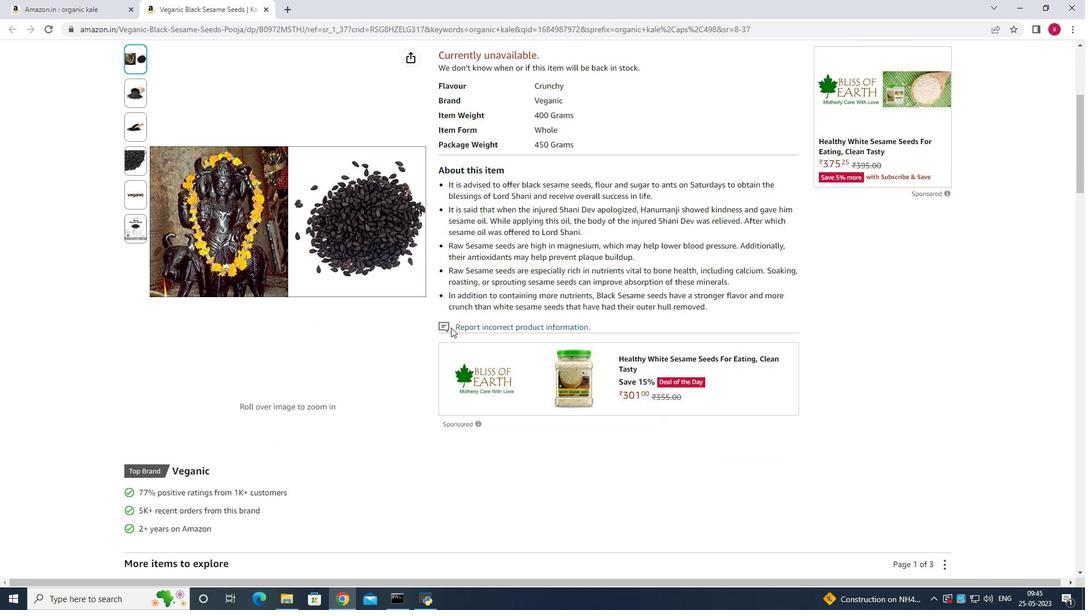 
Action: Mouse scrolled (451, 327) with delta (0, 0)
Screenshot: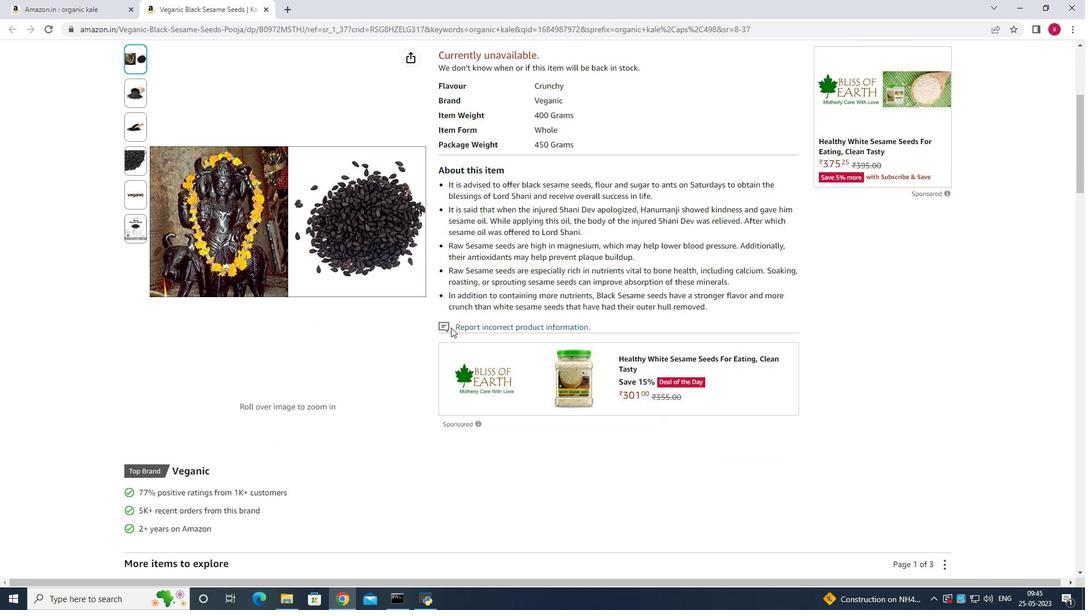
Action: Mouse scrolled (451, 327) with delta (0, 0)
Screenshot: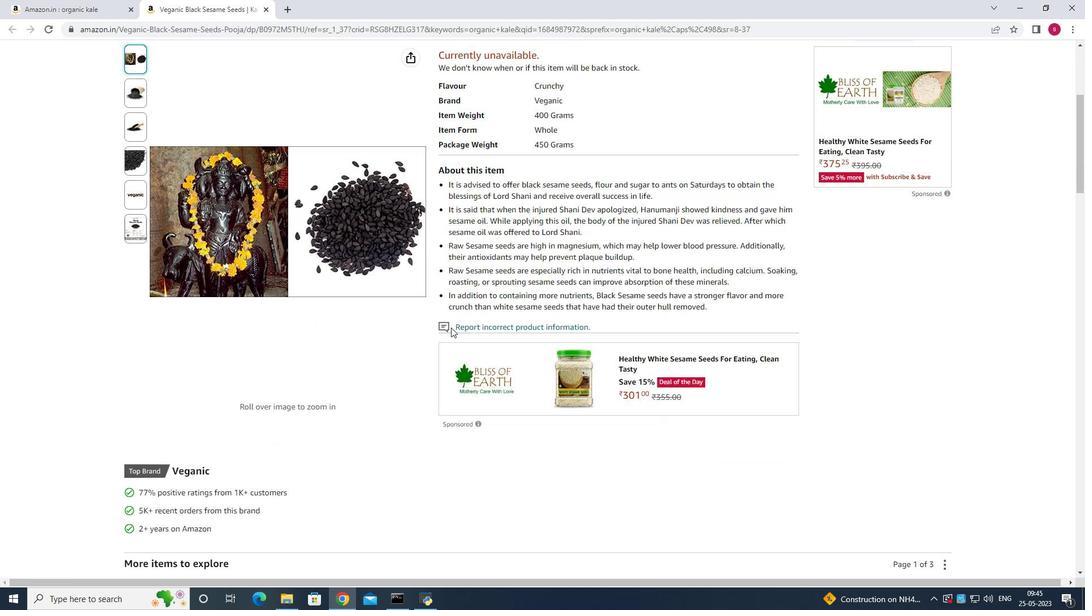 
Action: Mouse scrolled (451, 327) with delta (0, 0)
Screenshot: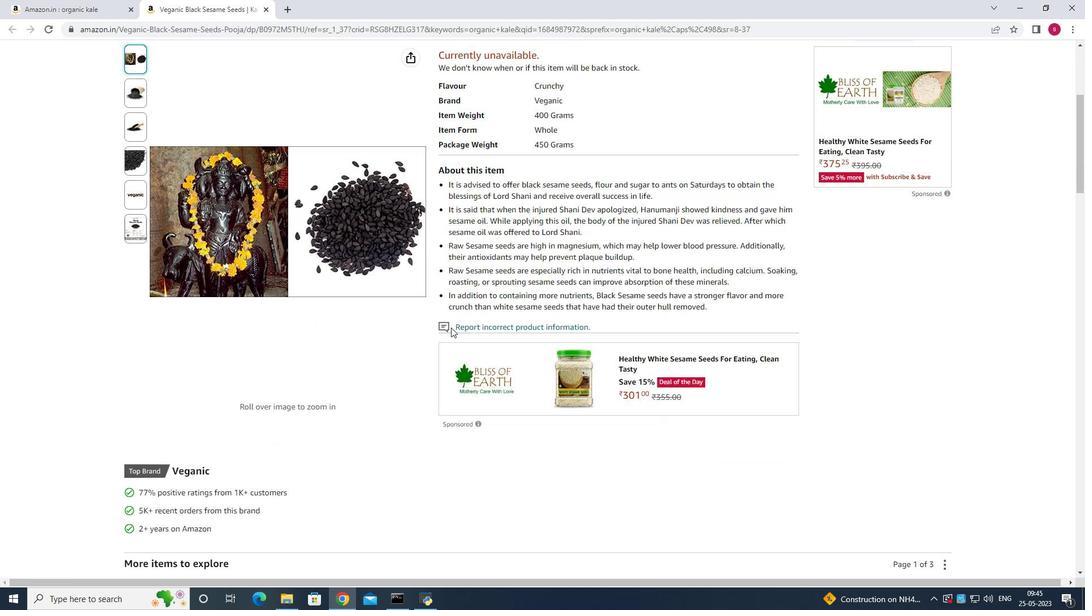 
Action: Mouse scrolled (451, 327) with delta (0, 0)
Screenshot: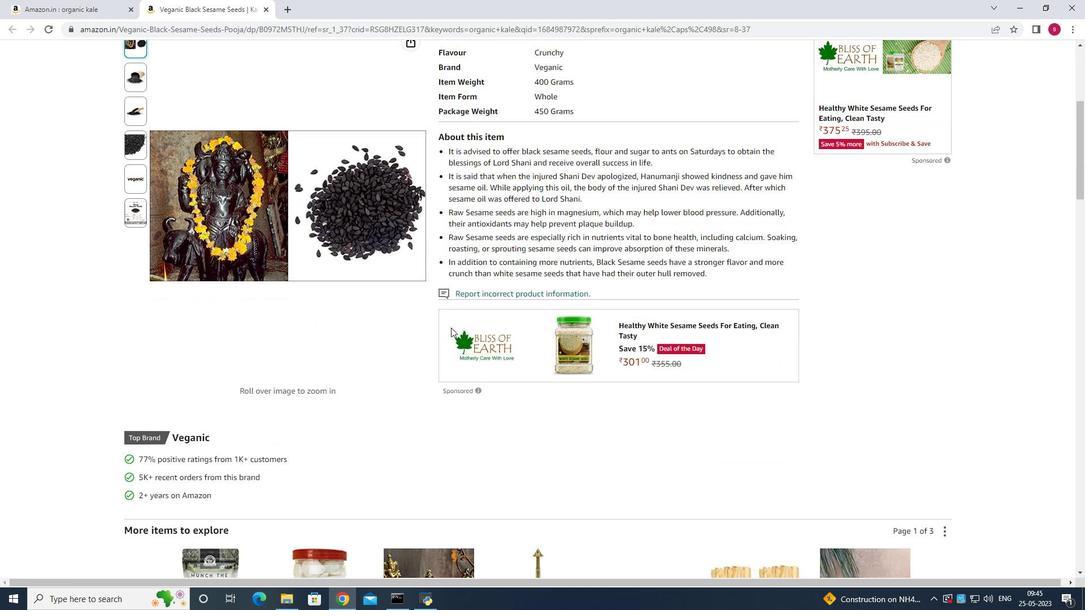 
Action: Mouse scrolled (451, 328) with delta (0, 0)
Screenshot: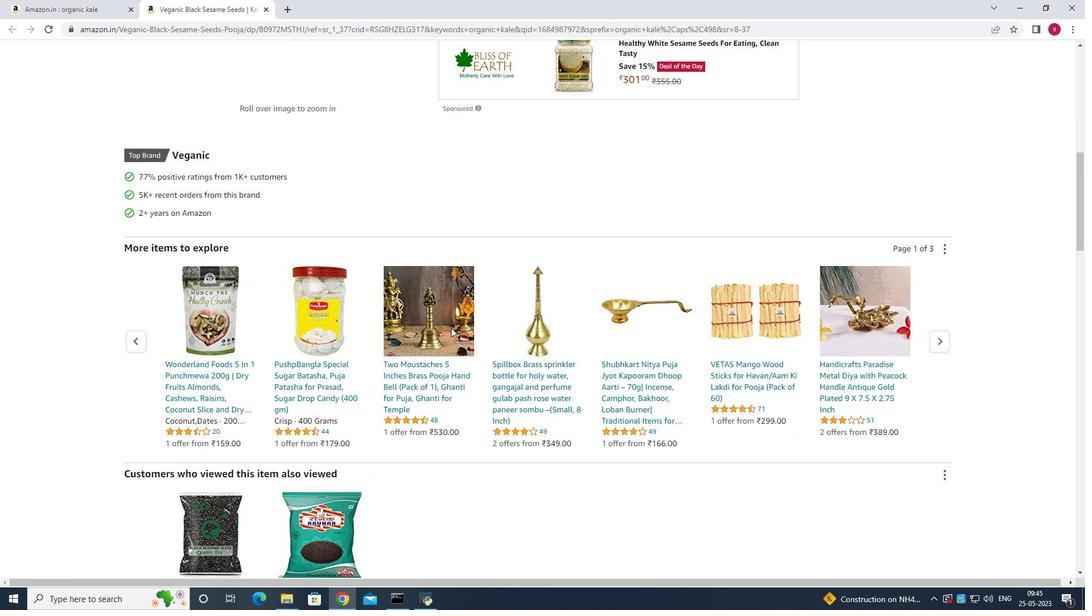 
Action: Mouse scrolled (451, 328) with delta (0, 0)
Screenshot: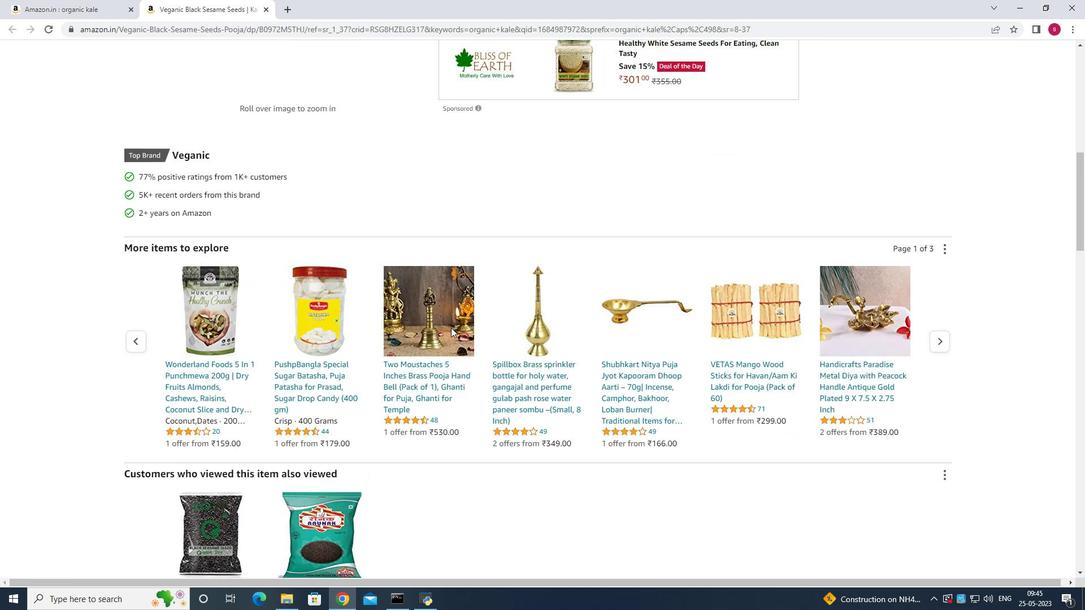 
Action: Mouse scrolled (451, 328) with delta (0, 0)
Screenshot: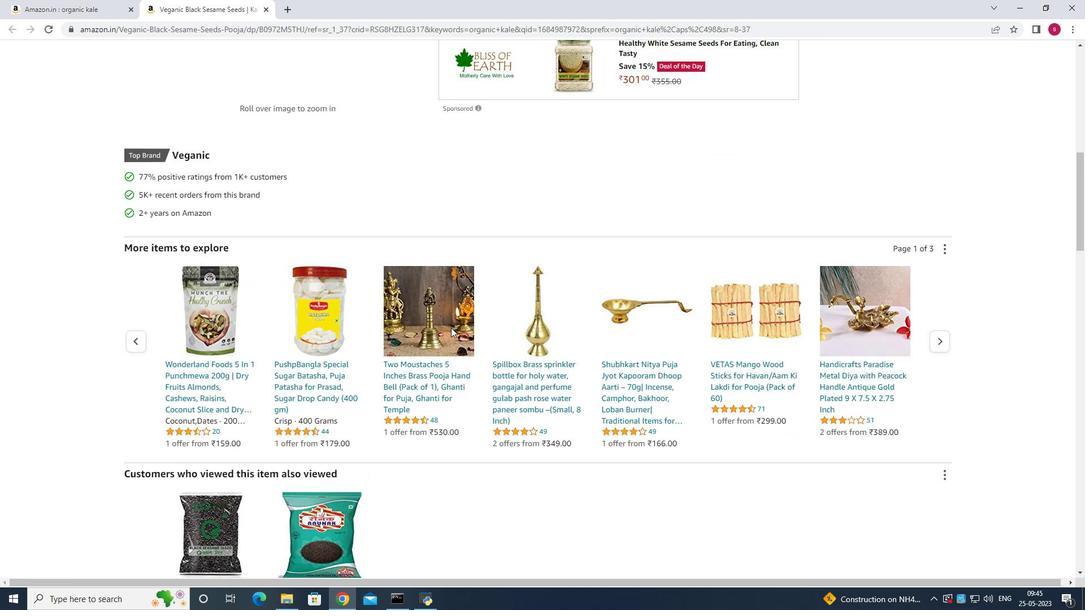 
Action: Mouse scrolled (451, 328) with delta (0, 0)
Screenshot: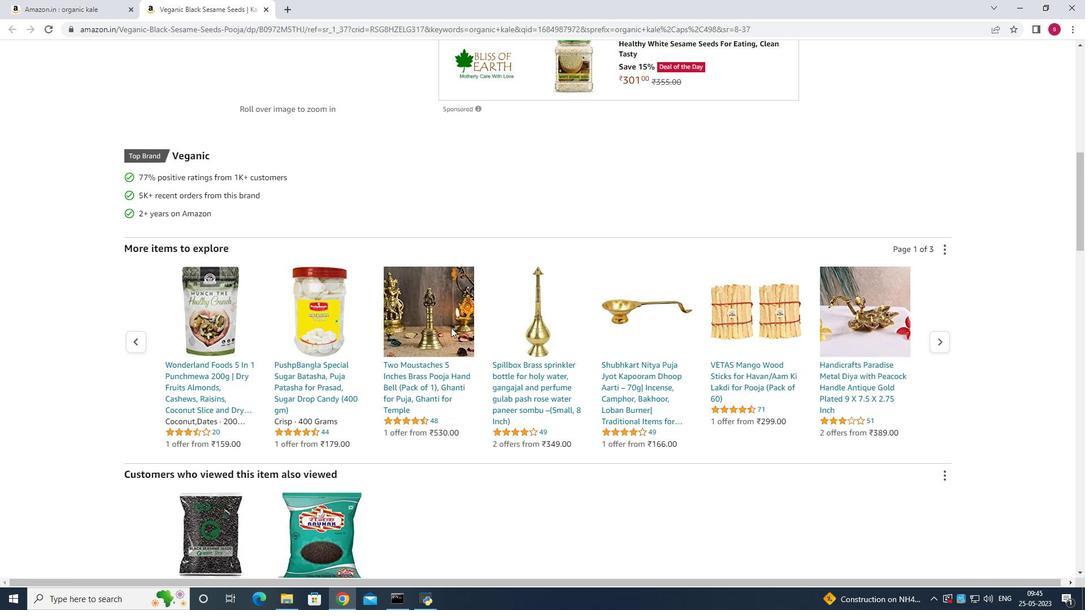 
Action: Mouse scrolled (451, 328) with delta (0, 0)
Screenshot: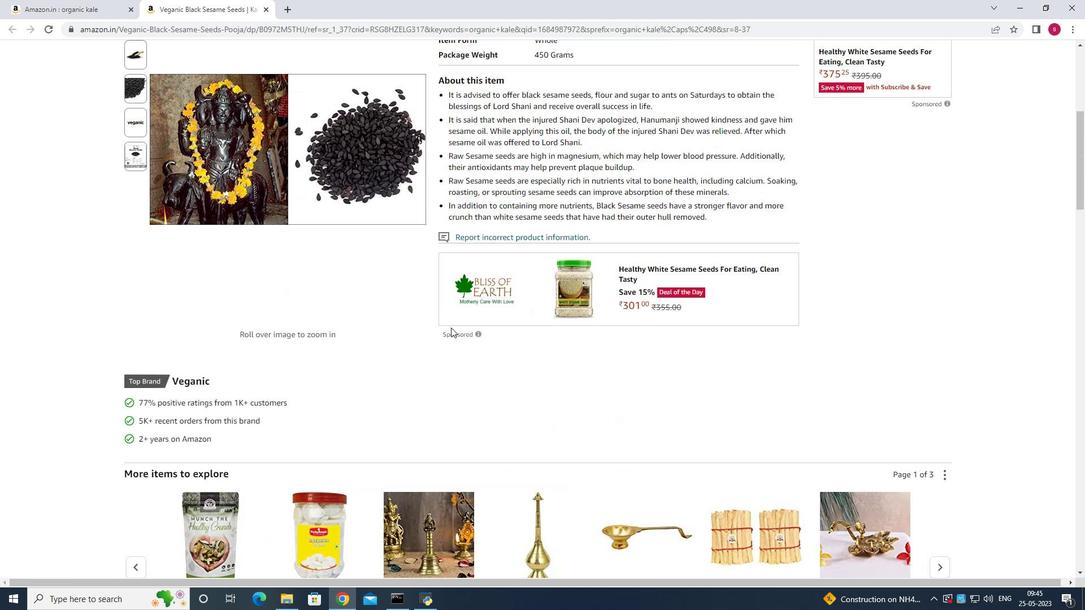 
Action: Mouse scrolled (451, 328) with delta (0, 0)
Screenshot: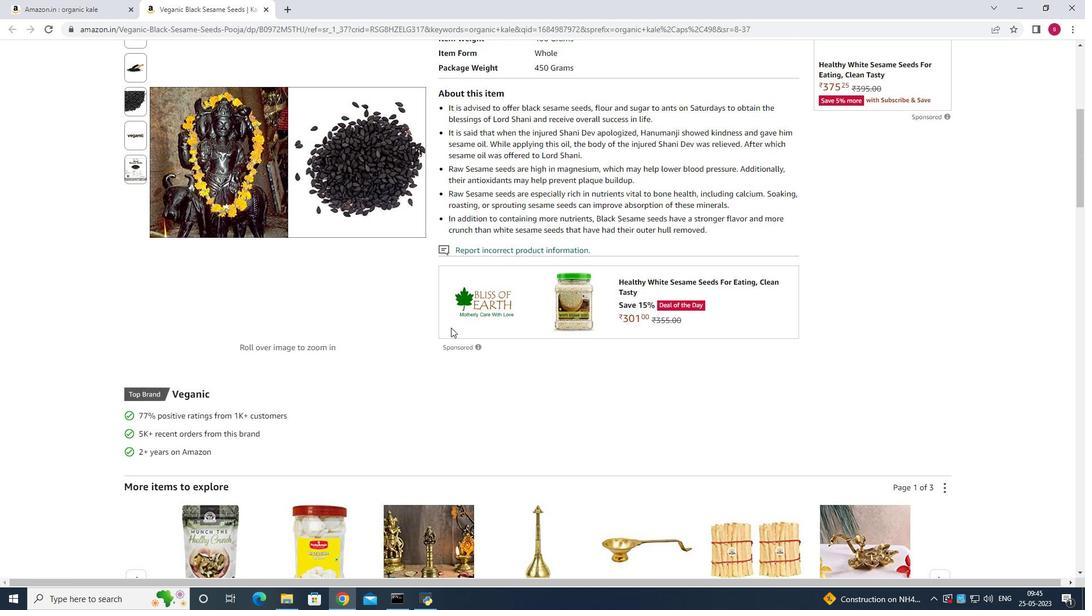
Action: Mouse scrolled (451, 328) with delta (0, 0)
Screenshot: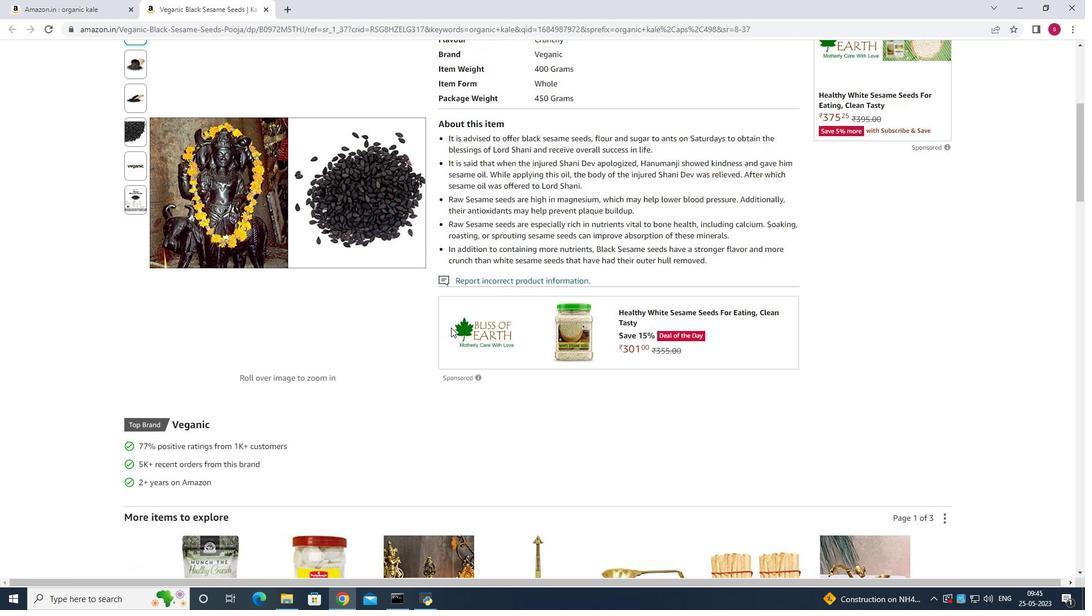 
Action: Mouse scrolled (451, 328) with delta (0, 0)
Screenshot: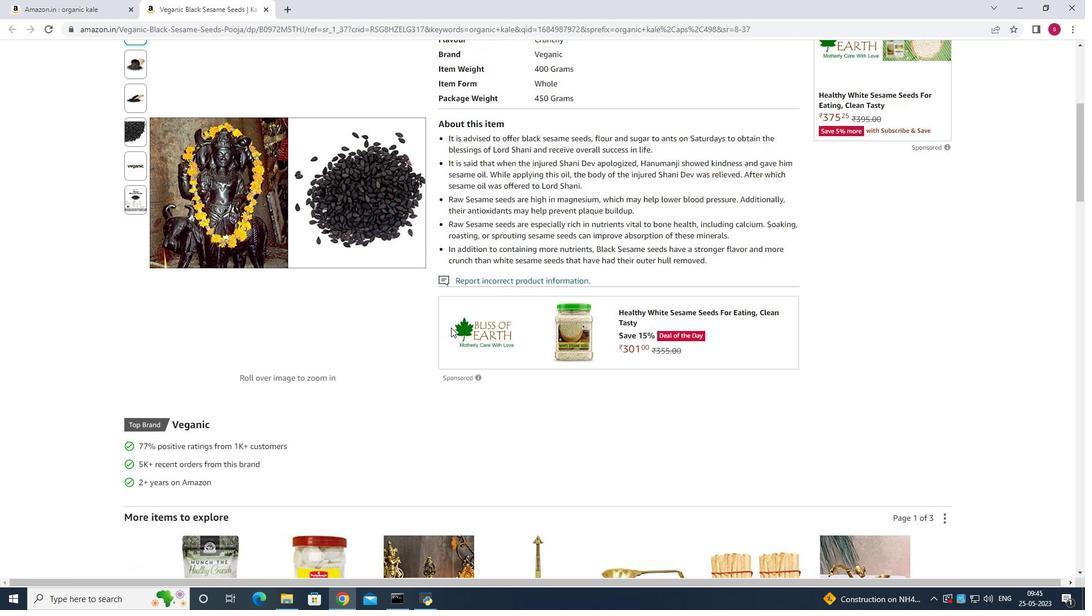 
Action: Mouse scrolled (451, 328) with delta (0, 0)
Screenshot: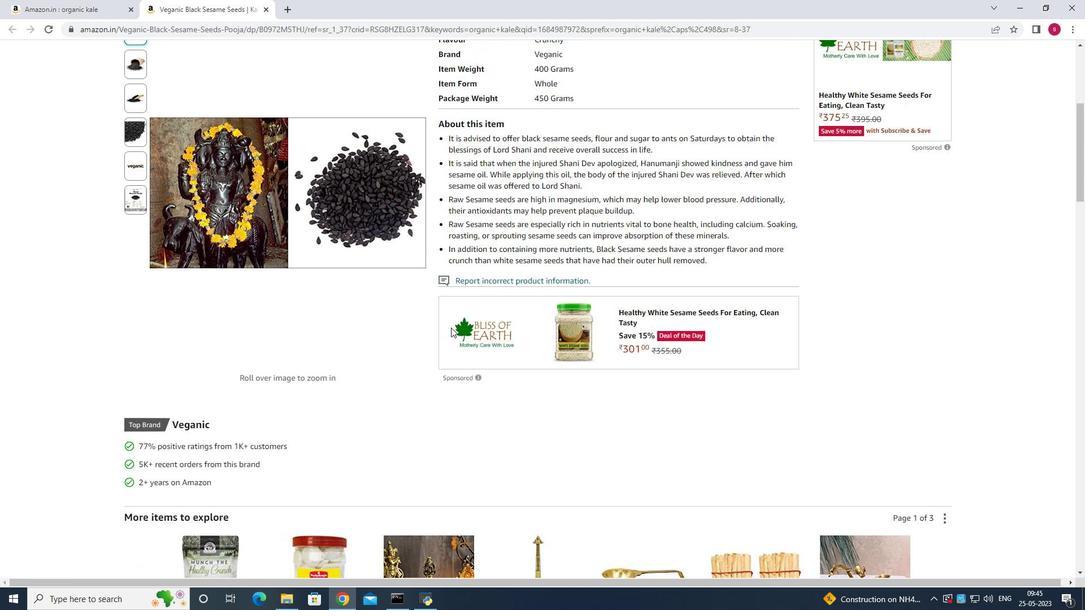 
Action: Mouse scrolled (451, 328) with delta (0, 0)
Screenshot: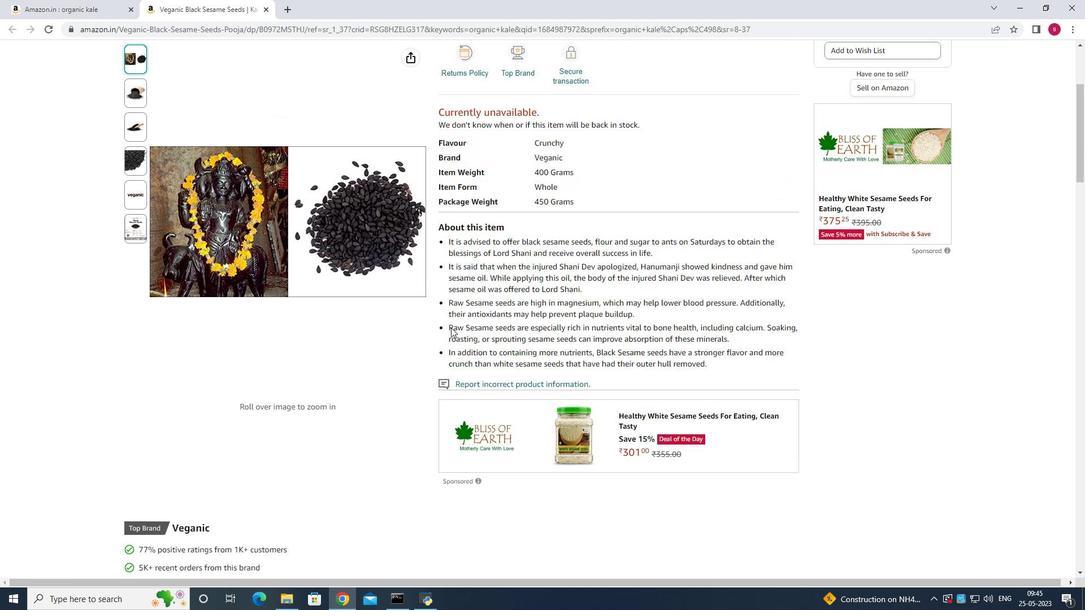 
Action: Mouse scrolled (451, 328) with delta (0, 0)
Screenshot: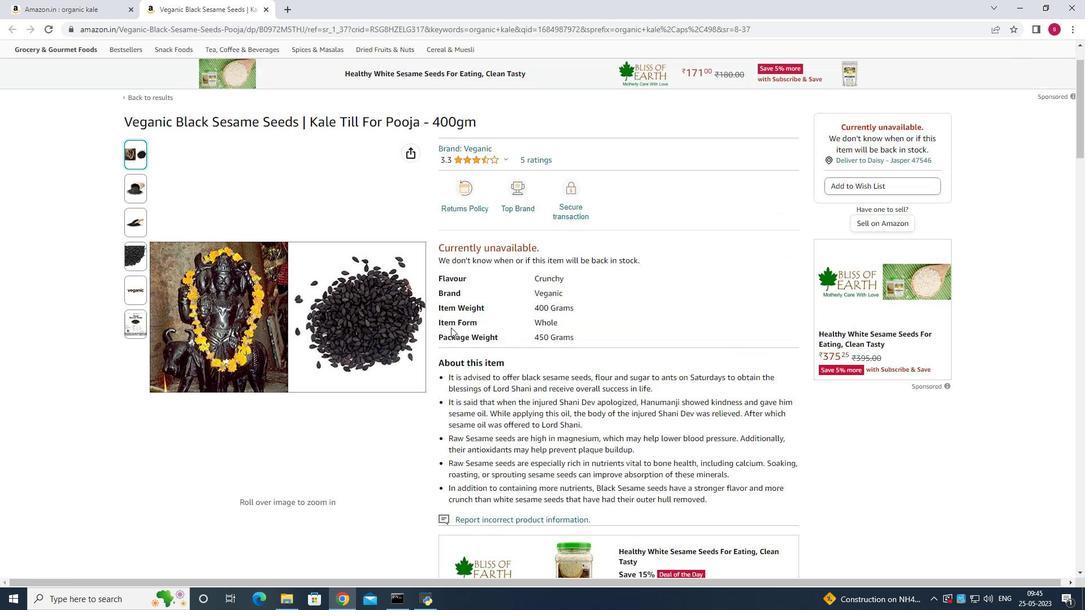 
Action: Mouse moved to (262, 11)
Screenshot: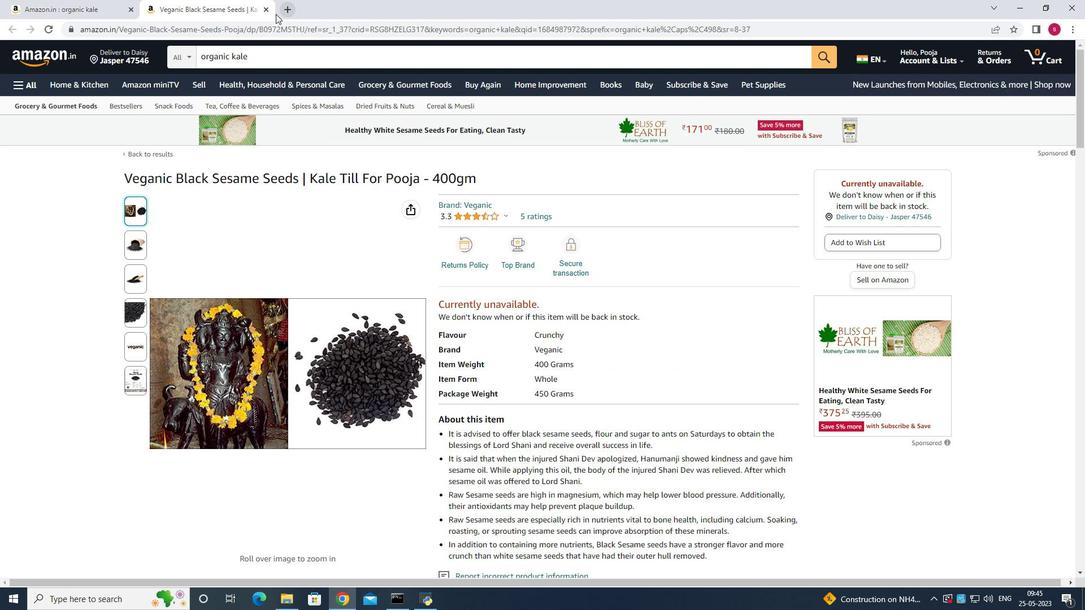 
Action: Mouse pressed left at (262, 11)
Screenshot: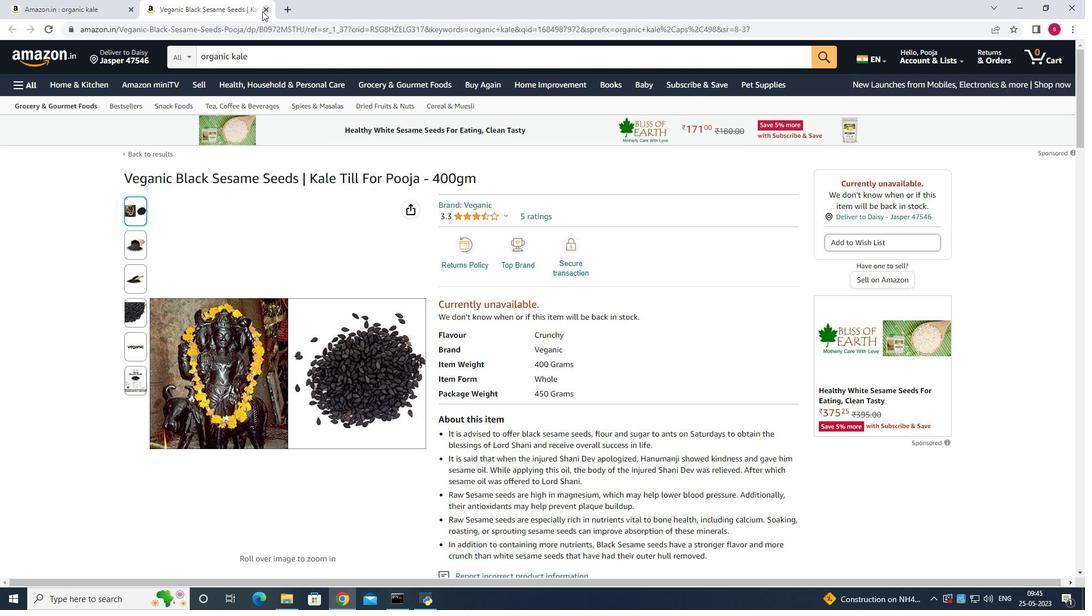 
Action: Mouse moved to (235, 281)
Screenshot: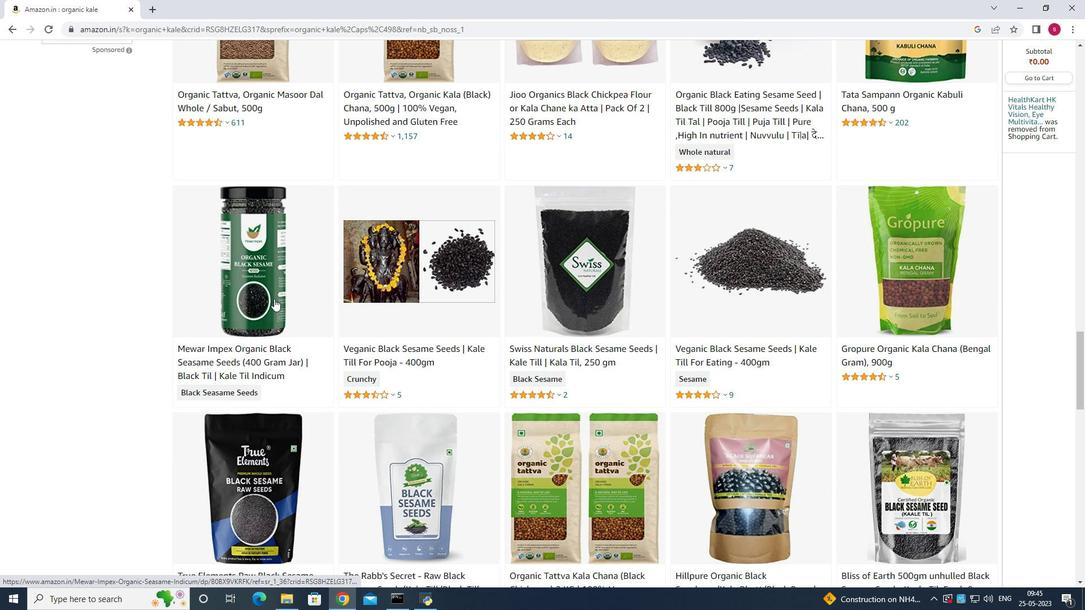 
Action: Mouse pressed left at (235, 281)
Screenshot: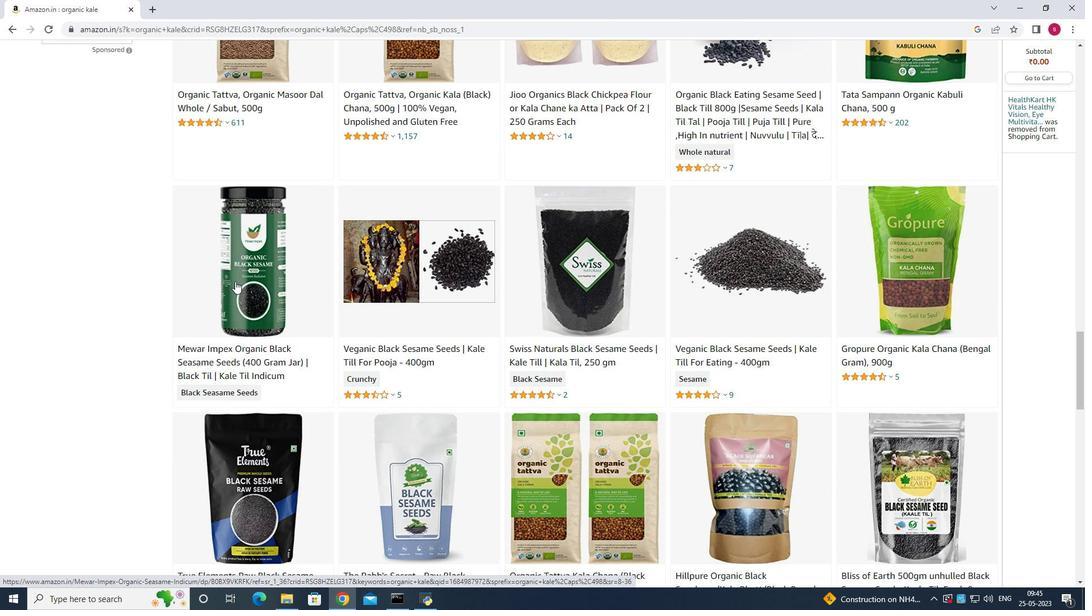 
Action: Mouse moved to (897, 203)
Screenshot: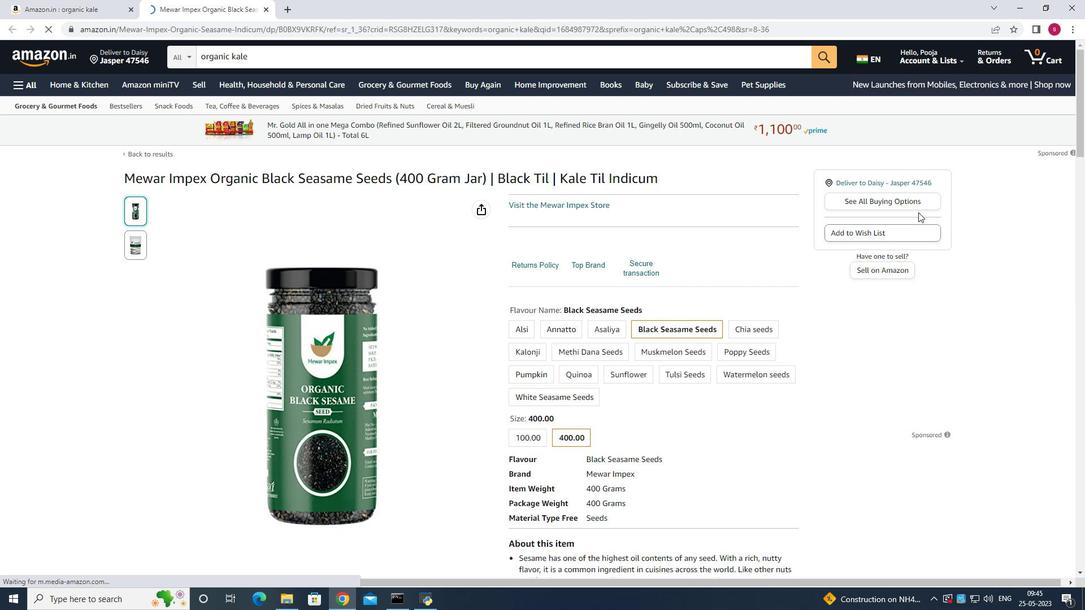 
Action: Mouse pressed left at (897, 203)
Screenshot: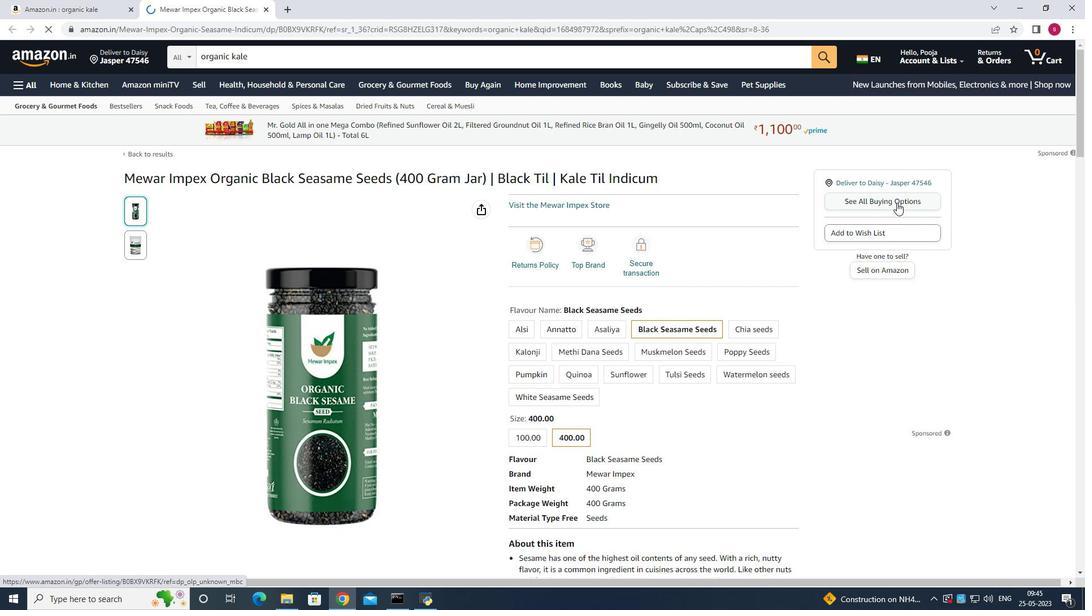 
Action: Mouse moved to (1053, 195)
Screenshot: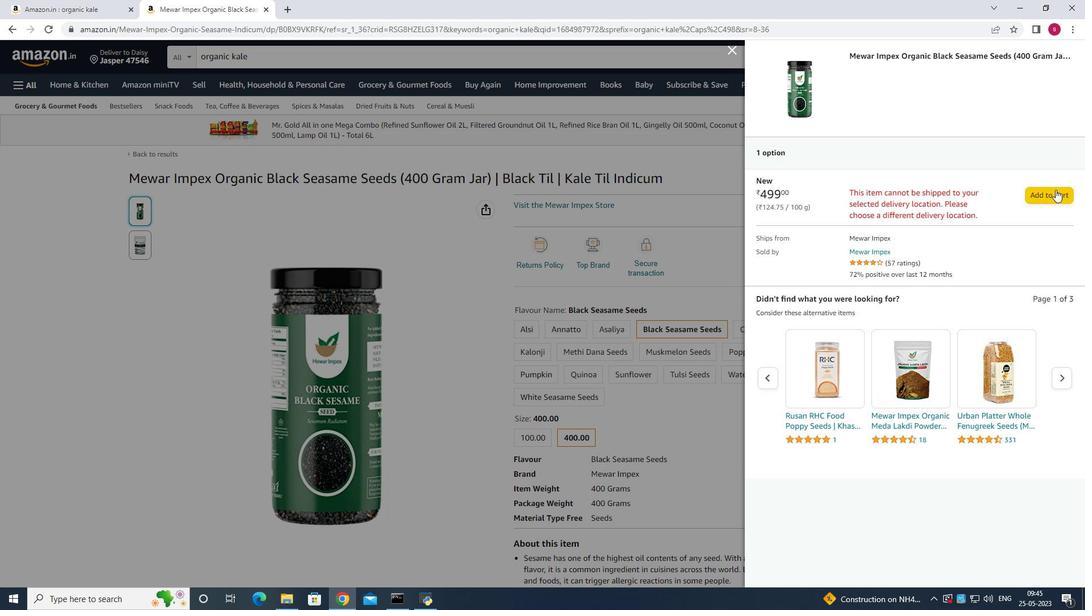 
Action: Mouse pressed left at (1053, 195)
Screenshot: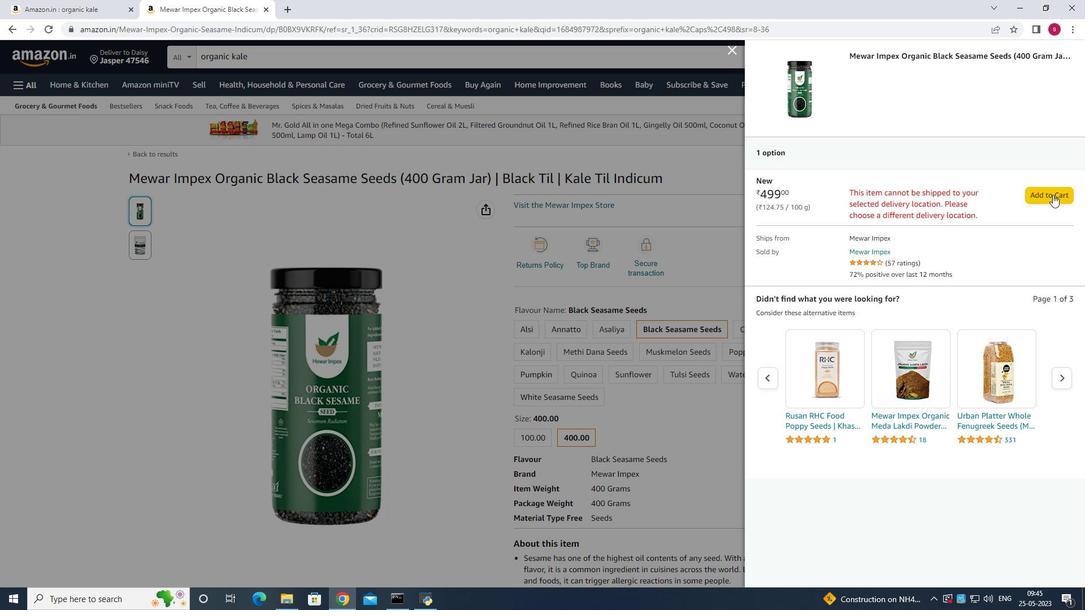 
Action: Mouse moved to (1065, 197)
Screenshot: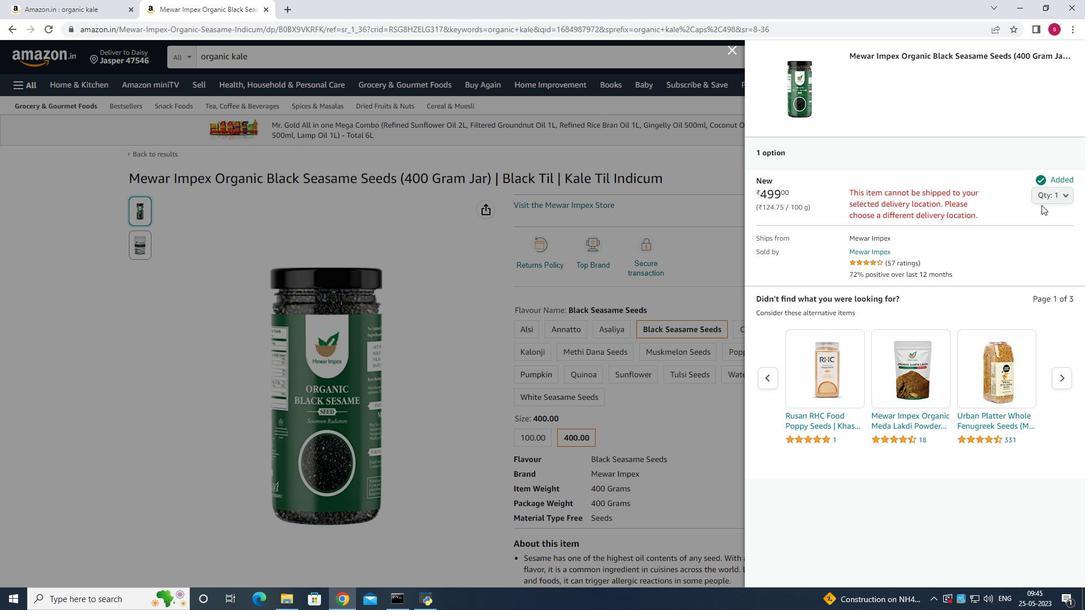 
Action: Mouse pressed left at (1065, 197)
Screenshot: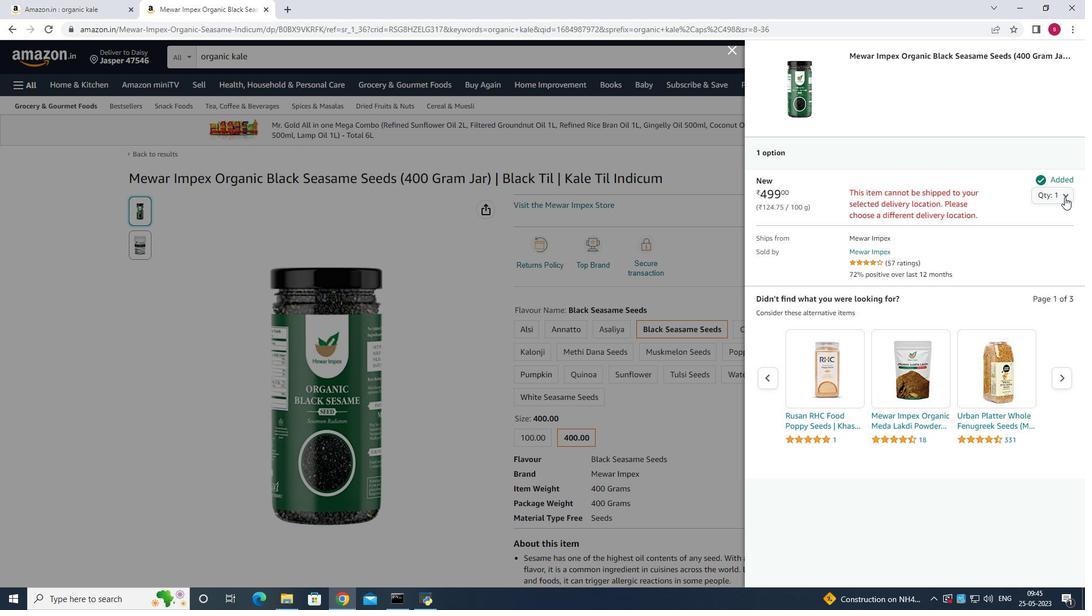 
Action: Mouse pressed left at (1065, 197)
Screenshot: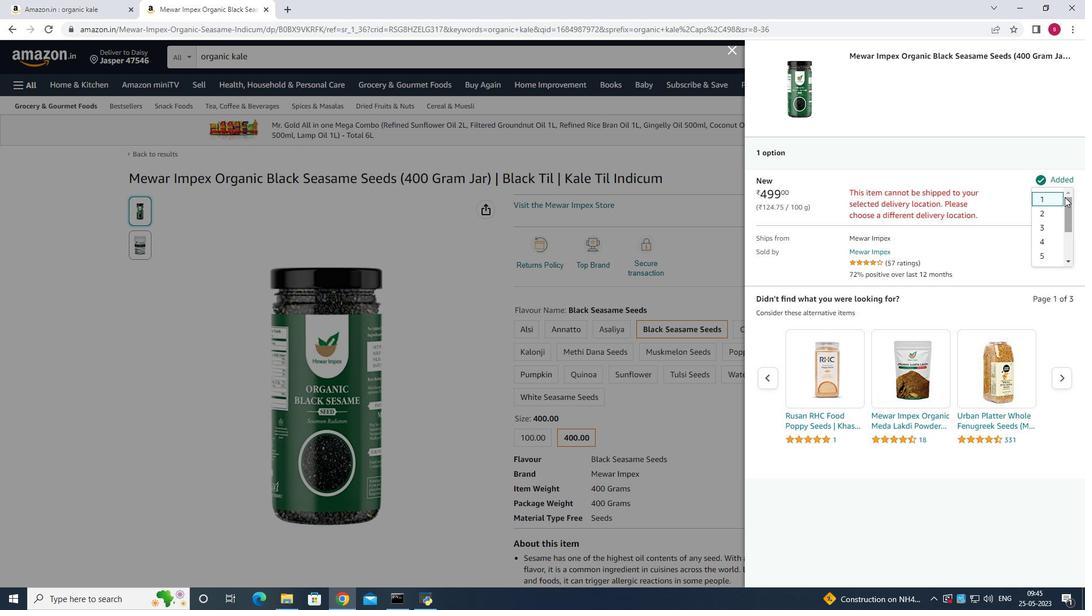 
Action: Mouse pressed left at (1065, 197)
Screenshot: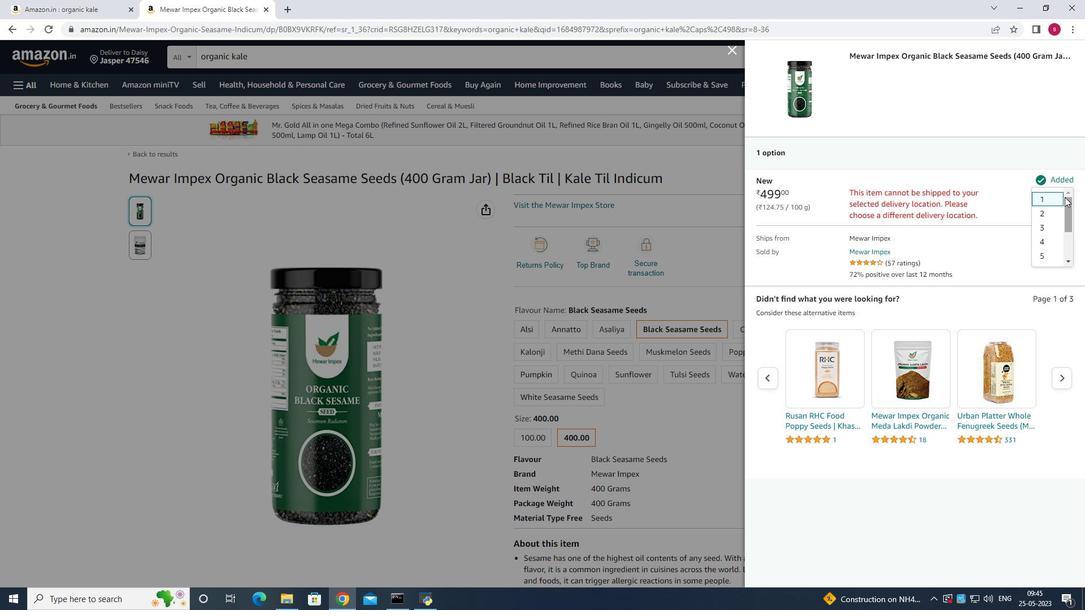 
Action: Mouse moved to (1055, 225)
Screenshot: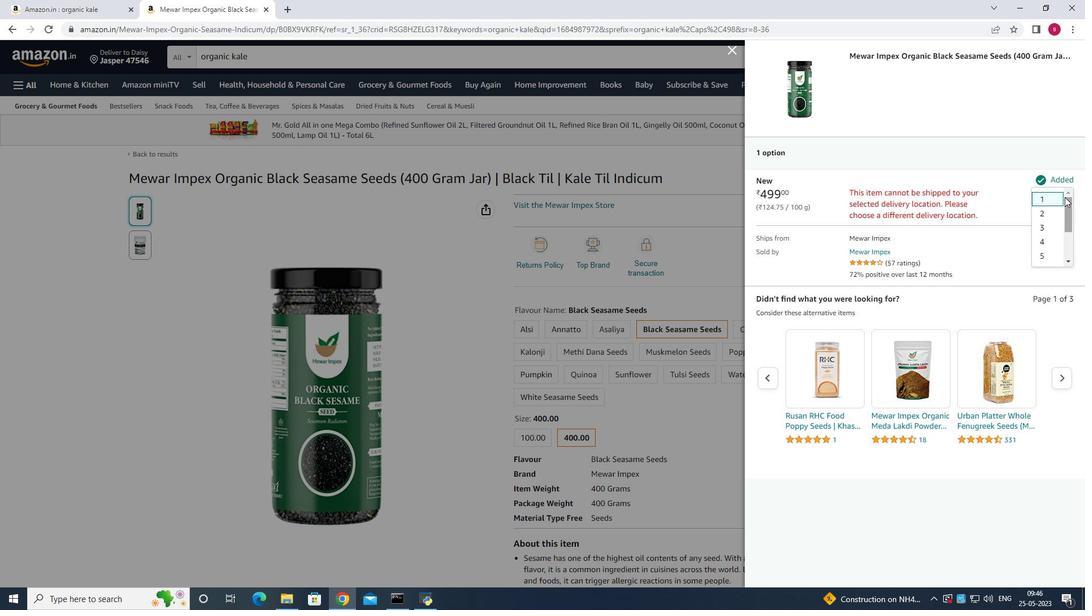 
Action: Mouse pressed left at (1055, 225)
Screenshot: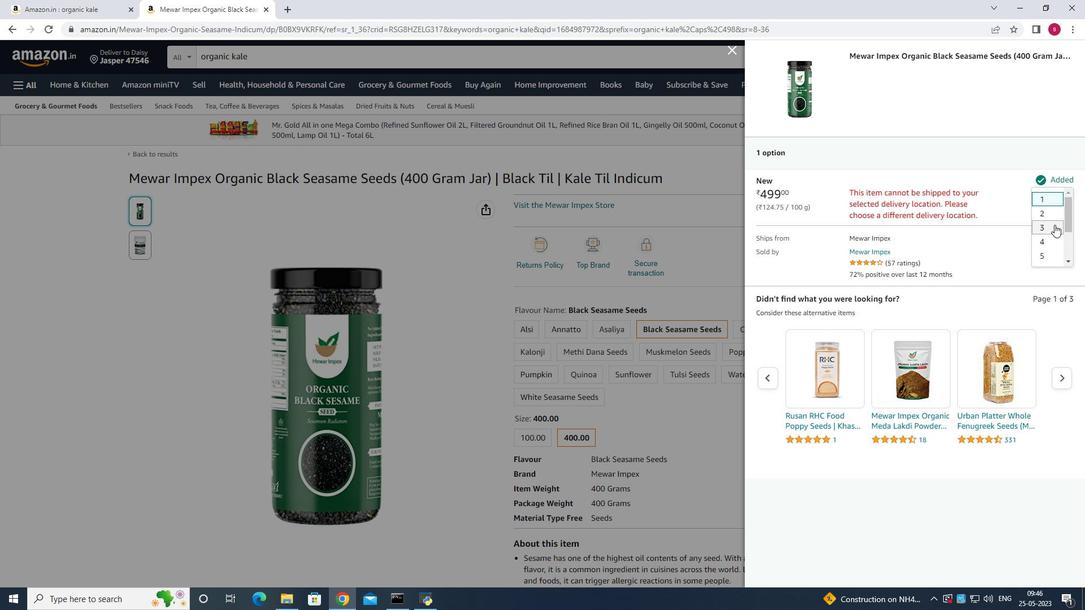 
Action: Mouse moved to (412, 276)
Screenshot: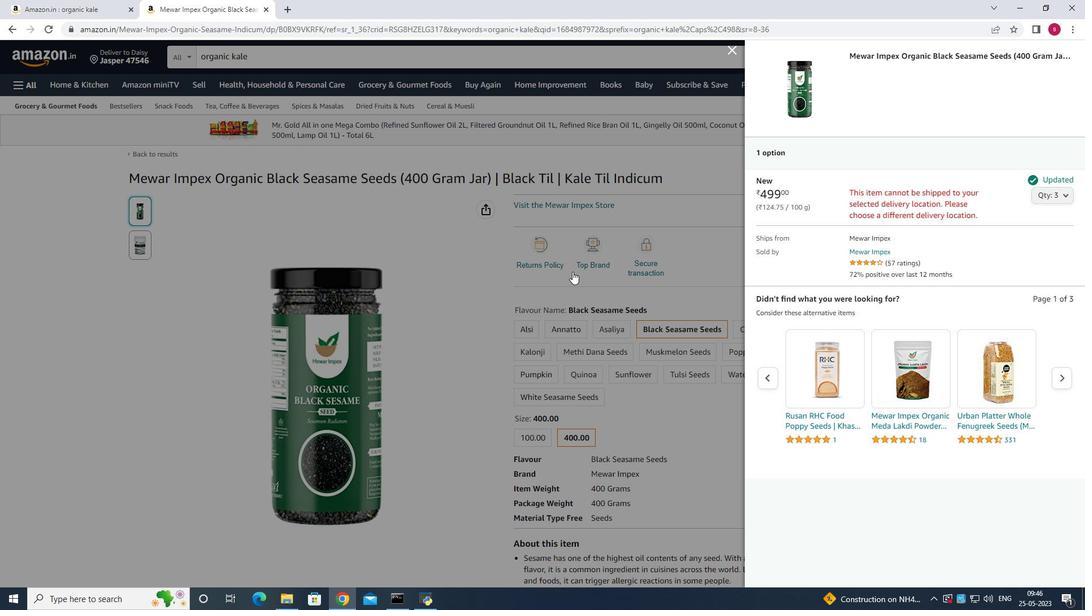 
Action: Mouse pressed left at (412, 276)
Screenshot: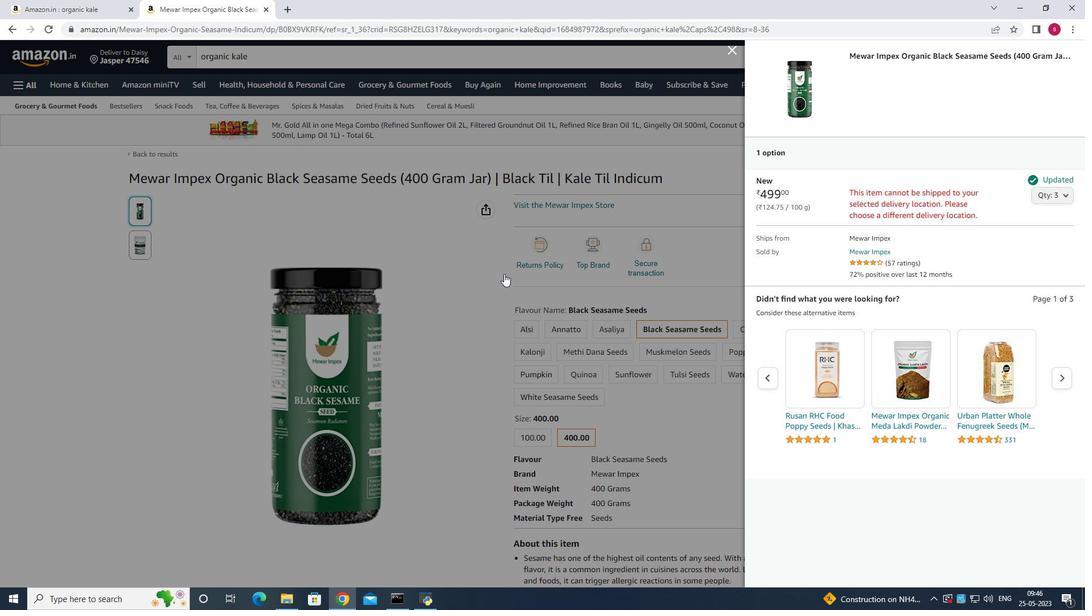 
Action: Mouse moved to (476, 52)
Screenshot: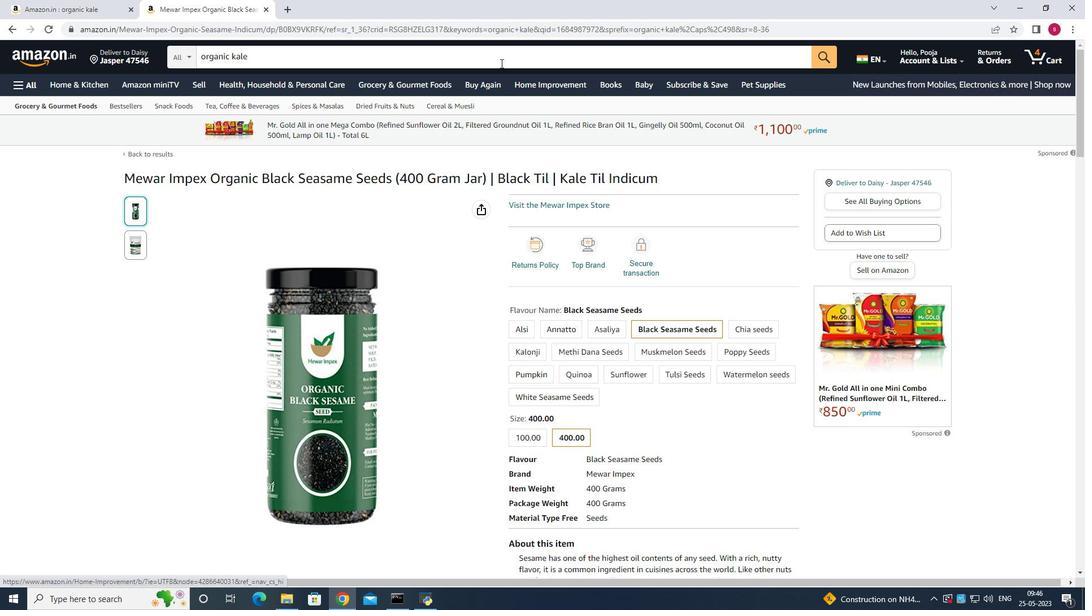 
Action: Mouse pressed left at (476, 52)
Screenshot: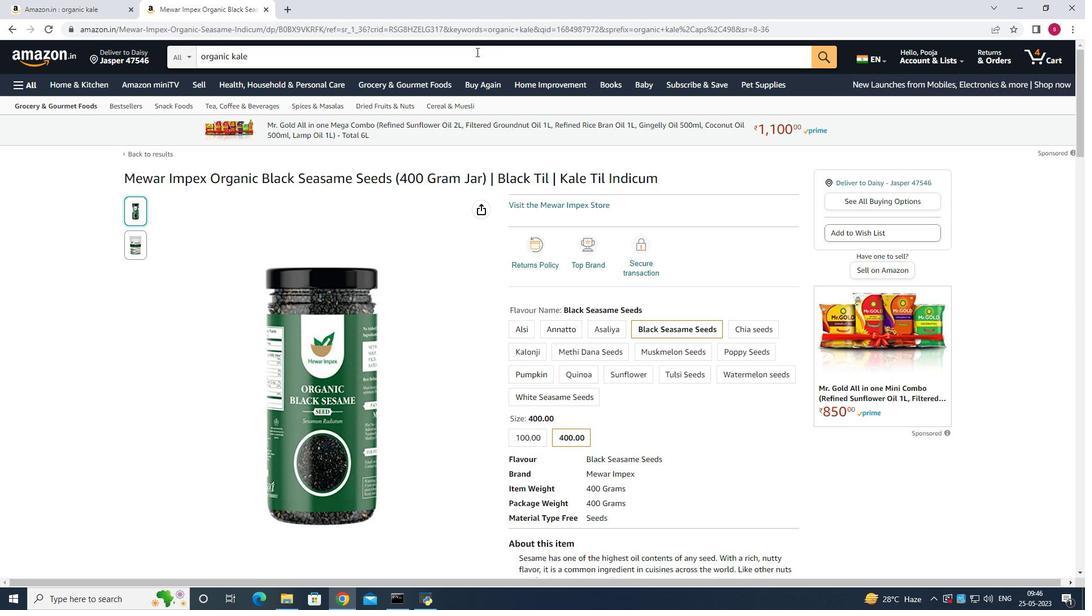 
Action: Key pressed <Key.backspace><Key.backspace><Key.backspace><Key.backspace><Key.backspace><Key.backspace><Key.backspace><Key.backspace><Key.backspace><Key.backspace><Key.backspace><Key.backspace><Key.backspace><Key.backspace><Key.backspace><Key.backspace><Key.backspace><Key.backspace><Key.backspace><Key.backspace><Key.backspace><Key.backspace><Key.backspace><Key.backspace><Key.backspace><Key.backspace><Key.backspace><Key.backspace><Key.backspace><Key.backspace><Key.caps_lock>MSM<Key.caps_lock><Key.space>nutritional<Key.space>uspplement<Key.enter>
Screenshot: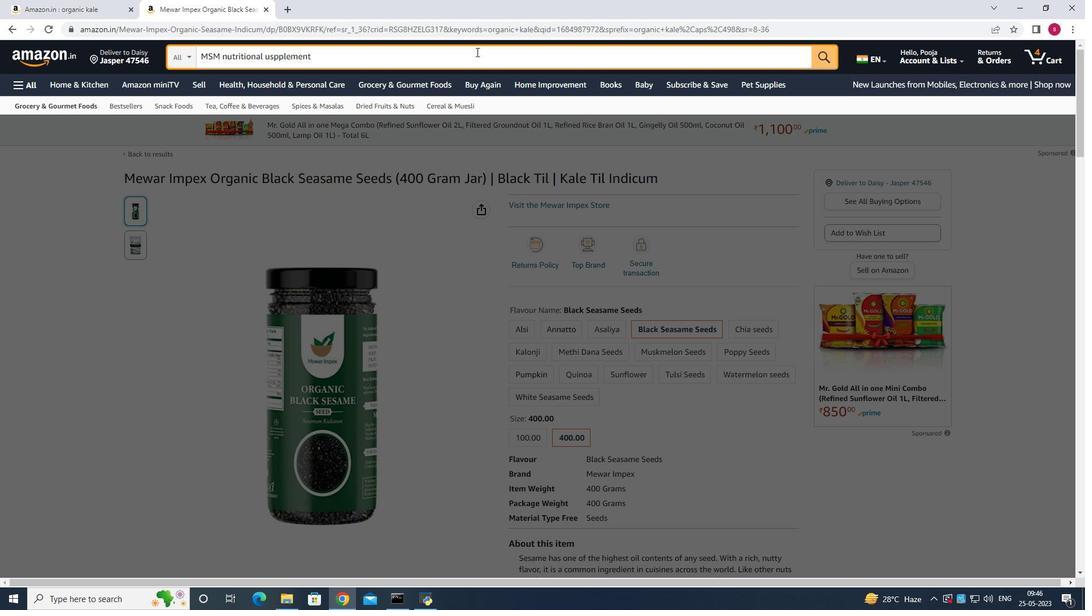
Action: Mouse moved to (482, 361)
Screenshot: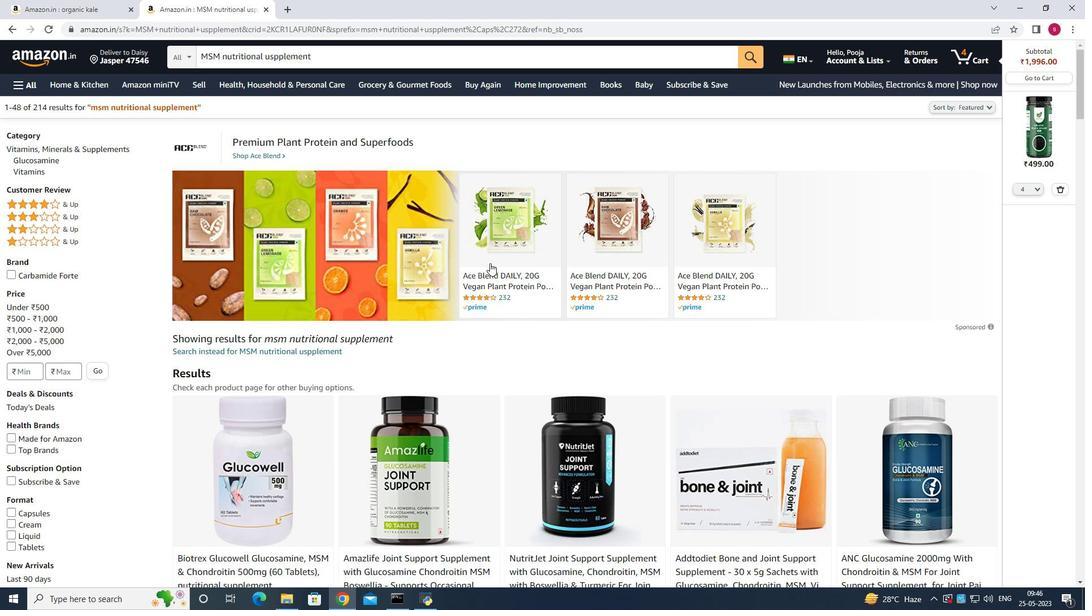 
Action: Mouse scrolled (482, 362) with delta (0, 0)
Screenshot: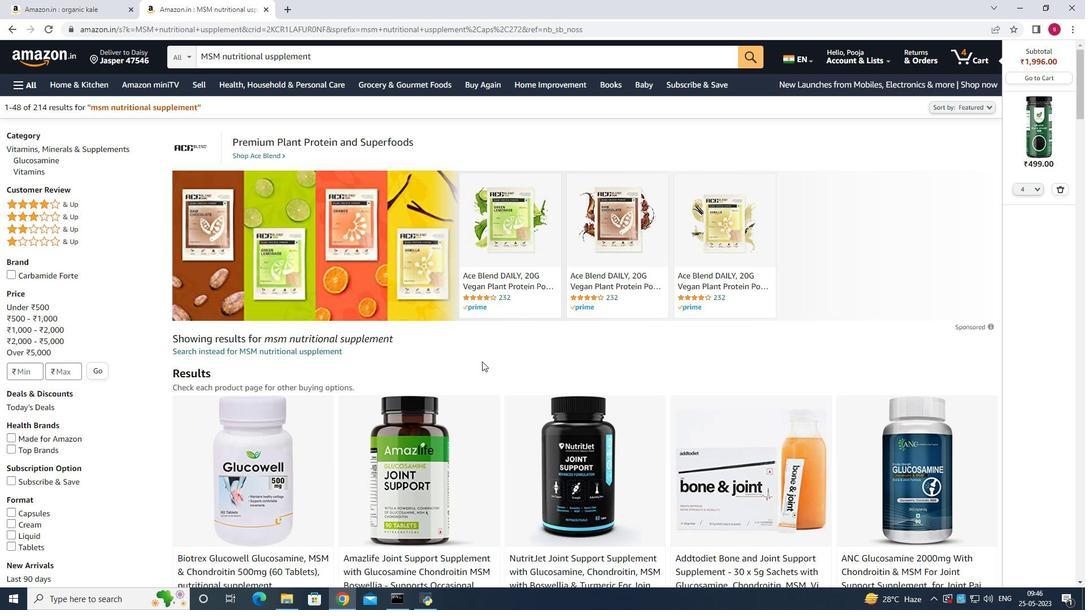 
Action: Mouse scrolled (482, 362) with delta (0, 0)
Screenshot: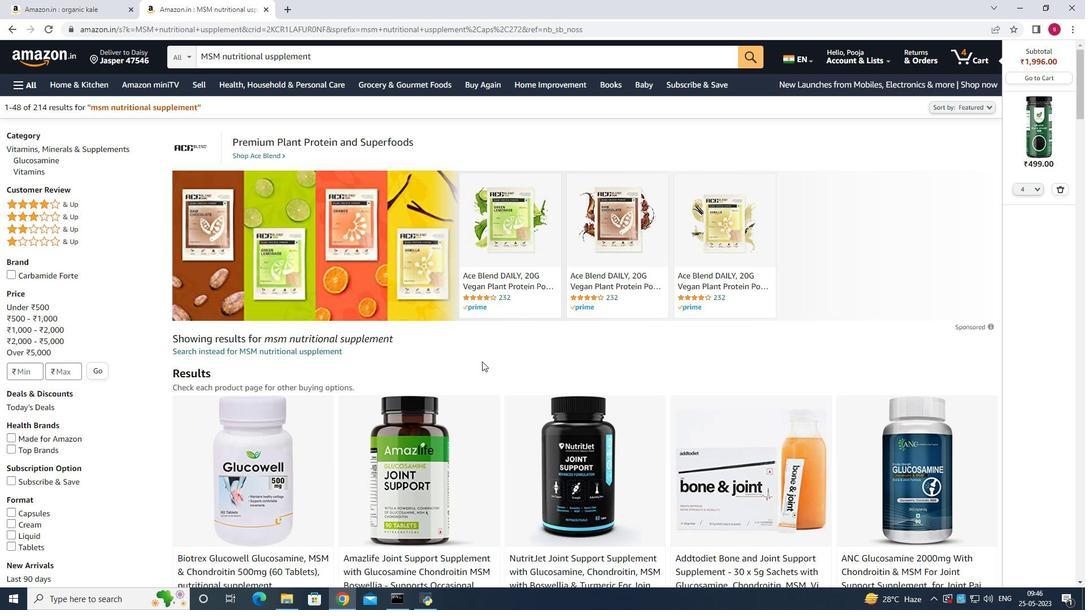 
Action: Mouse scrolled (482, 362) with delta (0, 0)
Screenshot: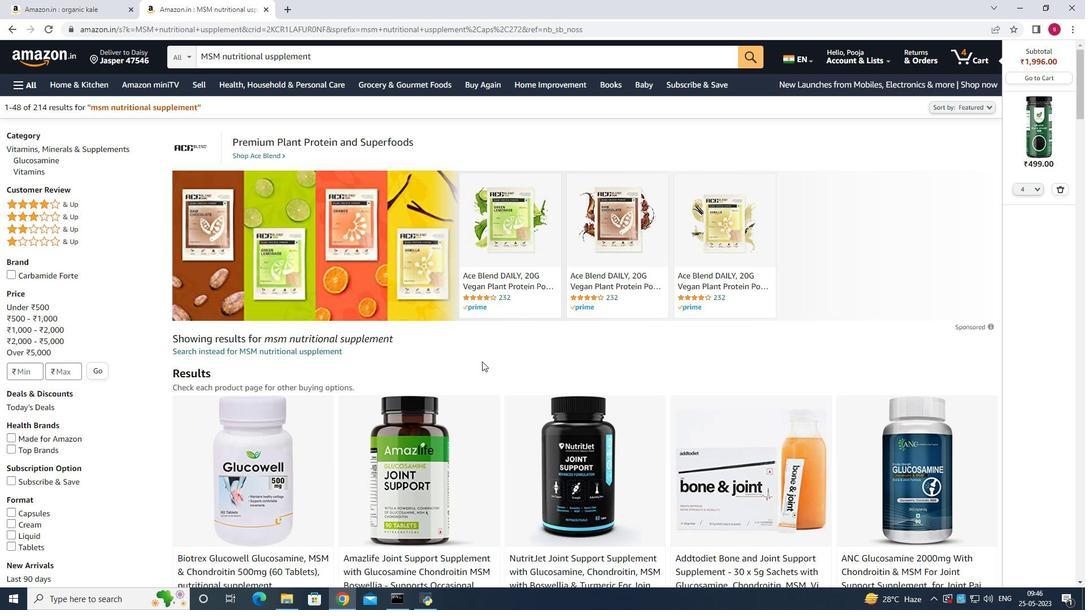 
Action: Mouse moved to (441, 429)
Screenshot: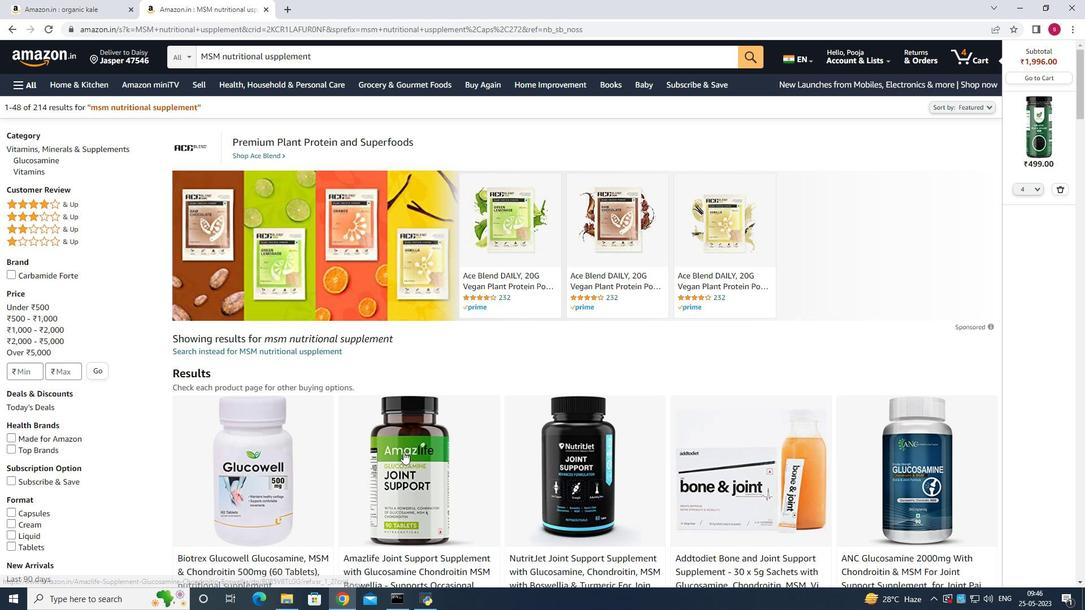 
Action: Mouse scrolled (441, 429) with delta (0, 0)
Screenshot: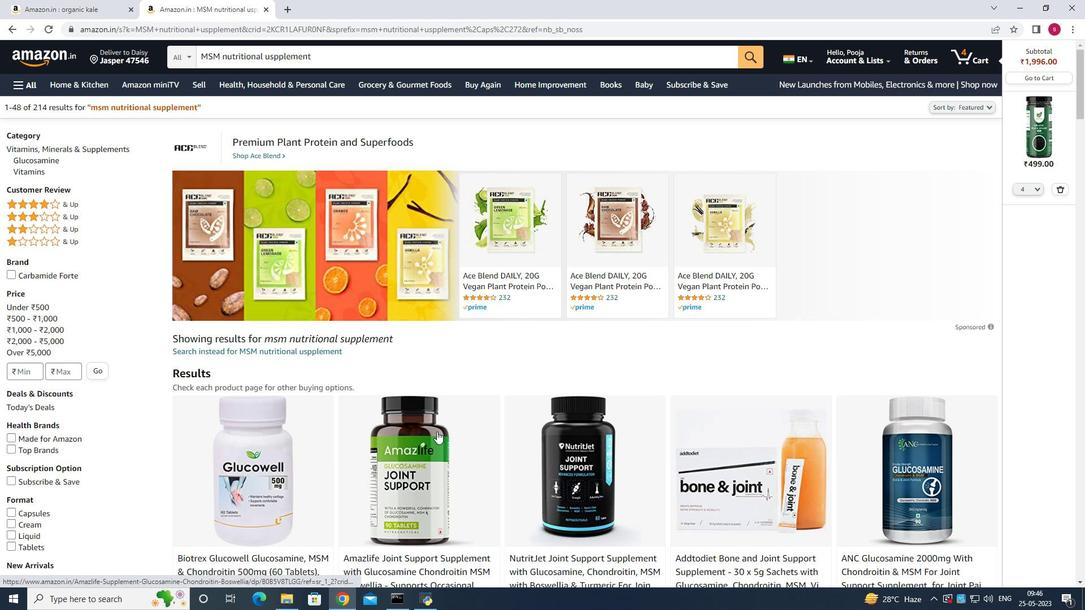 
Action: Mouse scrolled (441, 429) with delta (0, 0)
Screenshot: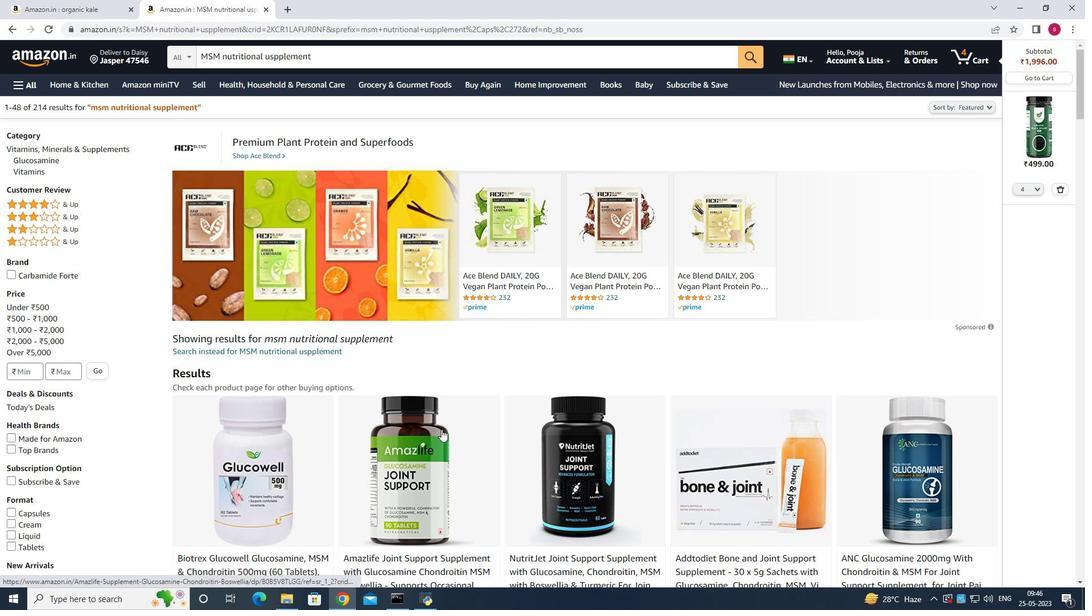 
Action: Mouse scrolled (441, 429) with delta (0, 0)
Screenshot: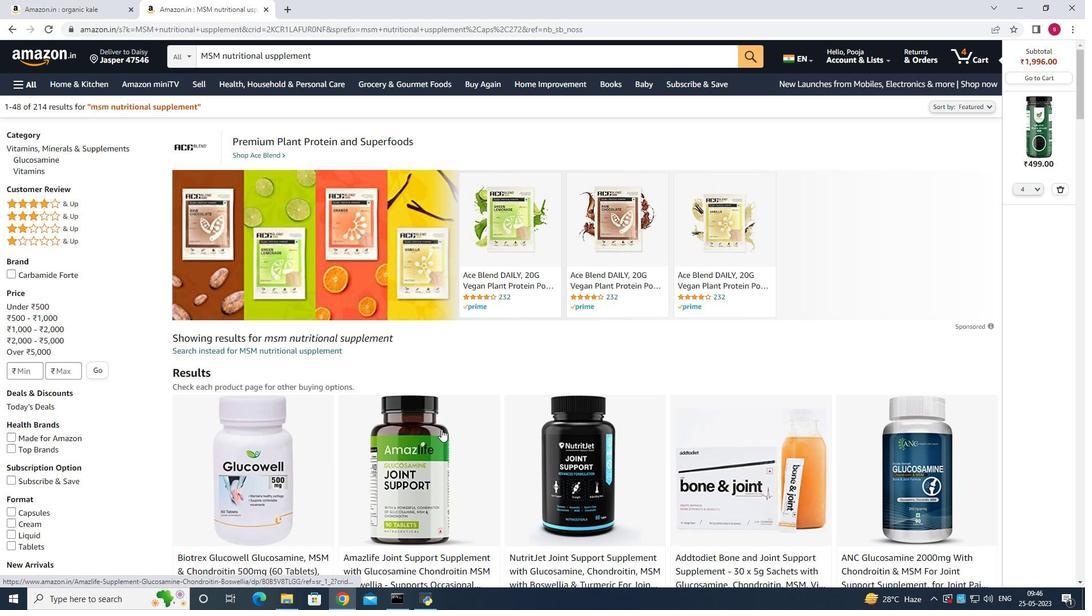 
Action: Mouse scrolled (441, 430) with delta (0, 0)
Screenshot: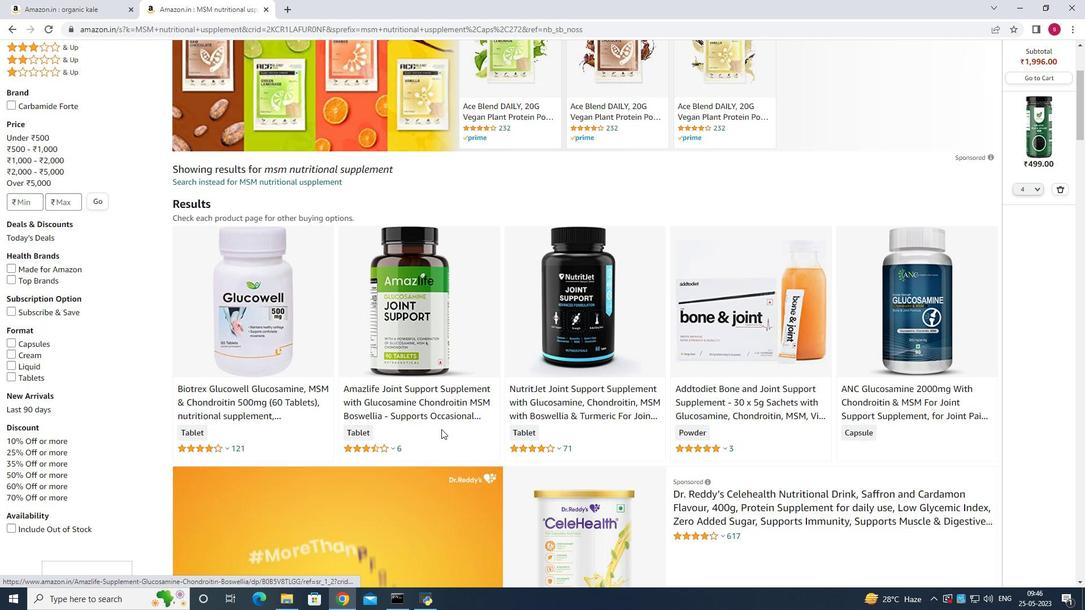 
Action: Mouse scrolled (441, 430) with delta (0, 0)
Screenshot: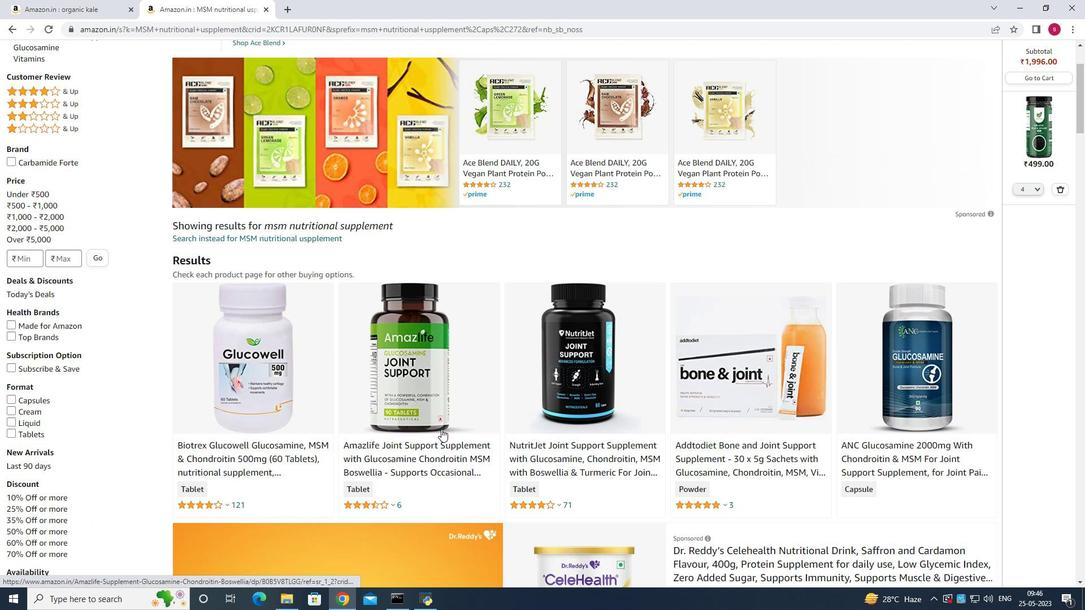 
Action: Mouse scrolled (441, 430) with delta (0, 0)
Screenshot: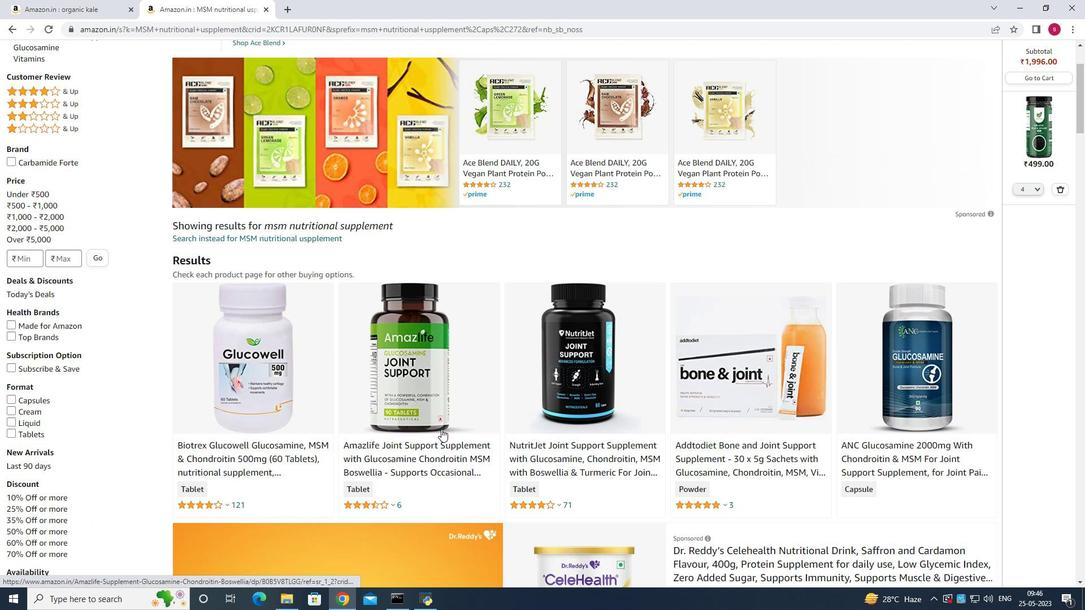
Action: Mouse scrolled (441, 430) with delta (0, 0)
Screenshot: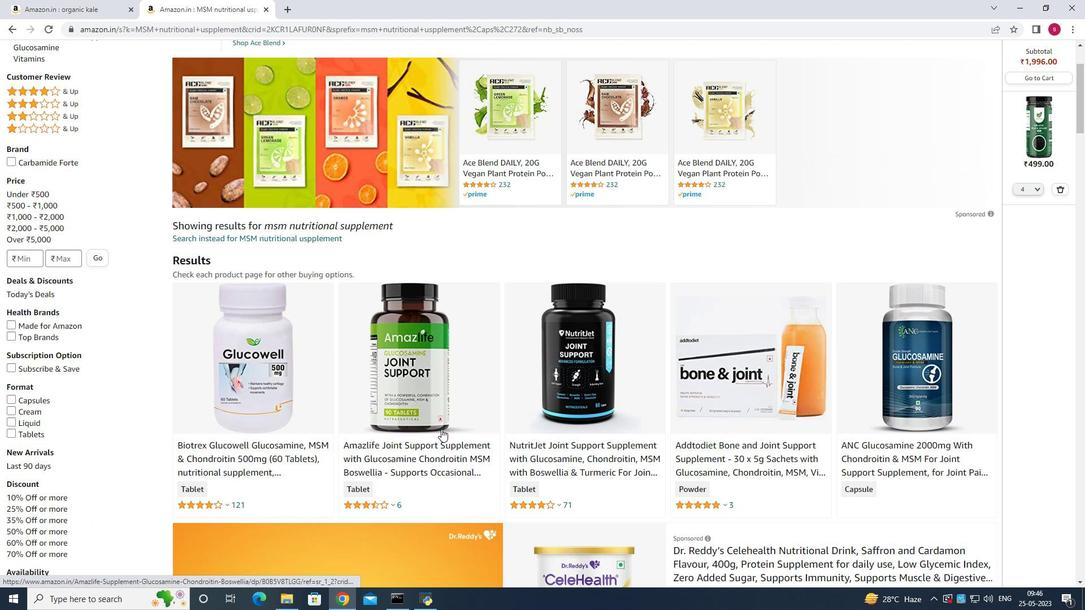 
Action: Mouse scrolled (441, 430) with delta (0, 0)
Screenshot: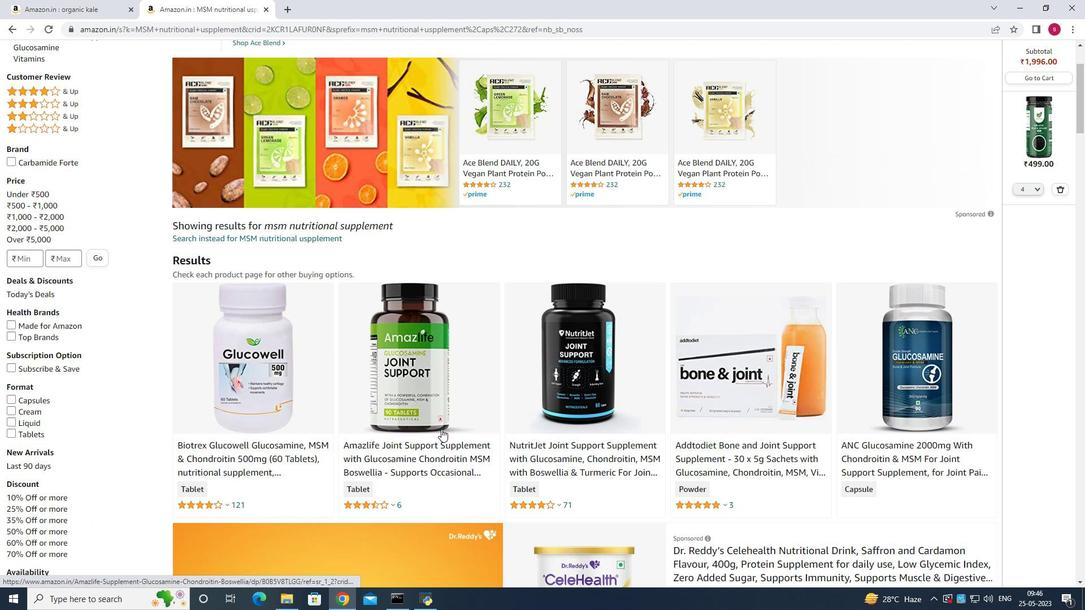 
Action: Mouse scrolled (441, 430) with delta (0, 0)
Screenshot: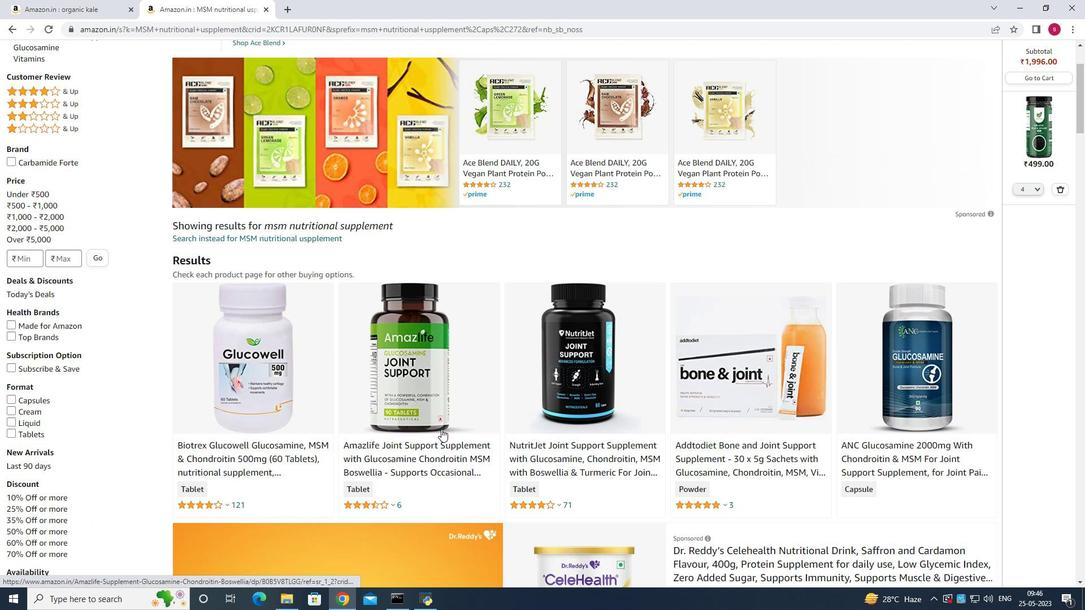 
Action: Mouse moved to (281, 492)
Screenshot: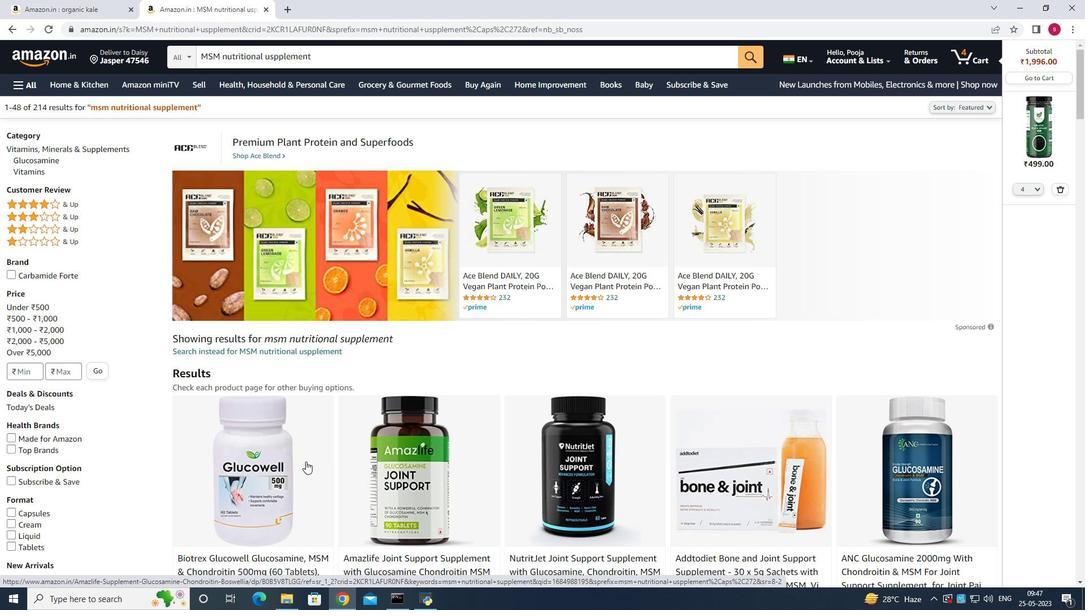 
Action: Mouse scrolled (281, 492) with delta (0, 0)
Screenshot: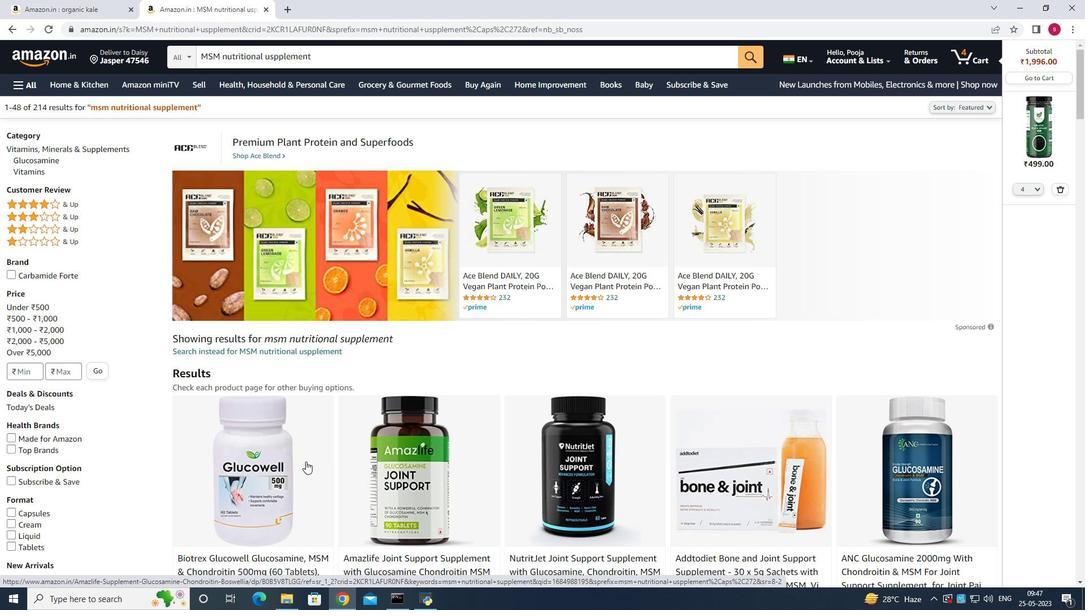 
Action: Mouse scrolled (281, 492) with delta (0, 0)
Screenshot: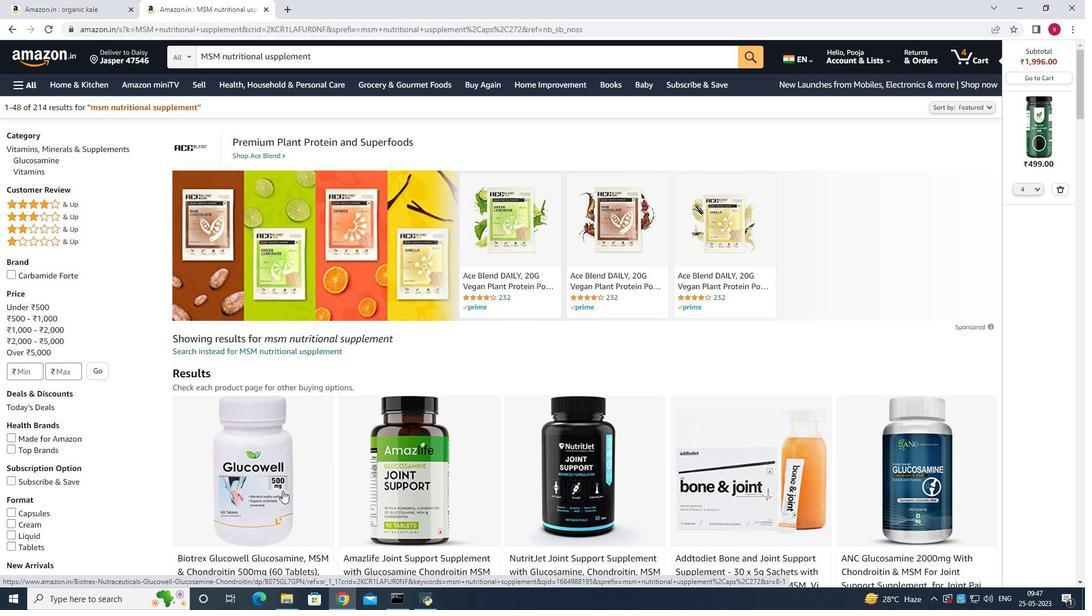 
Action: Mouse moved to (400, 433)
